 Task: Use the bookmark bar to access your favorite websites quickly.
Action: Mouse moved to (287, 246)
Screenshot: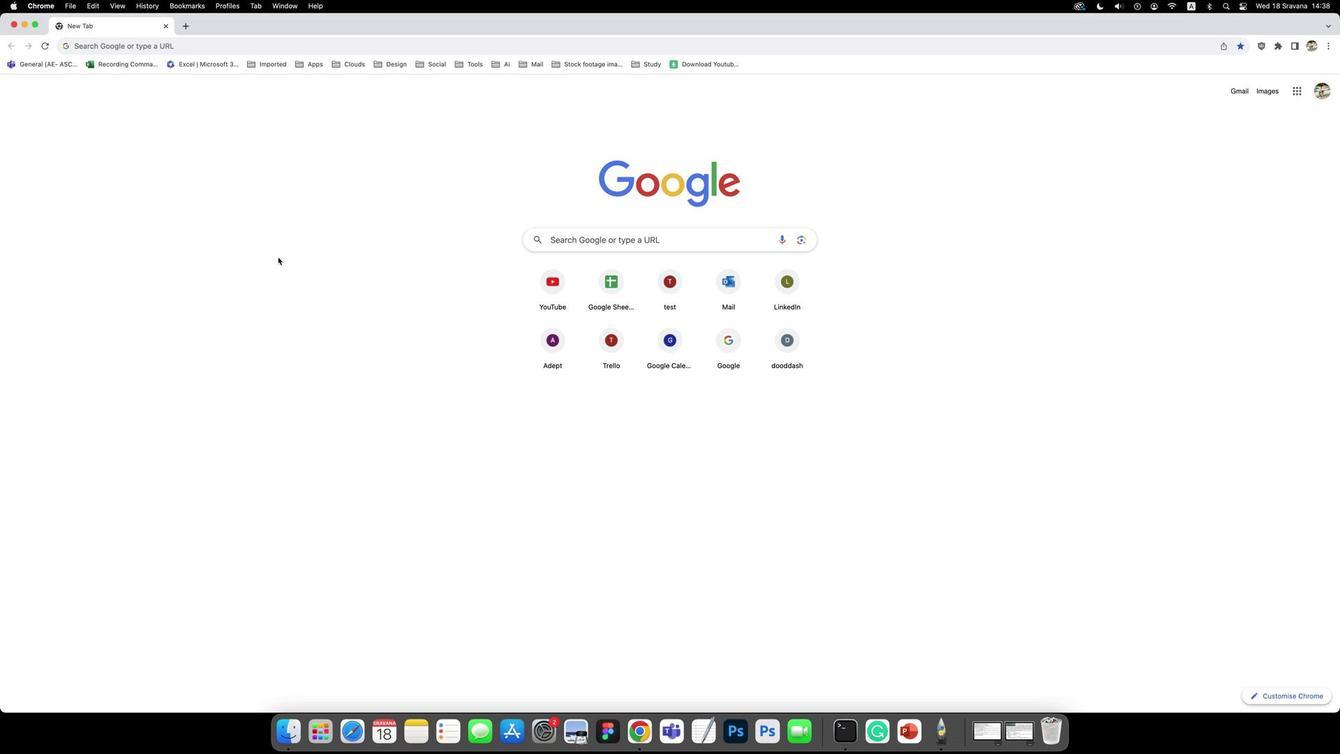 
Action: Mouse pressed left at (287, 246)
Screenshot: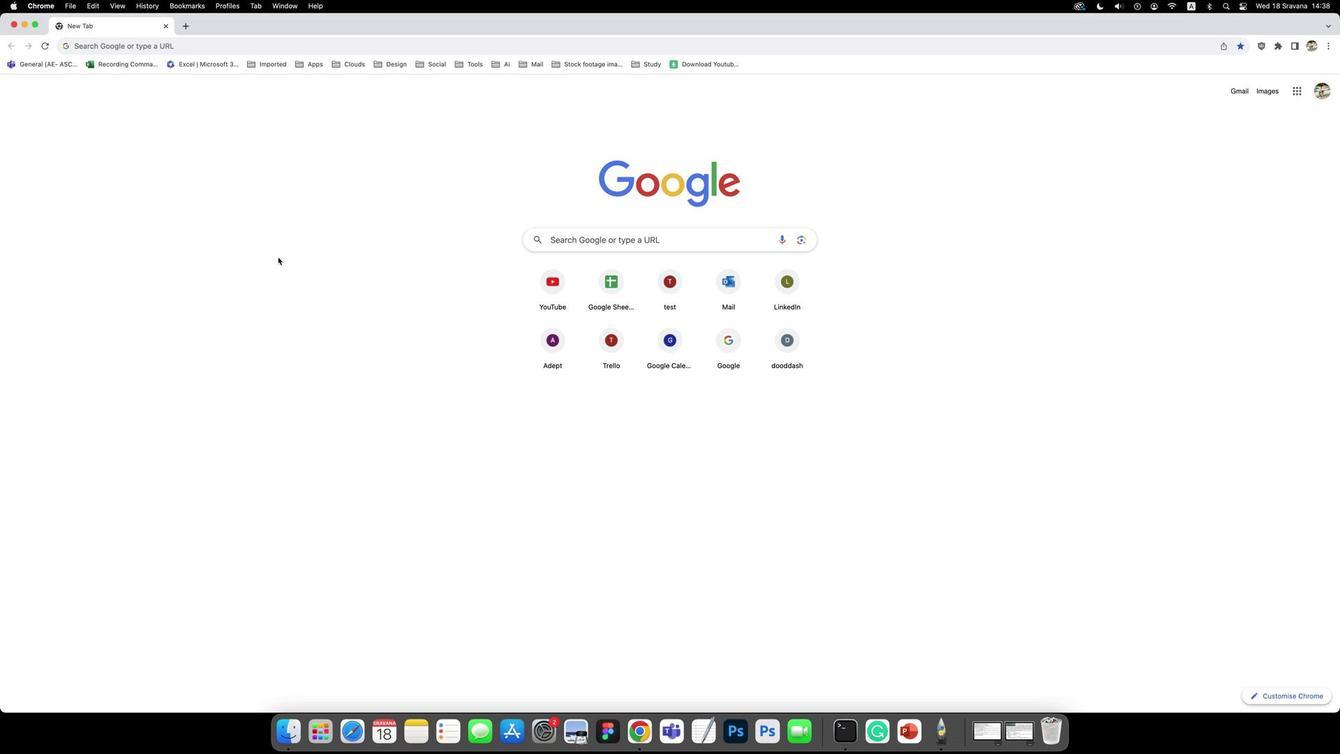 
Action: Mouse moved to (514, 69)
Screenshot: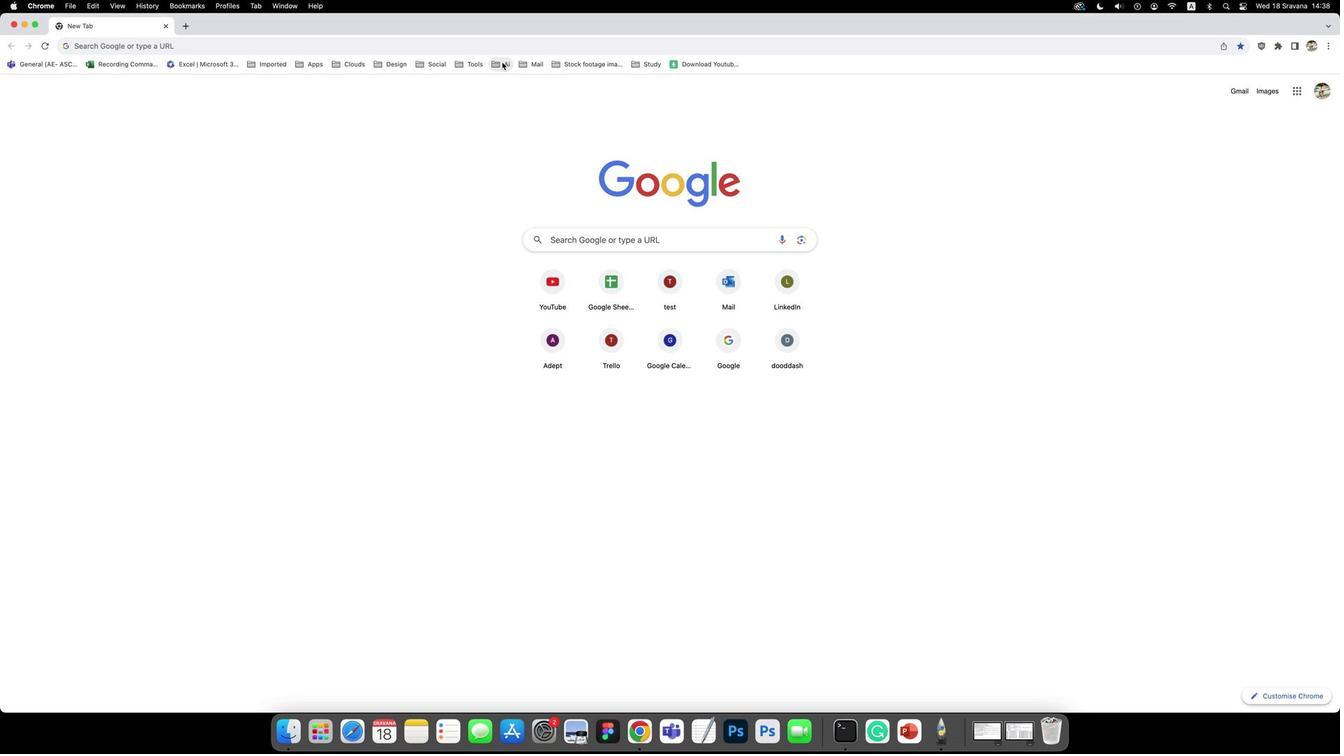 
Action: Mouse pressed left at (514, 69)
Screenshot: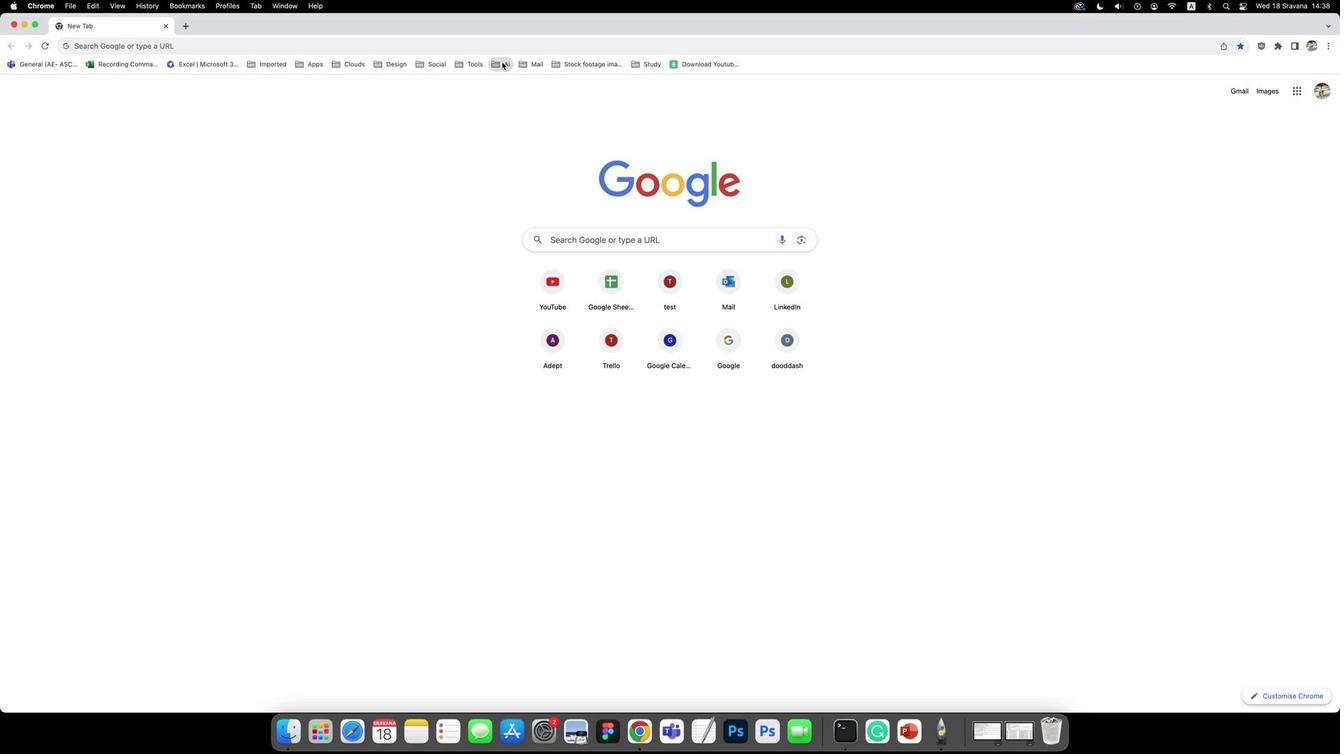 
Action: Mouse moved to (534, 87)
Screenshot: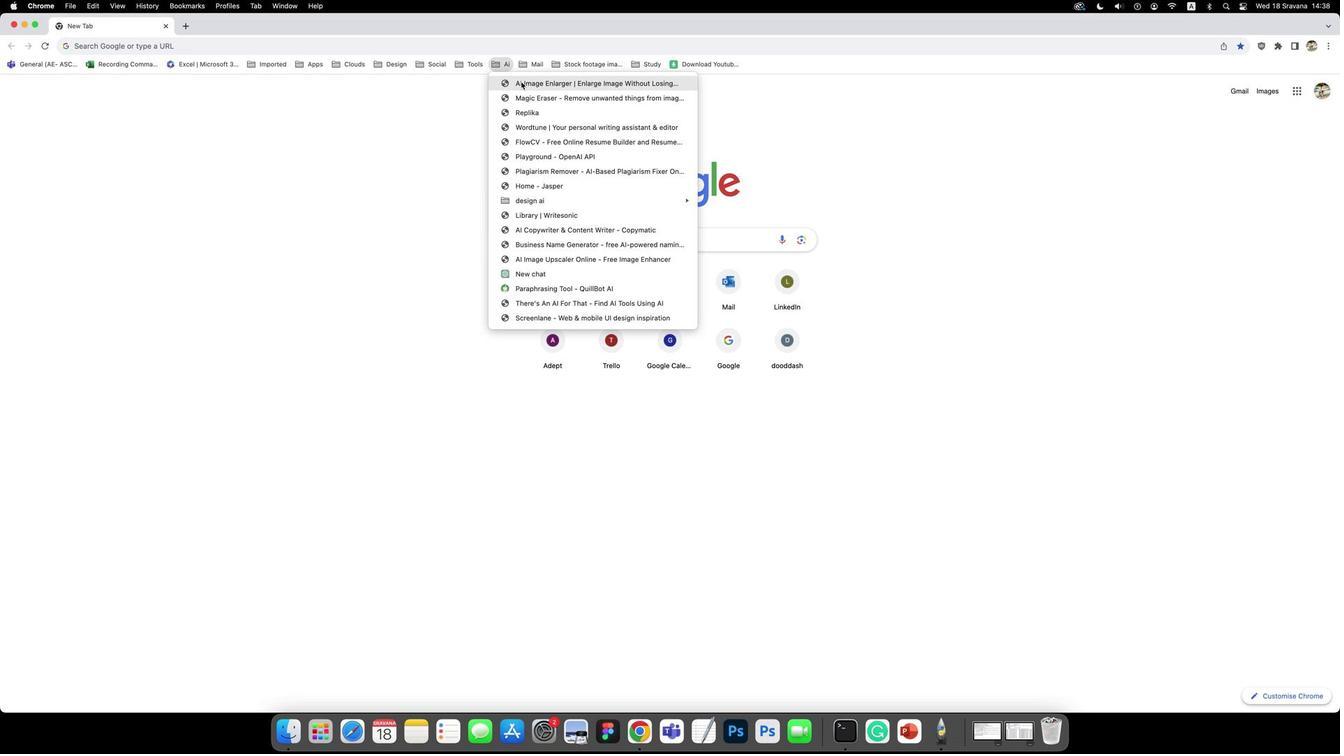 
Action: Mouse pressed right at (534, 87)
Screenshot: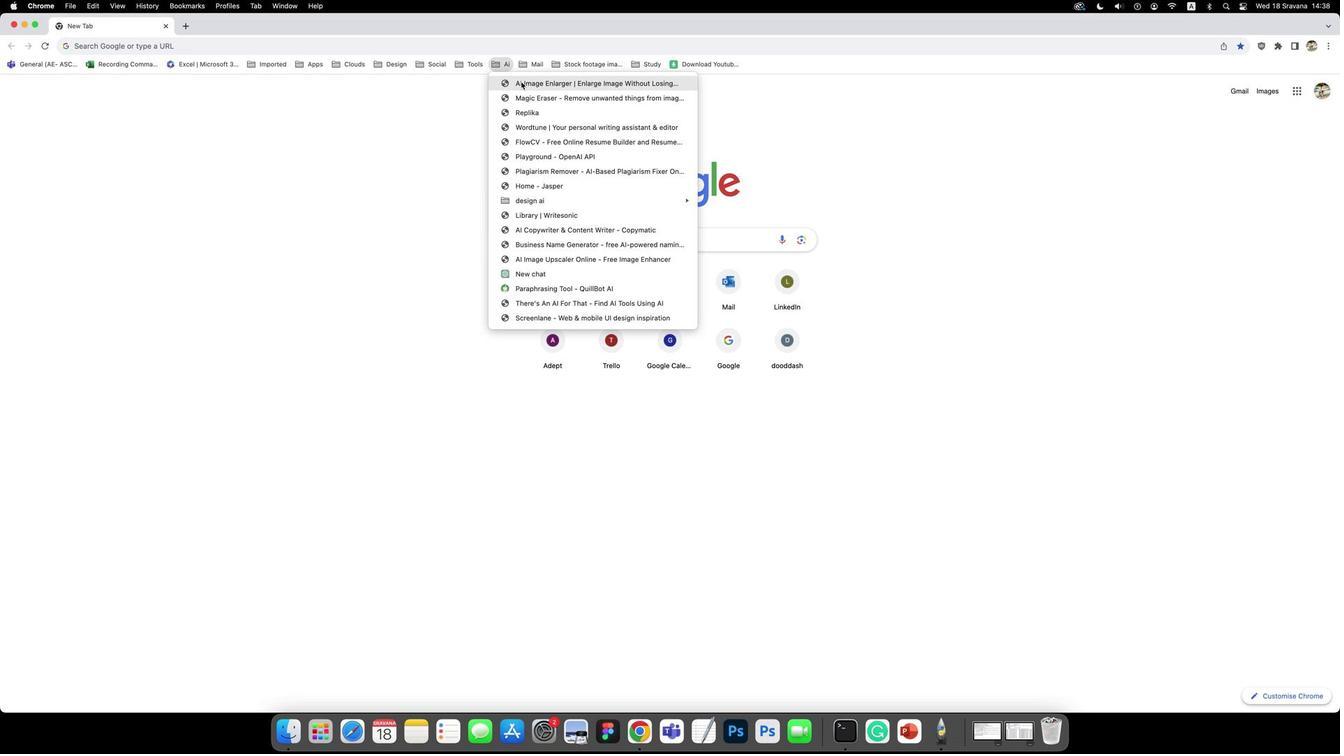 
Action: Mouse moved to (542, 94)
Screenshot: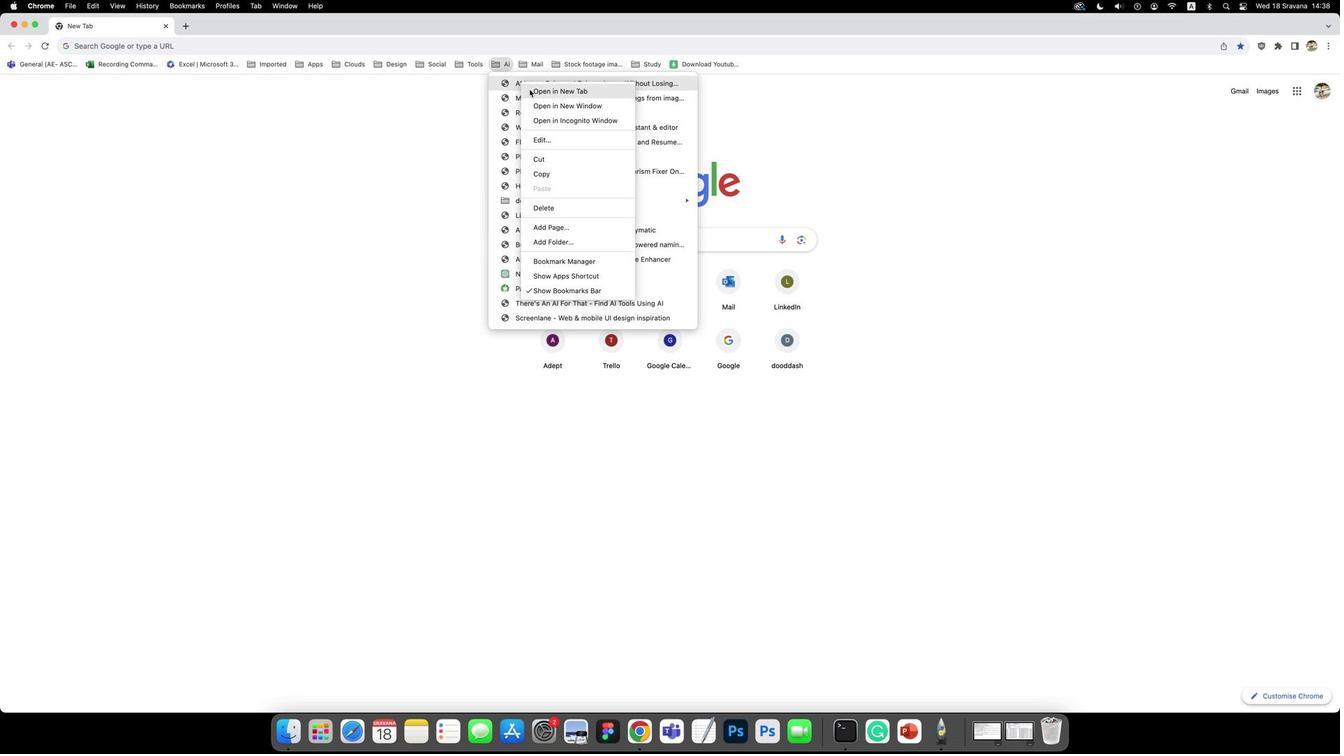 
Action: Mouse pressed left at (542, 94)
Screenshot: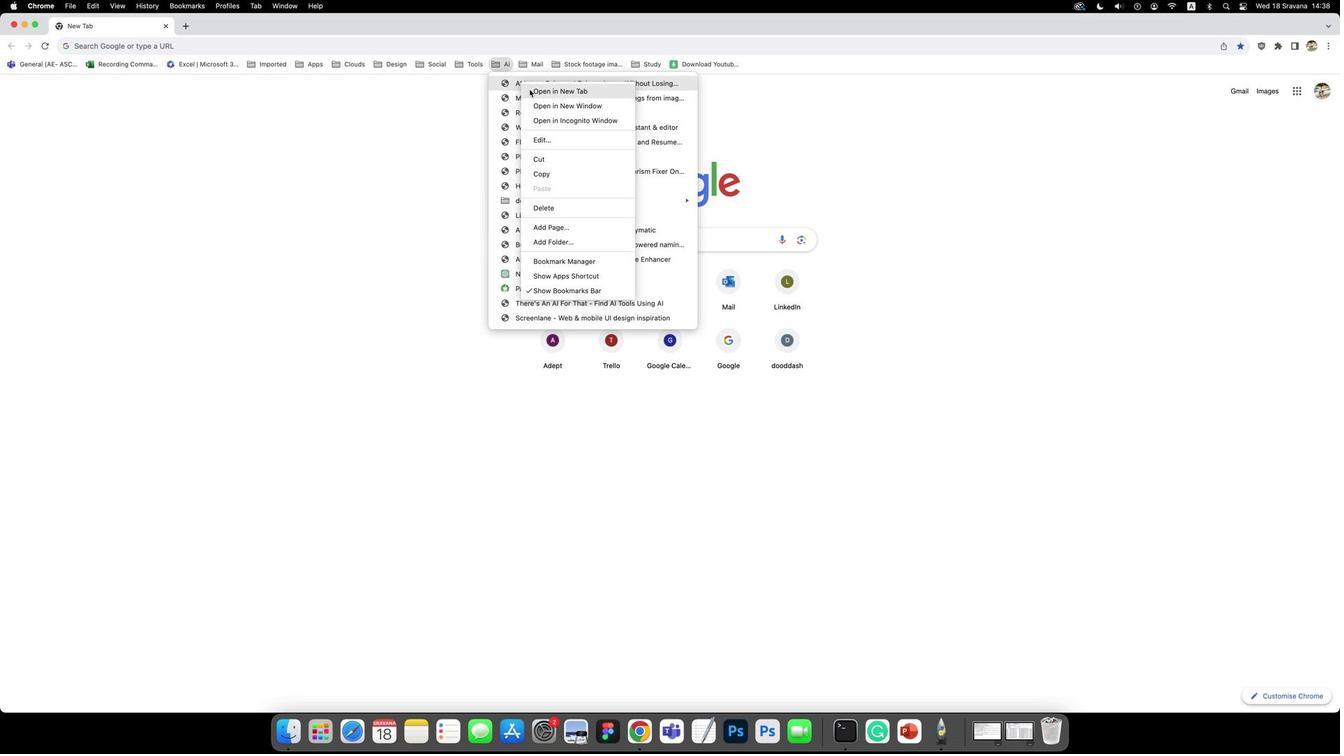 
Action: Mouse moved to (513, 71)
Screenshot: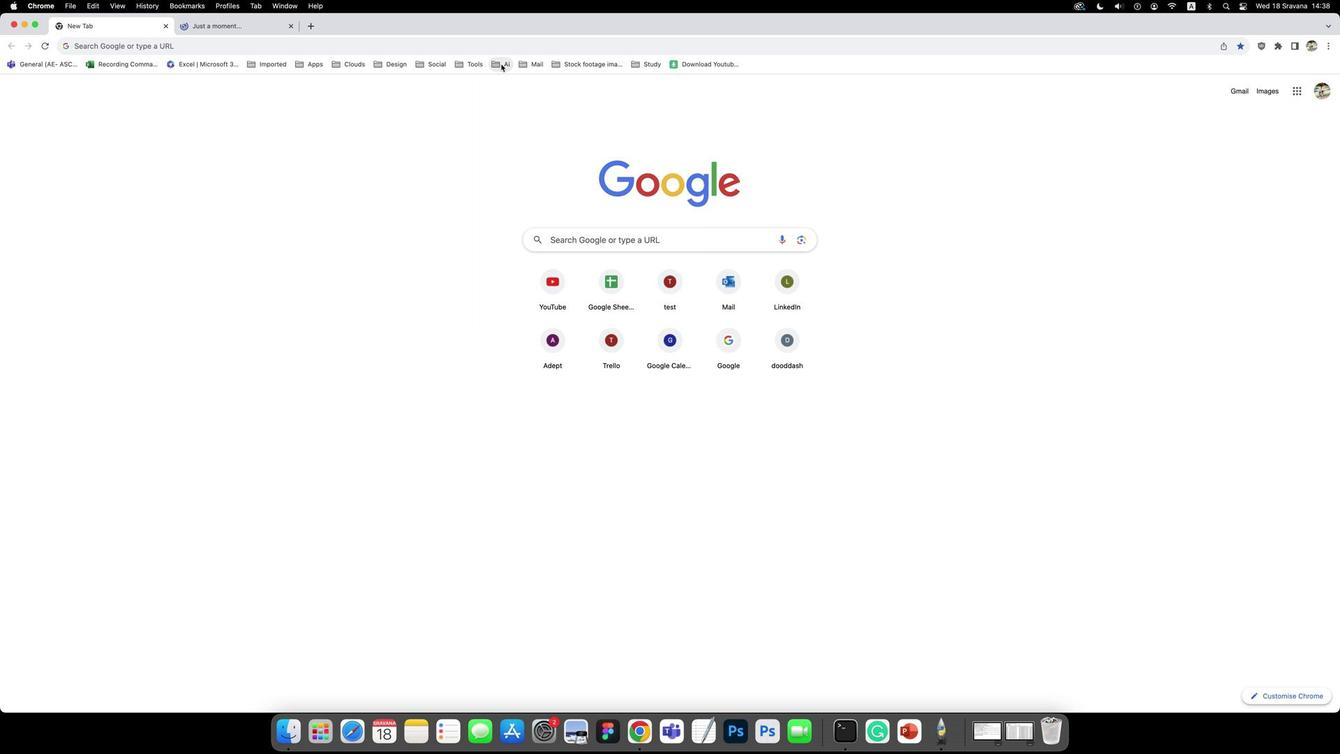 
Action: Mouse pressed left at (513, 71)
Screenshot: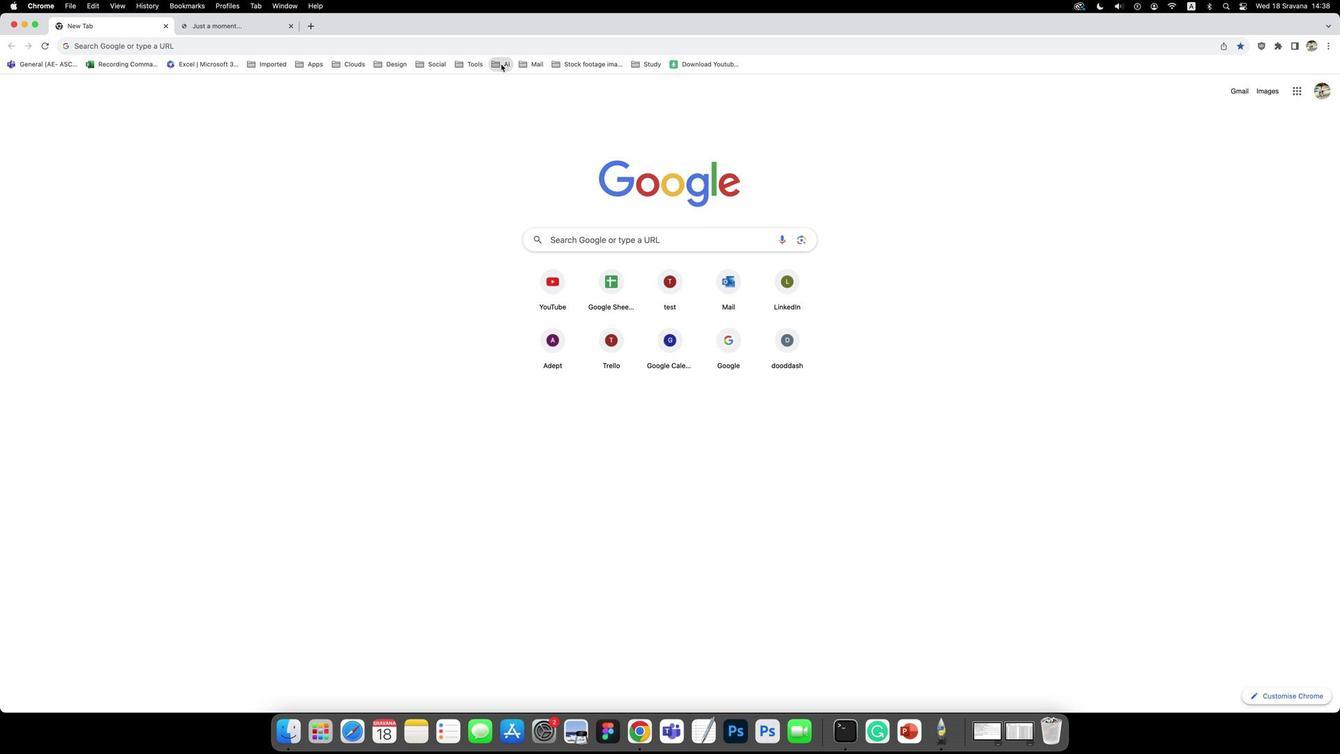 
Action: Mouse moved to (527, 99)
Screenshot: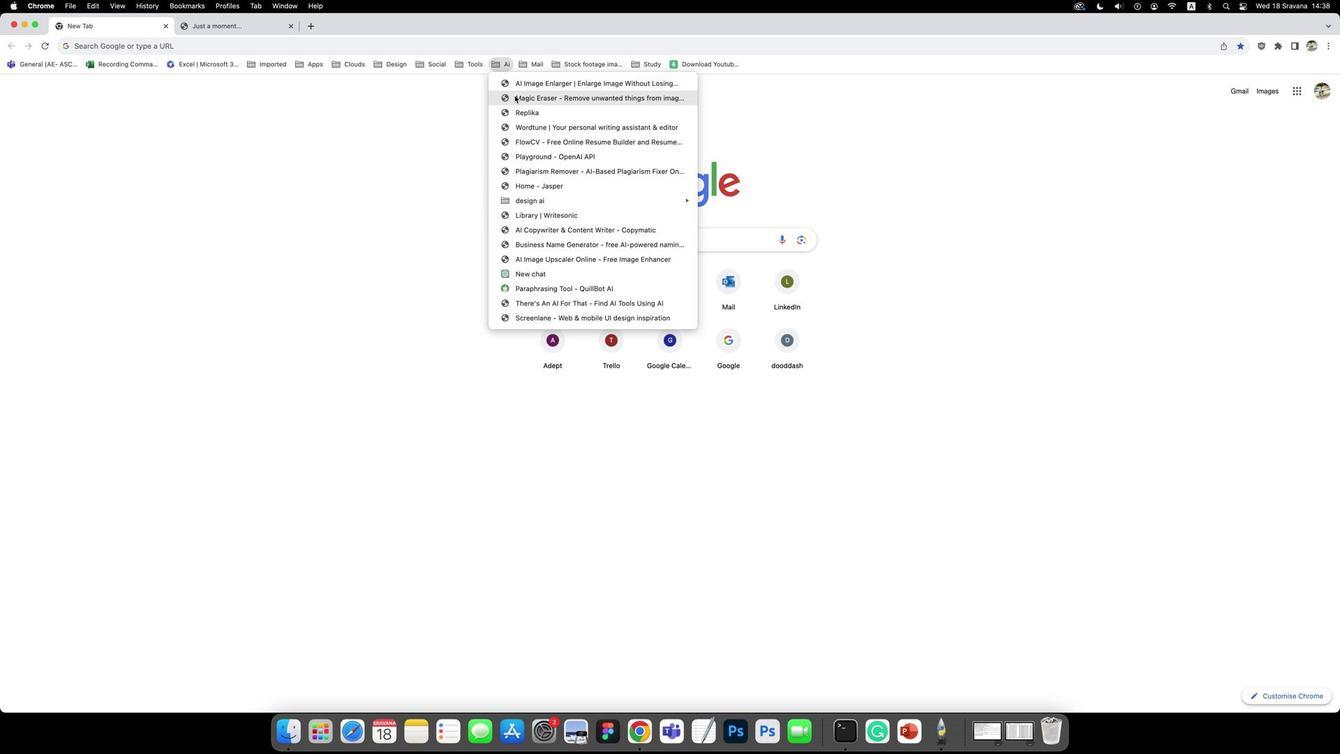 
Action: Mouse pressed right at (527, 99)
Screenshot: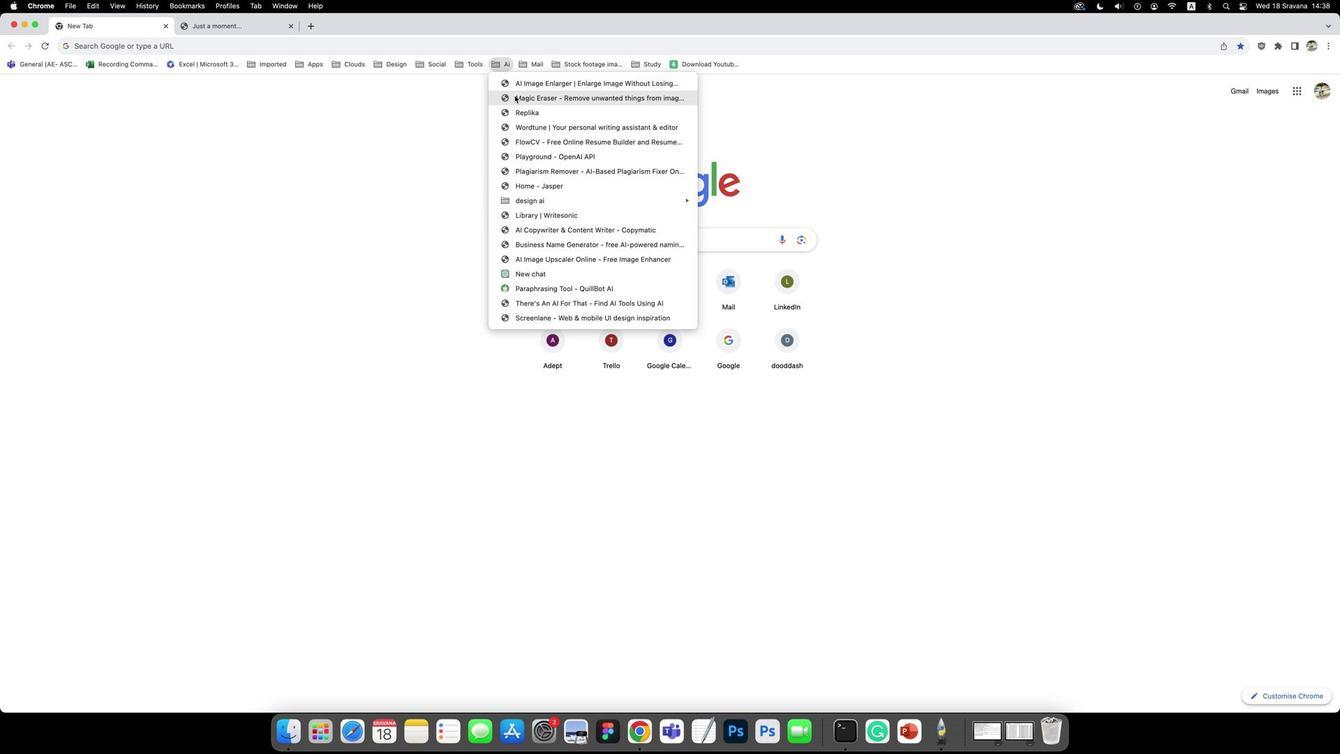 
Action: Mouse moved to (537, 104)
Screenshot: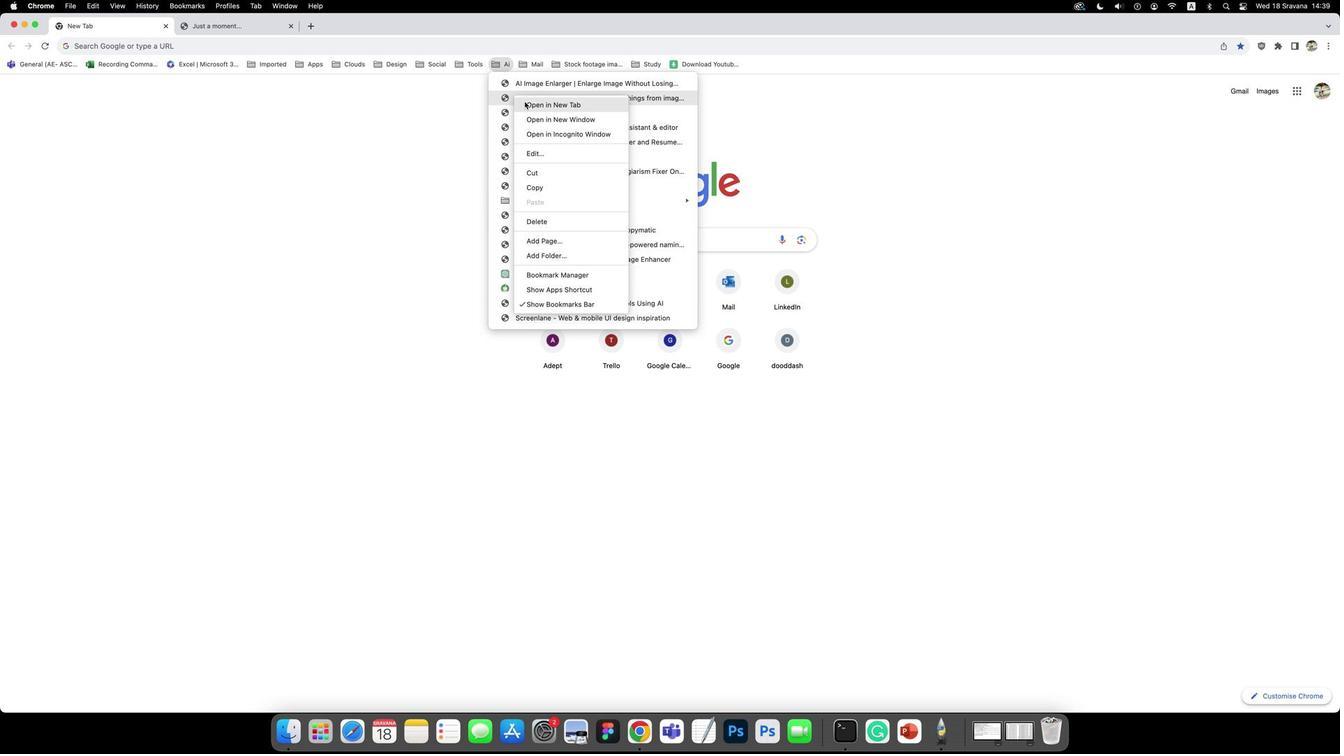 
Action: Mouse pressed left at (537, 104)
Screenshot: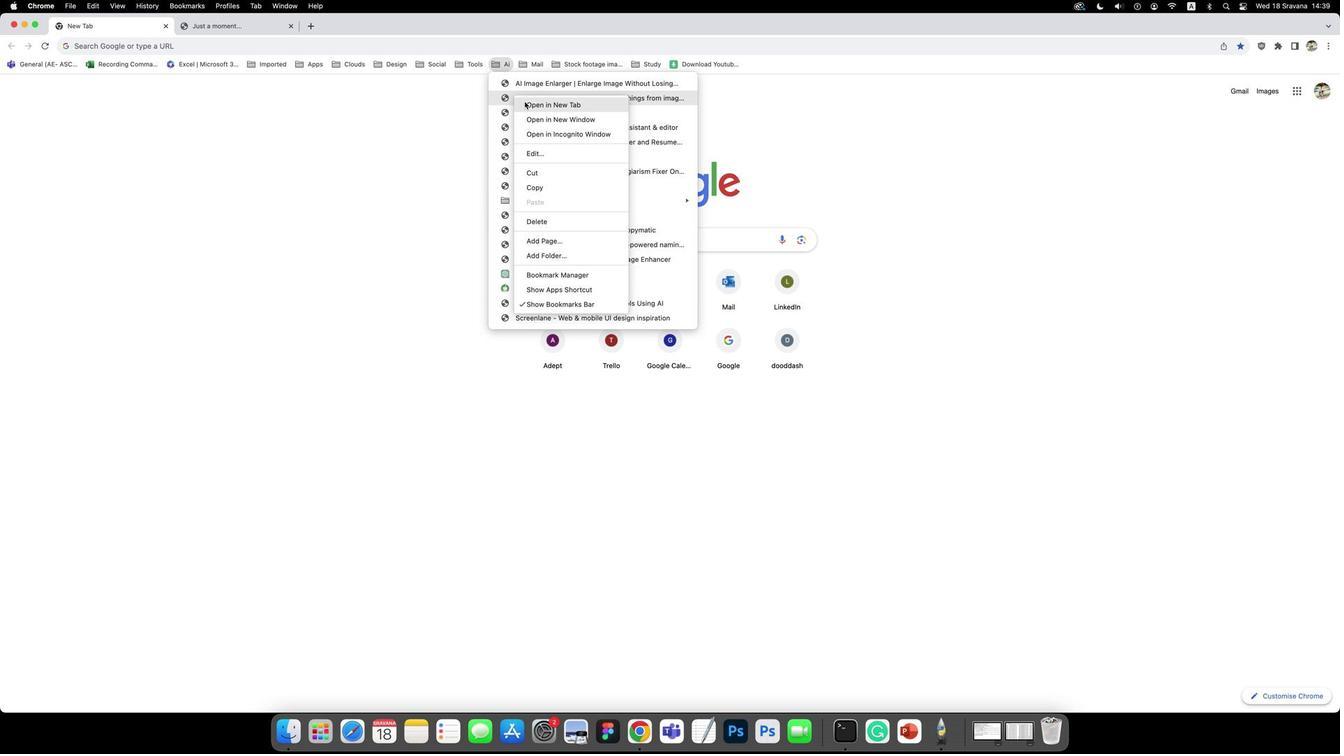 
Action: Mouse moved to (516, 72)
Screenshot: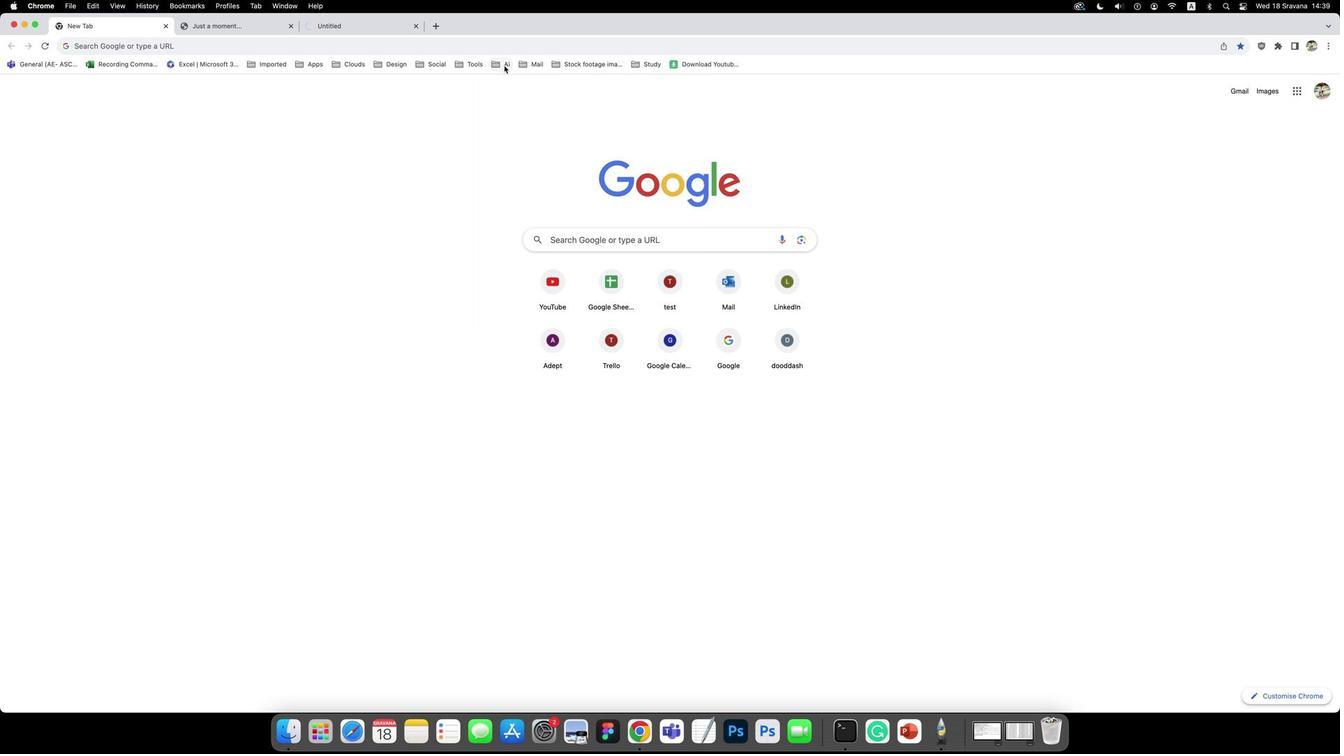 
Action: Mouse pressed left at (516, 72)
Screenshot: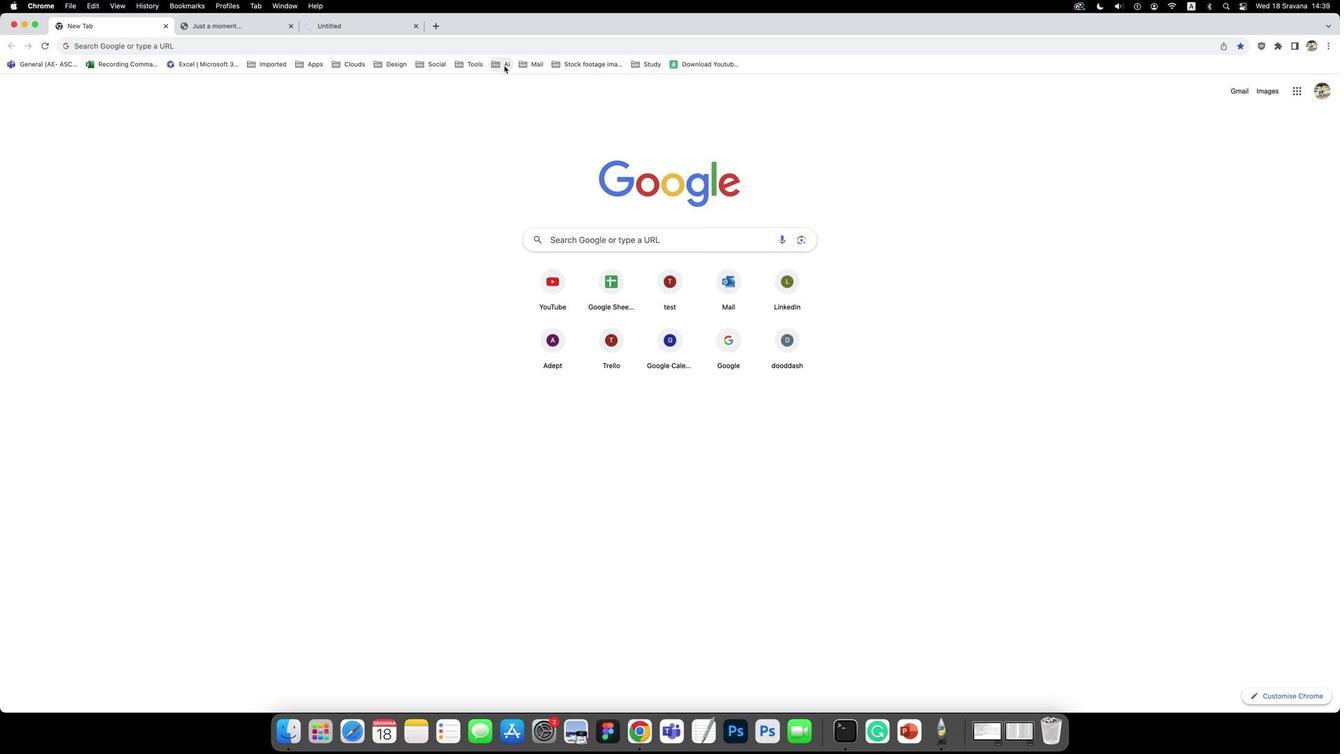 
Action: Mouse moved to (535, 108)
Screenshot: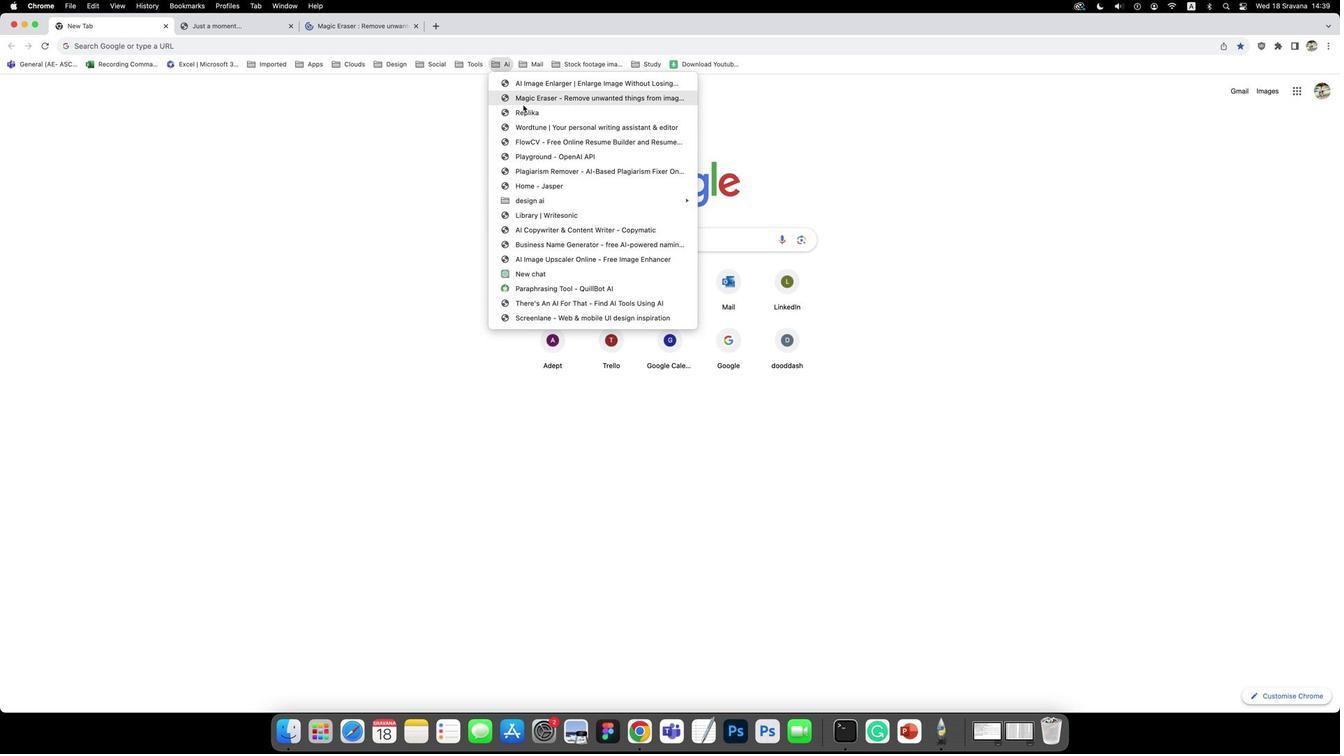
Action: Mouse pressed right at (535, 108)
Screenshot: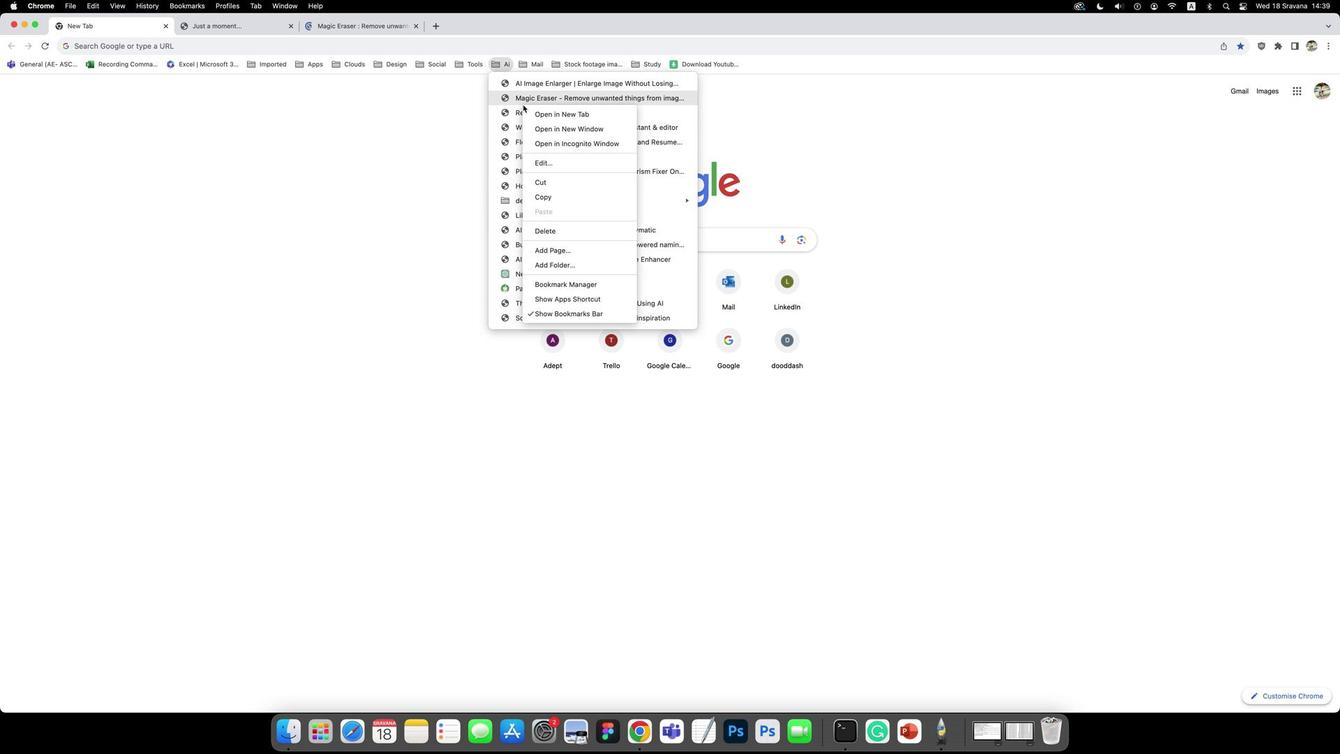 
Action: Mouse moved to (545, 113)
Screenshot: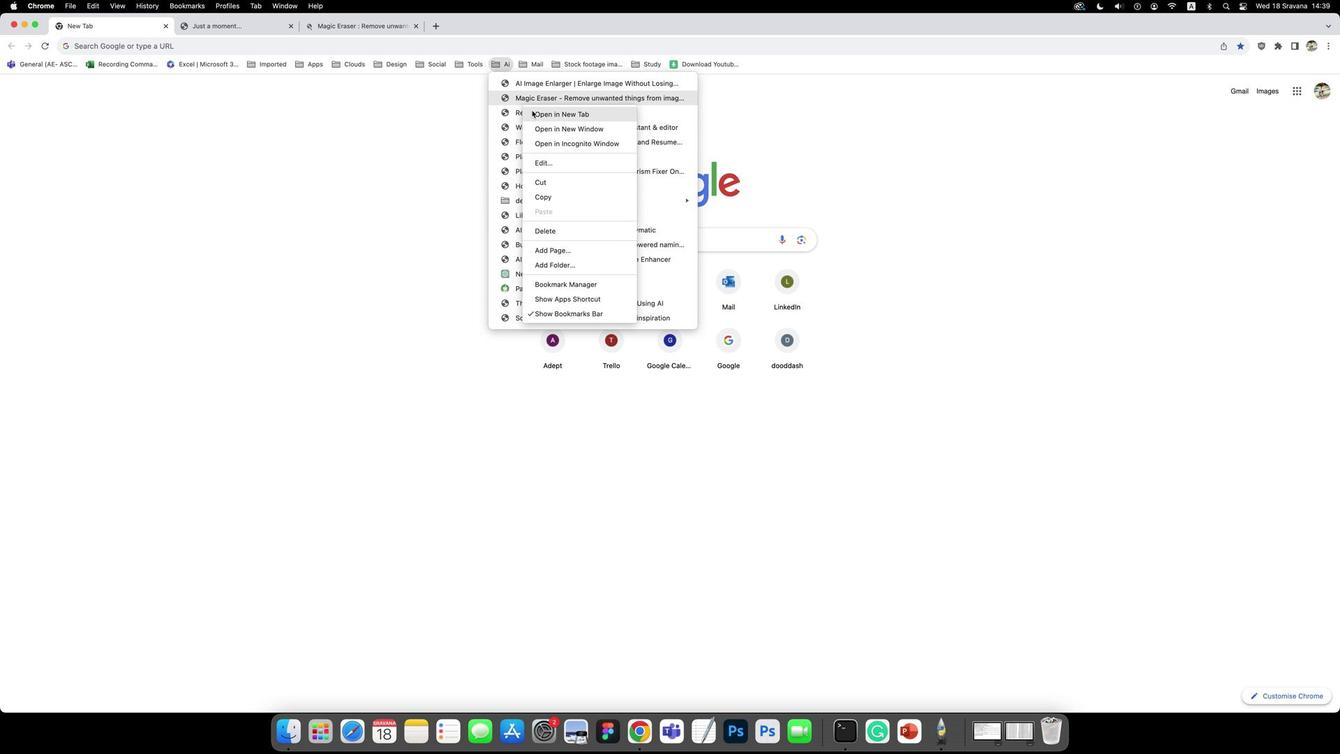 
Action: Mouse pressed left at (545, 113)
Screenshot: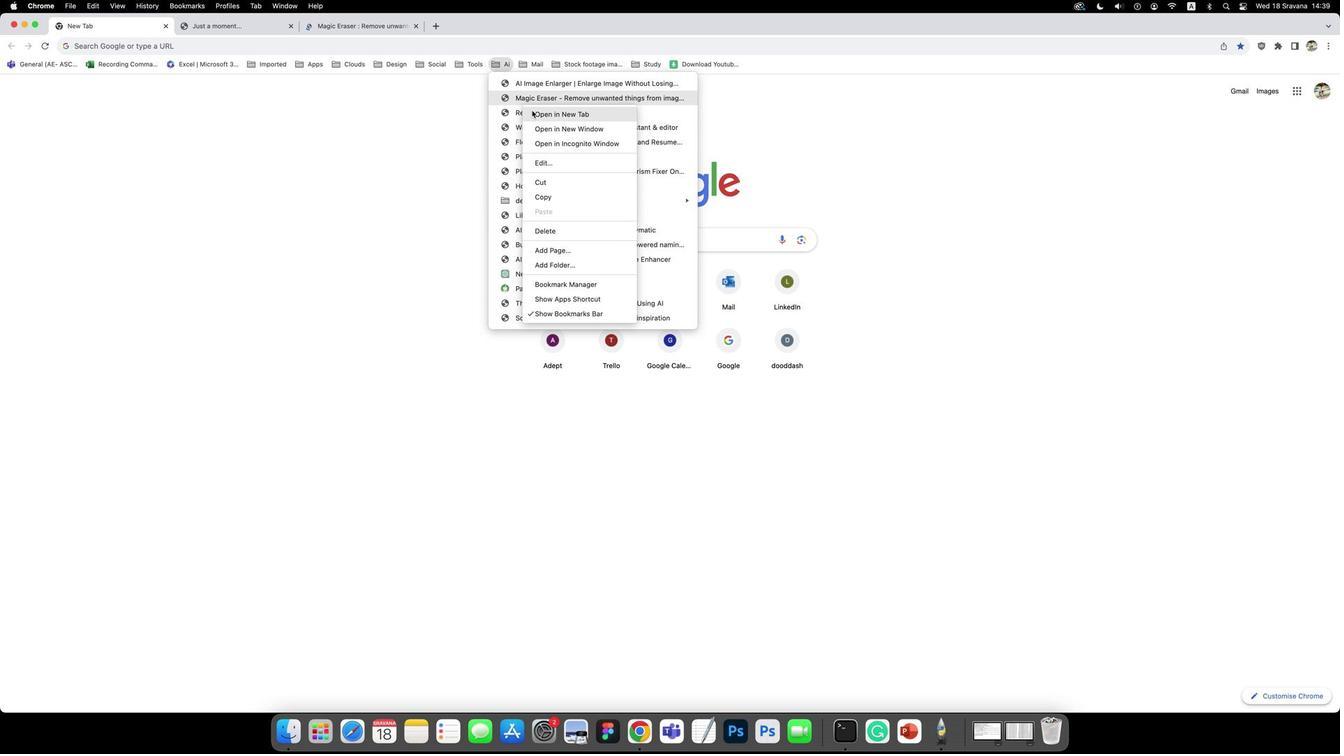 
Action: Mouse moved to (522, 71)
Screenshot: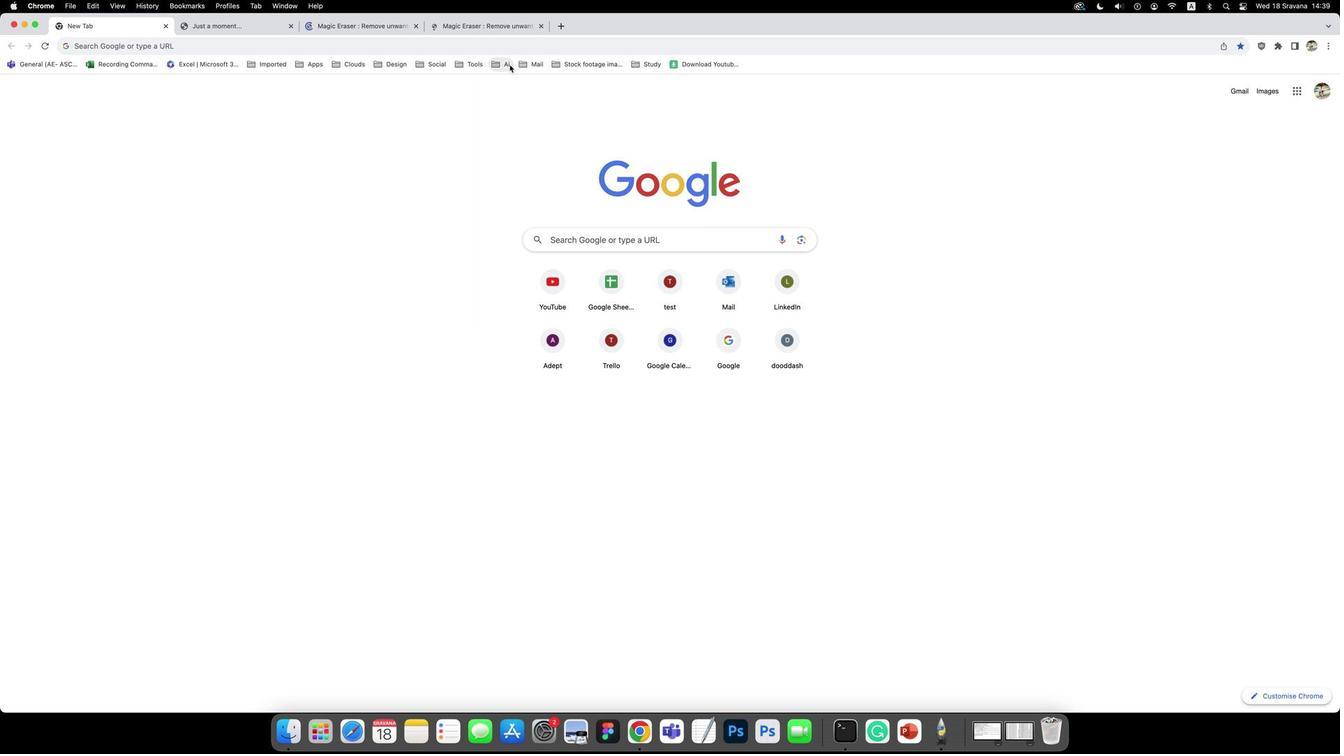 
Action: Mouse pressed left at (522, 71)
Screenshot: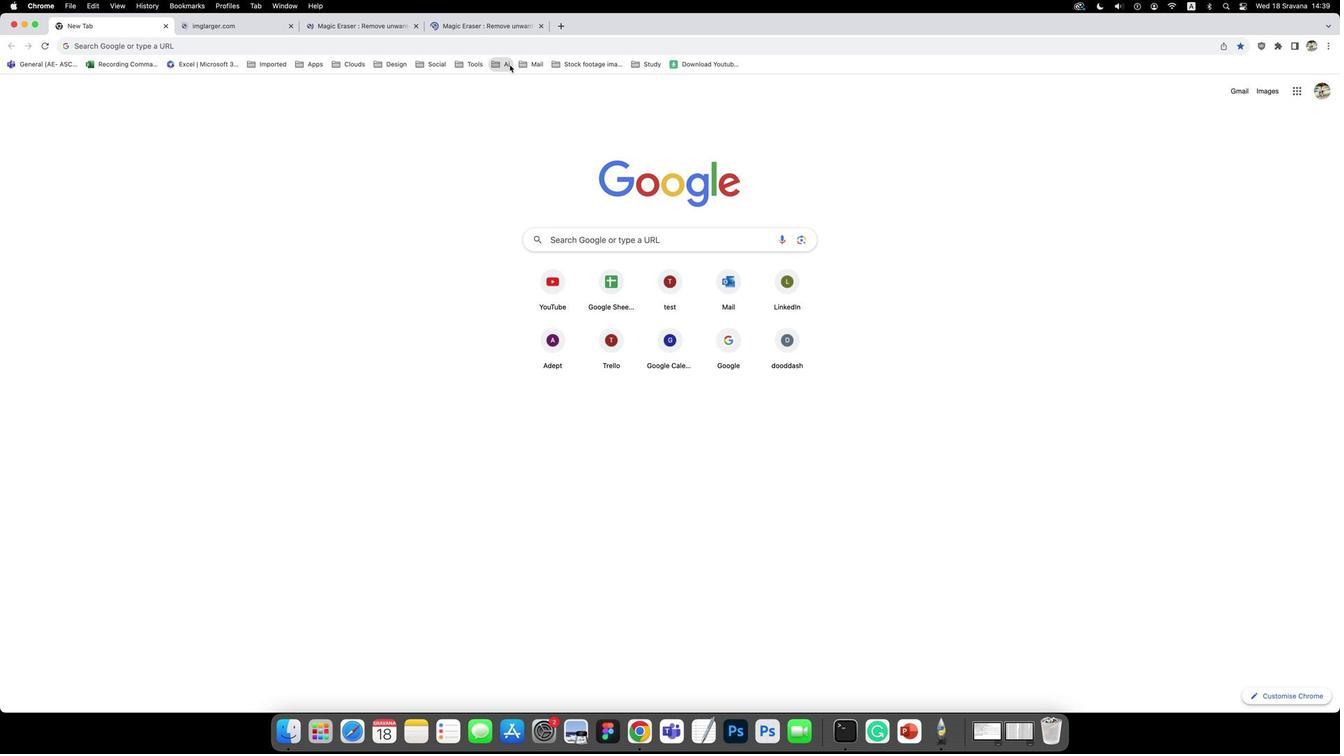 
Action: Mouse moved to (545, 154)
Screenshot: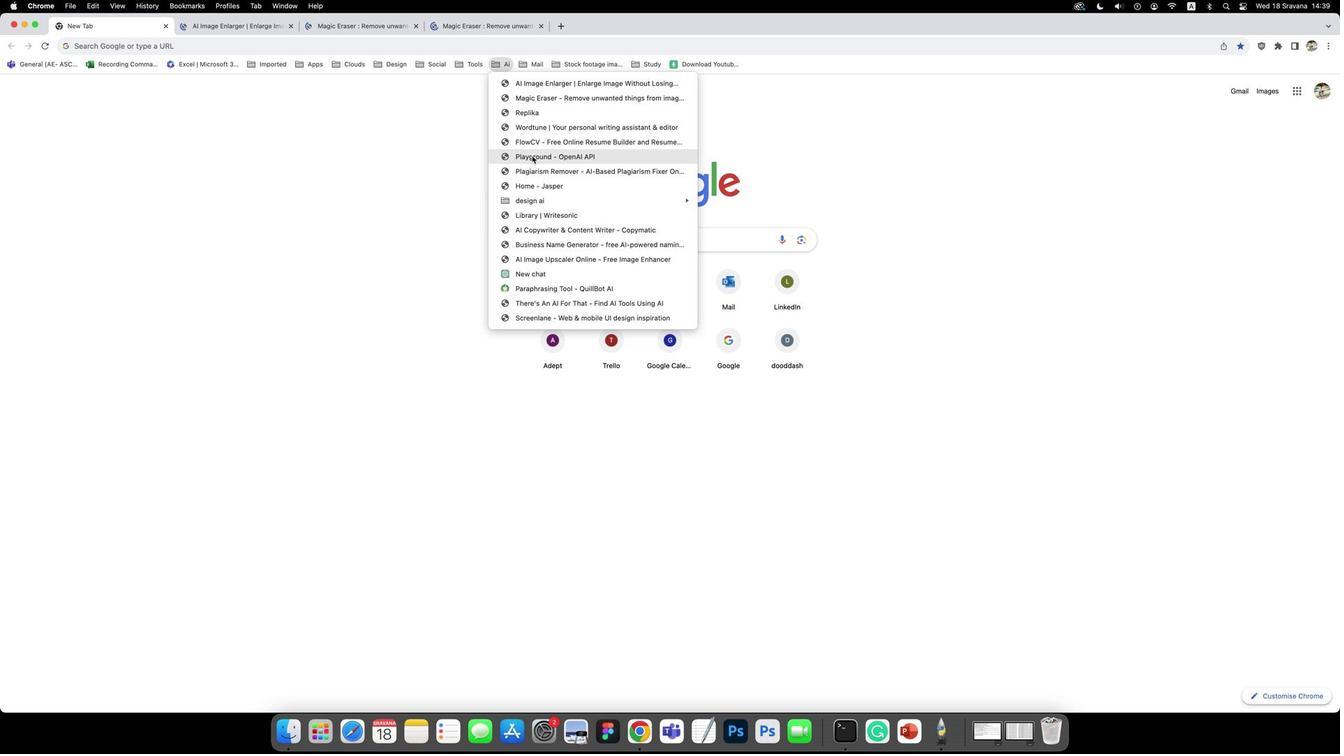 
Action: Mouse pressed right at (545, 154)
Screenshot: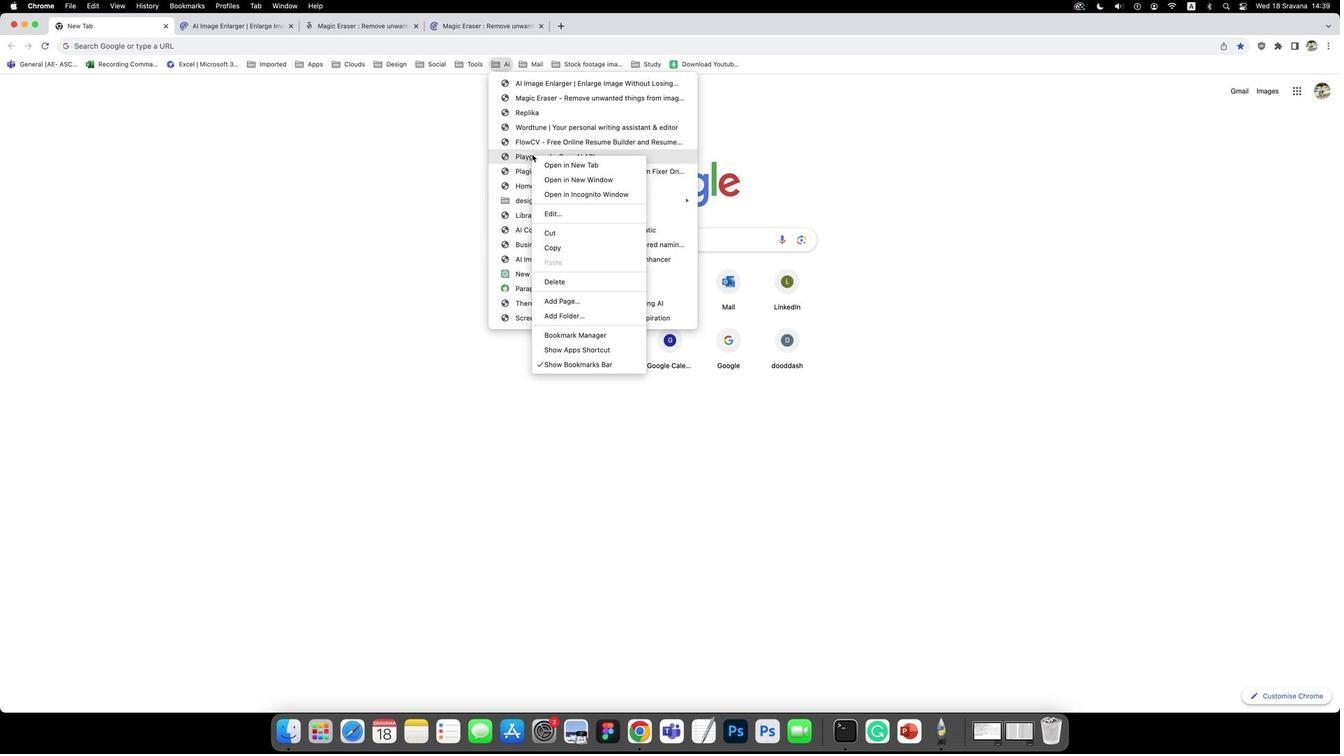
Action: Mouse moved to (562, 164)
Screenshot: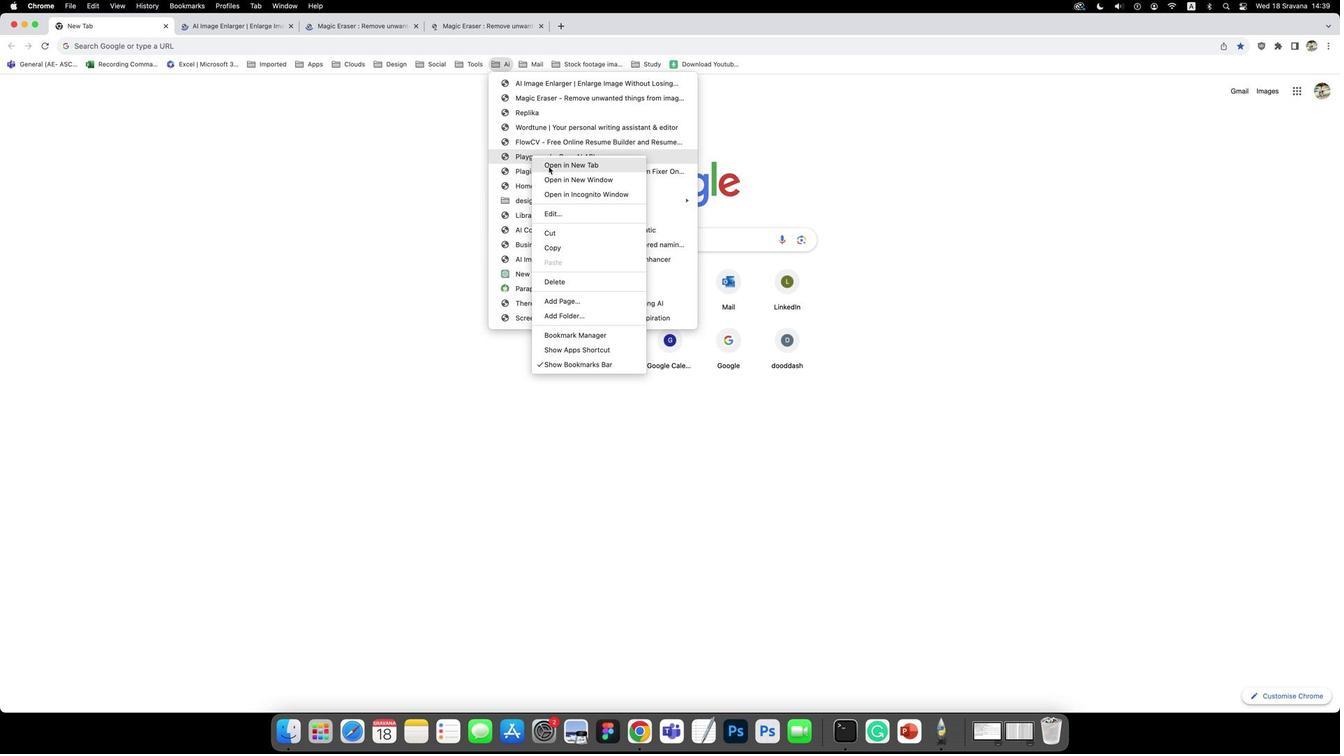 
Action: Mouse pressed left at (562, 164)
Screenshot: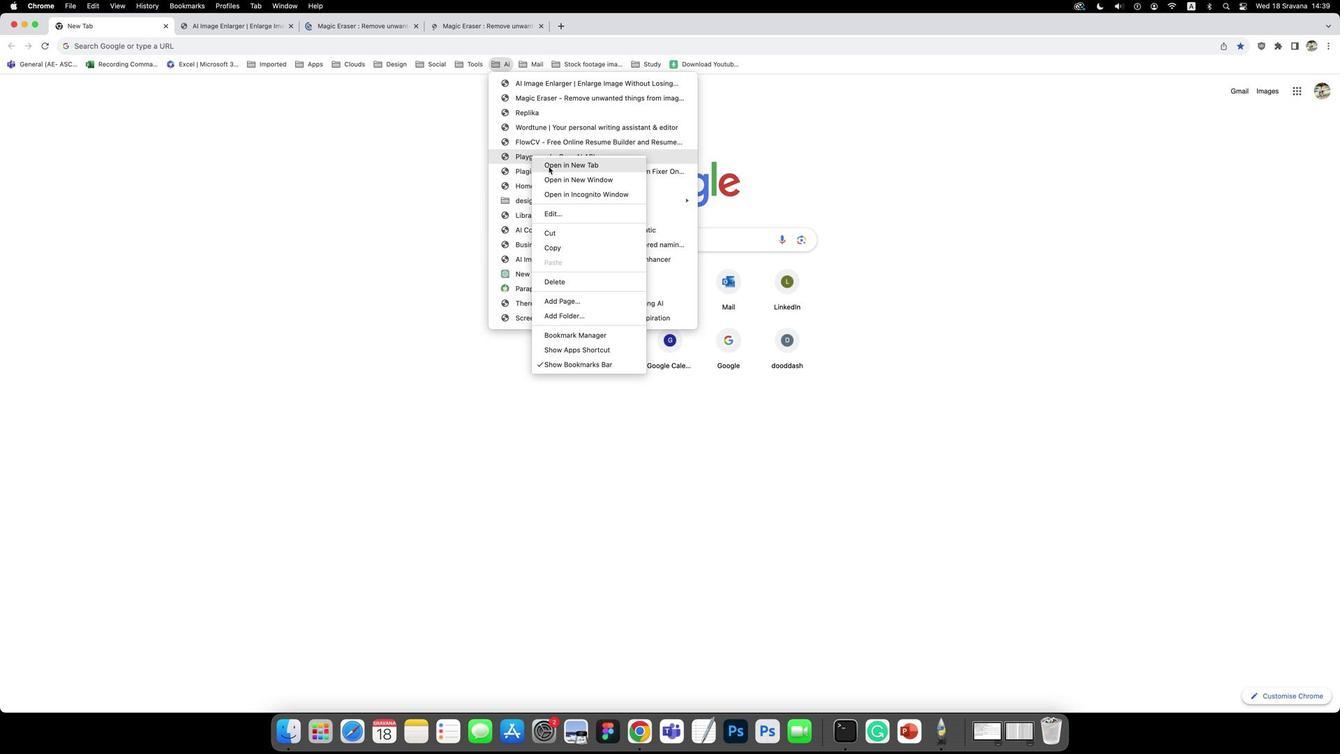 
Action: Mouse moved to (520, 71)
Screenshot: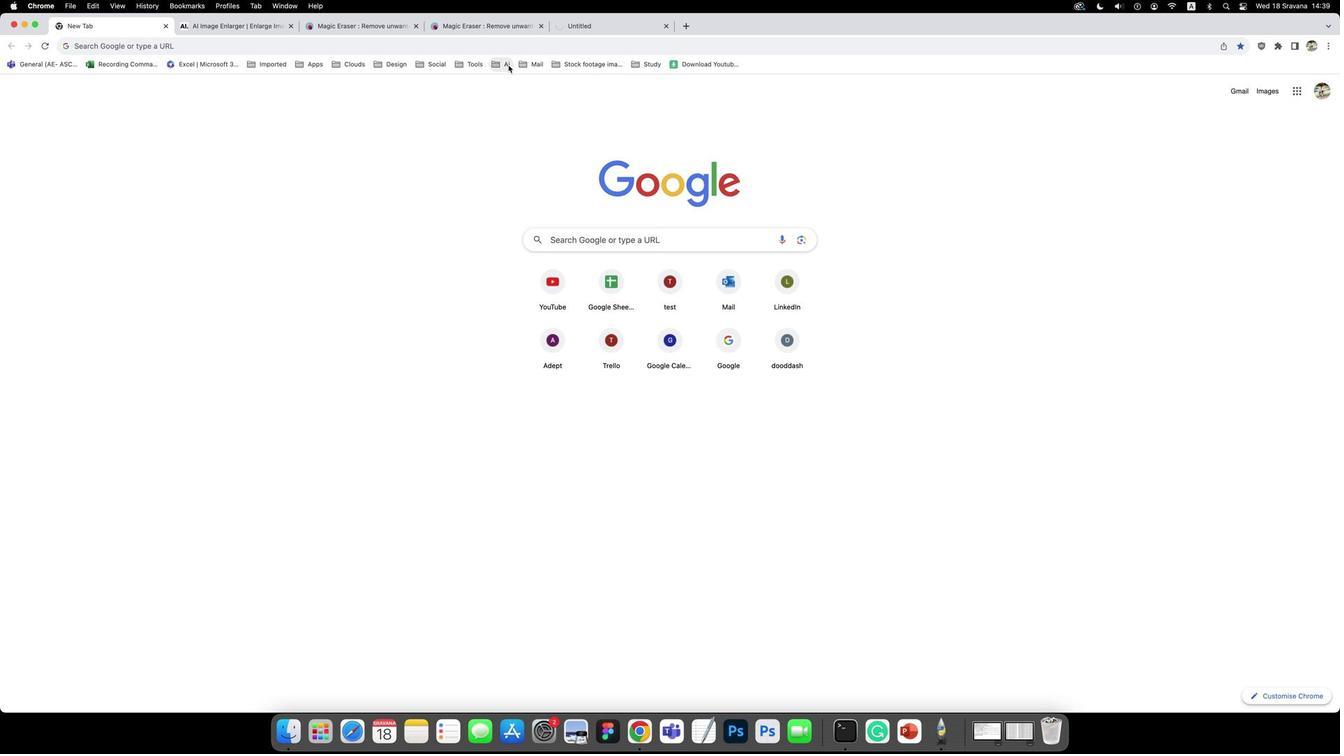 
Action: Mouse pressed left at (520, 71)
Screenshot: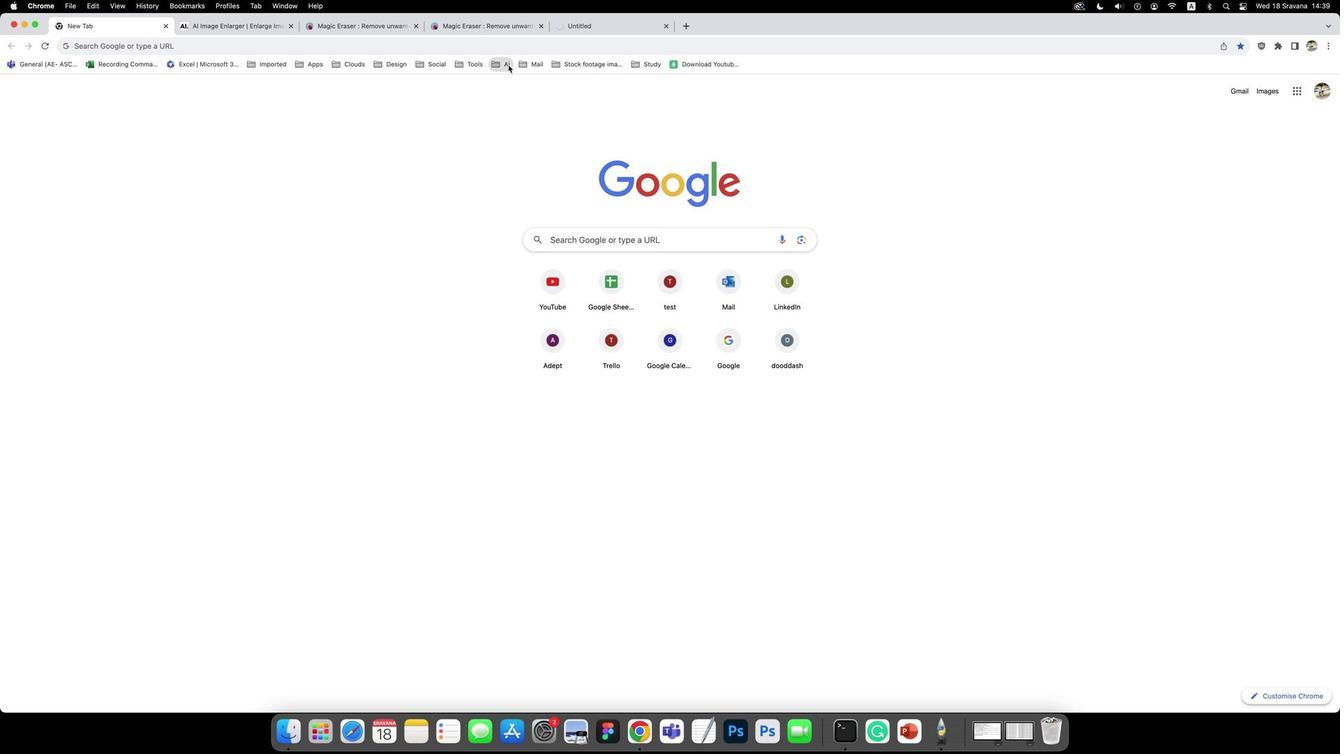 
Action: Mouse moved to (543, 176)
Screenshot: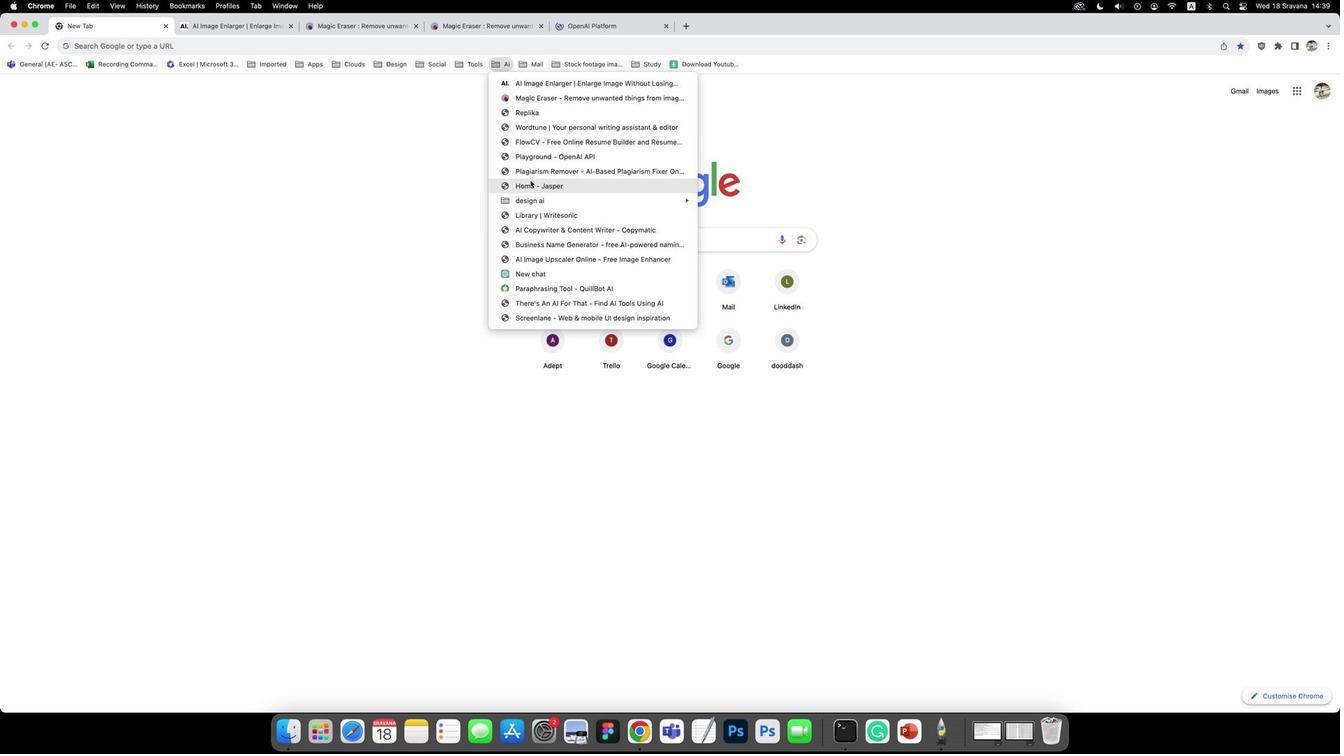 
Action: Mouse pressed right at (543, 176)
Screenshot: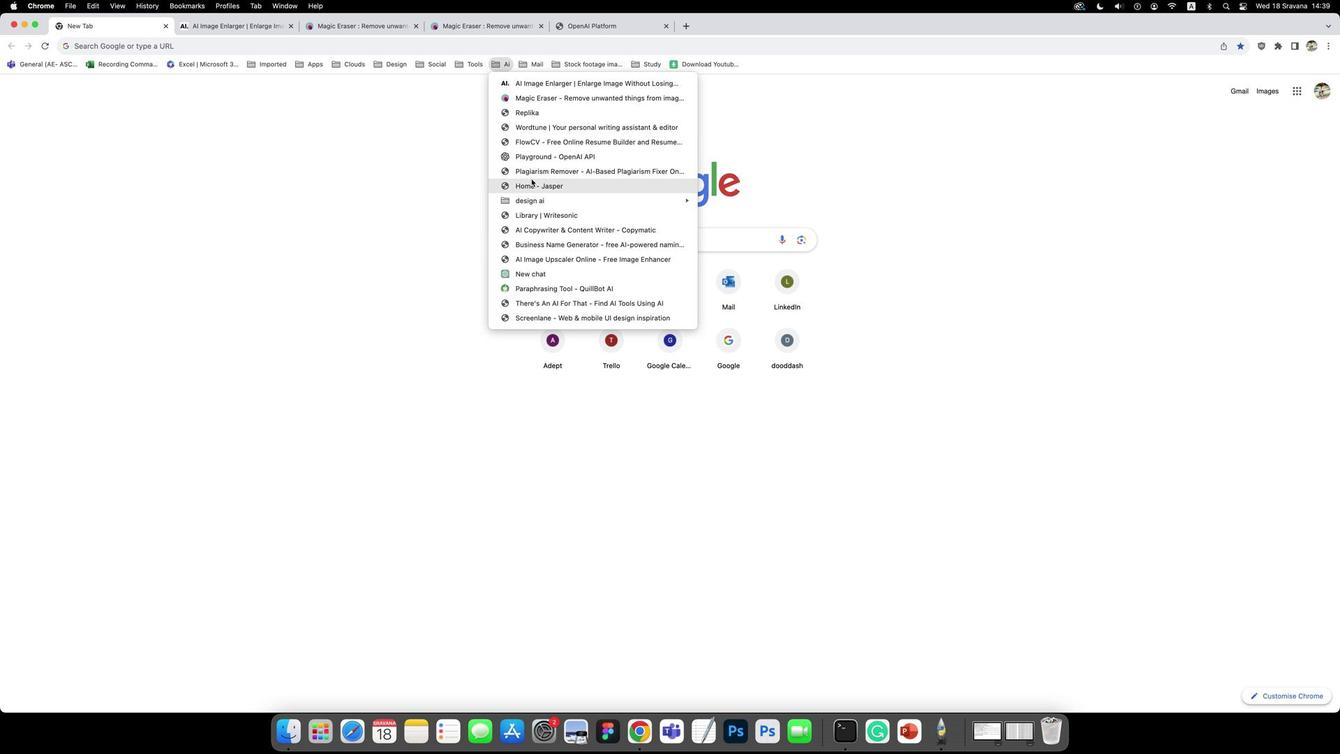 
Action: Mouse moved to (553, 185)
Screenshot: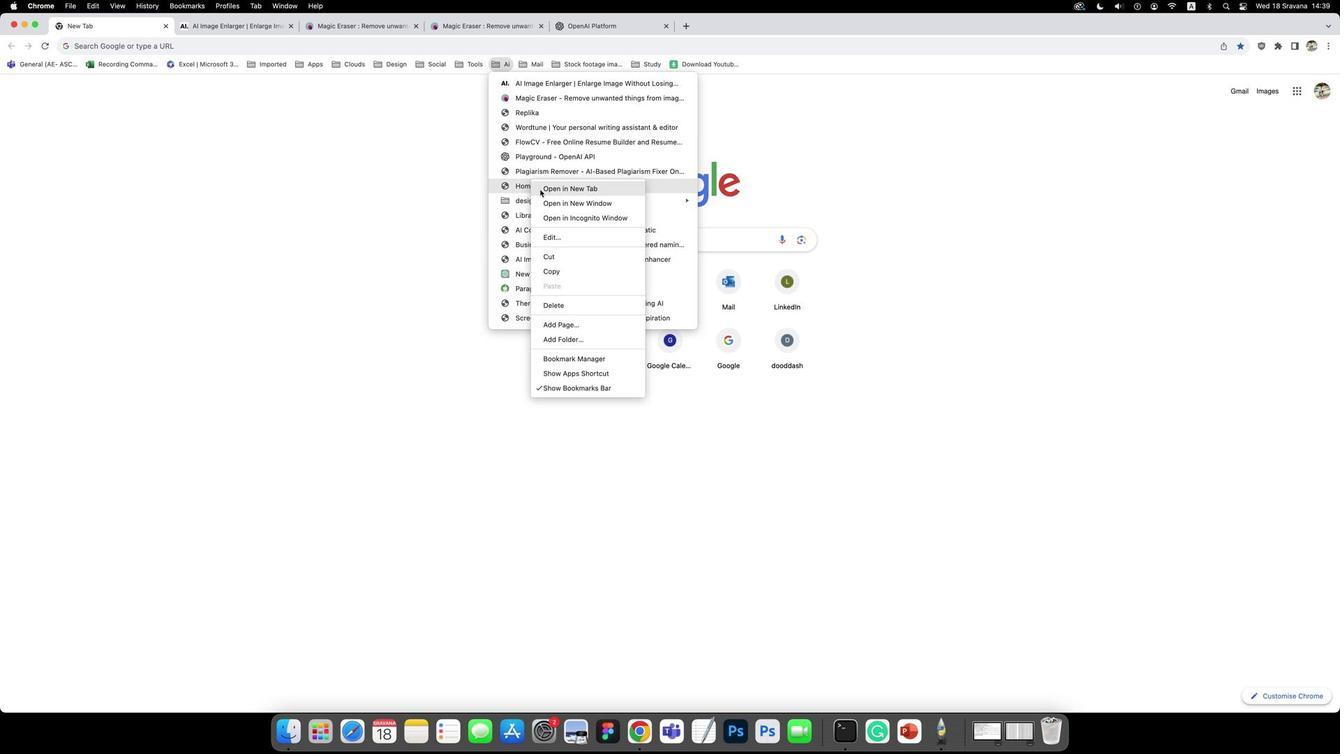 
Action: Mouse pressed left at (553, 185)
Screenshot: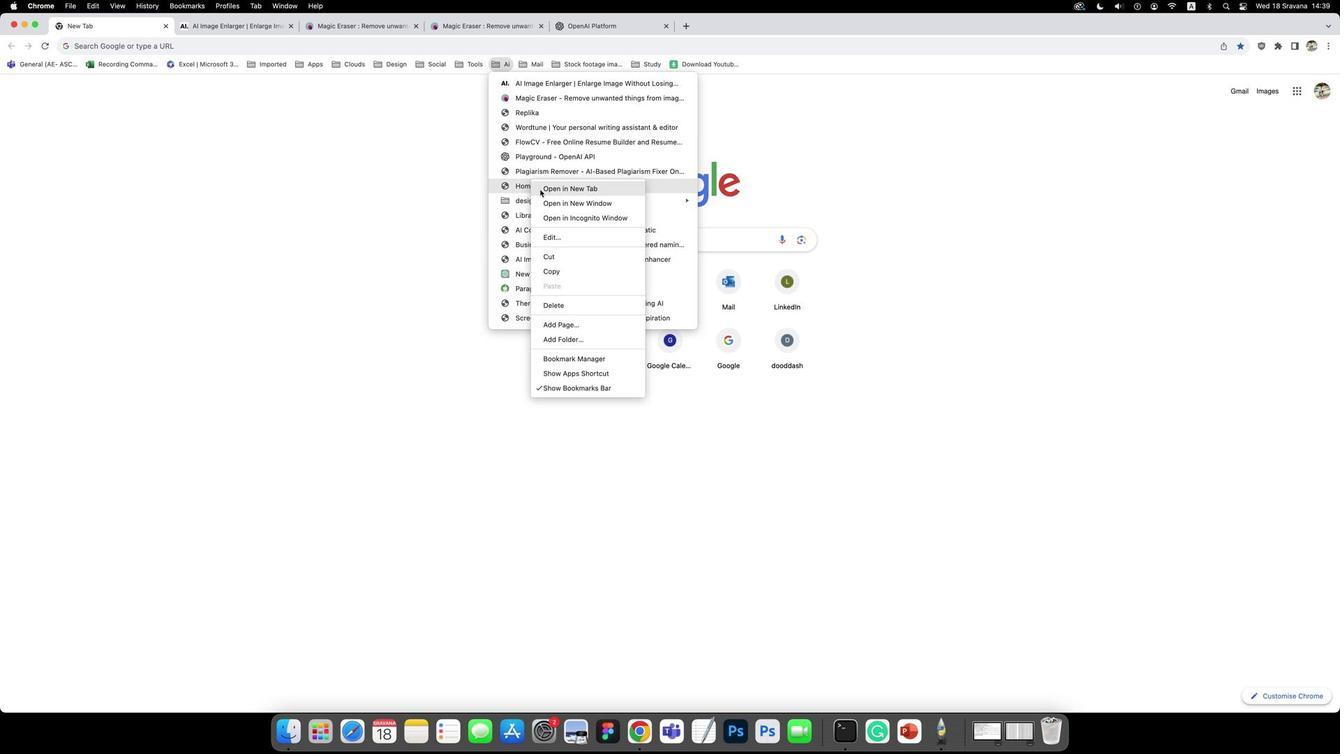 
Action: Mouse moved to (518, 74)
Screenshot: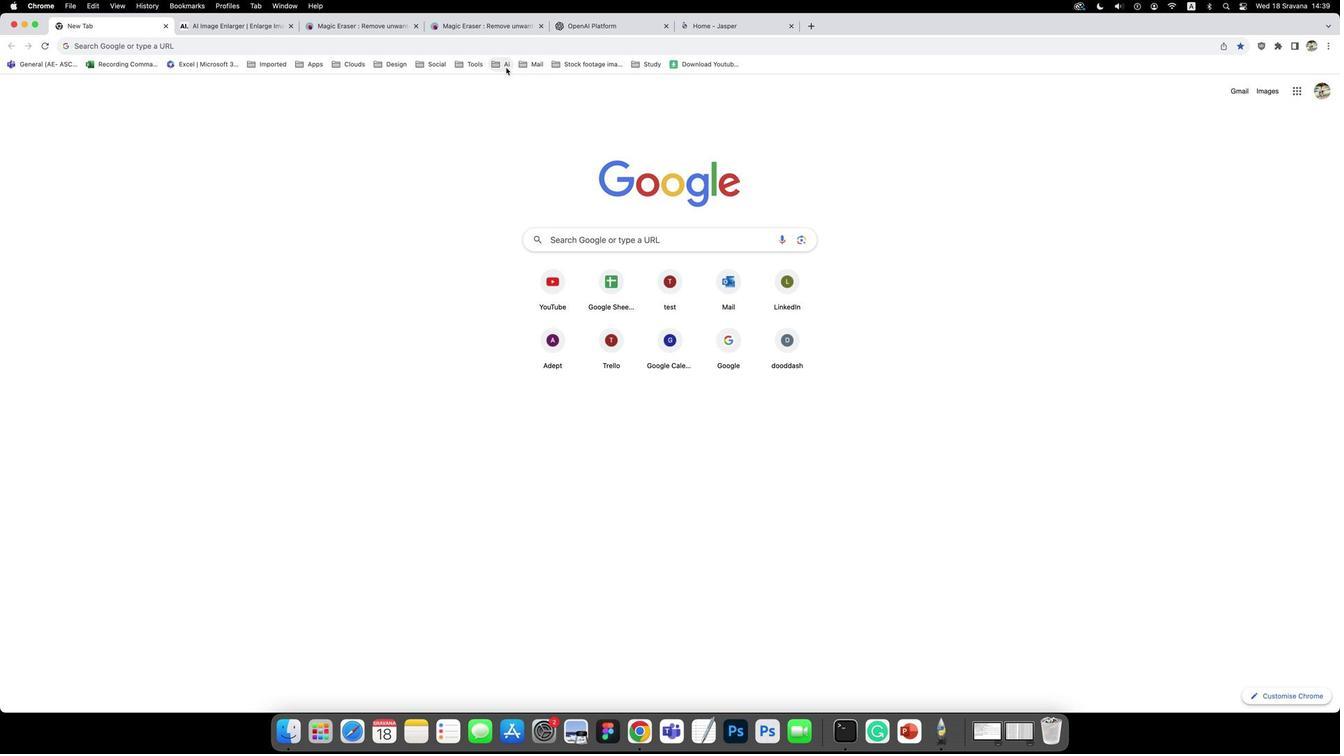 
Action: Mouse pressed left at (518, 74)
Screenshot: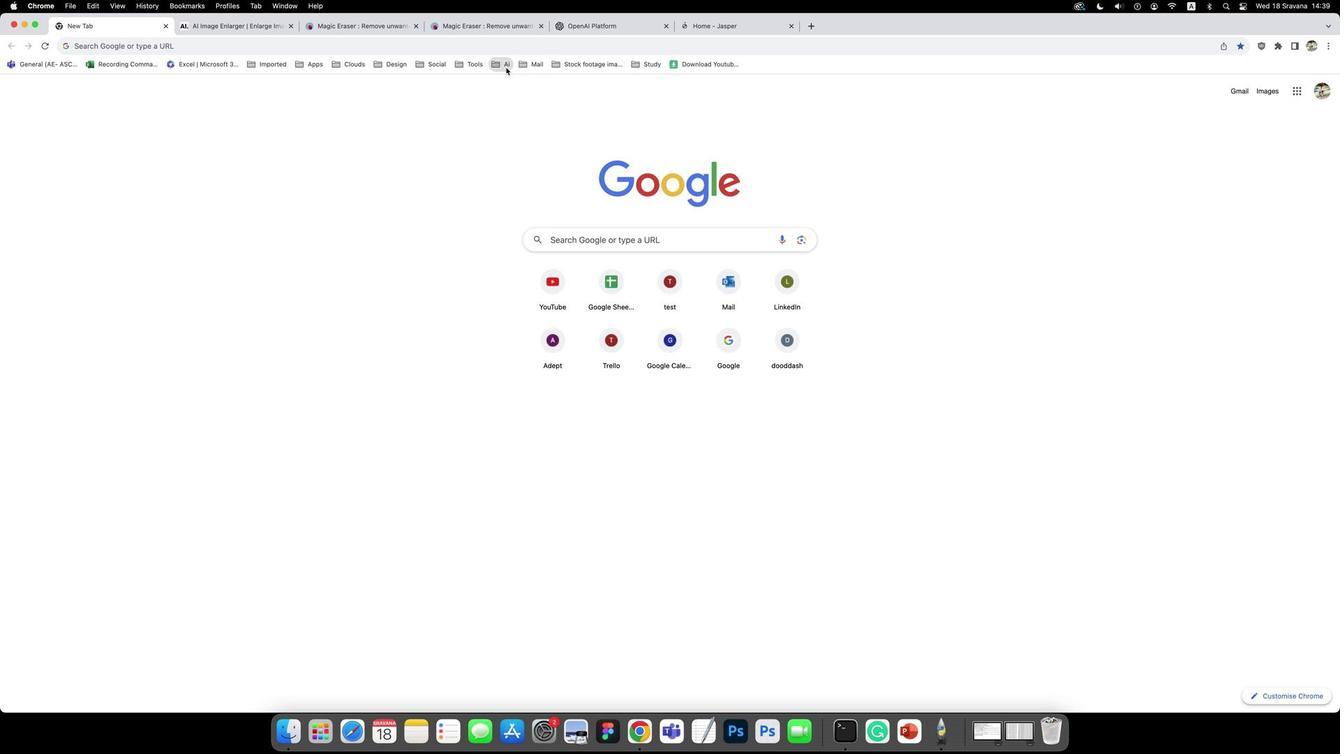
Action: Mouse moved to (527, 208)
Screenshot: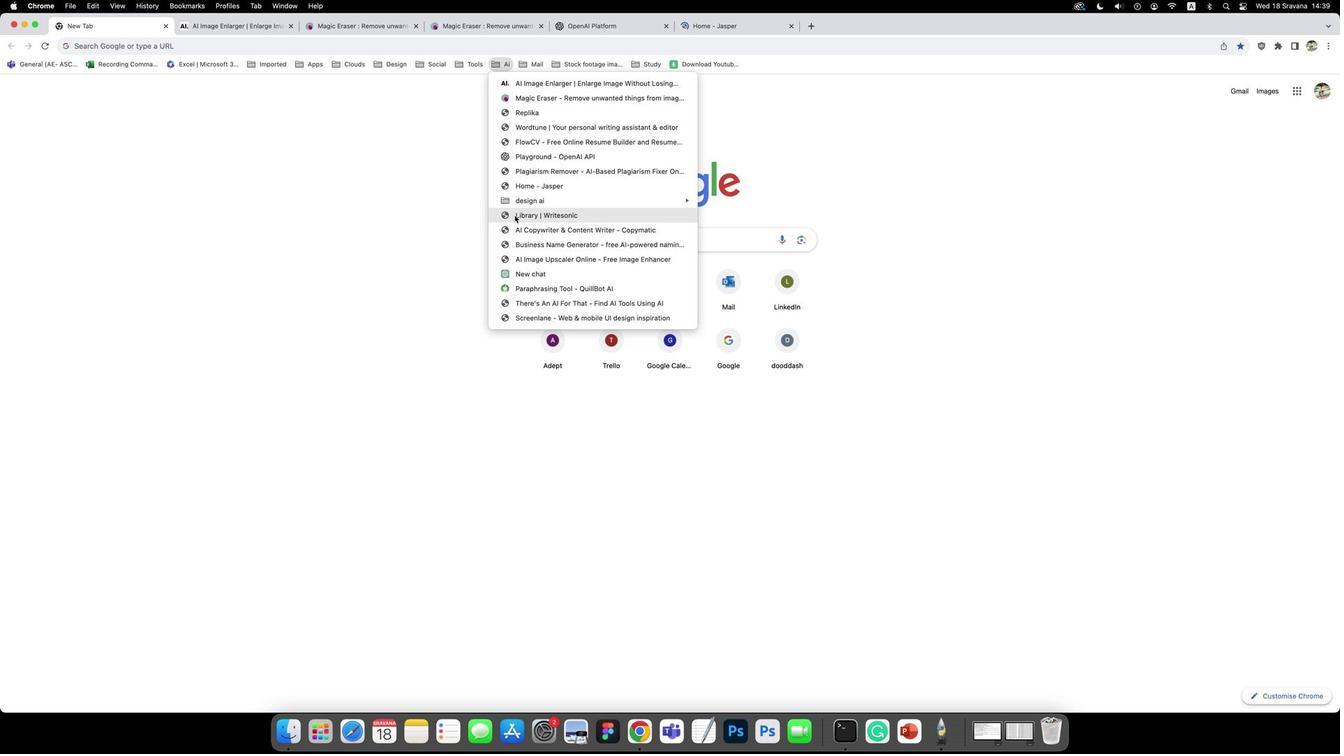 
Action: Mouse pressed right at (527, 208)
Screenshot: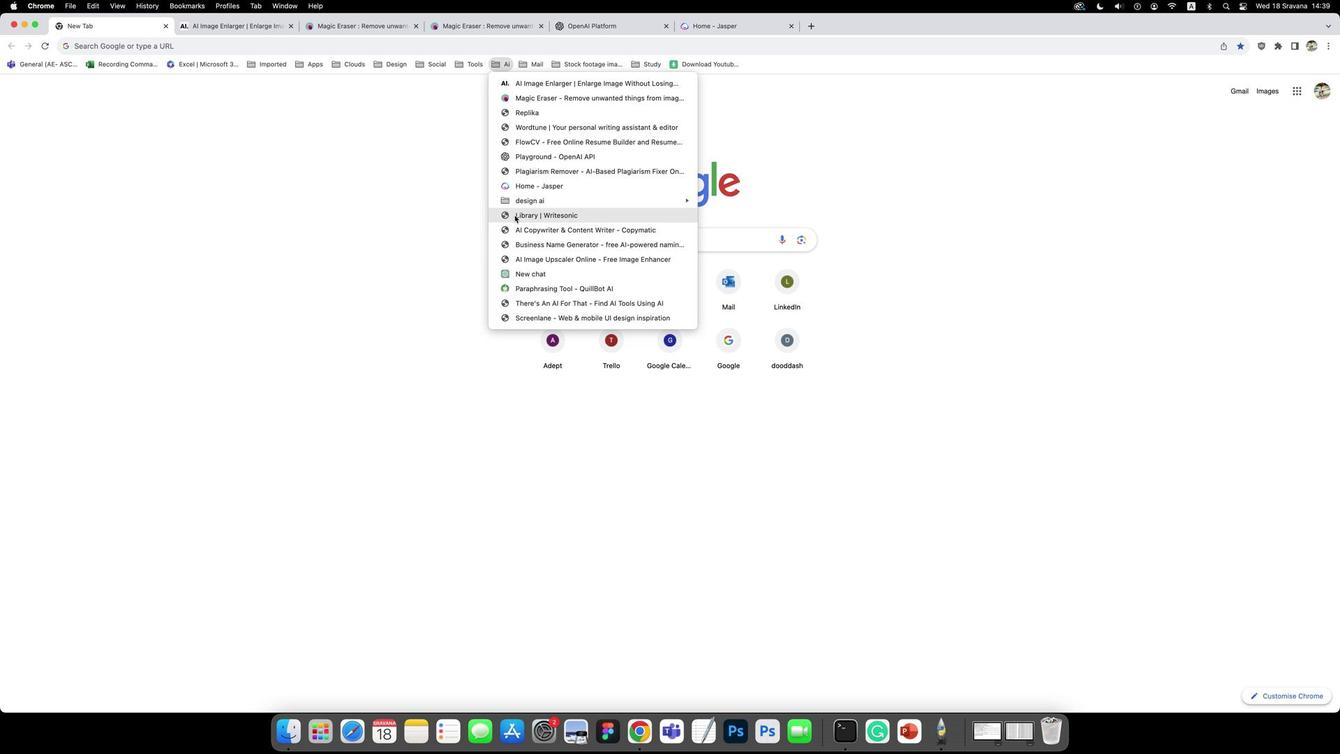 
Action: Mouse moved to (535, 213)
Screenshot: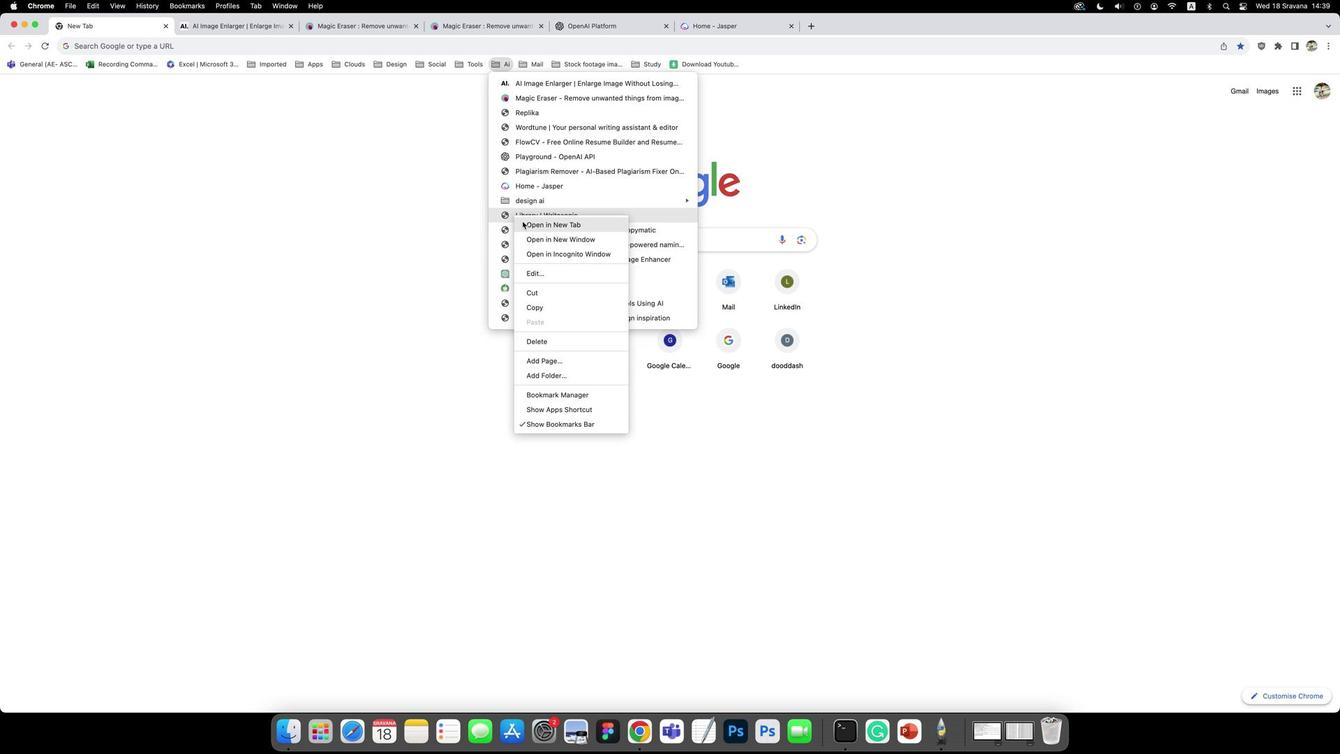 
Action: Mouse pressed left at (535, 213)
Screenshot: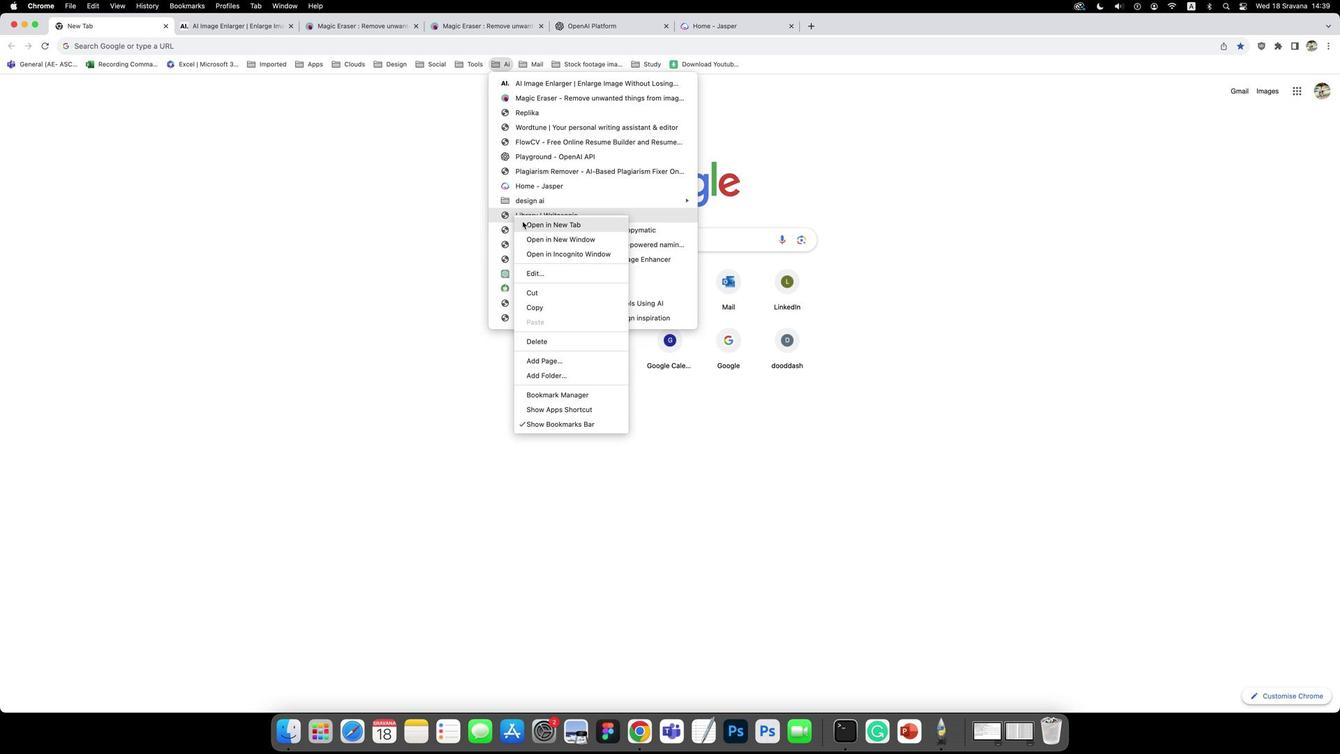 
Action: Mouse moved to (512, 71)
Screenshot: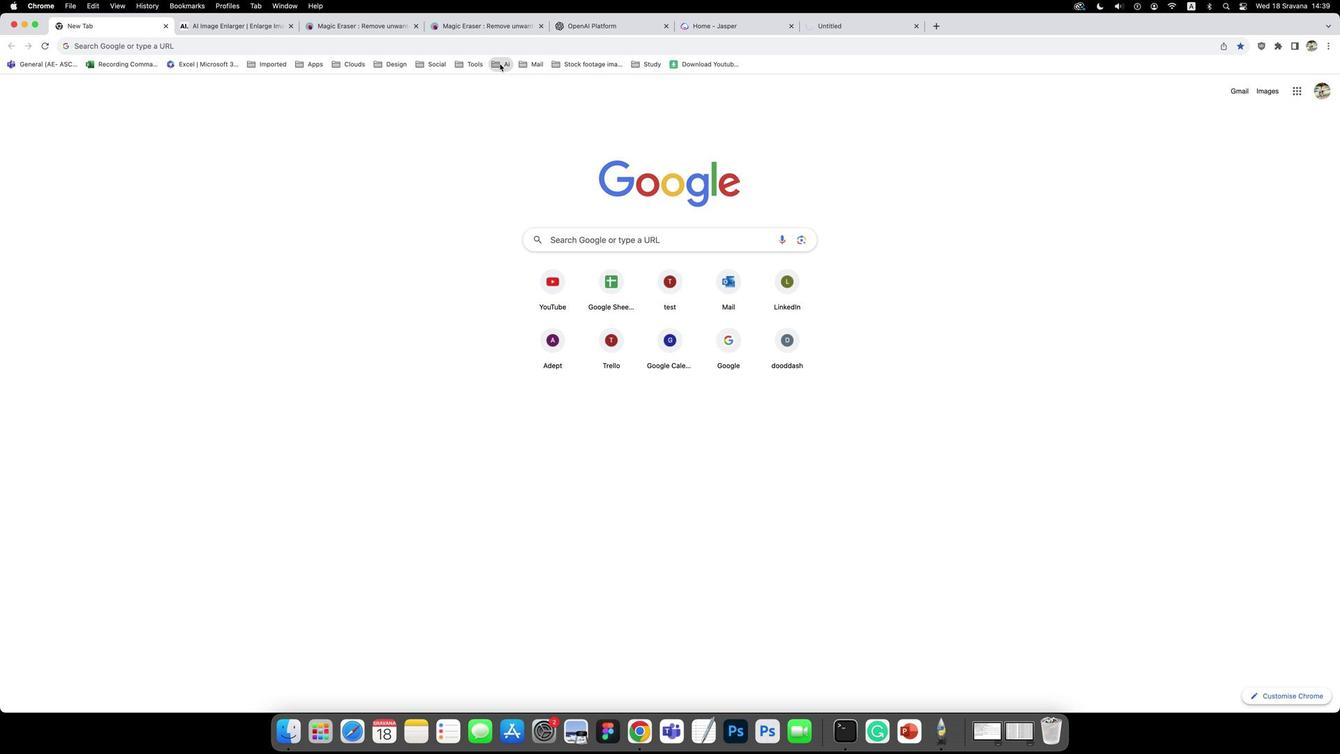 
Action: Mouse pressed left at (512, 71)
Screenshot: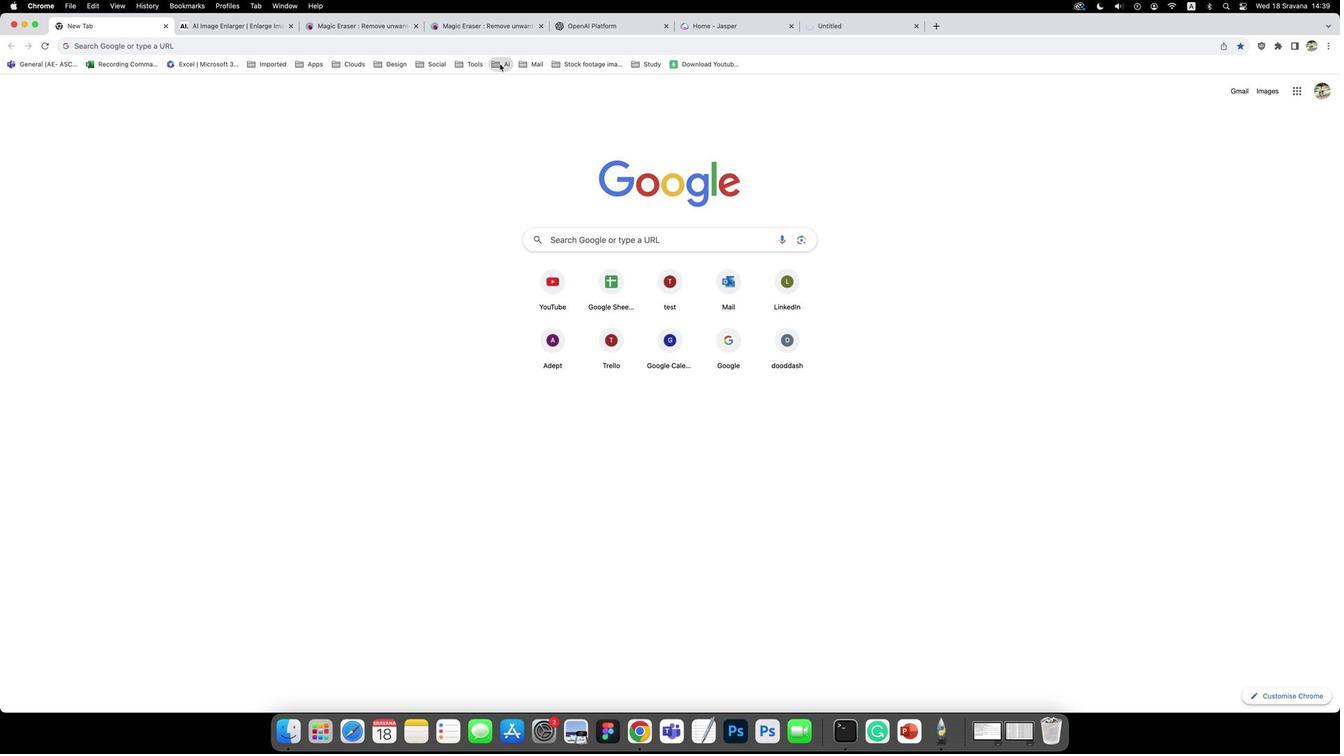 
Action: Mouse moved to (784, 394)
Screenshot: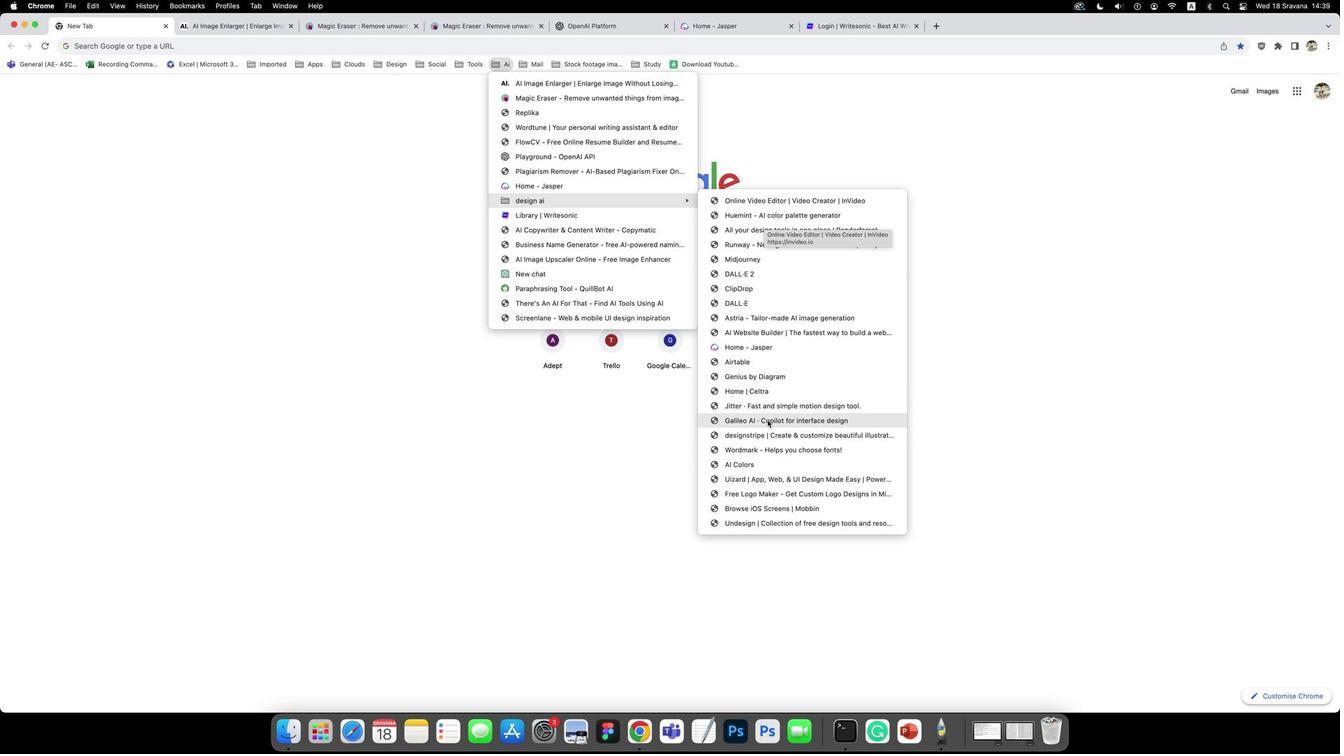 
Action: Mouse pressed right at (784, 394)
Screenshot: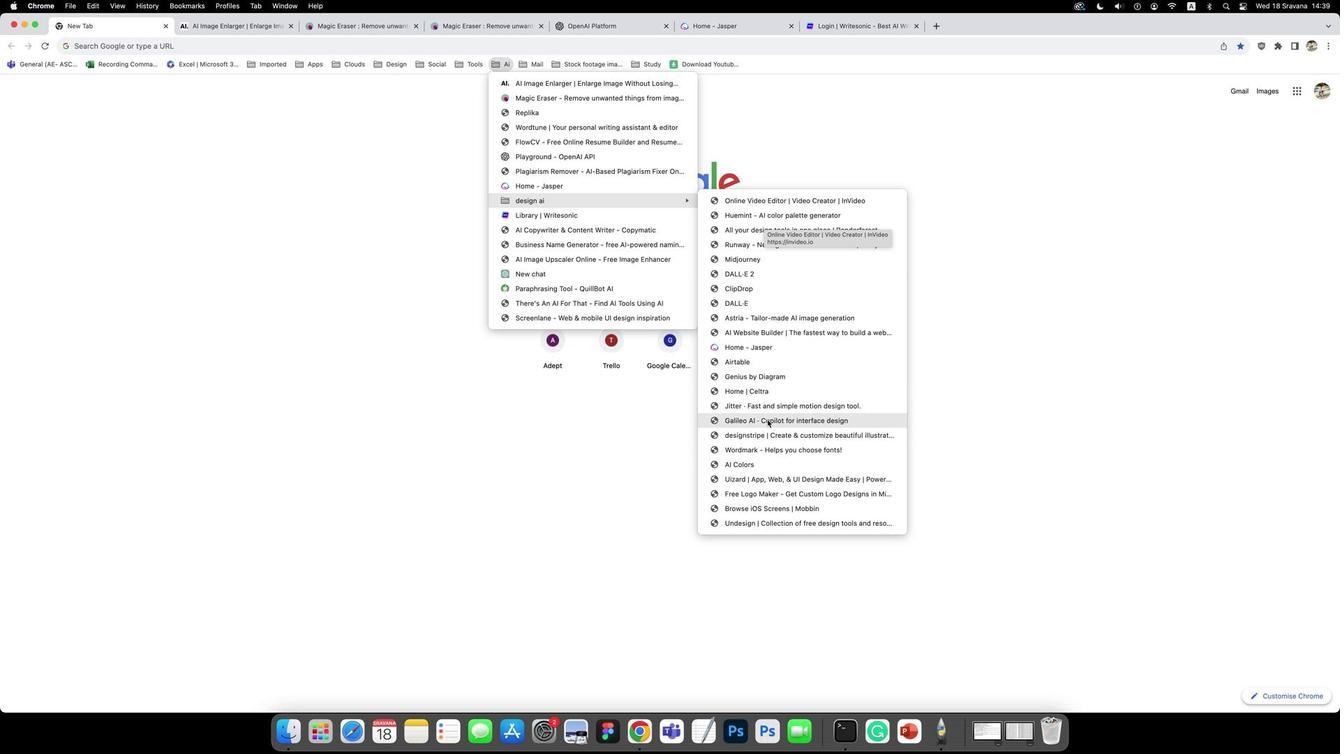 
Action: Mouse moved to (791, 400)
Screenshot: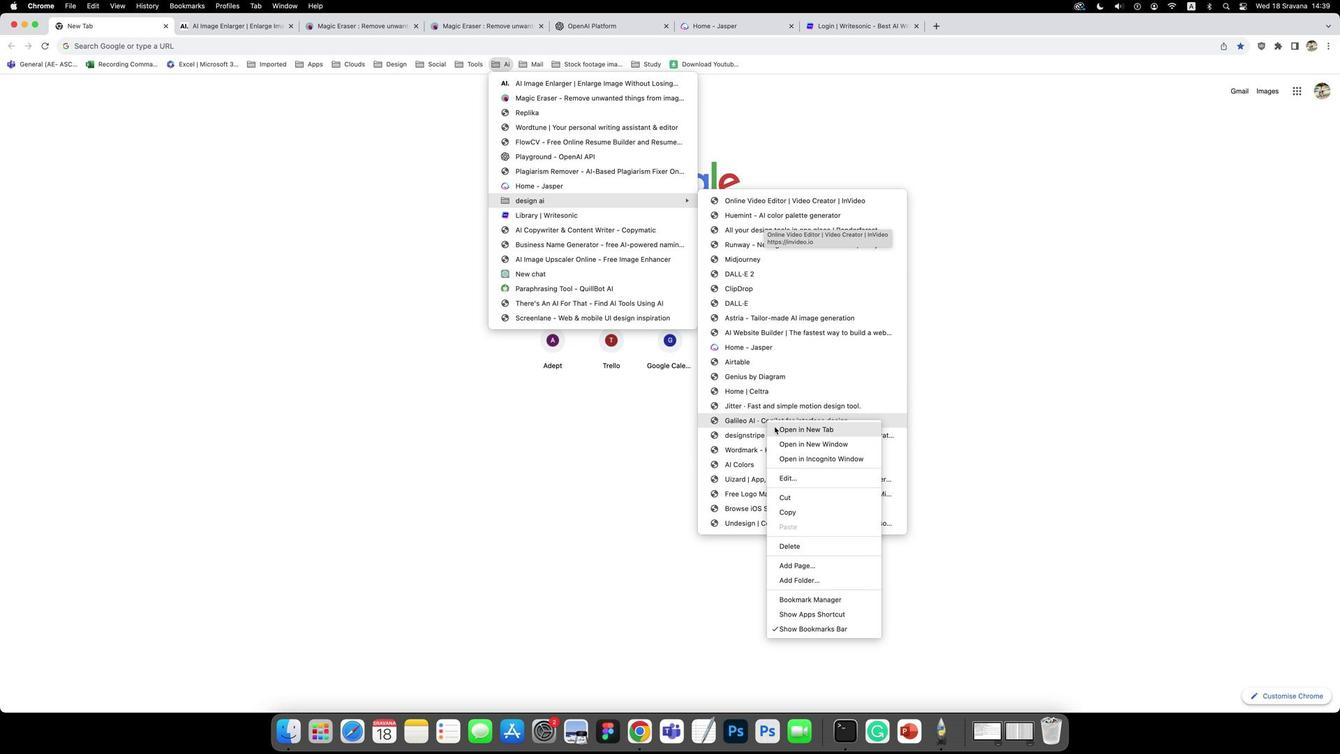 
Action: Mouse pressed left at (791, 400)
Screenshot: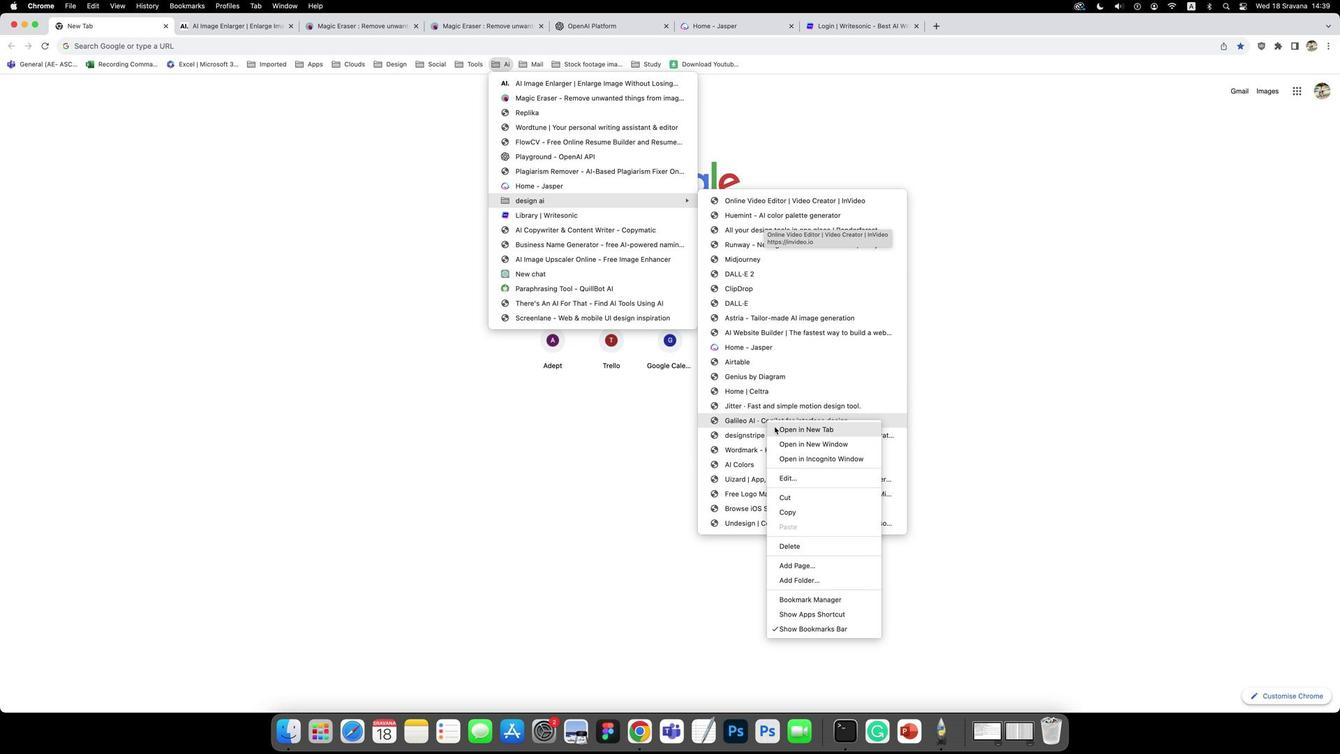 
Action: Mouse moved to (343, 131)
Screenshot: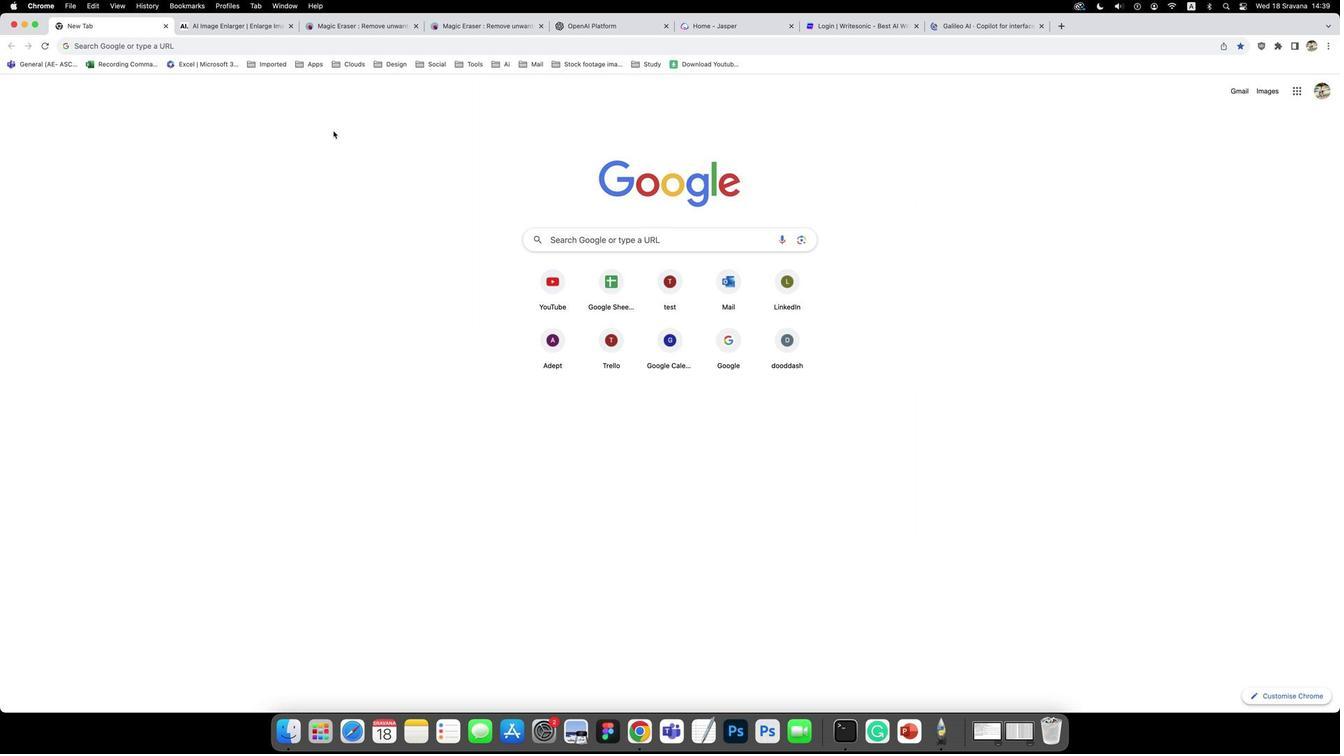 
Action: Mouse pressed left at (343, 131)
Screenshot: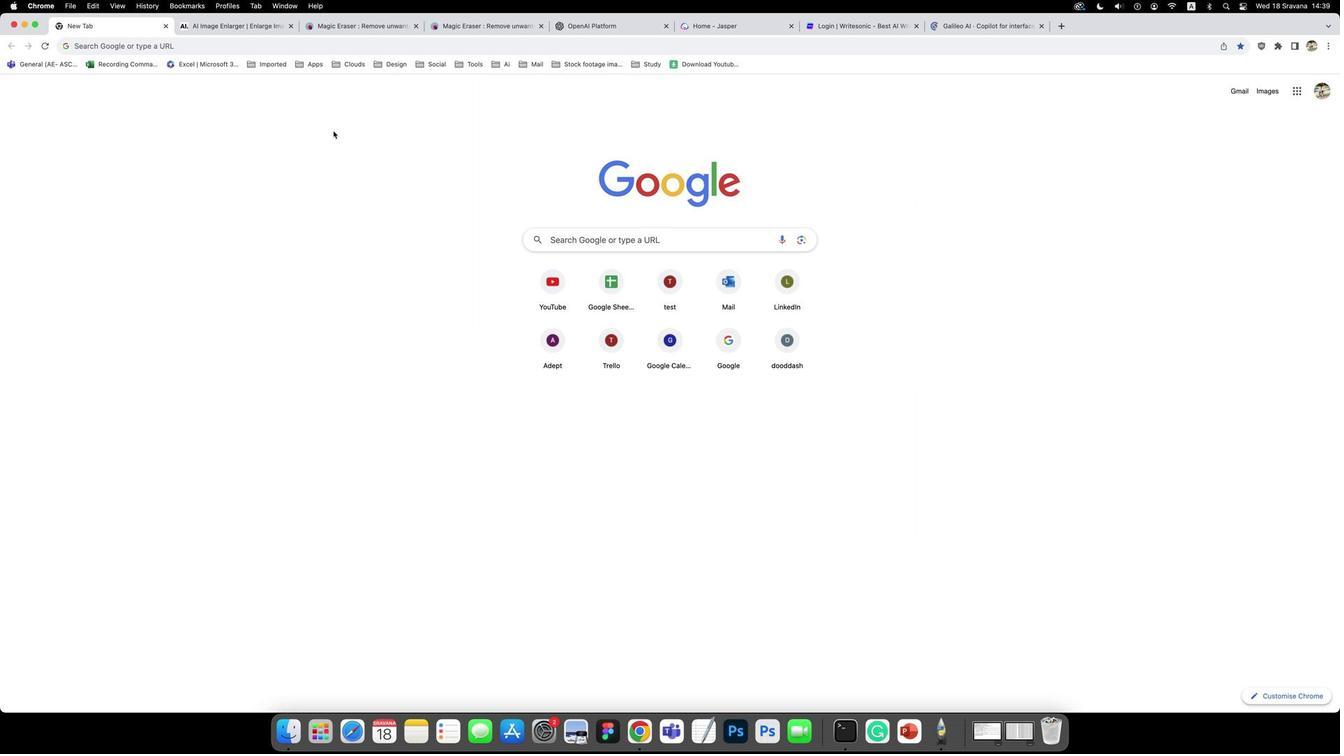 
Action: Mouse moved to (273, 38)
Screenshot: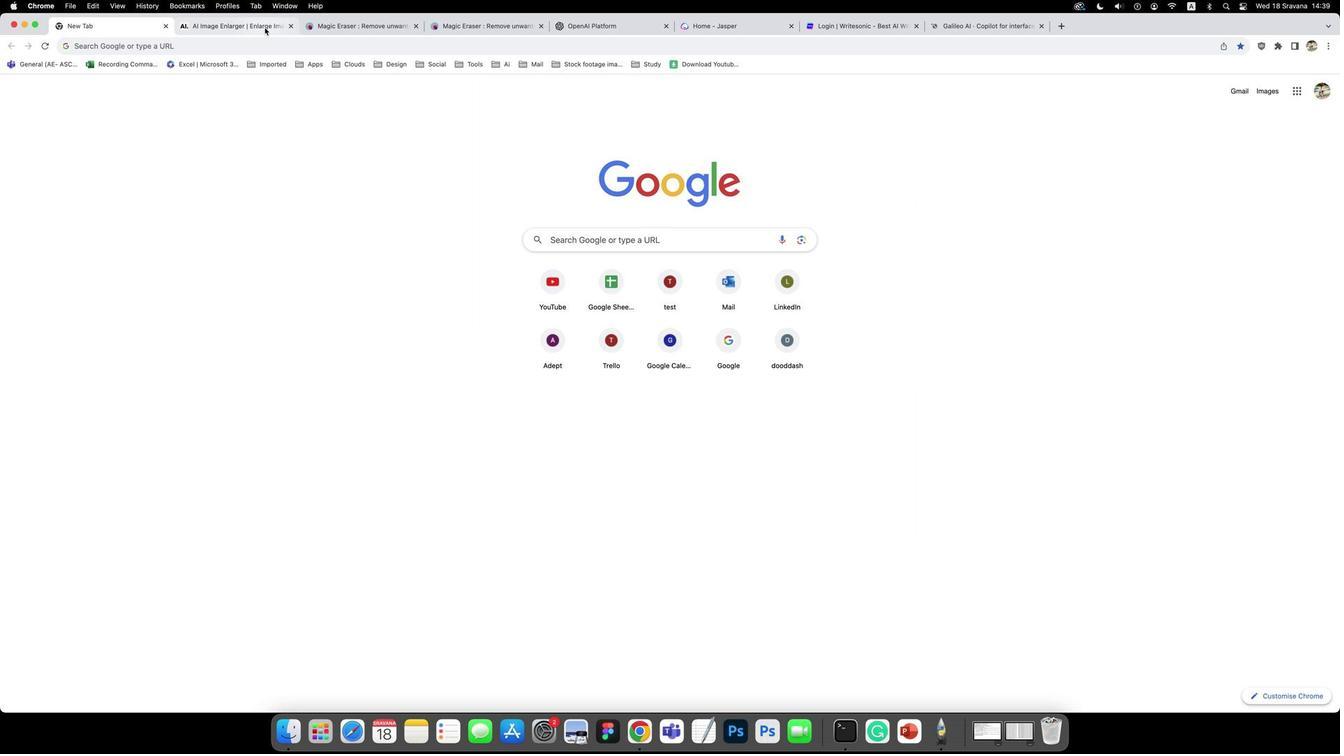 
Action: Mouse pressed left at (273, 38)
Screenshot: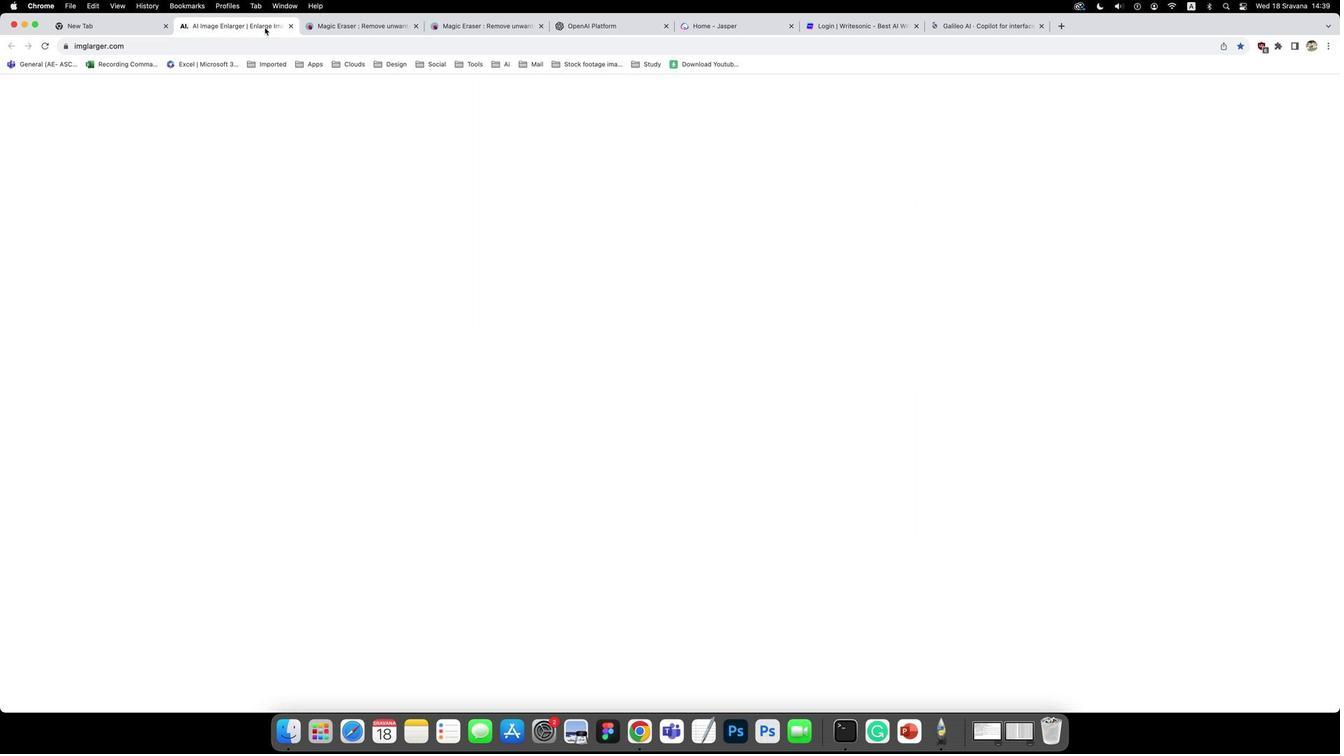 
Action: Mouse moved to (656, 344)
Screenshot: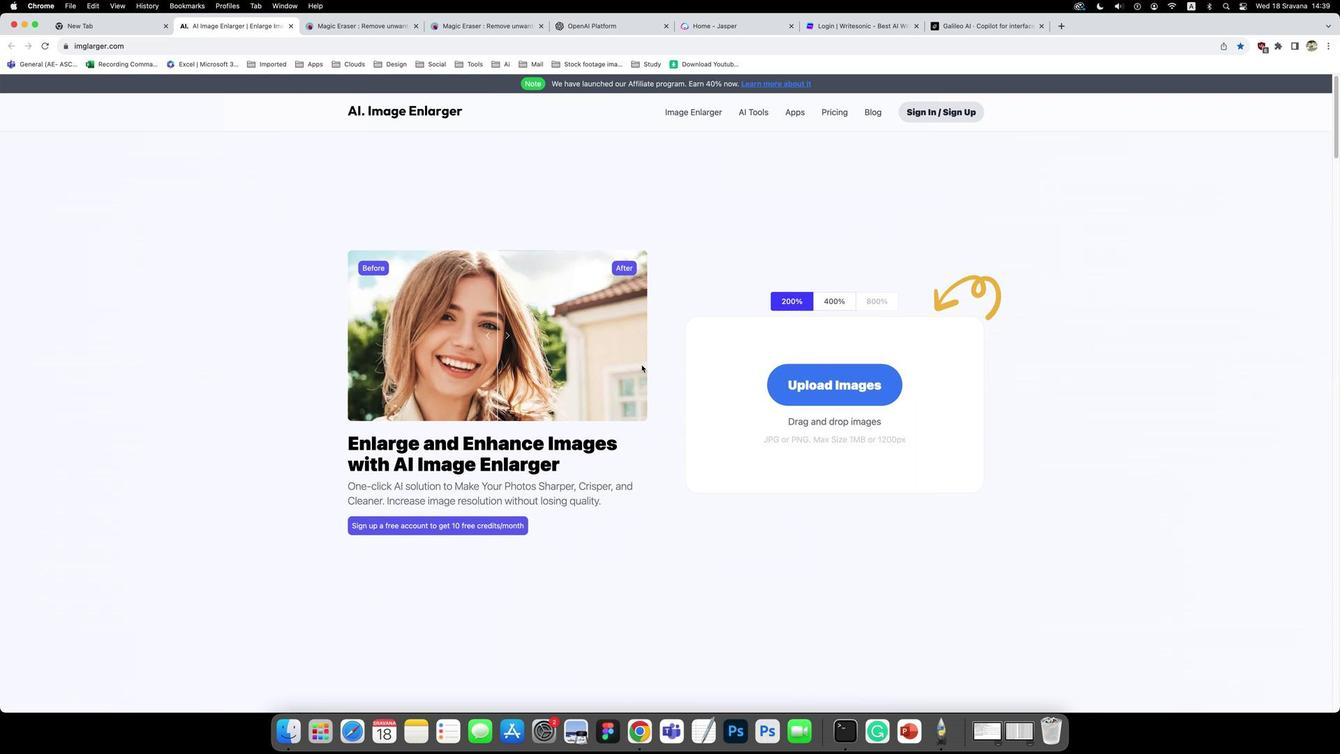 
Action: Mouse scrolled (656, 344) with delta (4, 12)
Screenshot: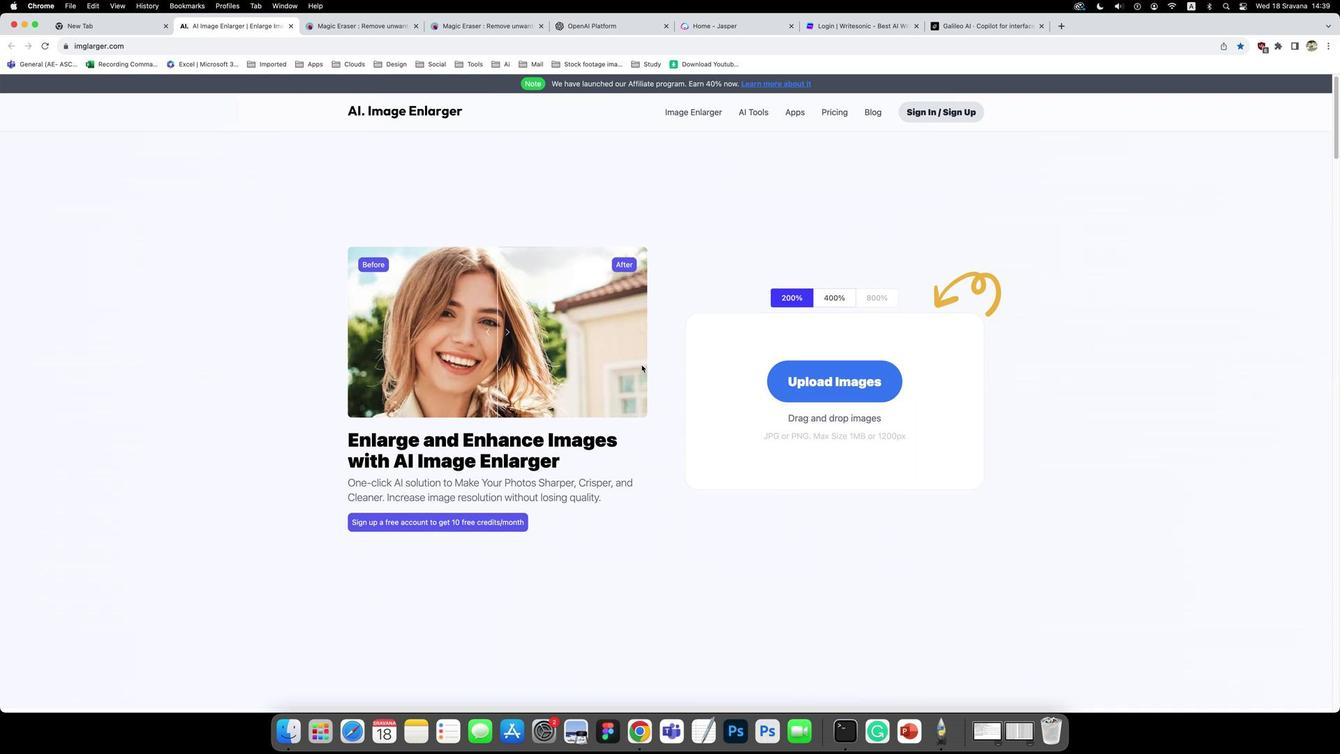 
Action: Mouse scrolled (656, 344) with delta (4, 12)
Screenshot: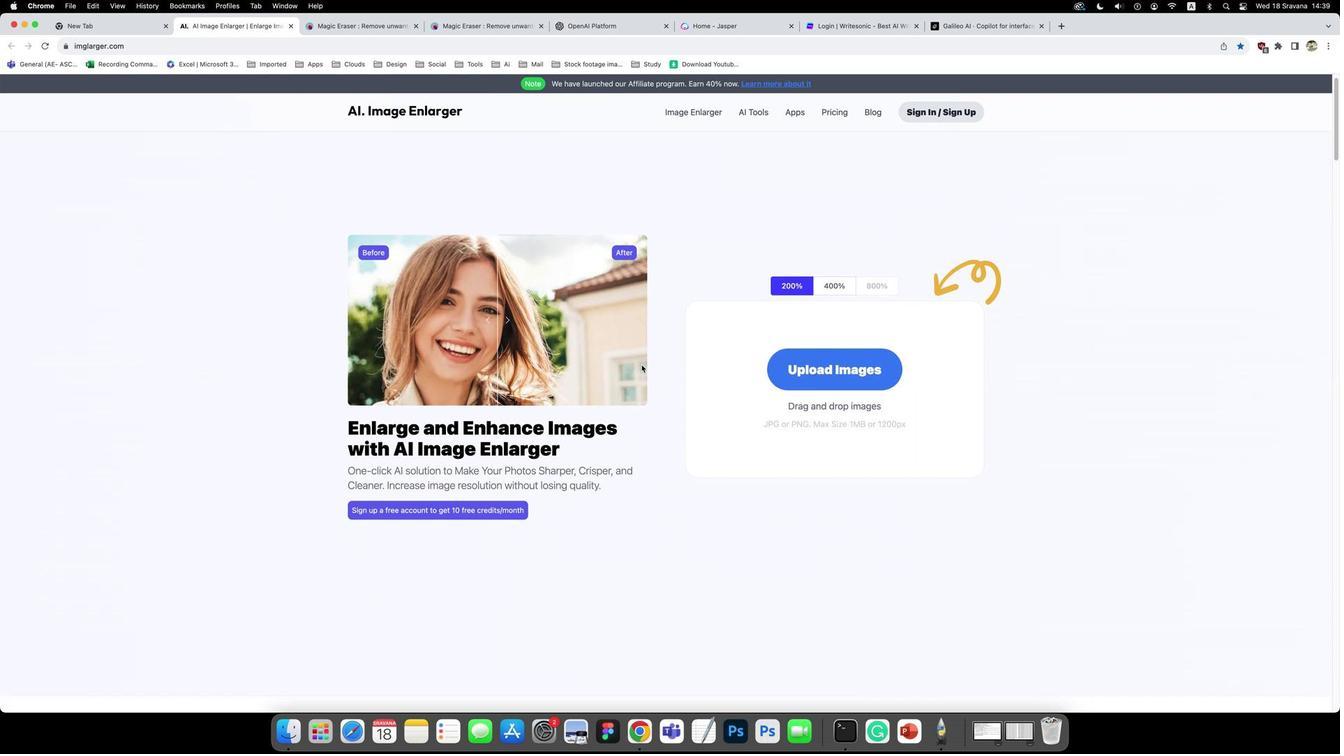 
Action: Mouse scrolled (656, 344) with delta (4, 11)
Screenshot: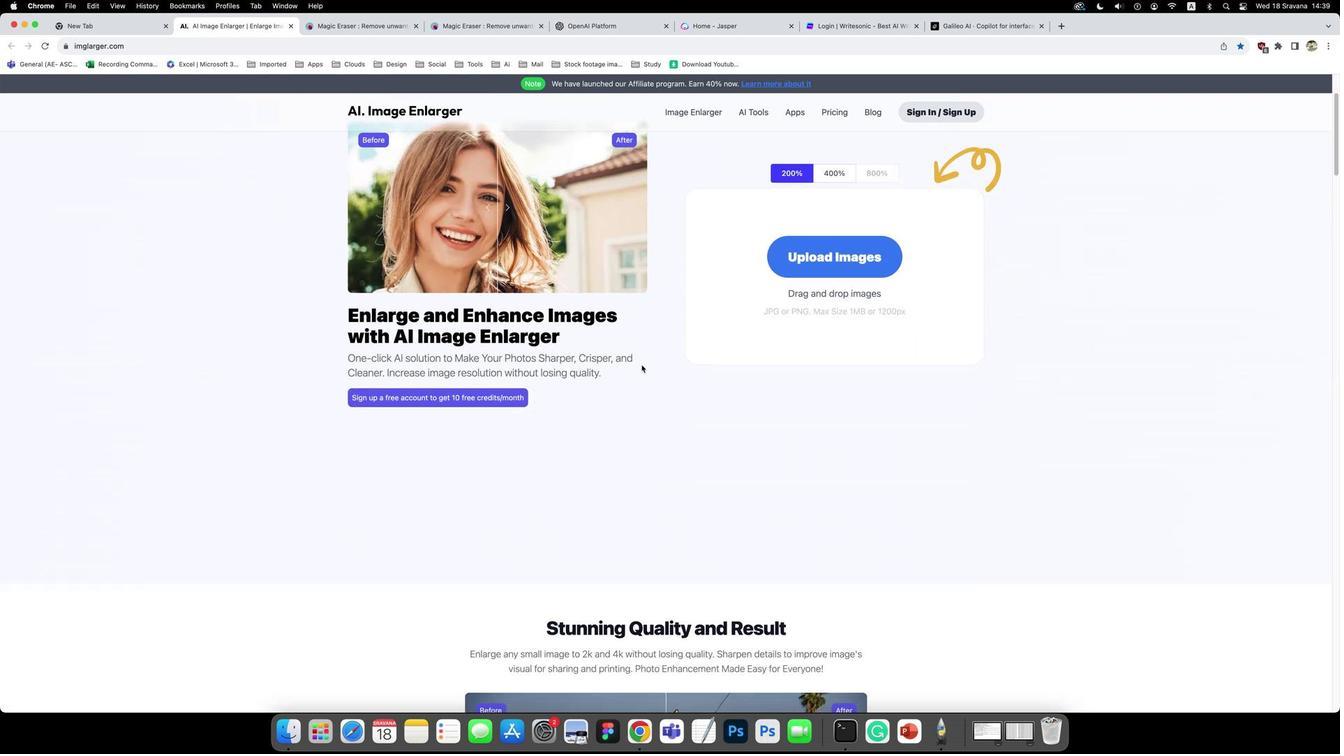 
Action: Mouse scrolled (656, 344) with delta (4, 10)
Screenshot: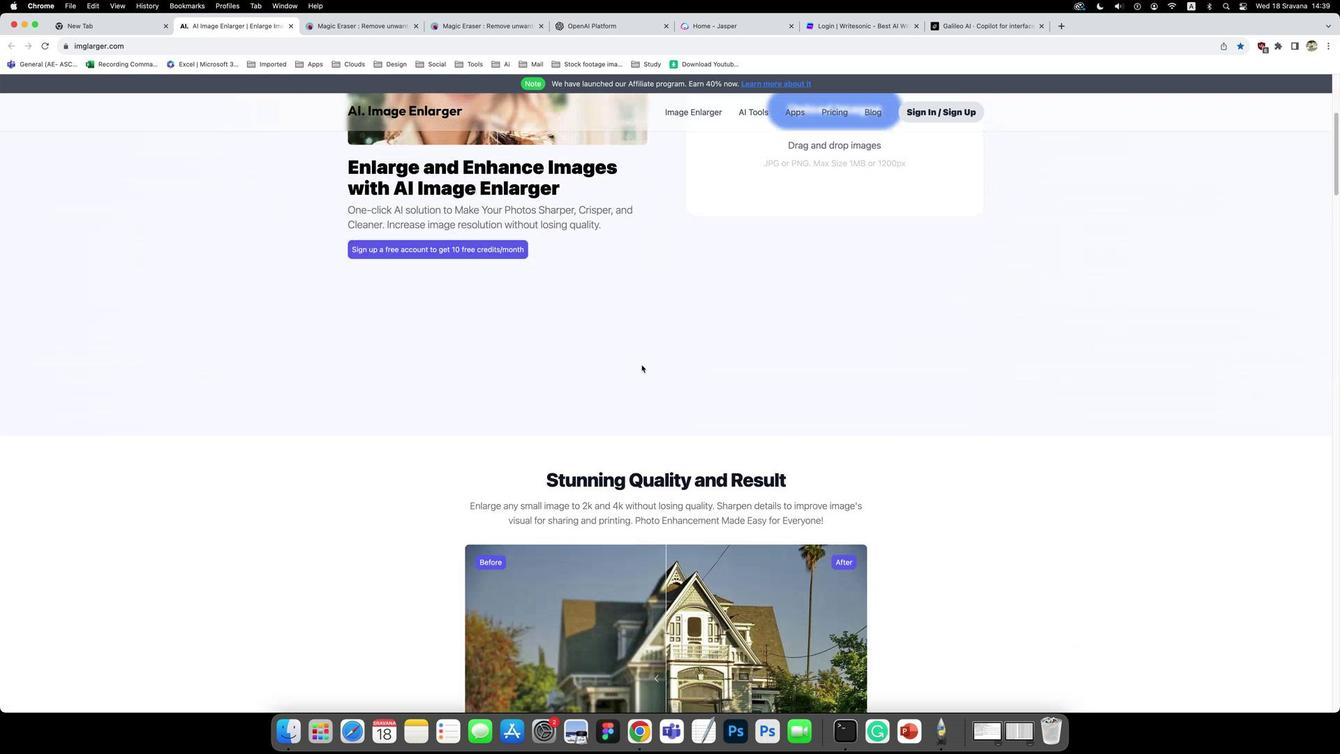 
Action: Mouse moved to (660, 347)
Screenshot: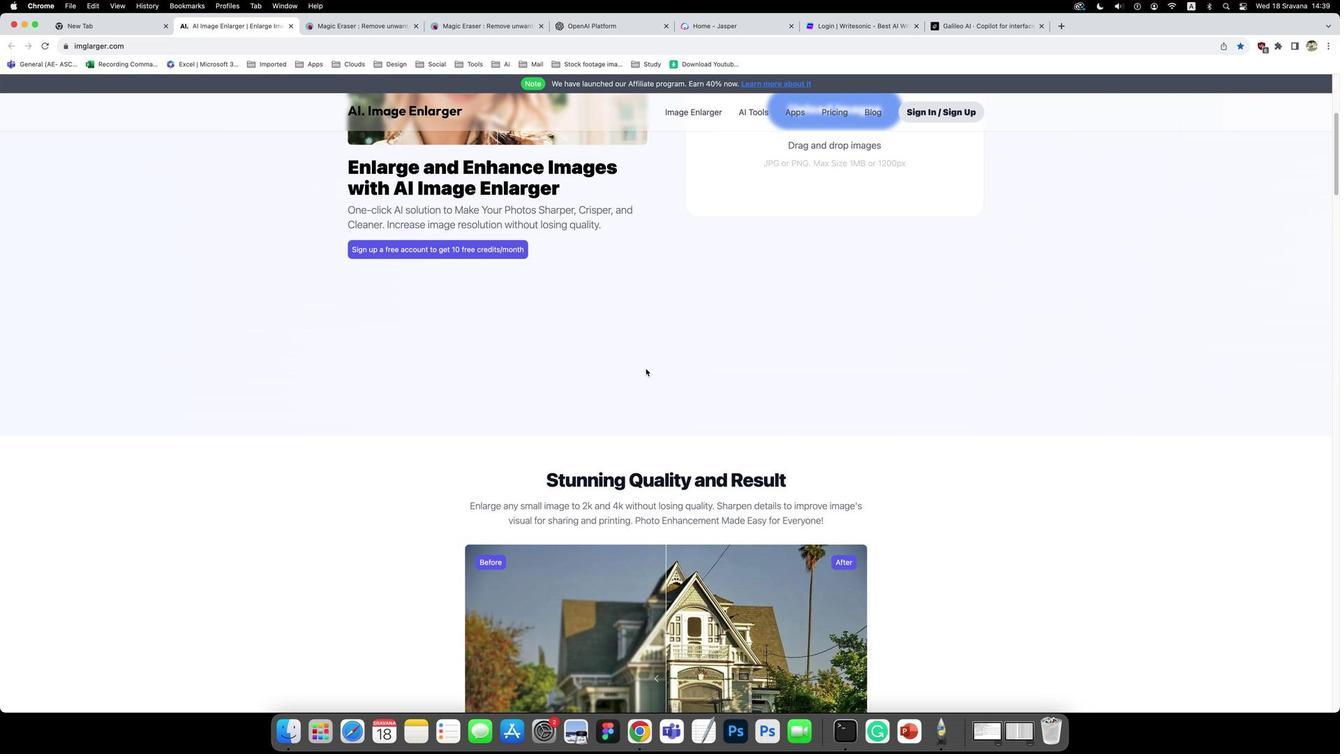 
Action: Mouse scrolled (660, 347) with delta (4, 12)
Screenshot: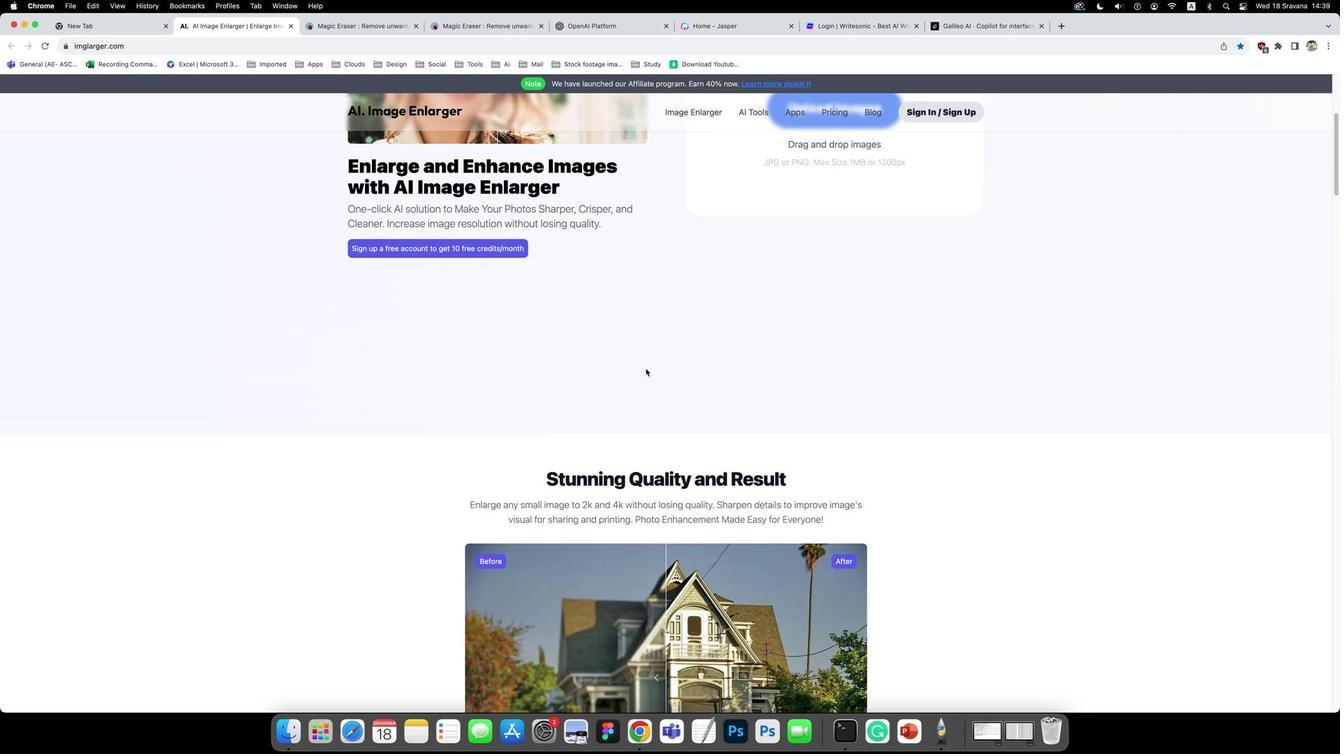 
Action: Mouse scrolled (660, 347) with delta (4, 12)
Screenshot: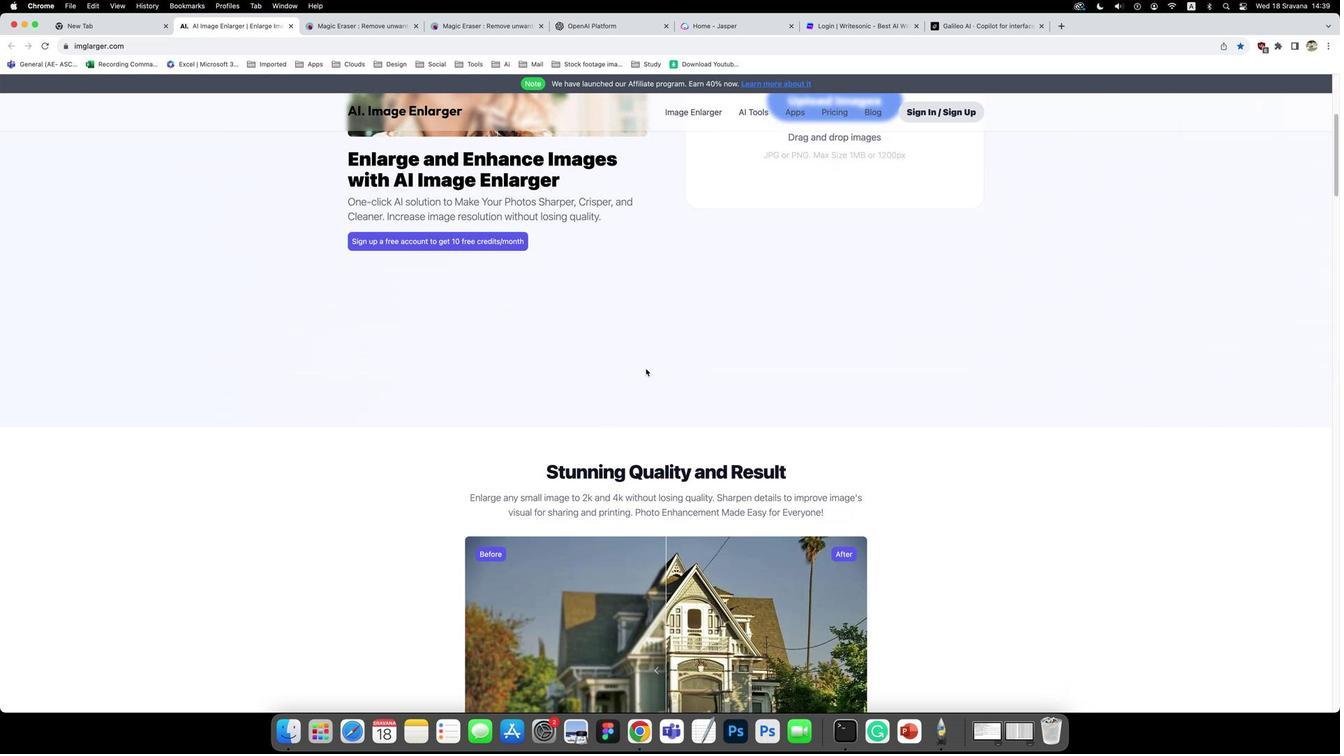 
Action: Mouse scrolled (660, 347) with delta (4, 12)
Screenshot: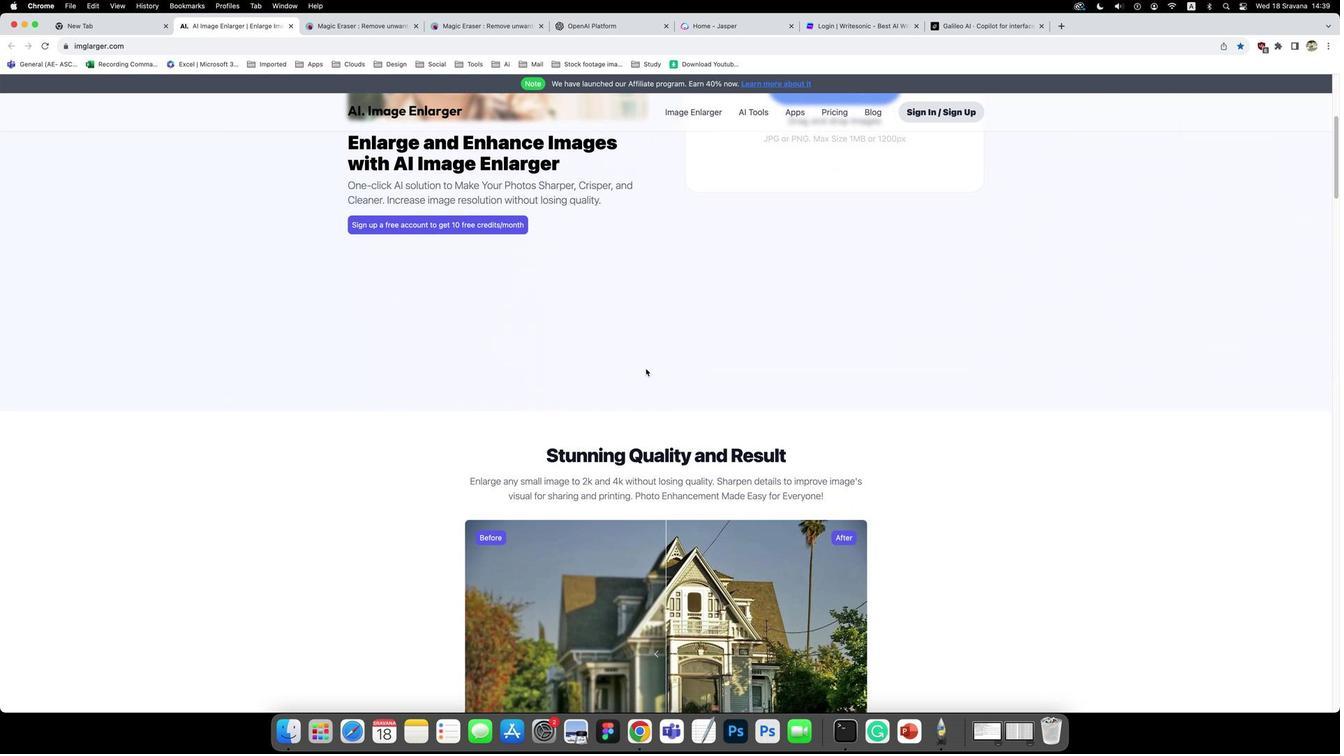 
Action: Mouse scrolled (660, 347) with delta (4, 12)
Screenshot: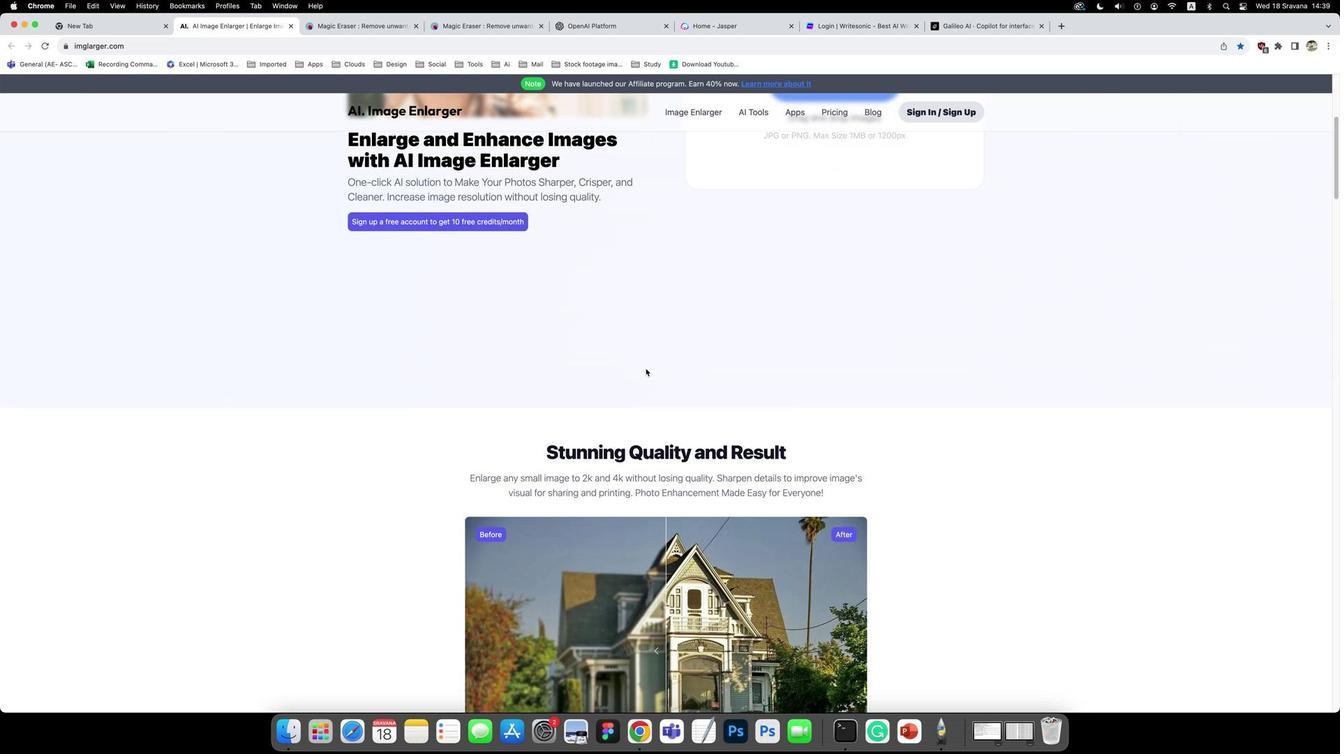 
Action: Mouse scrolled (660, 347) with delta (4, 12)
Screenshot: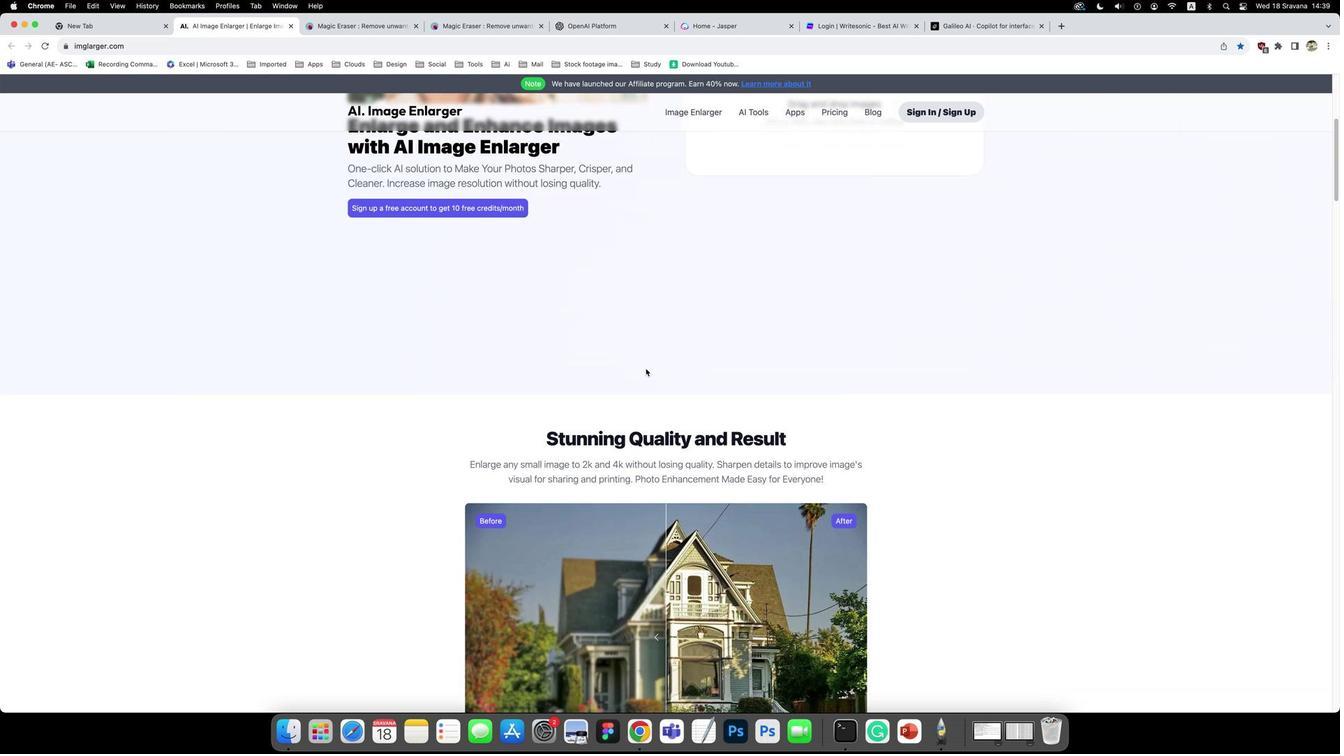 
Action: Mouse scrolled (660, 347) with delta (4, 11)
Screenshot: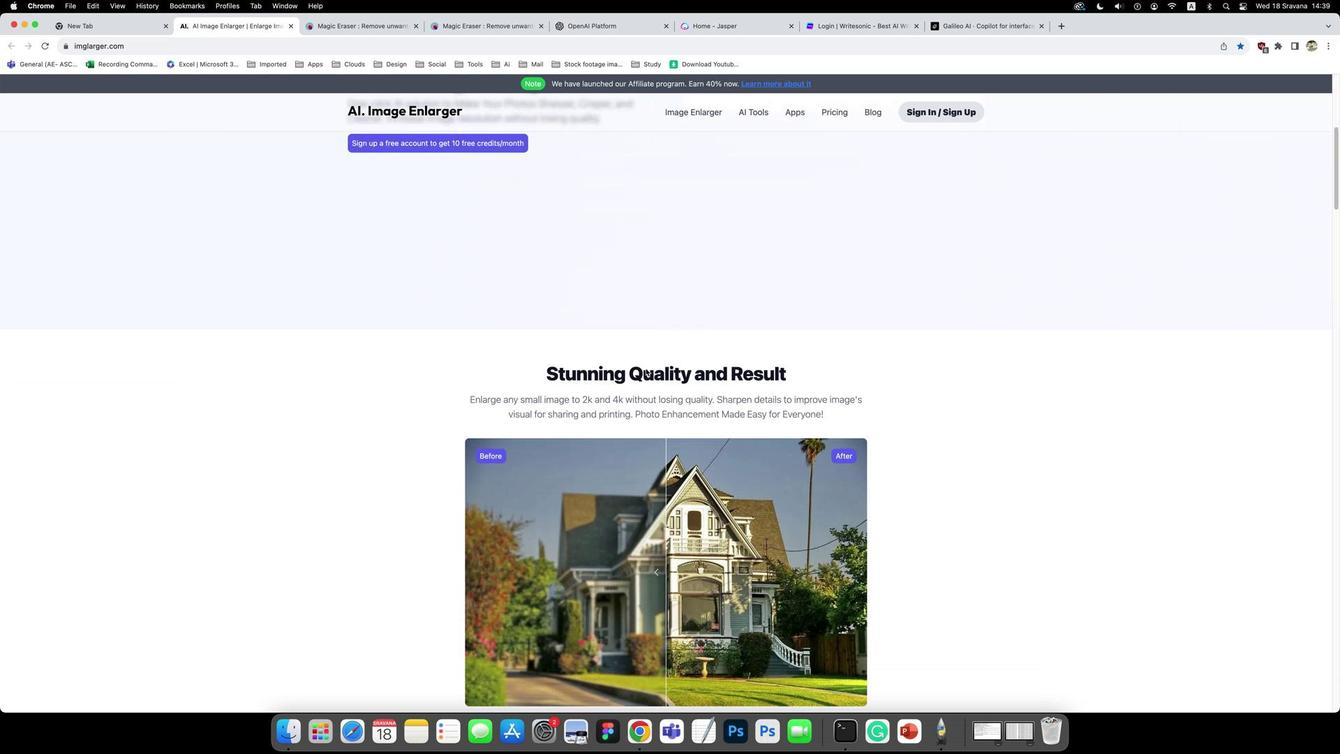 
Action: Mouse scrolled (660, 347) with delta (4, 11)
Screenshot: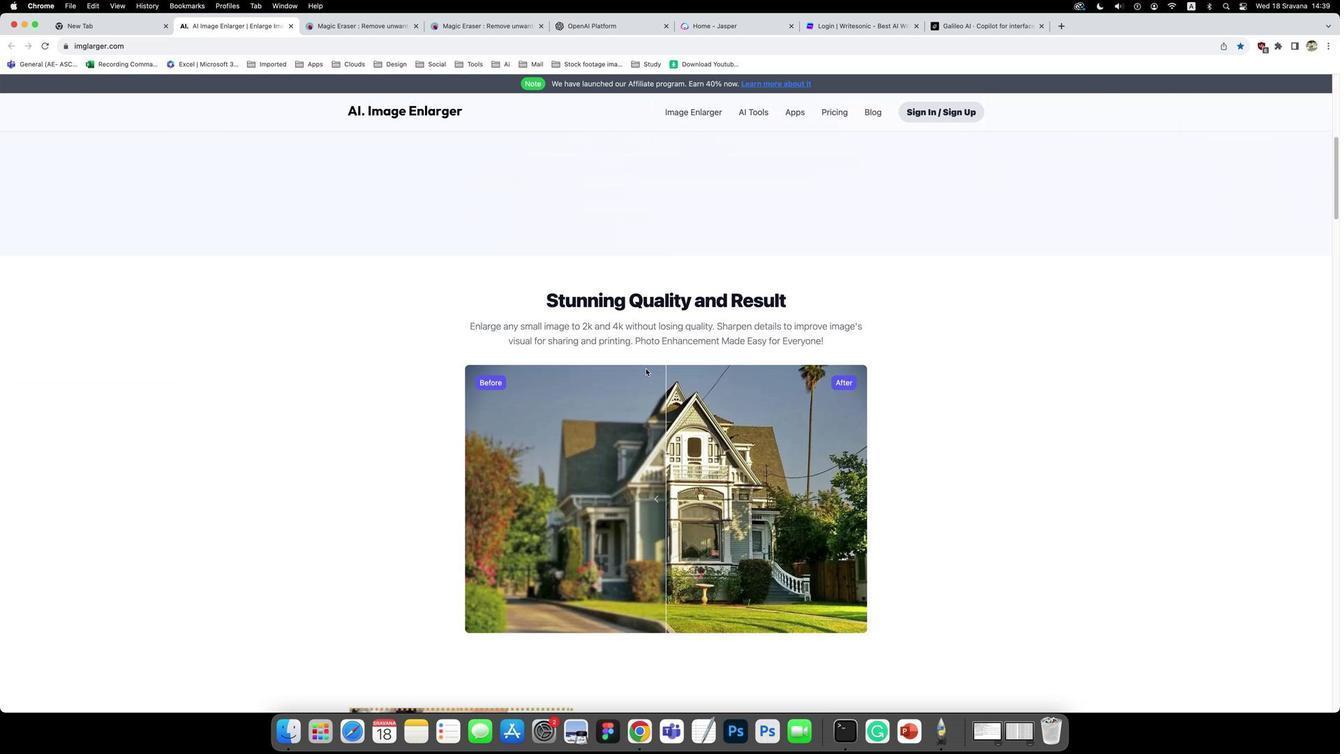 
Action: Mouse scrolled (660, 347) with delta (4, 12)
Screenshot: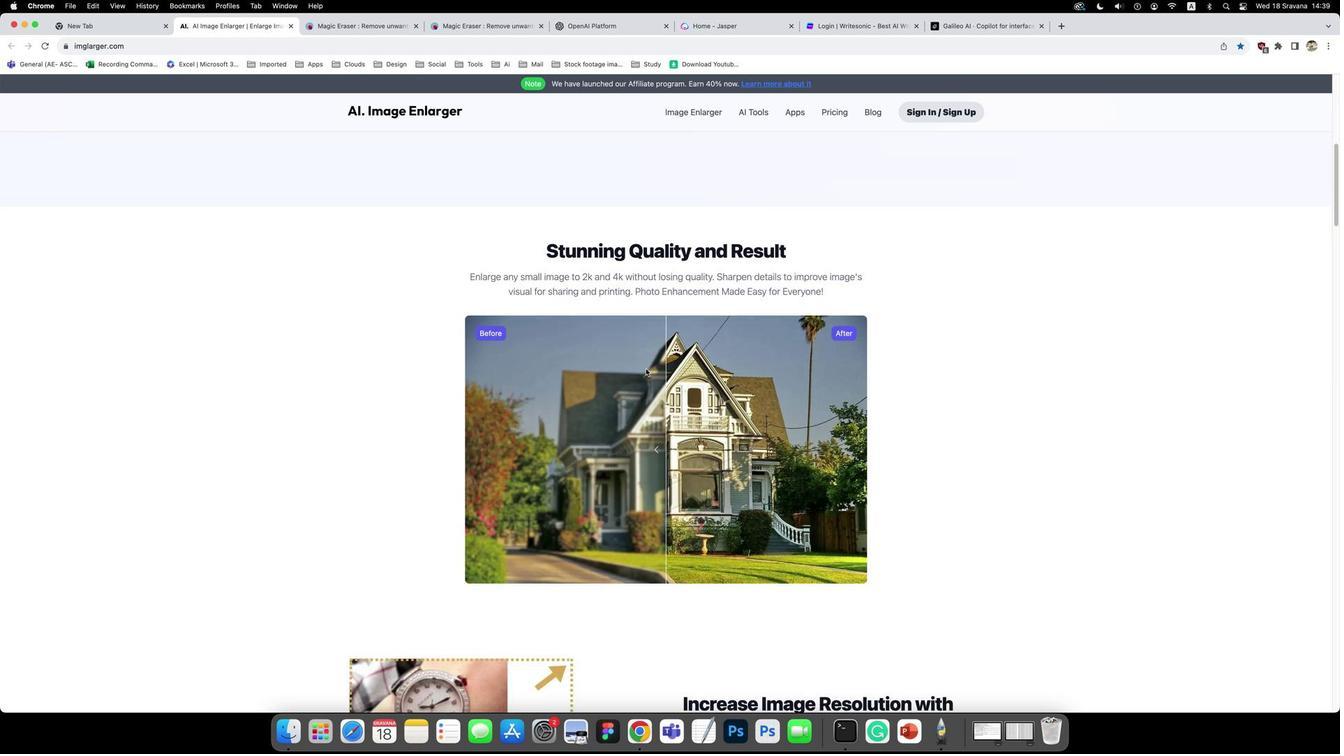
Action: Mouse scrolled (660, 347) with delta (4, 12)
Screenshot: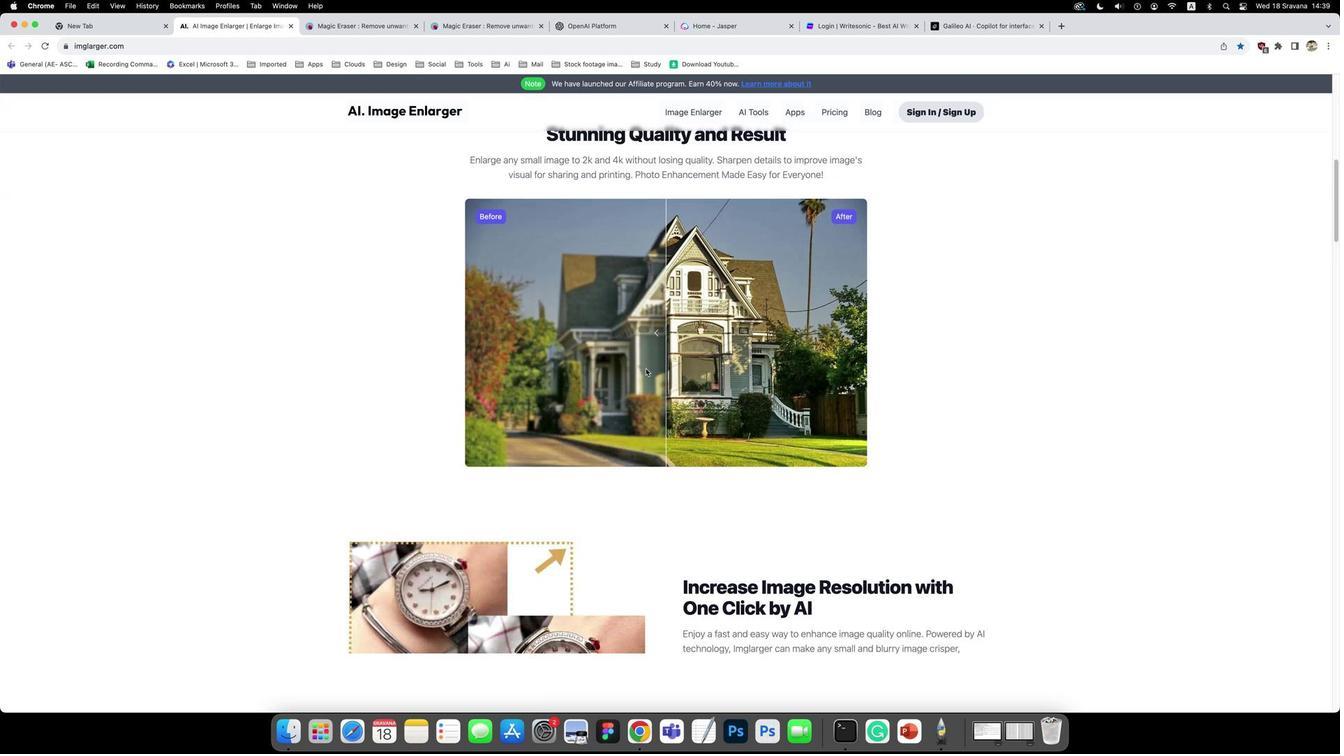 
Action: Mouse scrolled (660, 347) with delta (4, 10)
Screenshot: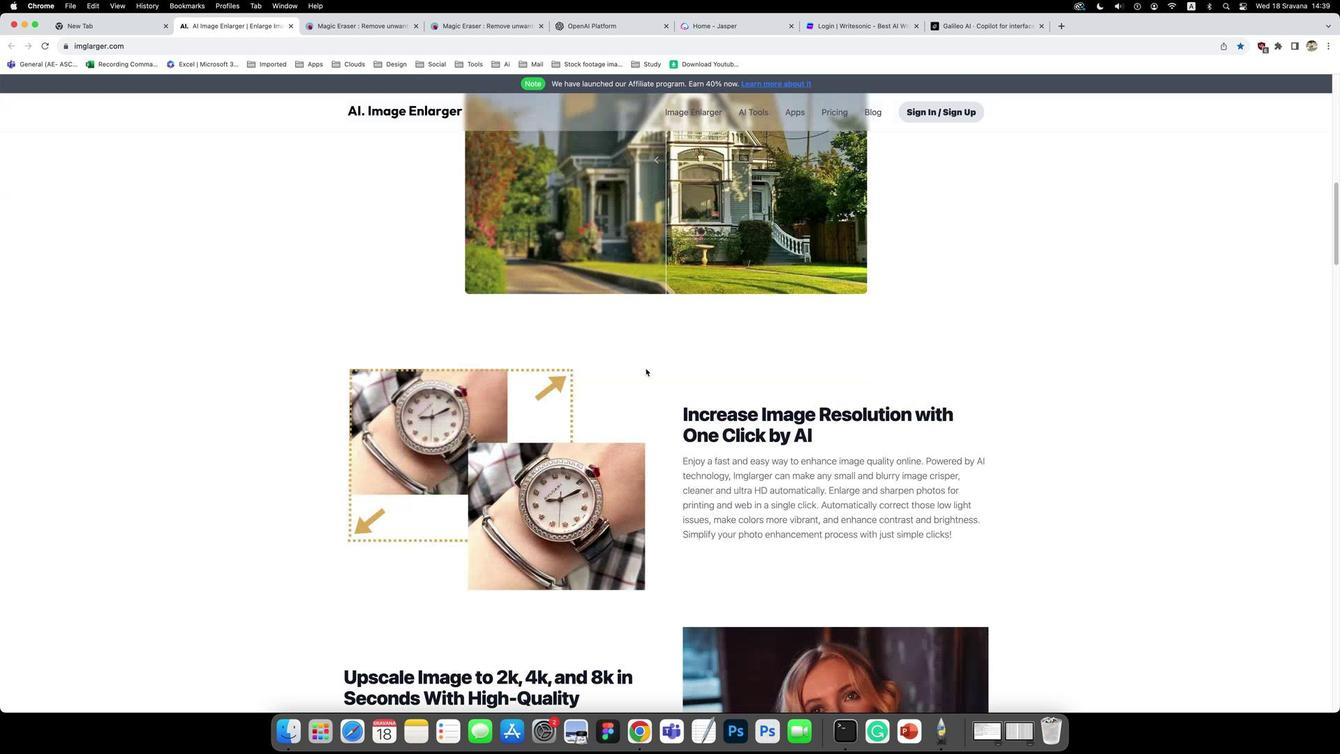 
Action: Mouse scrolled (660, 347) with delta (4, 8)
Screenshot: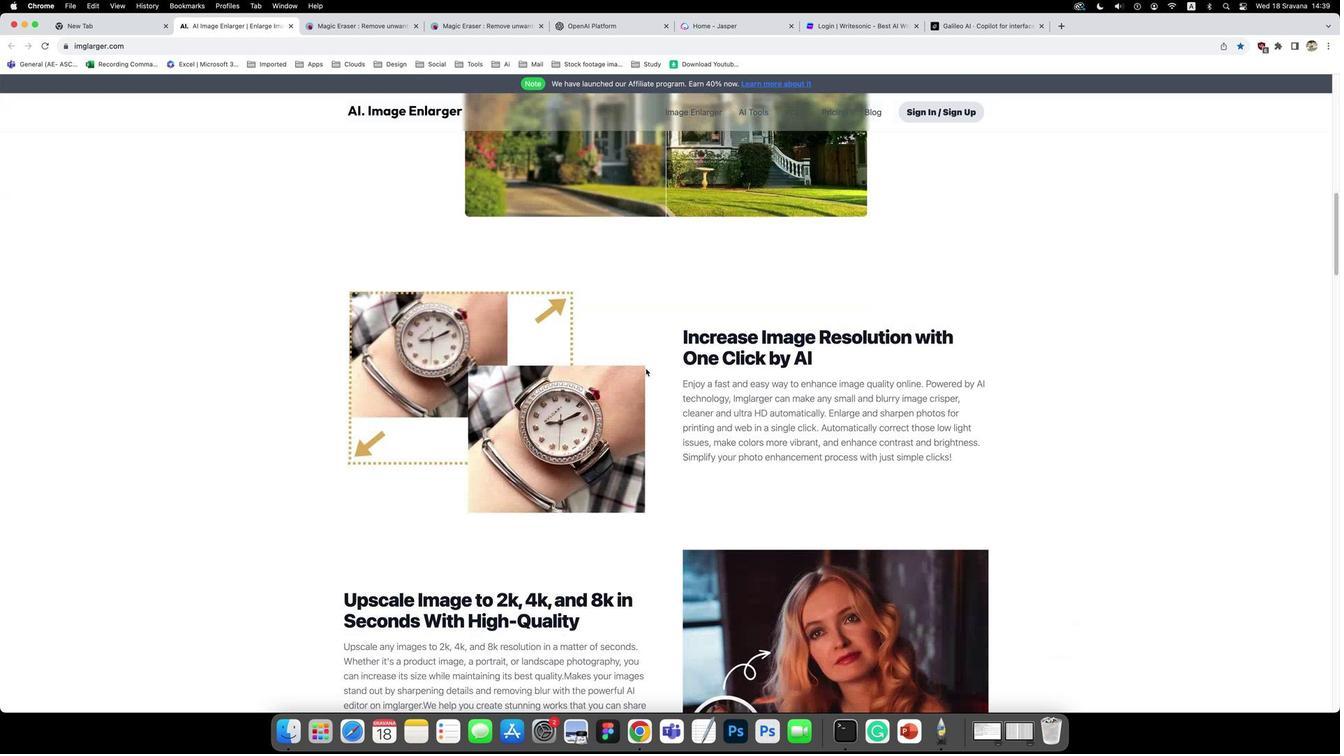 
Action: Mouse scrolled (660, 347) with delta (4, 12)
Screenshot: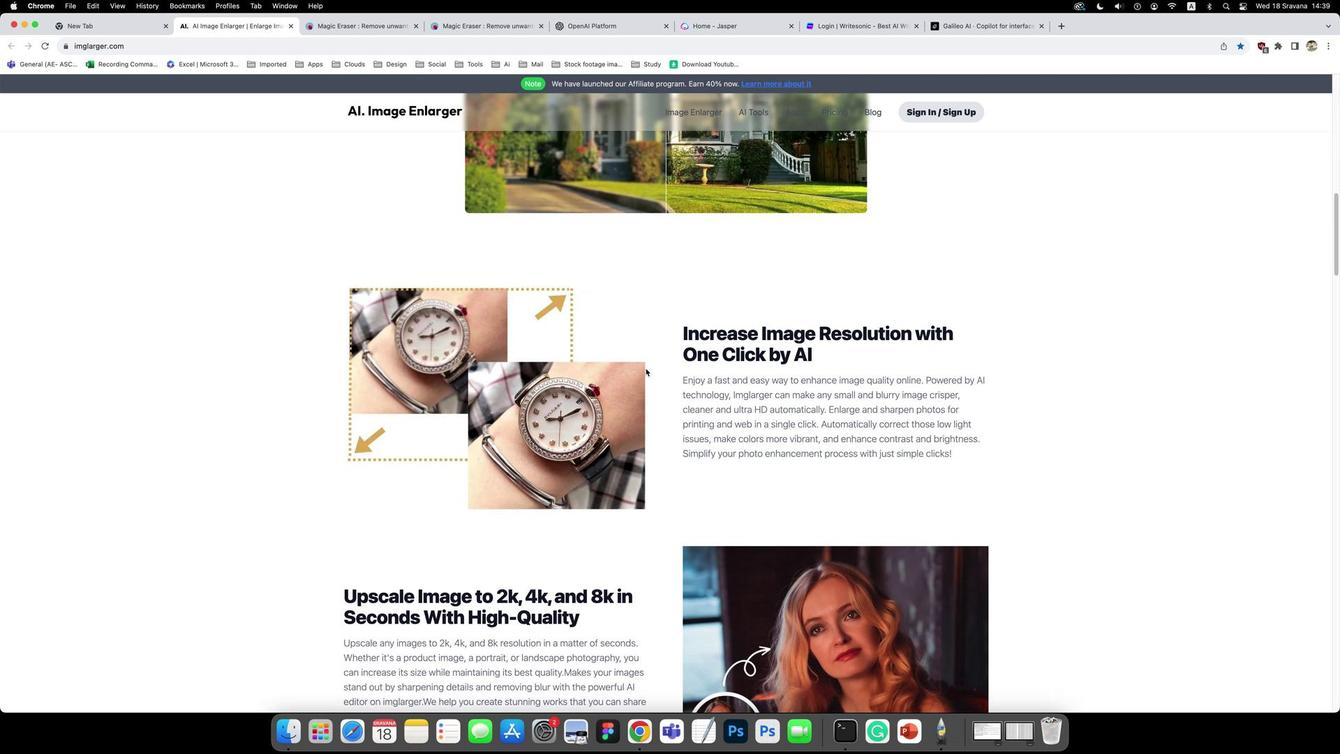 
Action: Mouse scrolled (660, 347) with delta (4, 12)
Screenshot: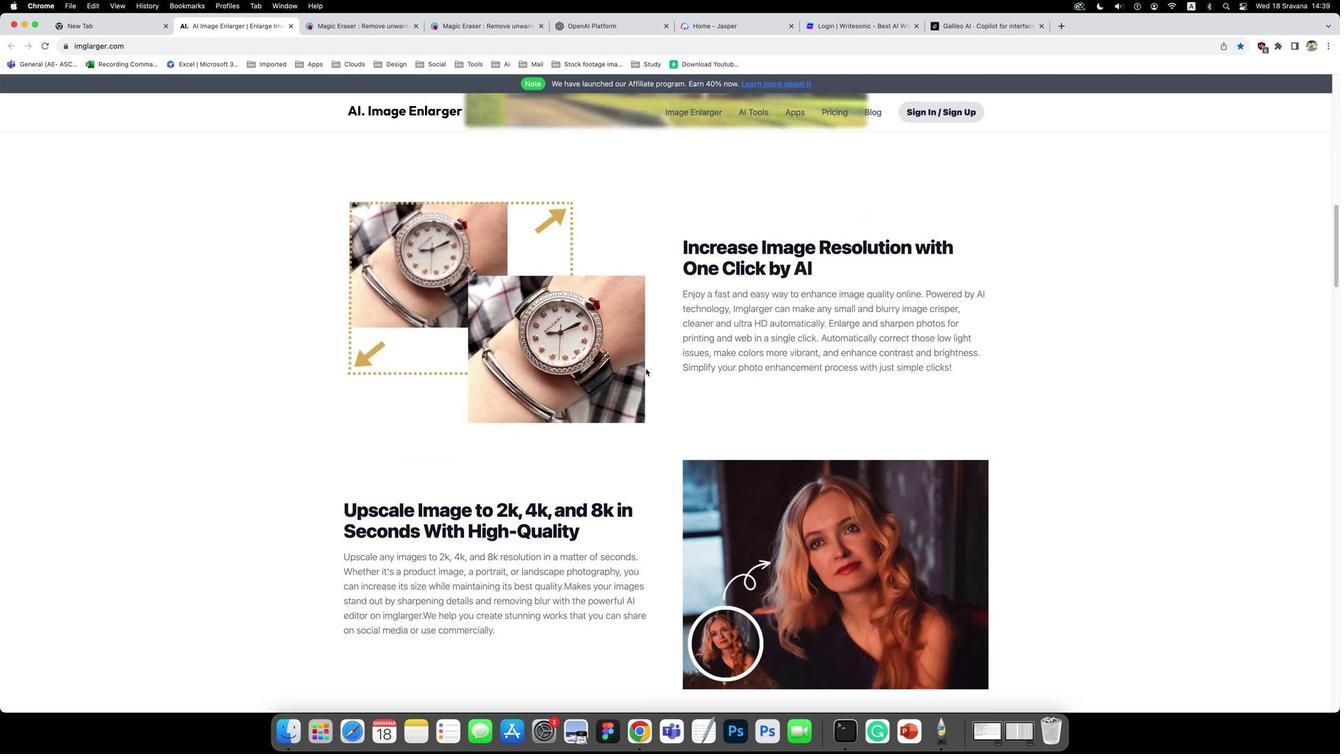 
Action: Mouse scrolled (660, 347) with delta (4, 11)
Screenshot: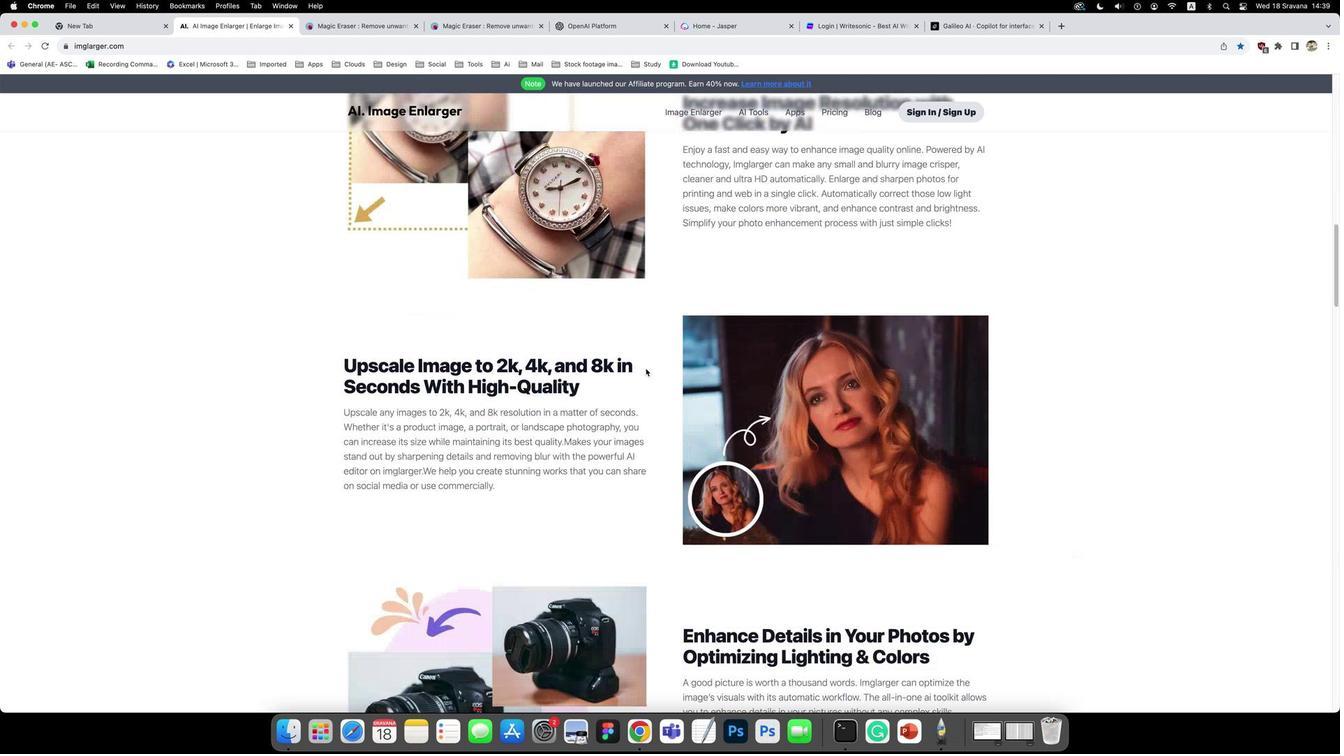
Action: Mouse scrolled (660, 347) with delta (4, 9)
Screenshot: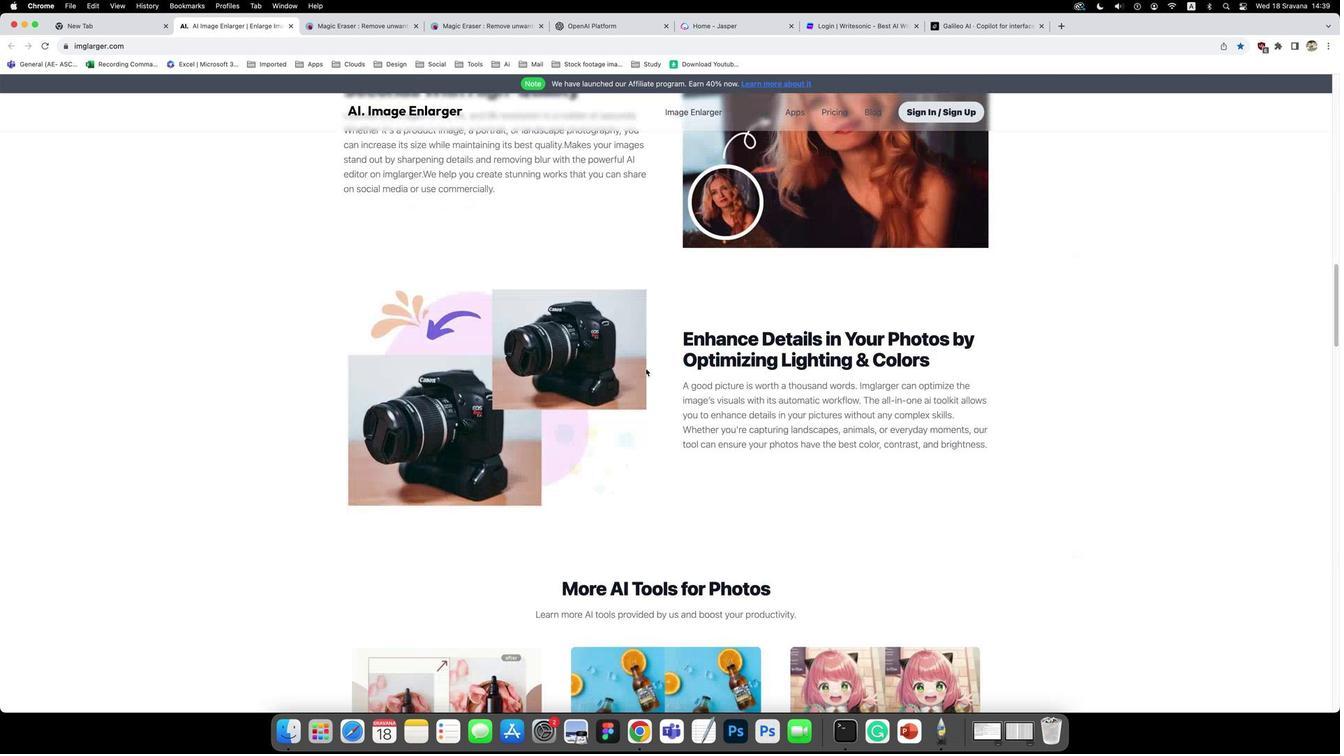 
Action: Mouse scrolled (660, 347) with delta (4, 7)
Screenshot: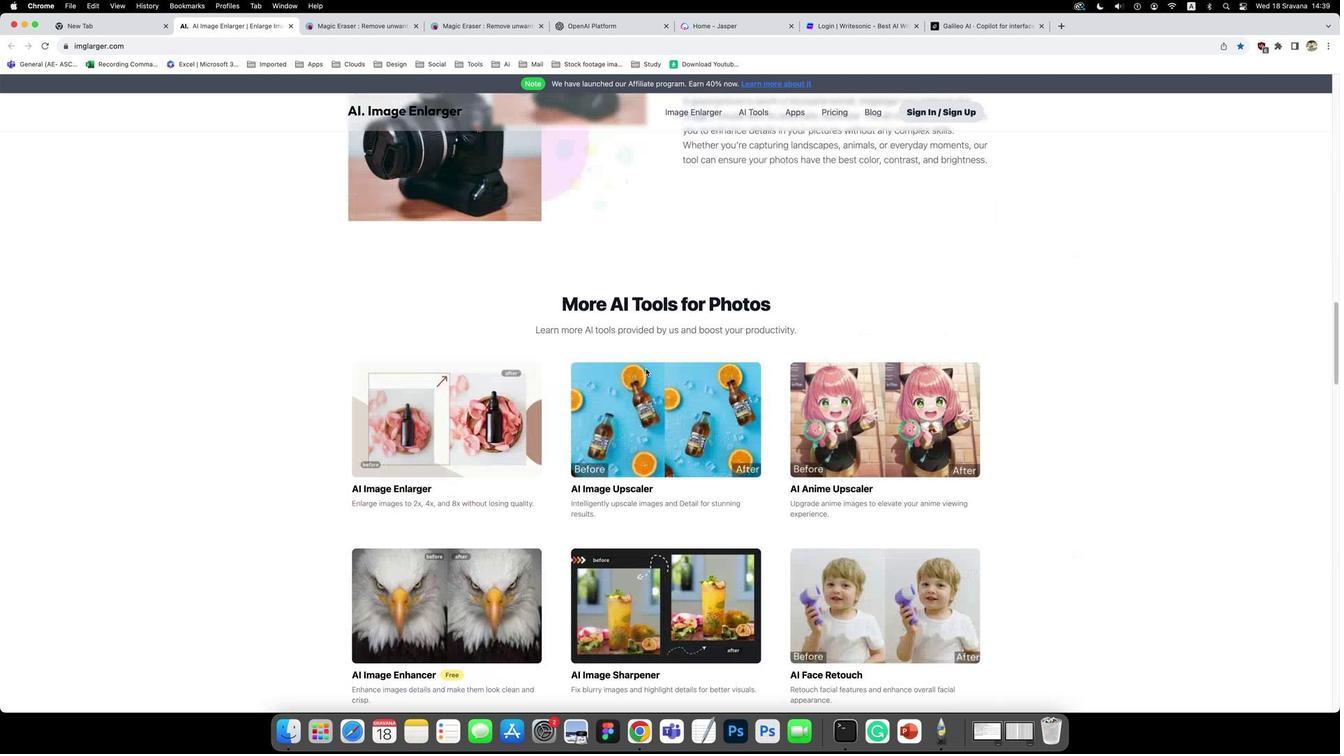 
Action: Mouse scrolled (660, 347) with delta (4, 6)
Screenshot: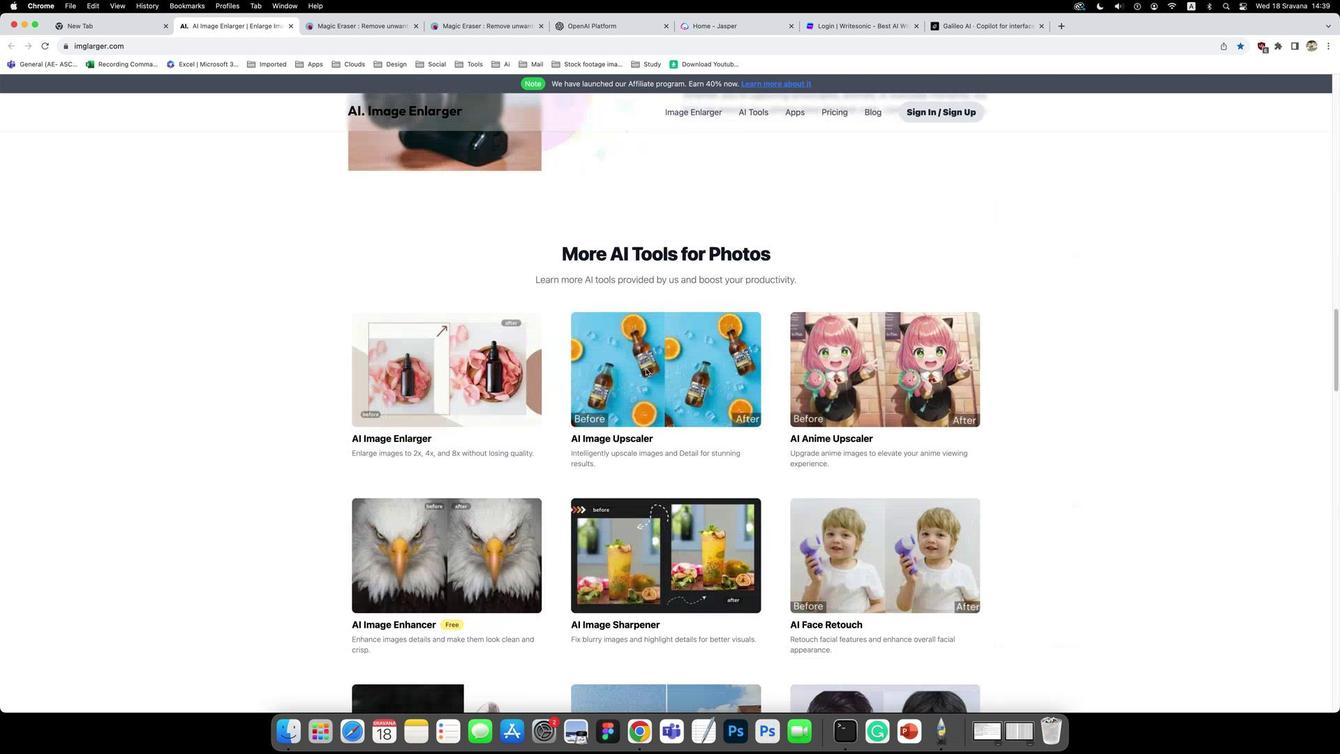 
Action: Mouse moved to (662, 348)
Screenshot: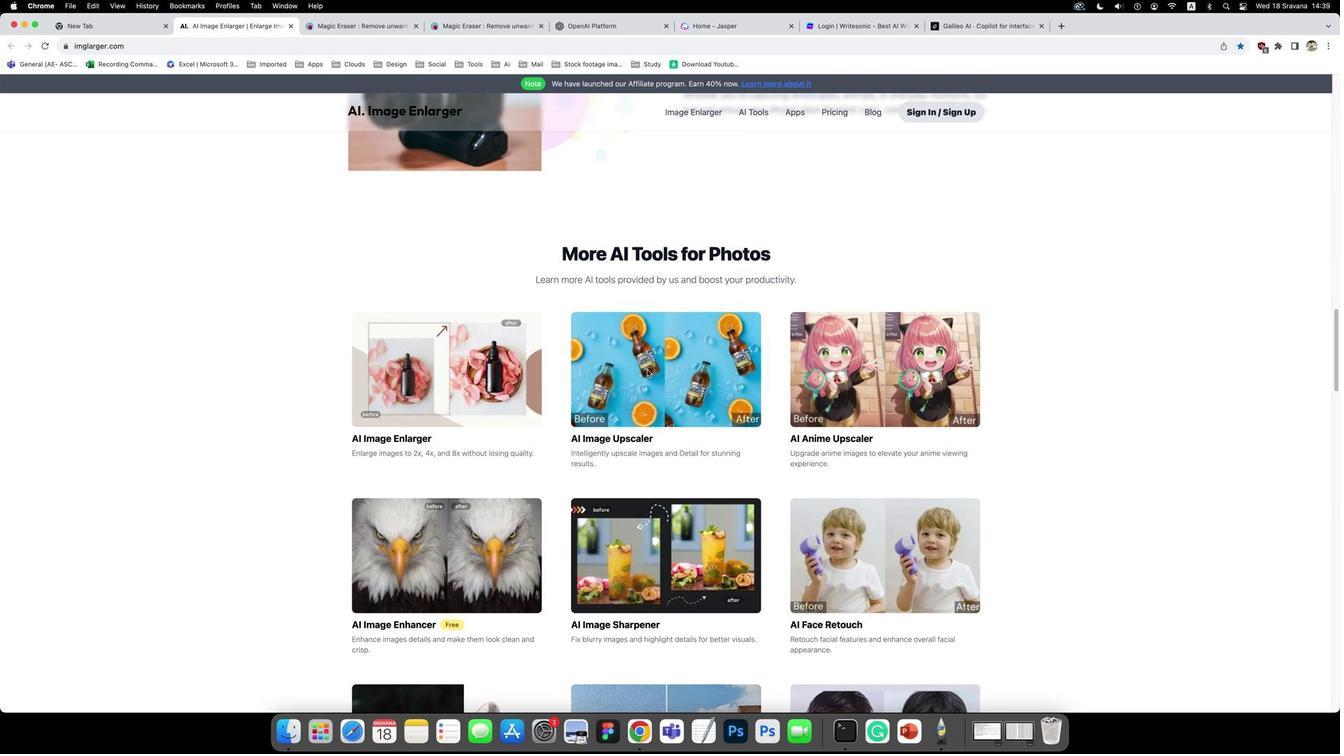 
Action: Mouse scrolled (662, 348) with delta (4, 12)
Screenshot: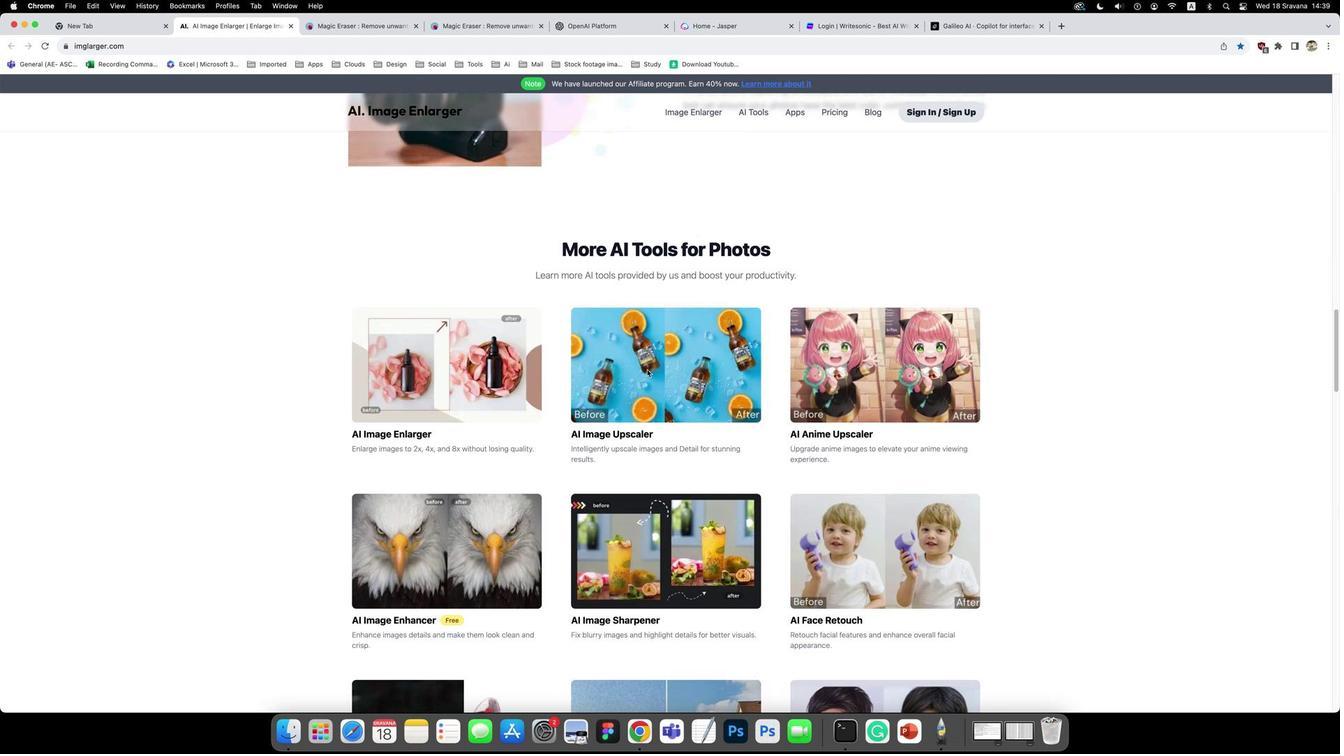 
Action: Mouse scrolled (662, 348) with delta (4, 12)
Screenshot: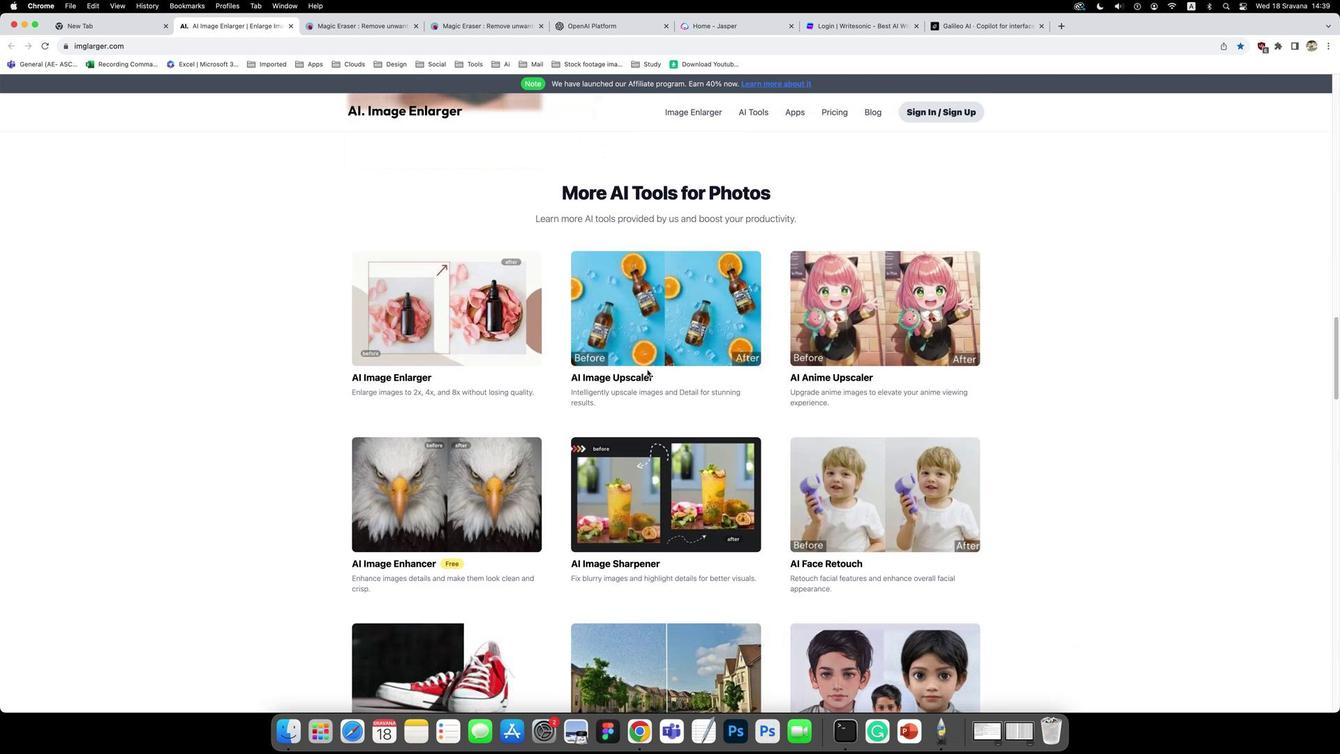 
Action: Mouse scrolled (662, 348) with delta (4, 10)
Screenshot: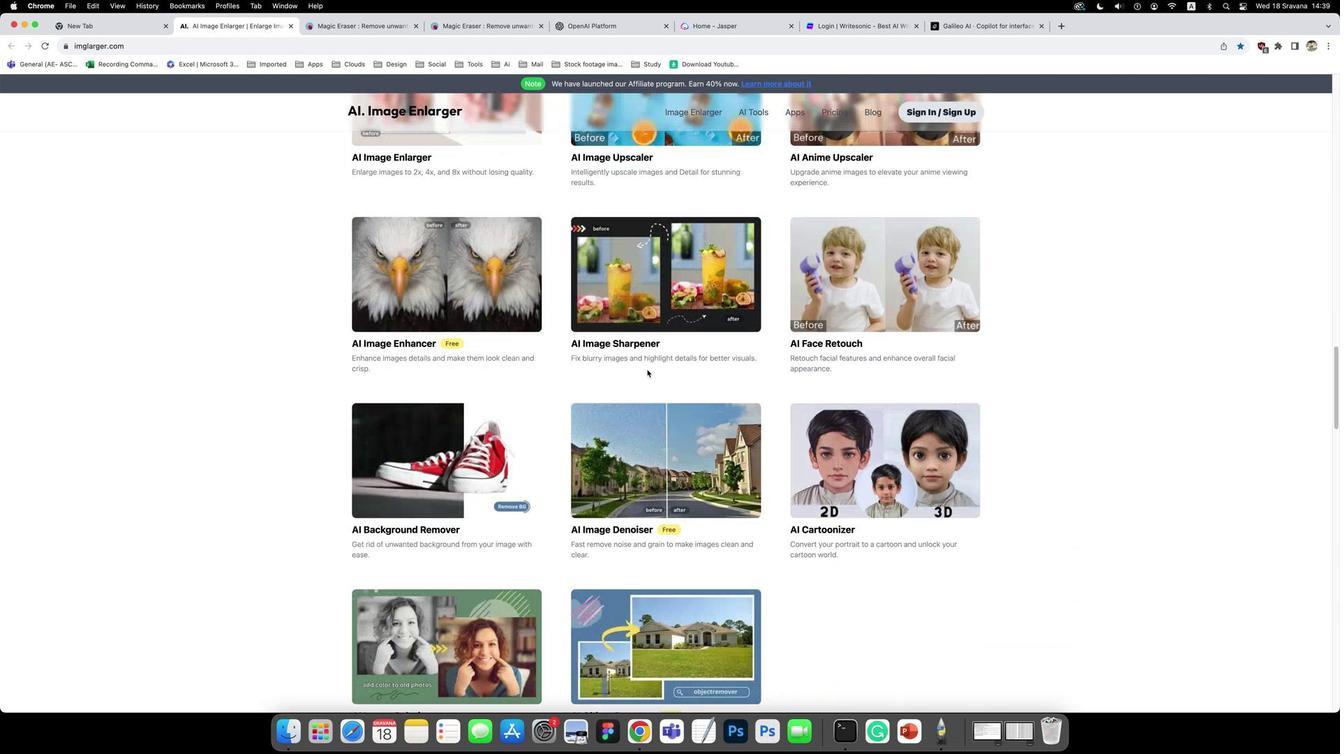 
Action: Mouse scrolled (662, 348) with delta (4, 9)
Screenshot: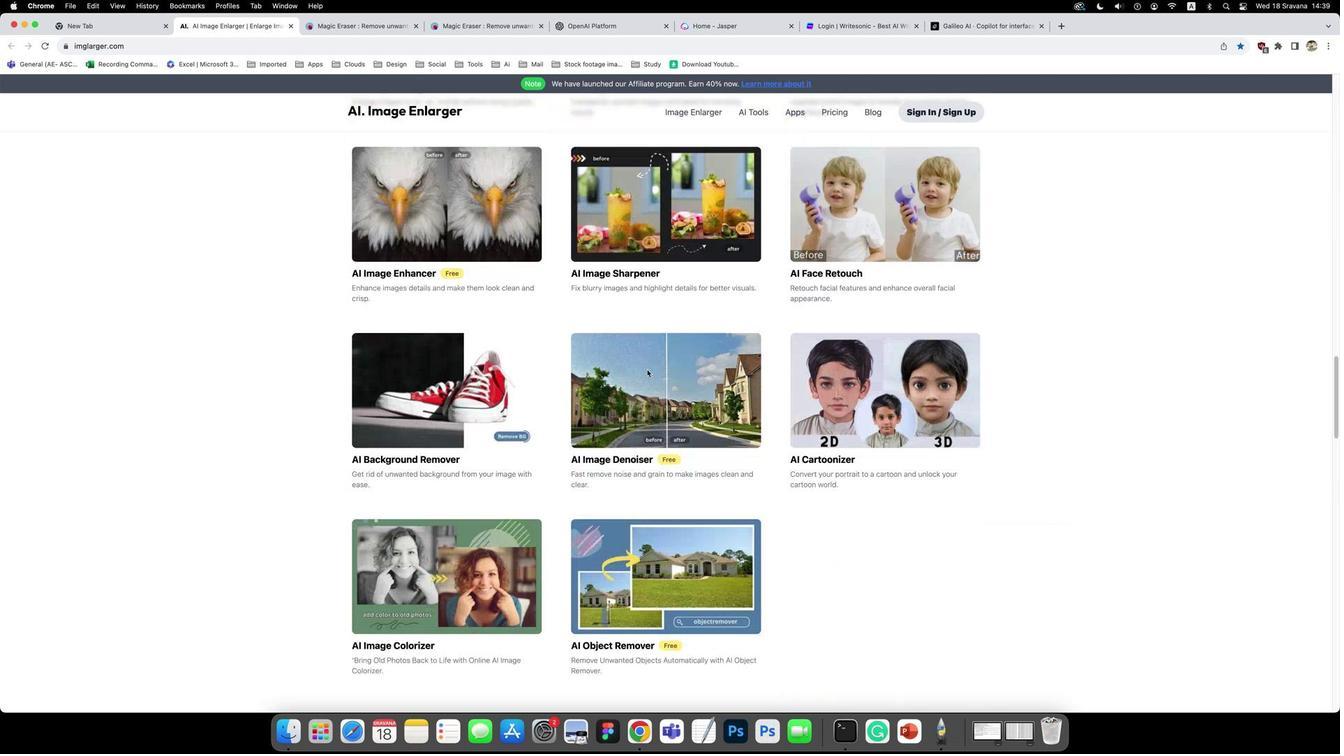 
Action: Mouse scrolled (662, 348) with delta (4, 8)
Screenshot: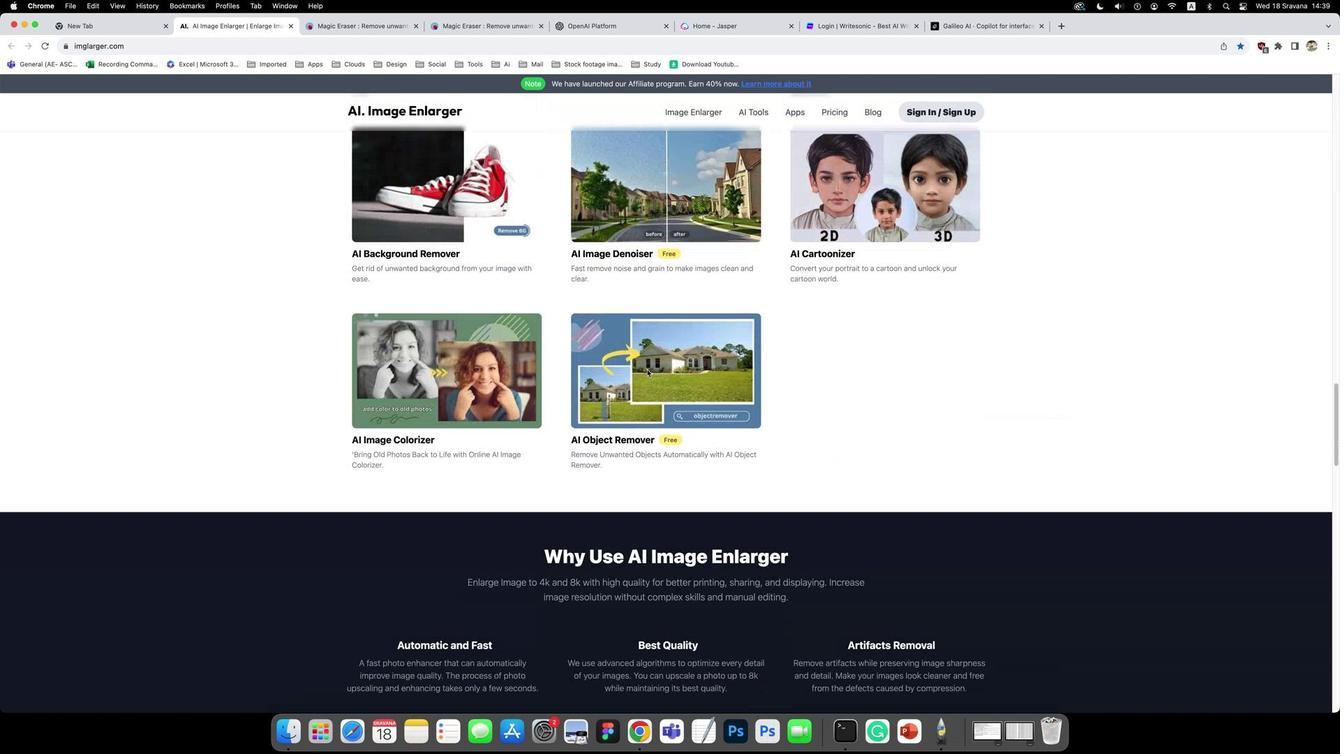 
Action: Mouse moved to (666, 352)
Screenshot: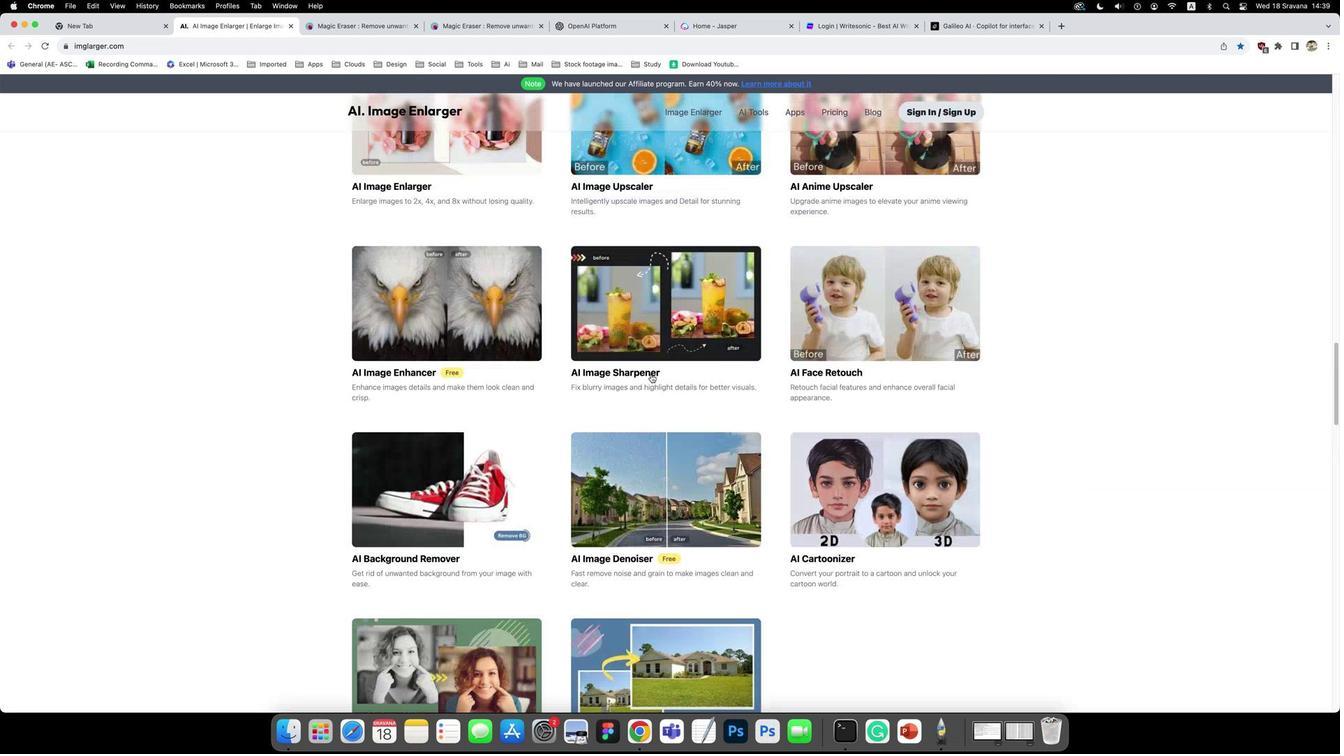 
Action: Mouse scrolled (666, 352) with delta (4, 13)
Screenshot: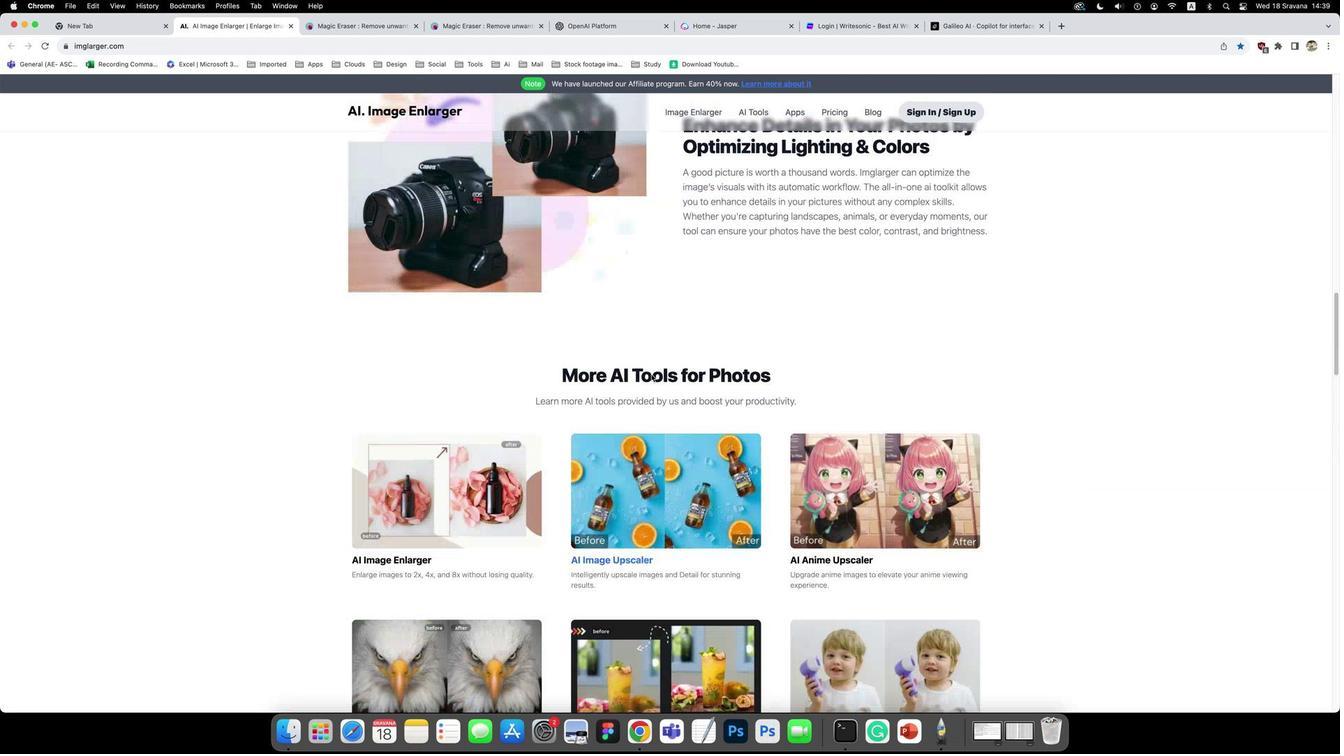 
Action: Mouse scrolled (666, 352) with delta (4, 13)
Screenshot: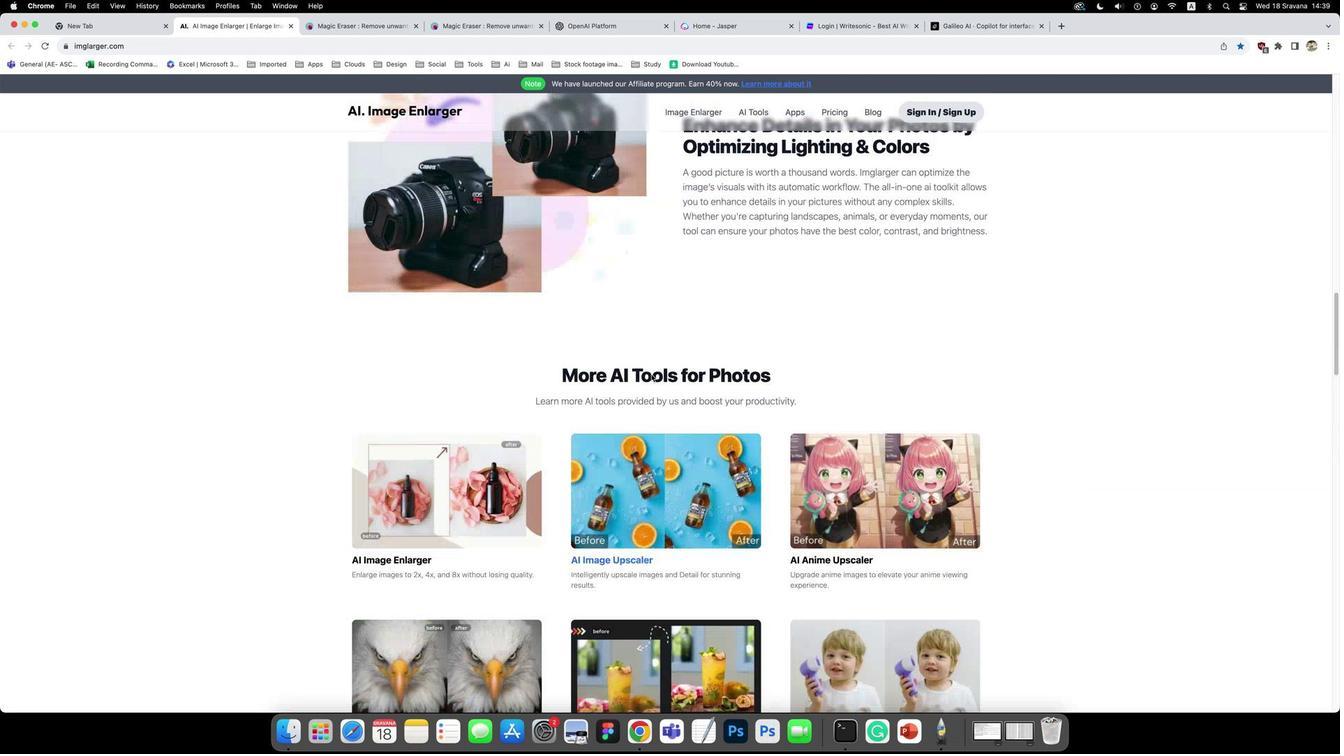 
Action: Mouse scrolled (666, 352) with delta (4, 18)
Screenshot: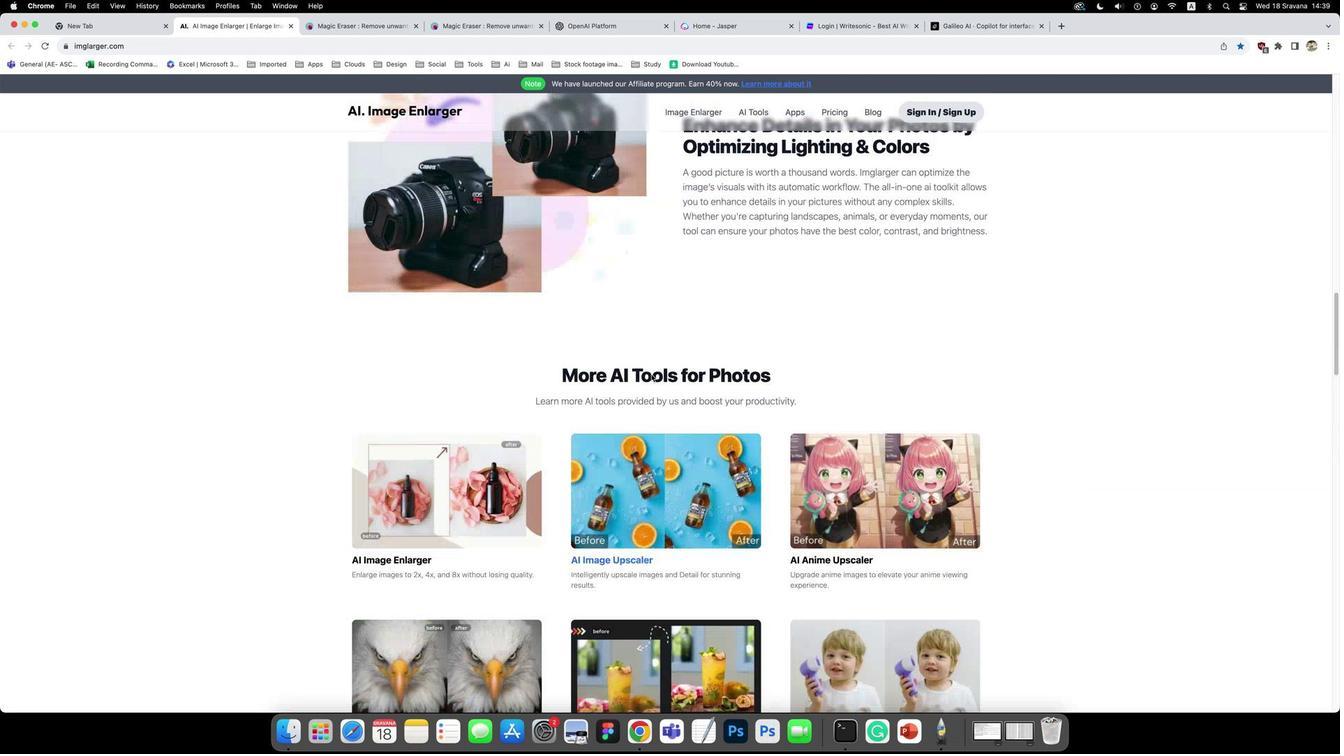 
Action: Mouse scrolled (666, 352) with delta (4, 19)
Screenshot: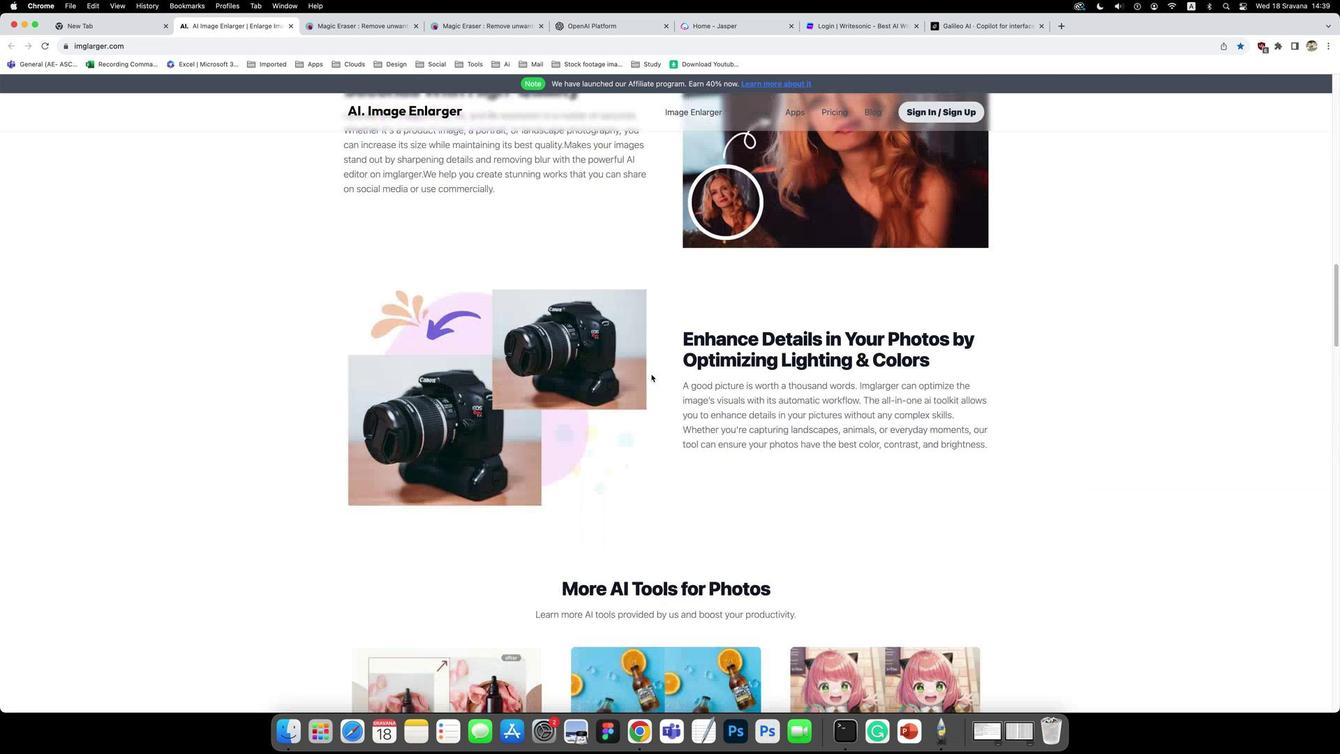 
Action: Mouse moved to (666, 353)
Screenshot: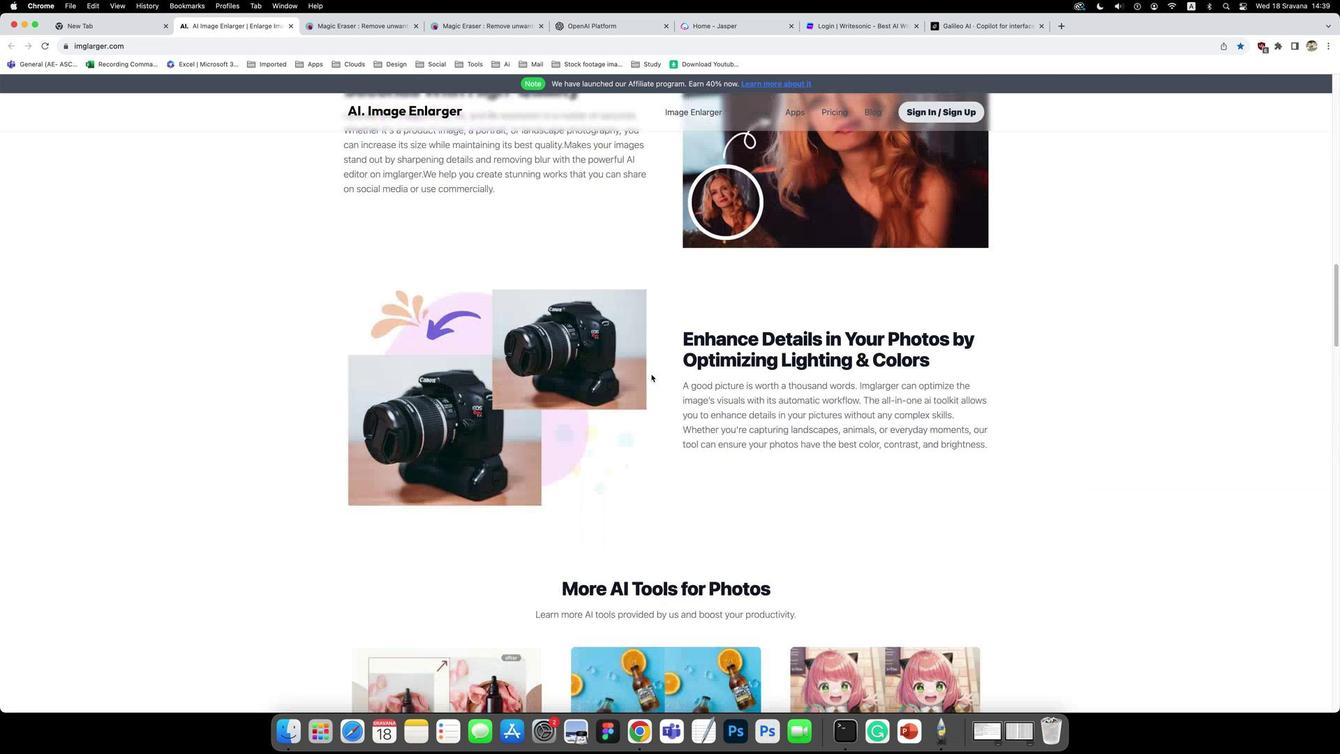 
Action: Mouse scrolled (666, 353) with delta (4, 20)
Screenshot: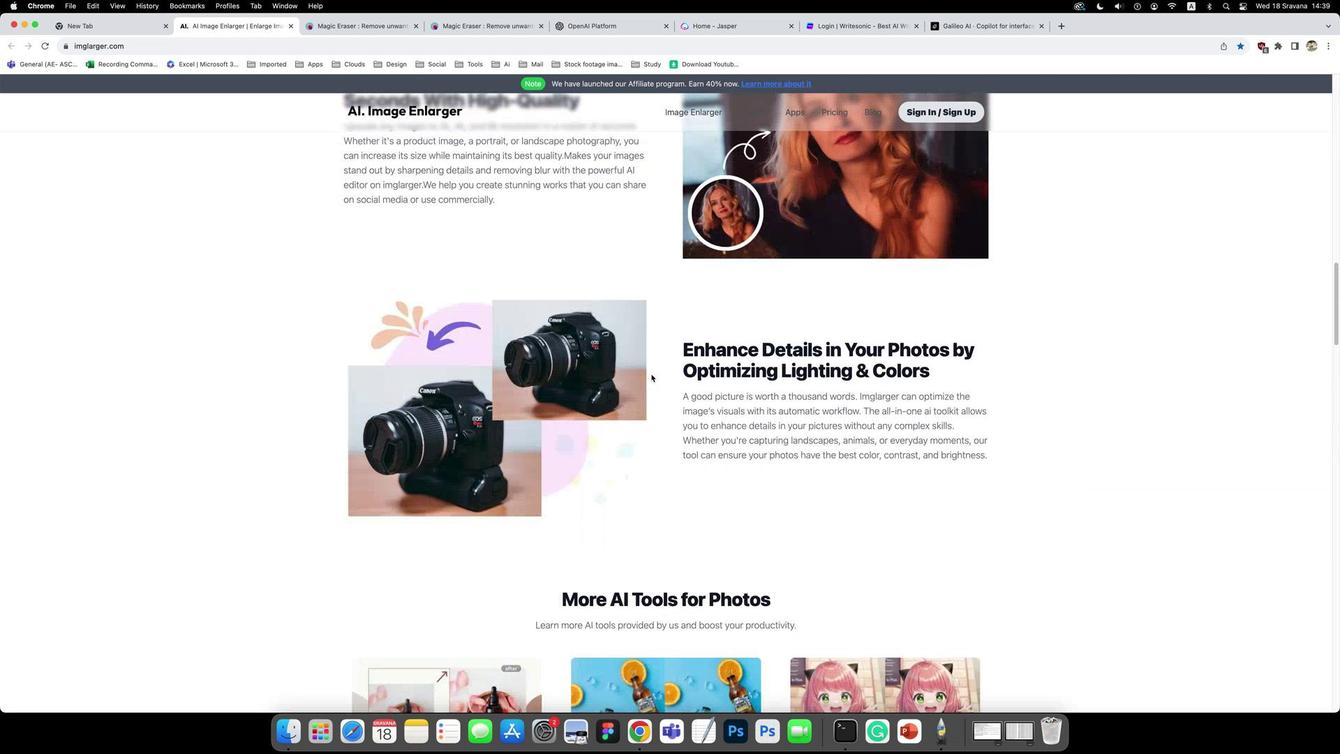 
Action: Mouse moved to (666, 353)
Screenshot: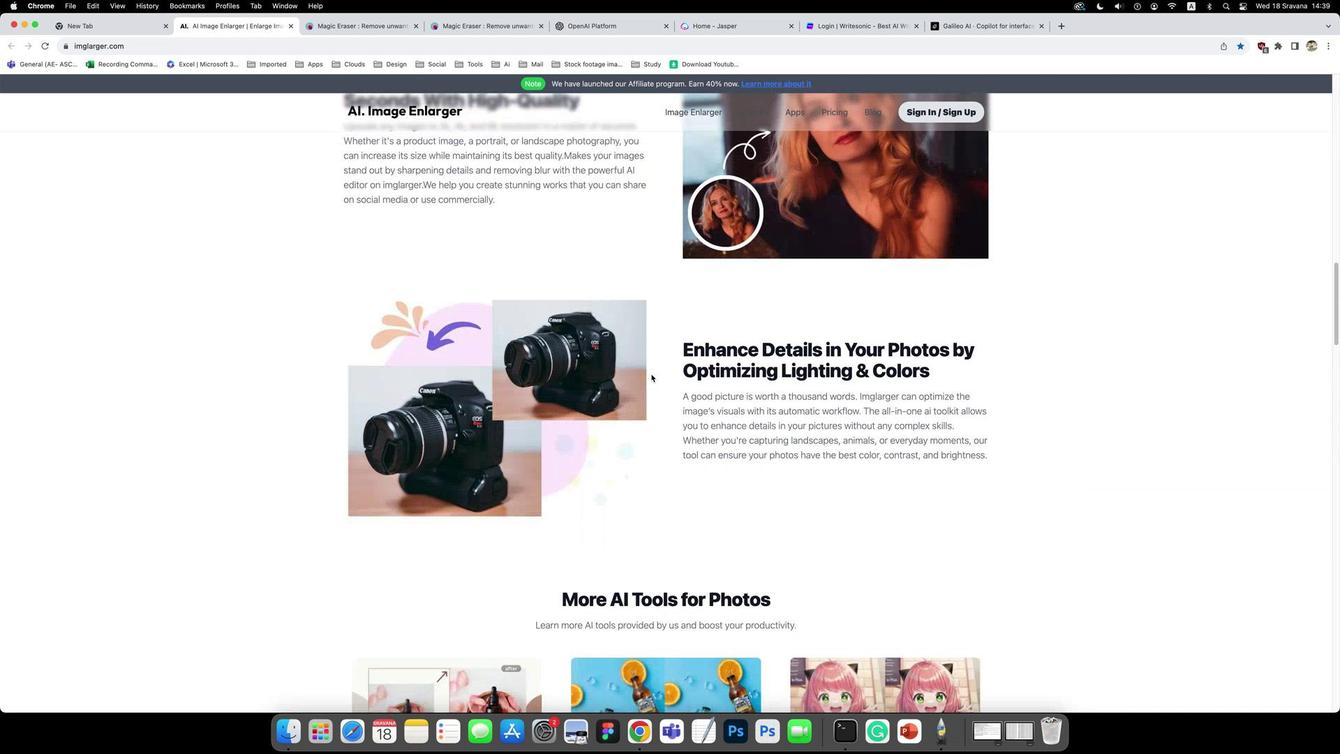 
Action: Mouse scrolled (666, 353) with delta (4, 13)
Screenshot: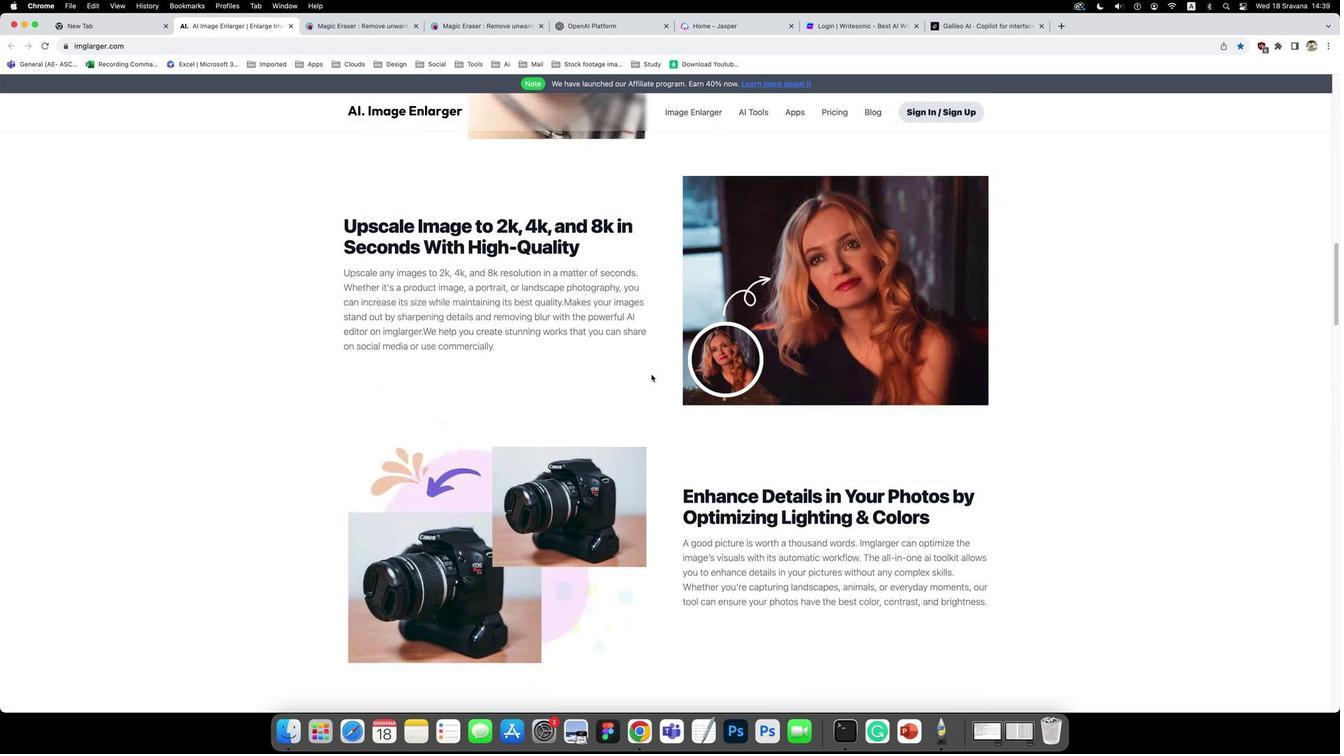 
Action: Mouse scrolled (666, 353) with delta (4, 13)
Screenshot: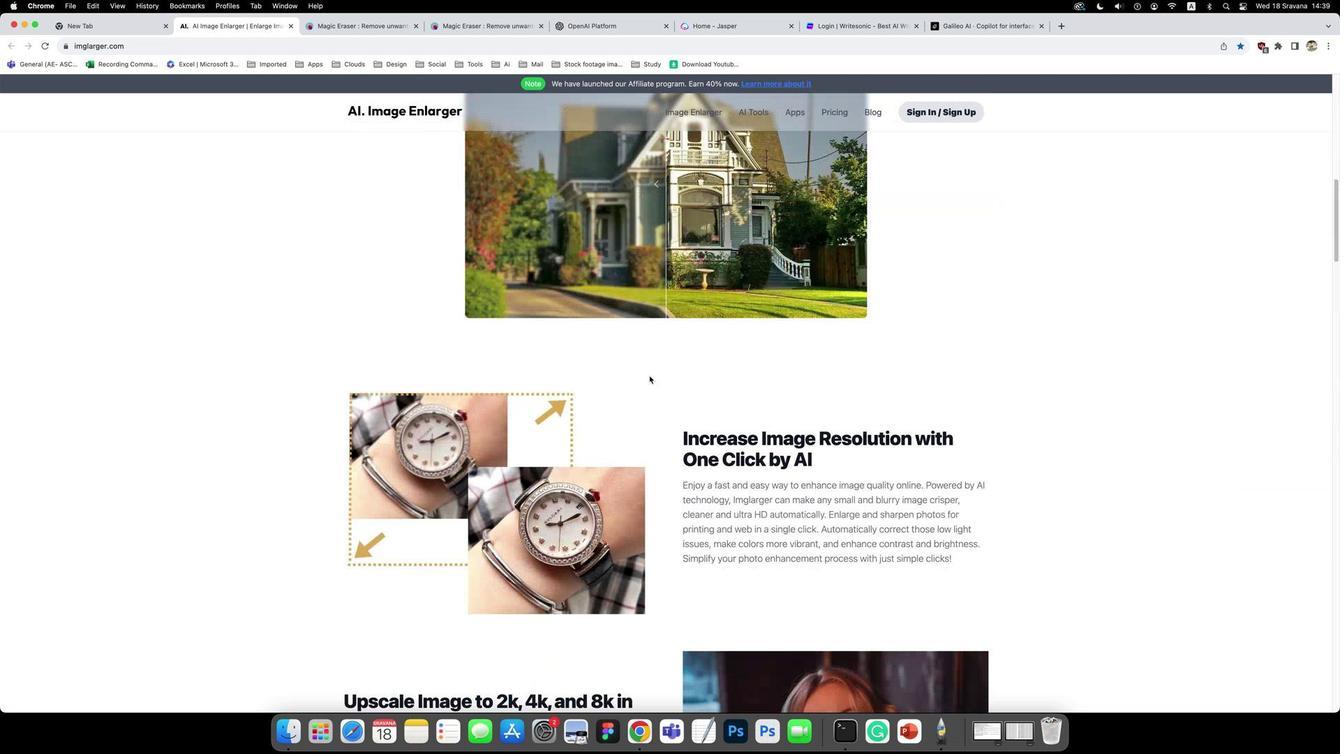 
Action: Mouse scrolled (666, 353) with delta (4, 17)
Screenshot: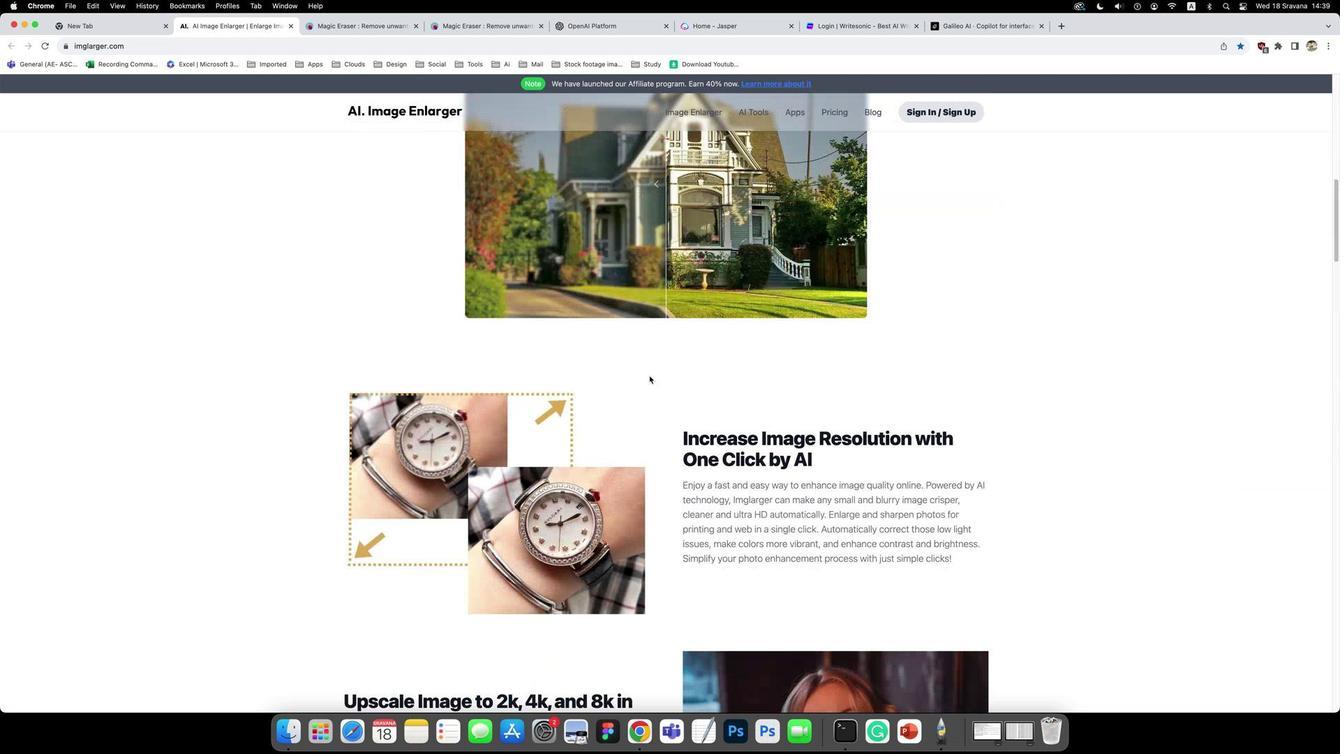 
Action: Mouse scrolled (666, 353) with delta (4, 19)
Screenshot: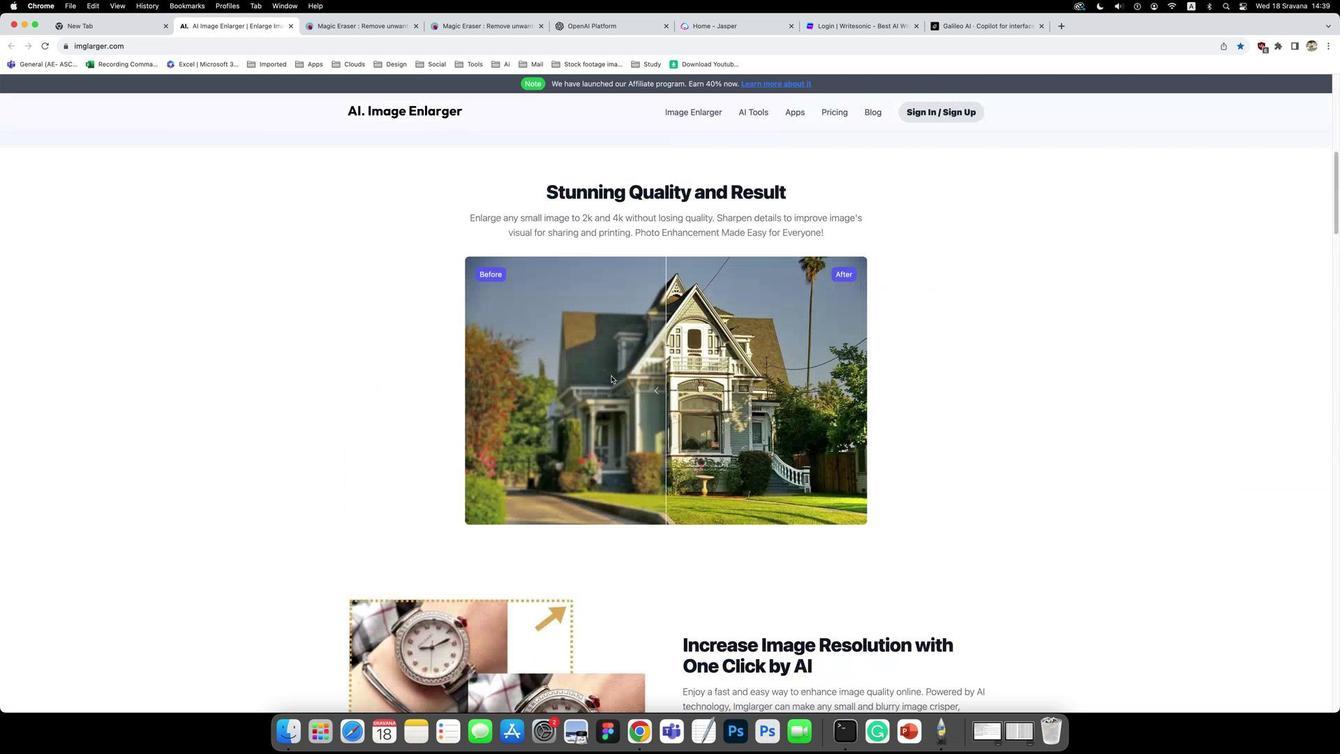 
Action: Mouse scrolled (666, 353) with delta (4, 20)
Screenshot: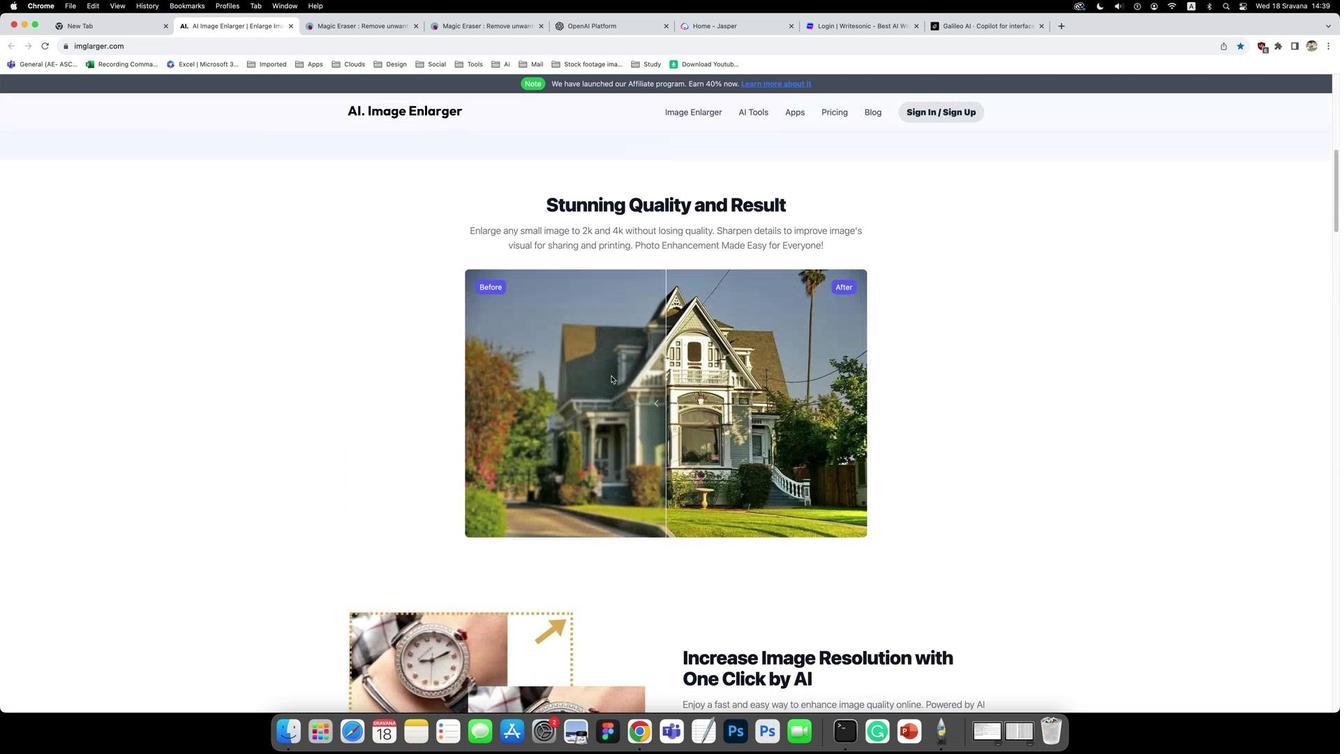 
Action: Mouse moved to (627, 355)
Screenshot: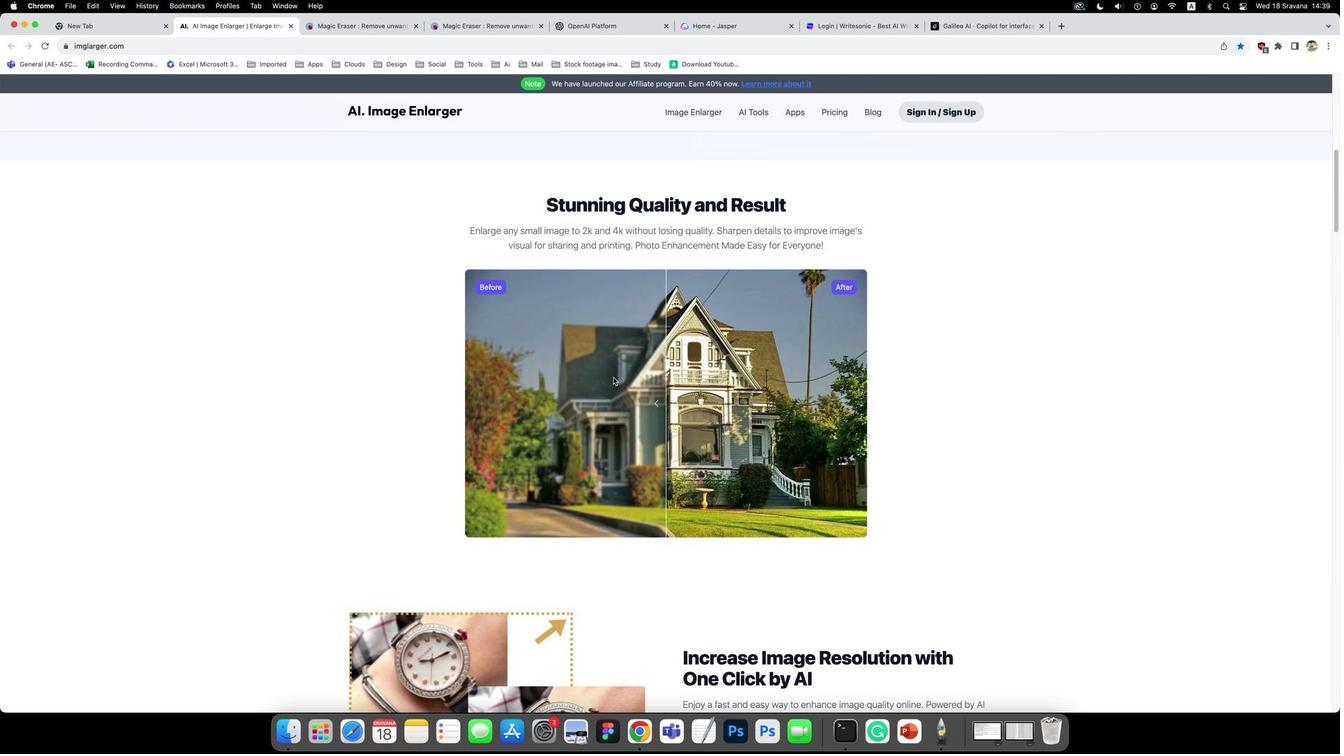 
Action: Mouse scrolled (627, 355) with delta (4, 13)
Screenshot: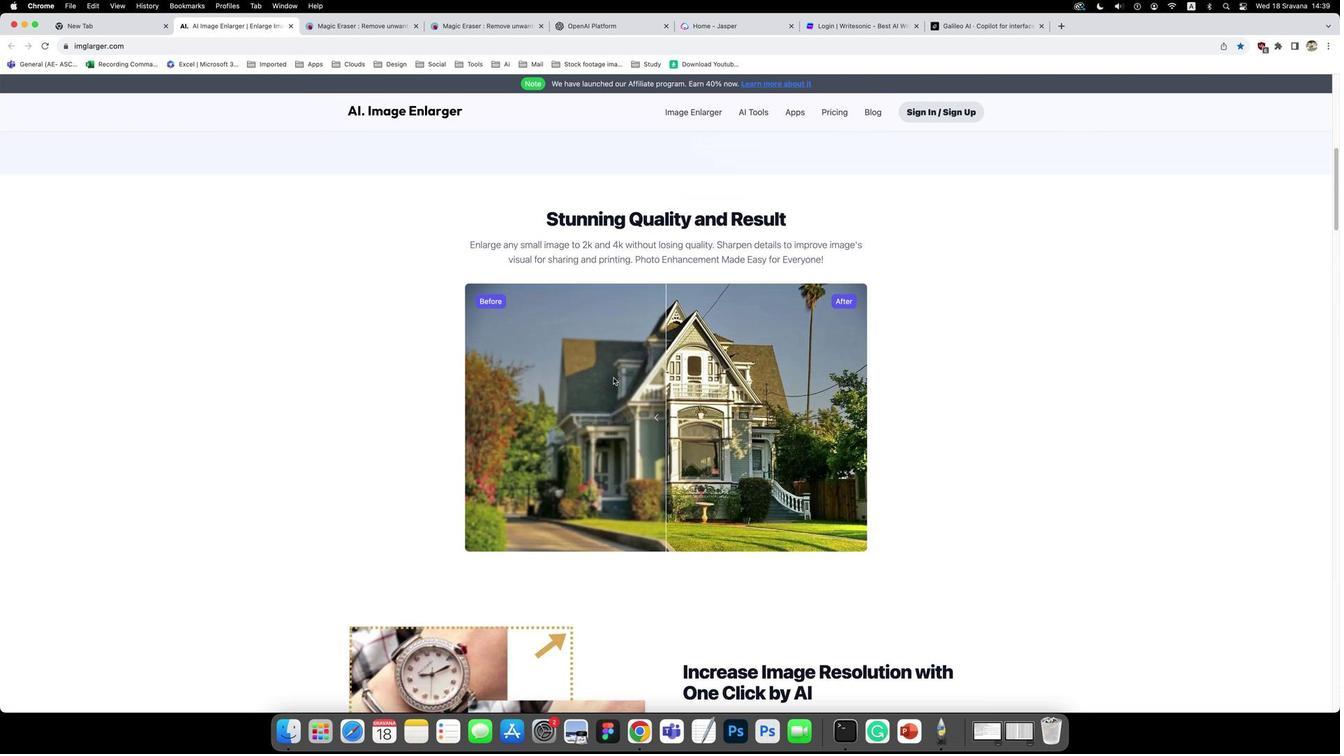 
Action: Mouse scrolled (627, 355) with delta (4, 13)
Screenshot: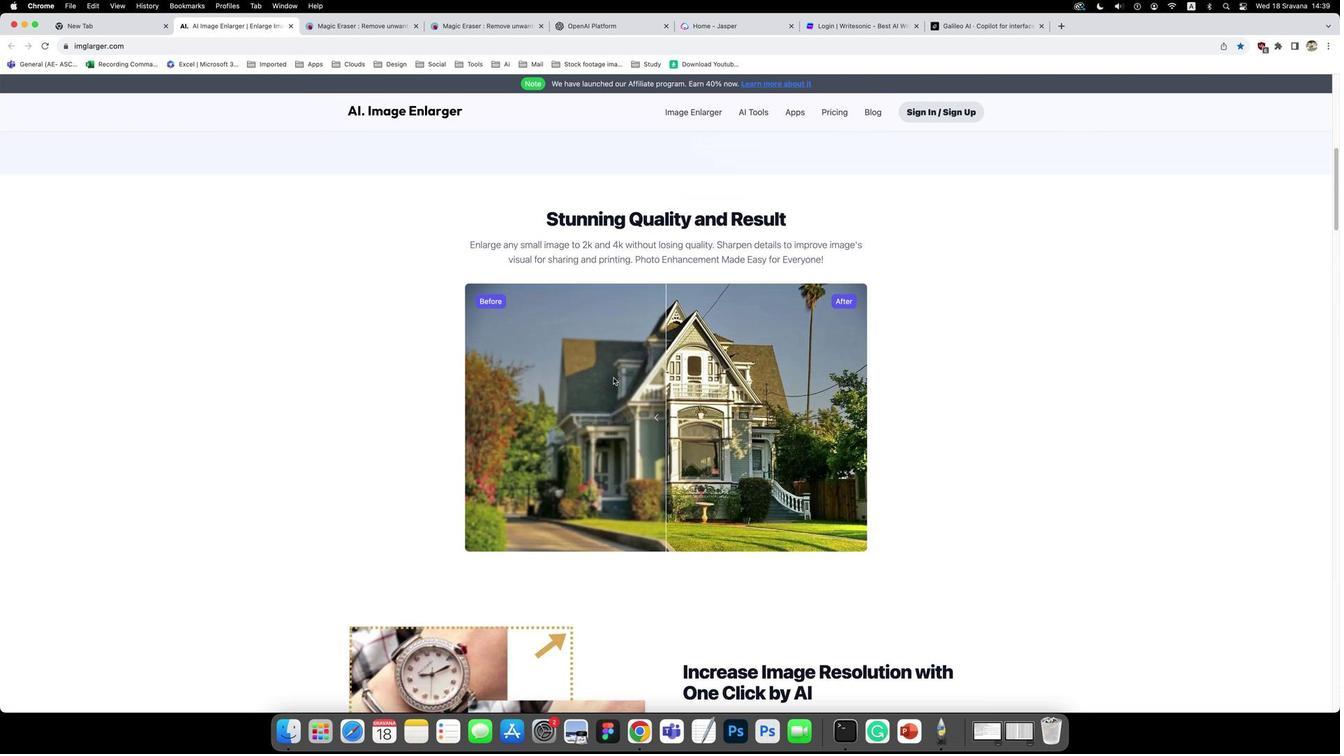 
Action: Mouse moved to (630, 356)
Screenshot: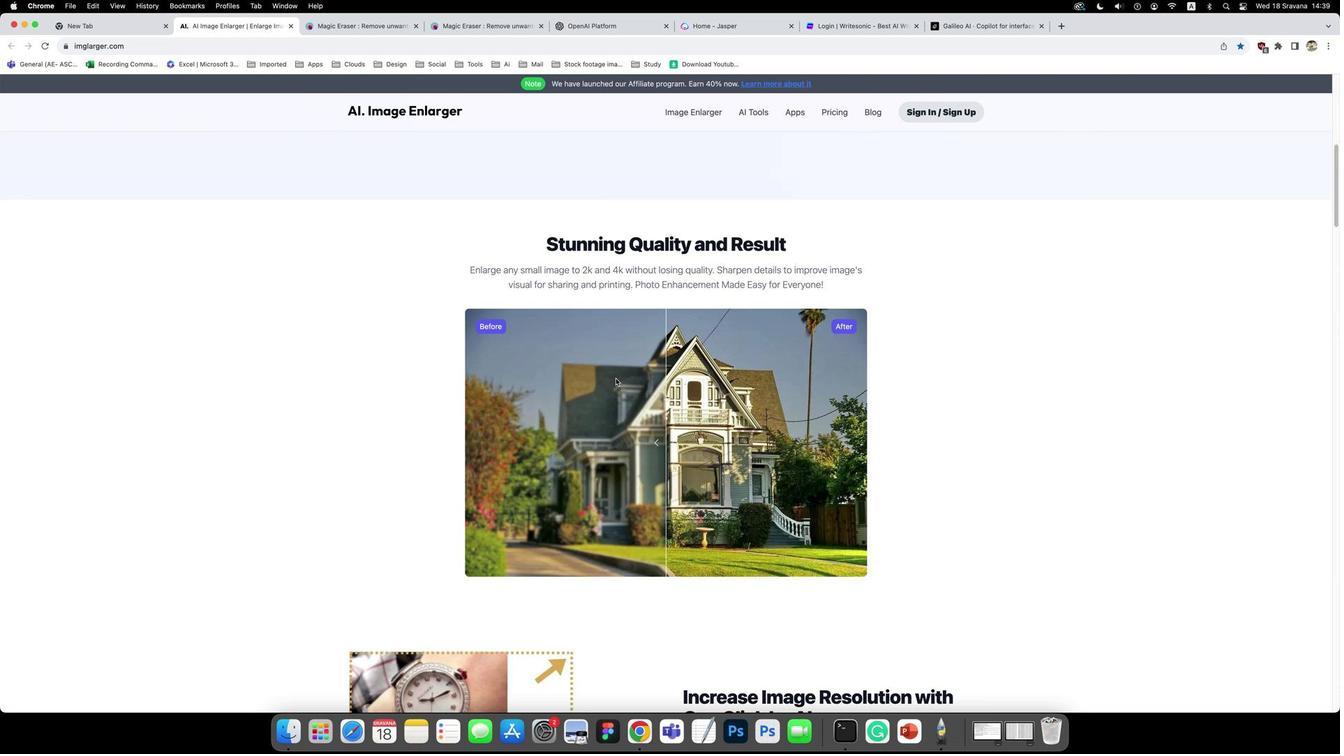 
Action: Mouse scrolled (630, 356) with delta (4, 13)
Screenshot: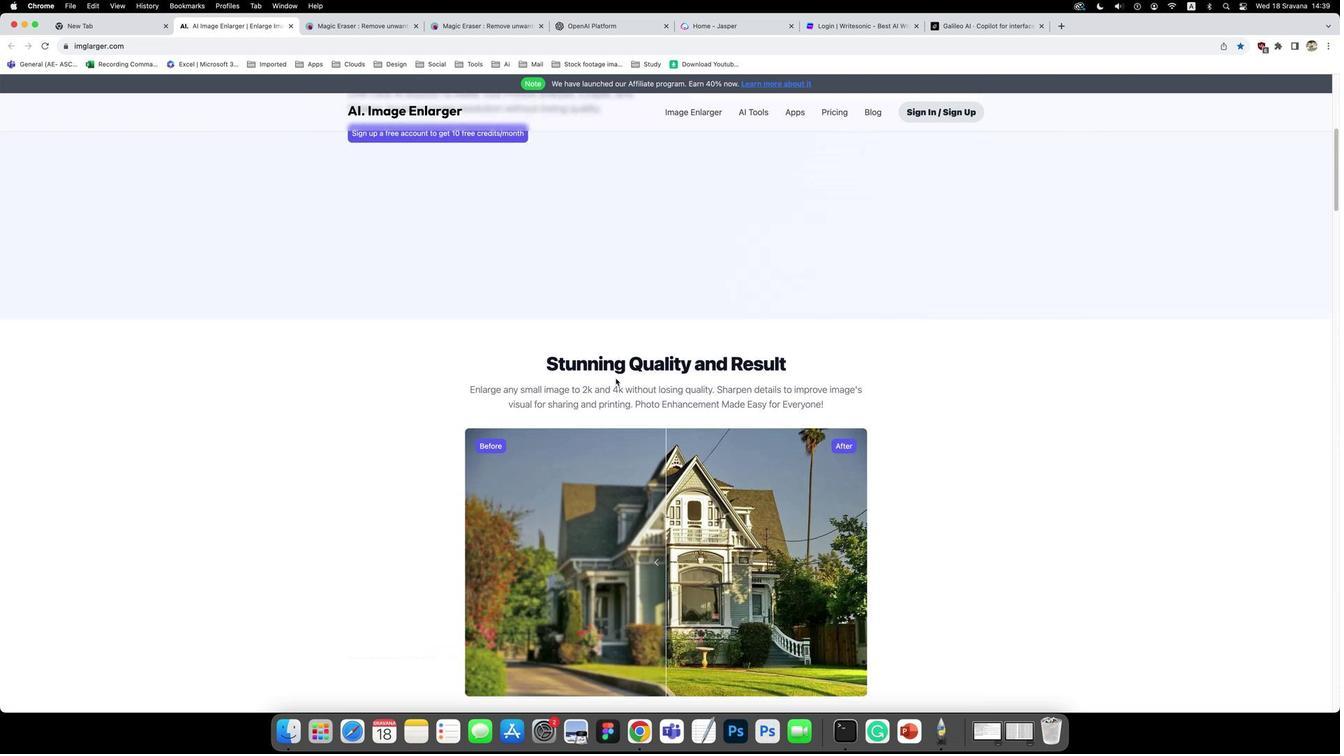 
Action: Mouse scrolled (630, 356) with delta (4, 13)
Screenshot: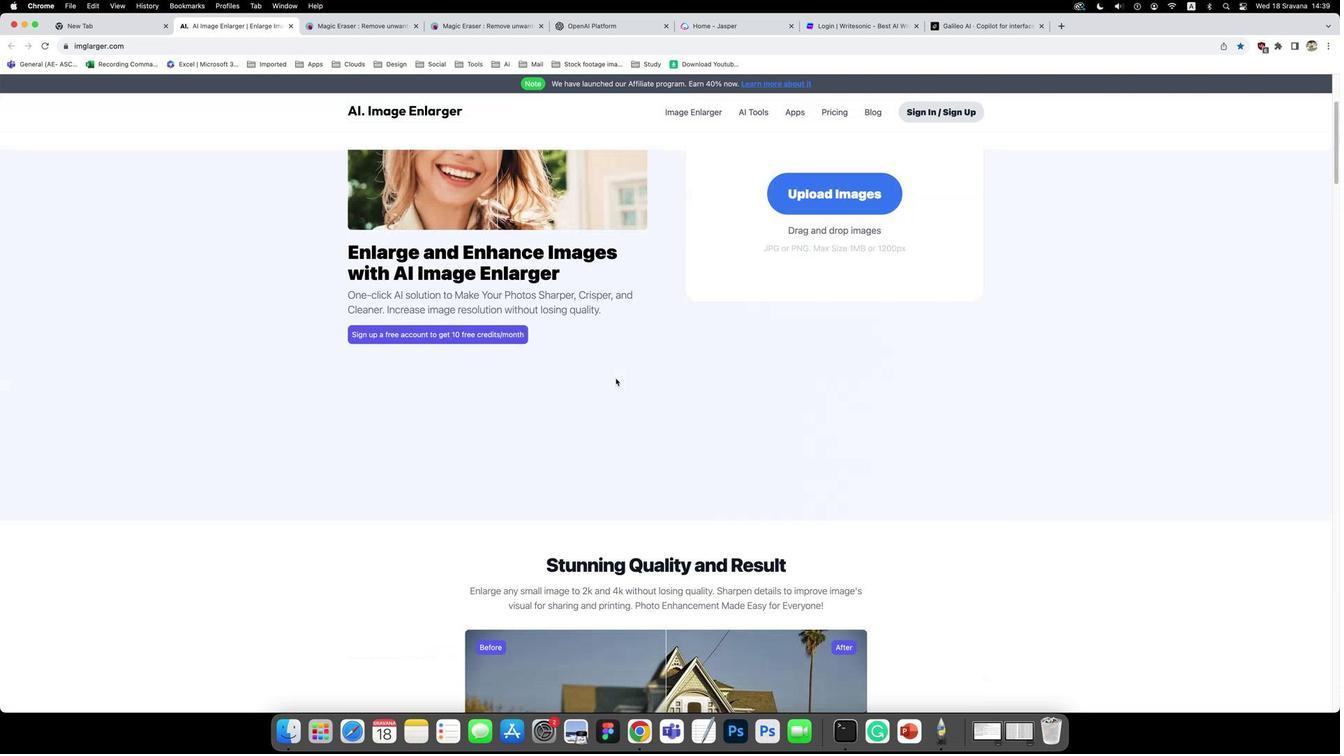 
Action: Mouse scrolled (630, 356) with delta (4, 16)
Screenshot: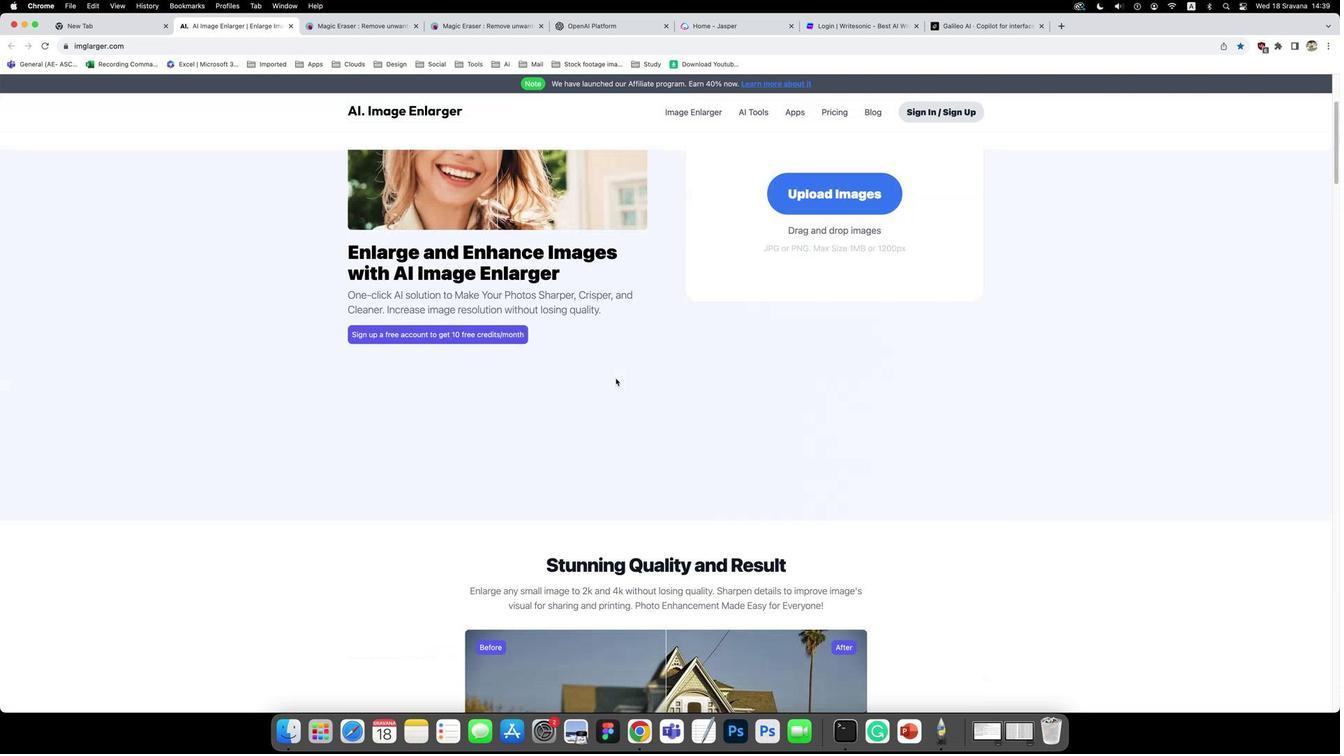 
Action: Mouse scrolled (630, 356) with delta (4, 19)
Screenshot: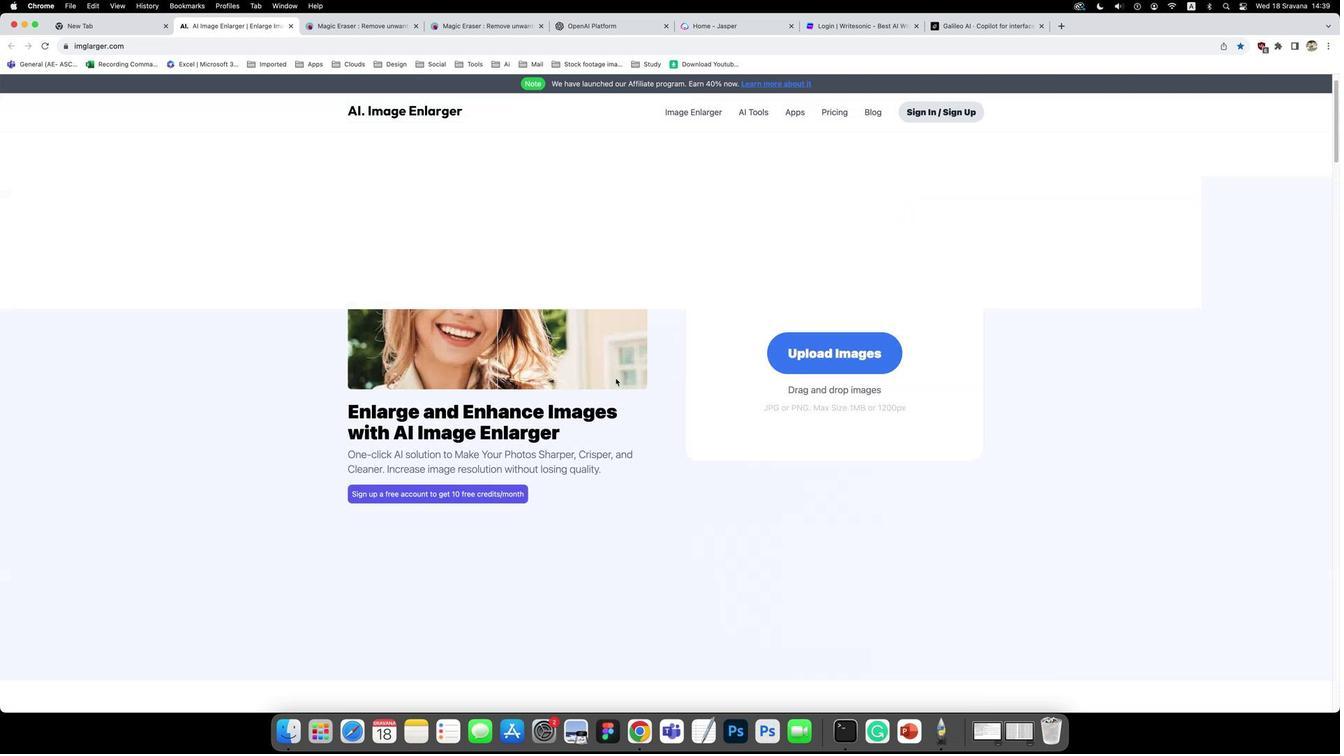 
Action: Mouse scrolled (630, 356) with delta (4, 20)
Screenshot: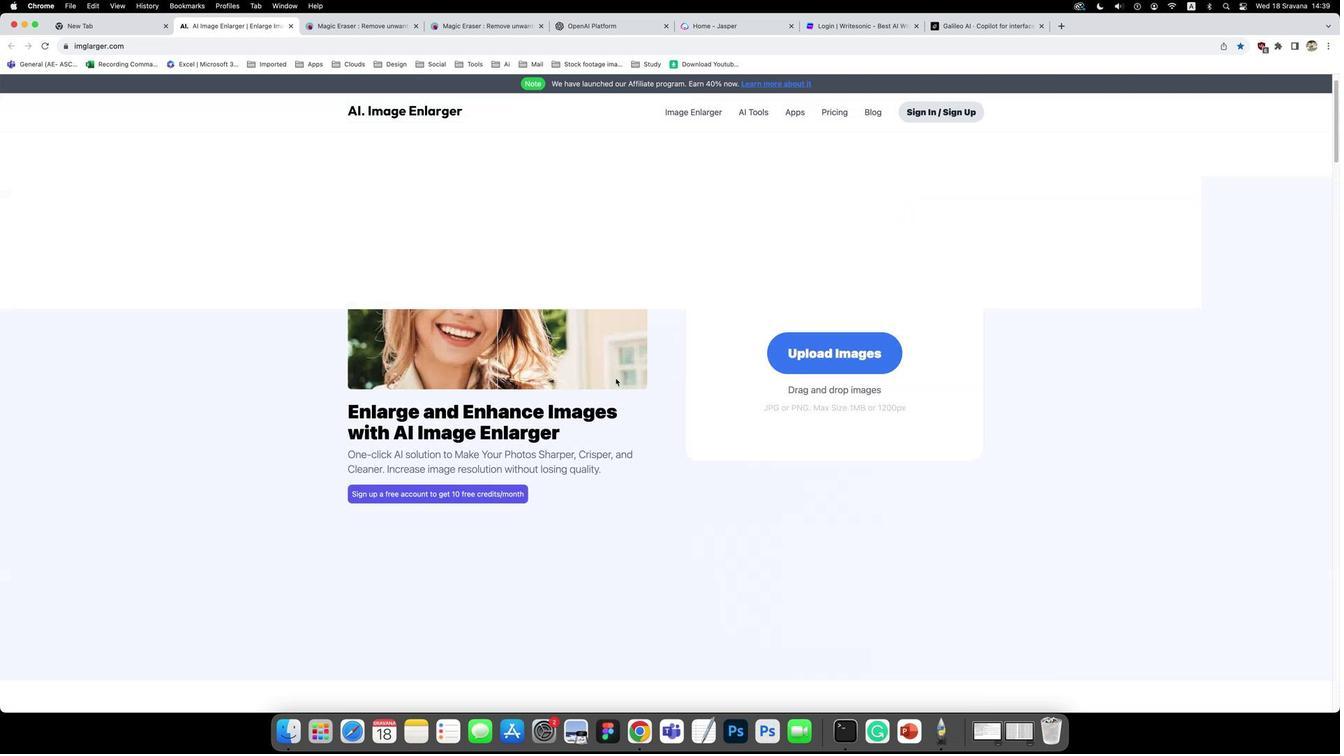 
Action: Mouse moved to (842, 361)
Screenshot: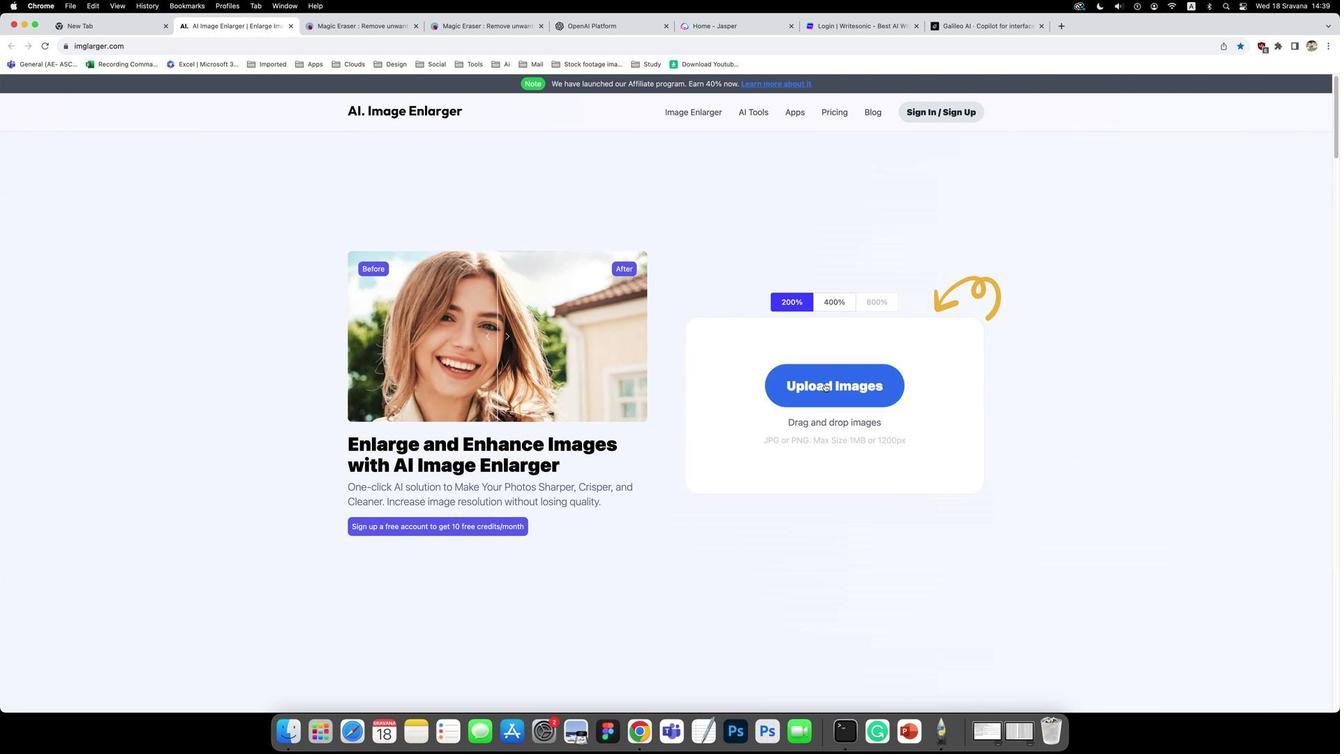 
Action: Mouse pressed left at (842, 361)
Screenshot: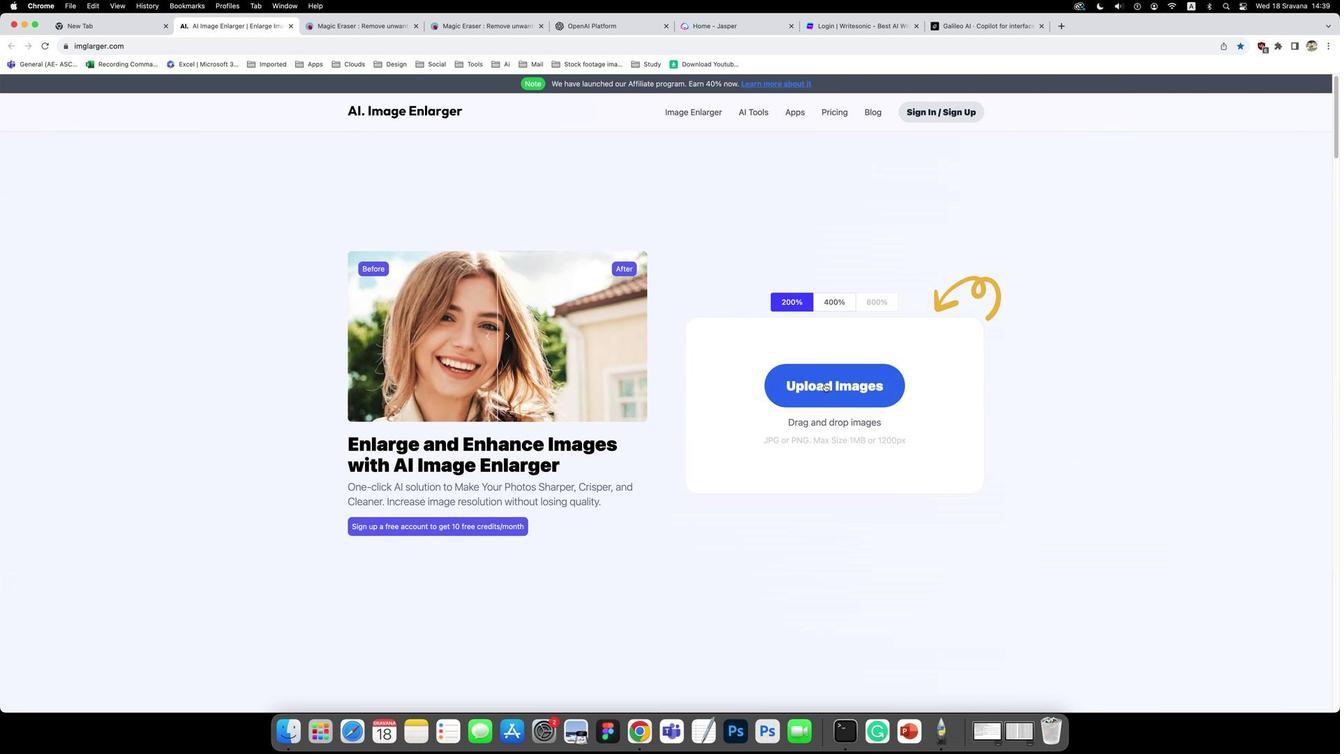 
Action: Mouse moved to (395, 339)
Screenshot: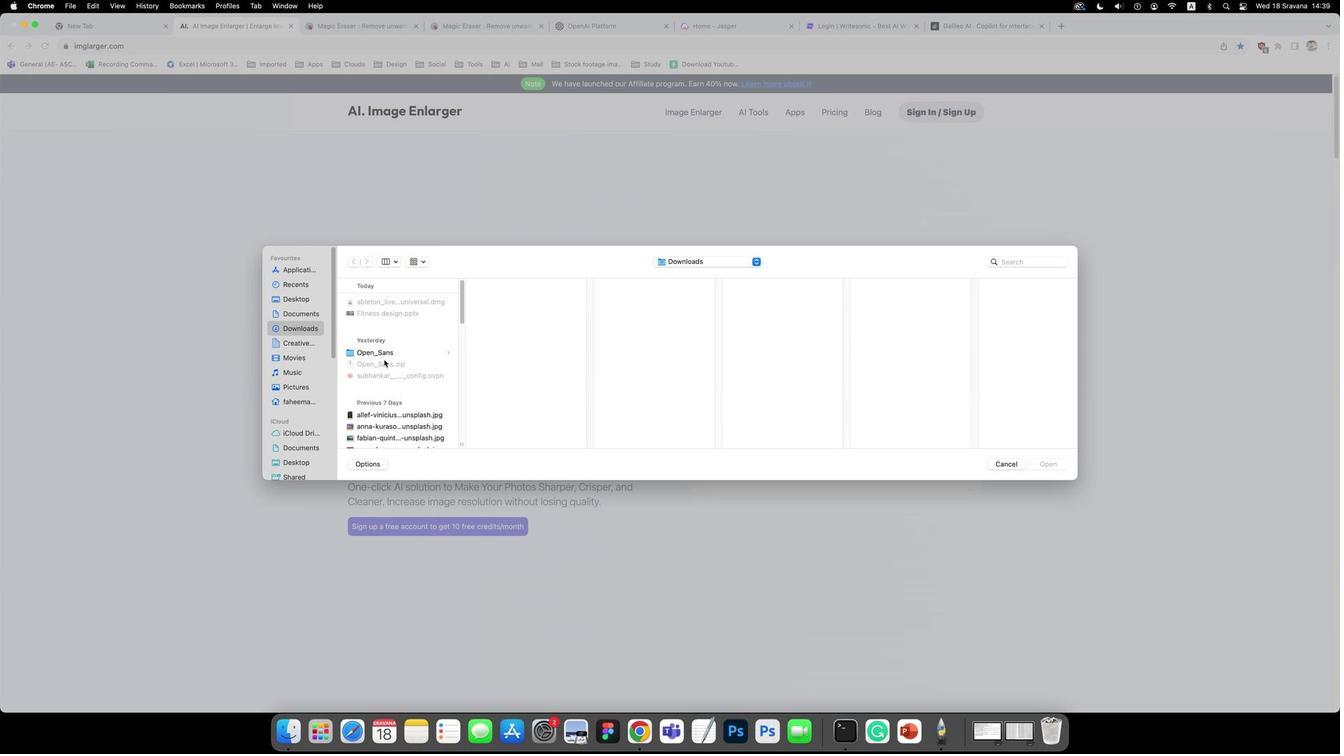 
Action: Mouse scrolled (395, 339) with delta (4, 12)
Screenshot: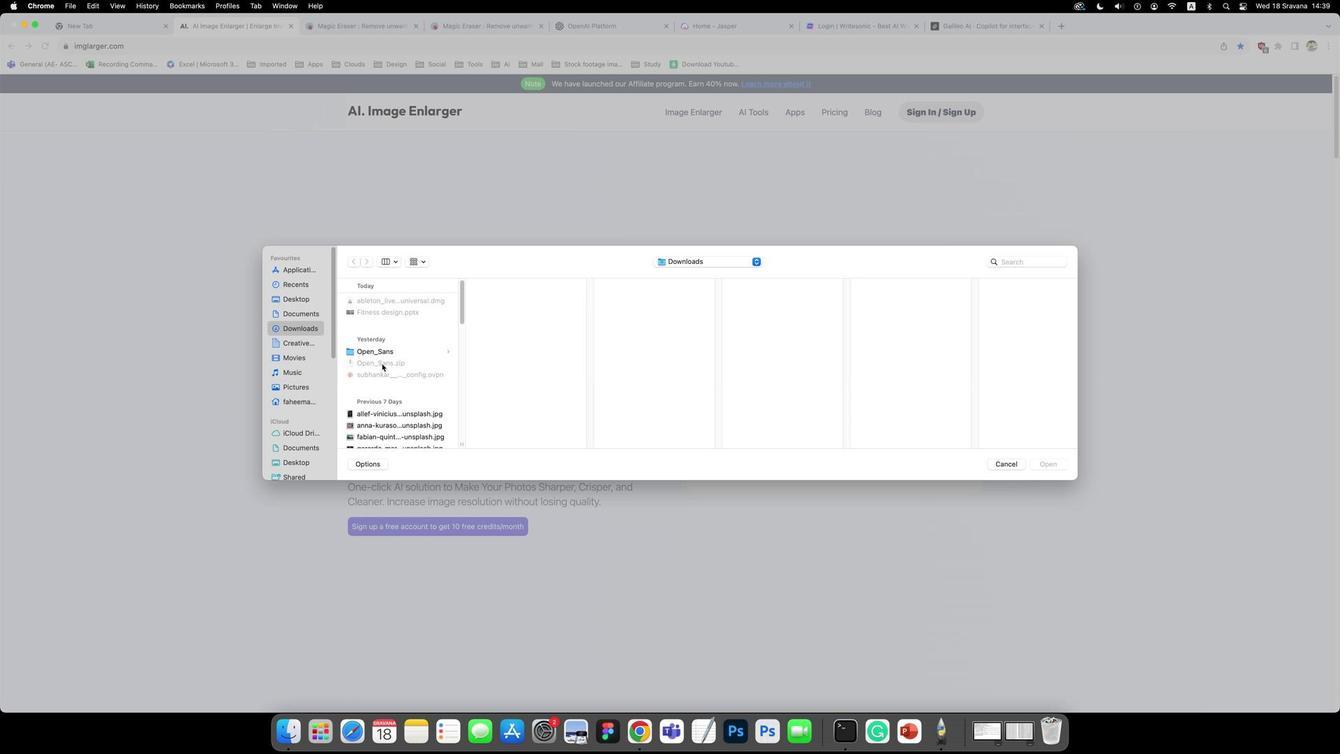 
Action: Mouse moved to (385, 396)
Screenshot: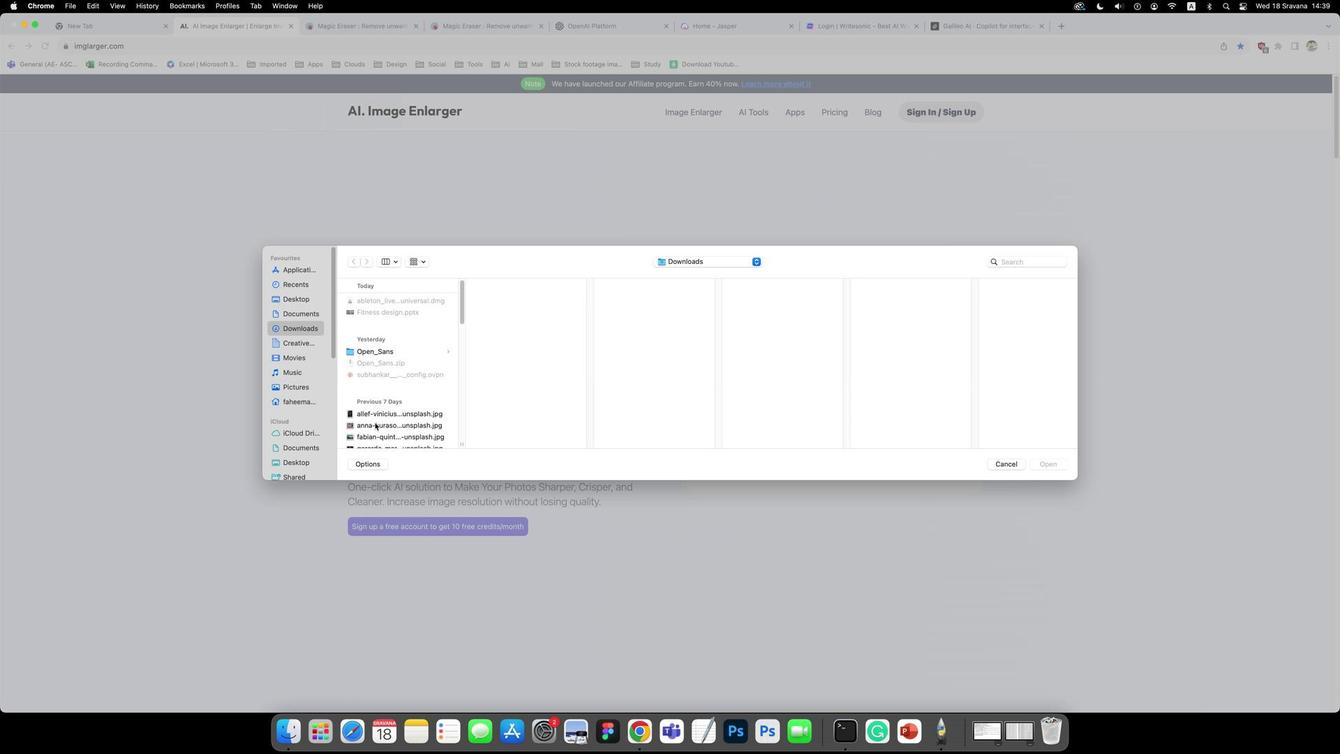 
Action: Mouse pressed left at (385, 396)
Screenshot: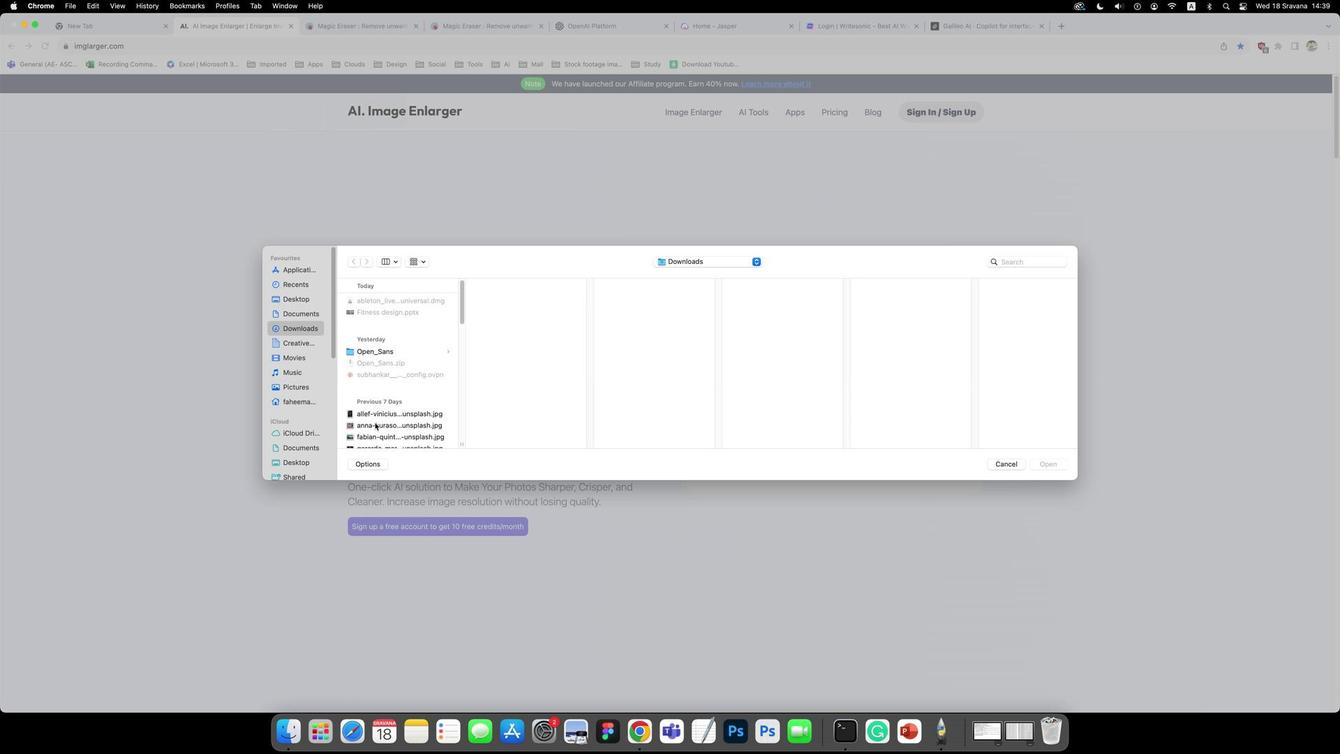 
Action: Key pressed Key.enter
Screenshot: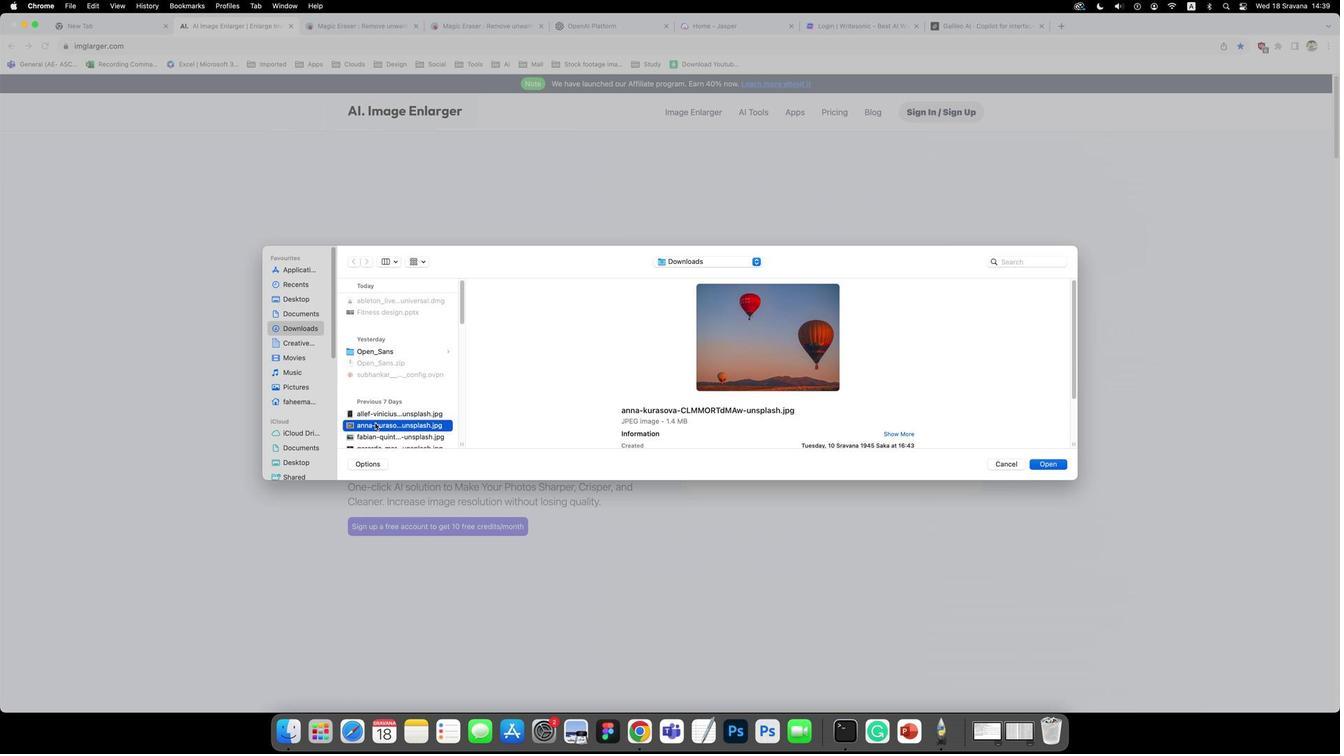 
Action: Mouse moved to (495, 217)
Screenshot: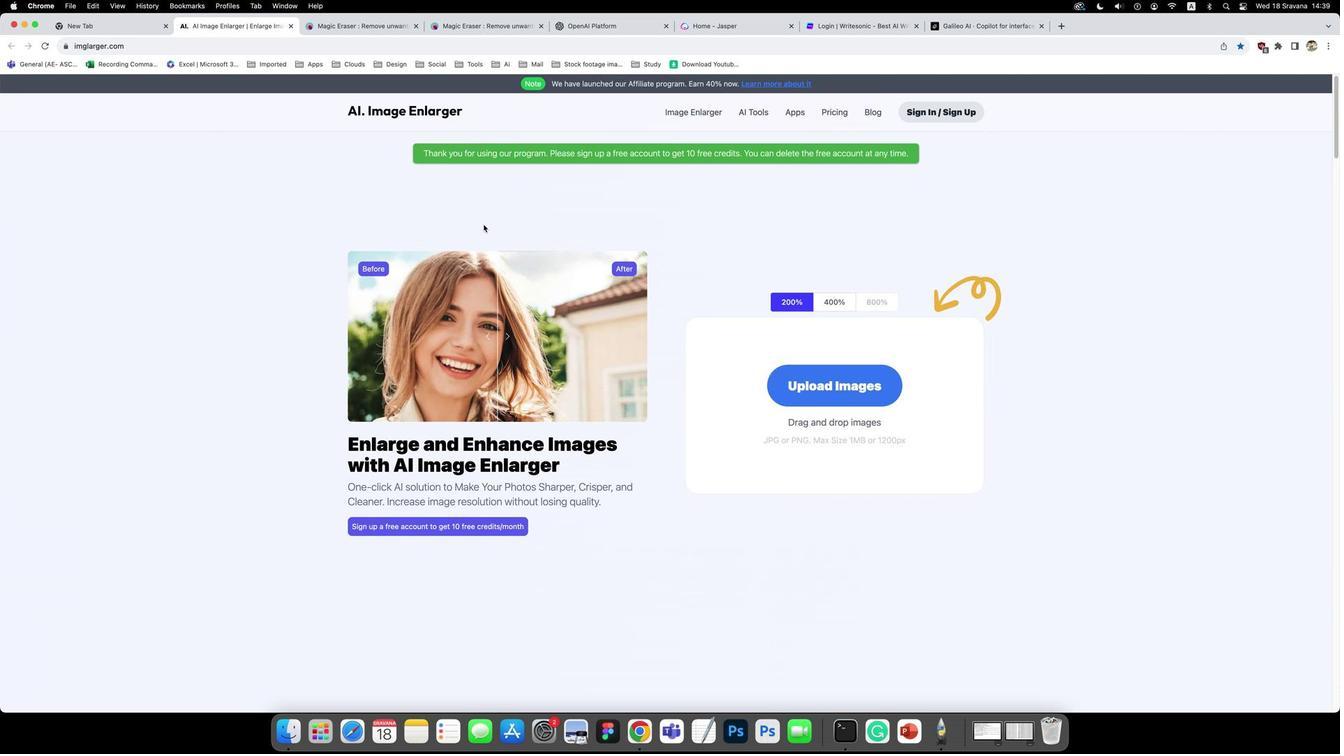 
Action: Mouse pressed left at (495, 217)
Screenshot: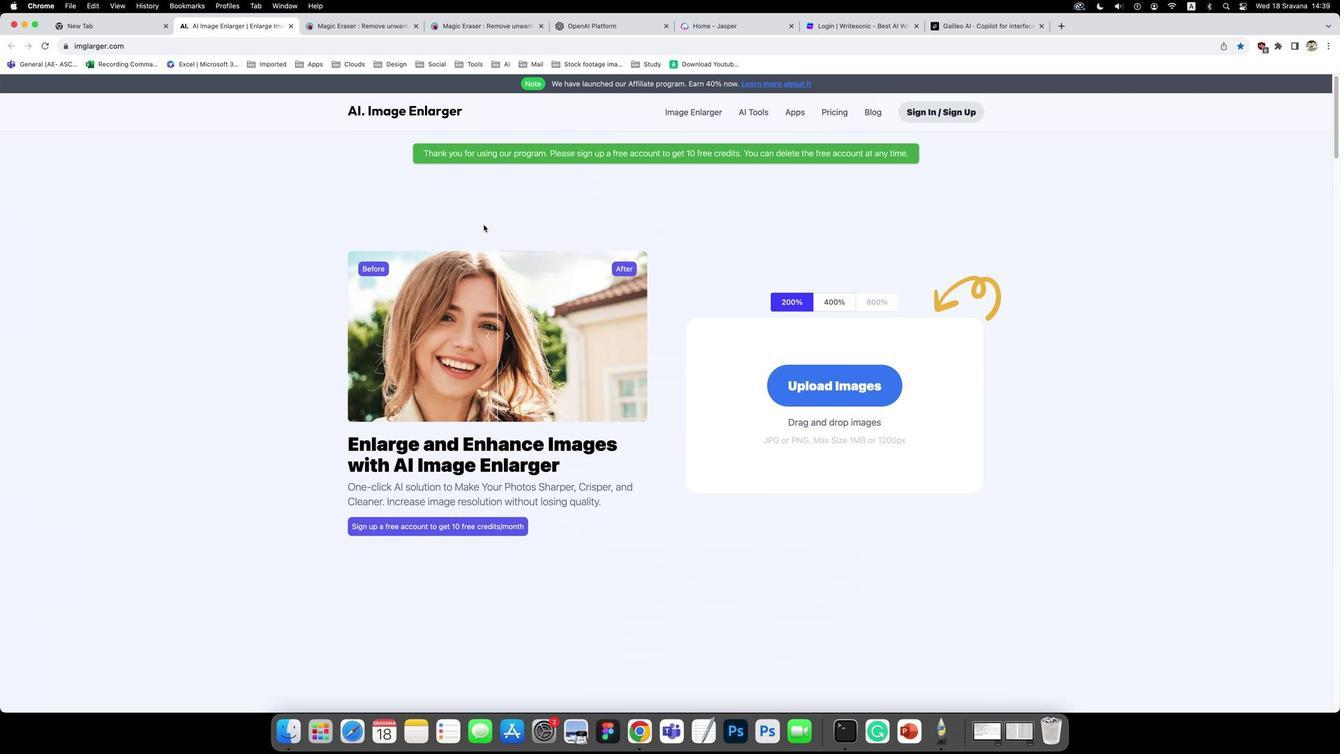 
Action: Mouse moved to (374, 33)
Screenshot: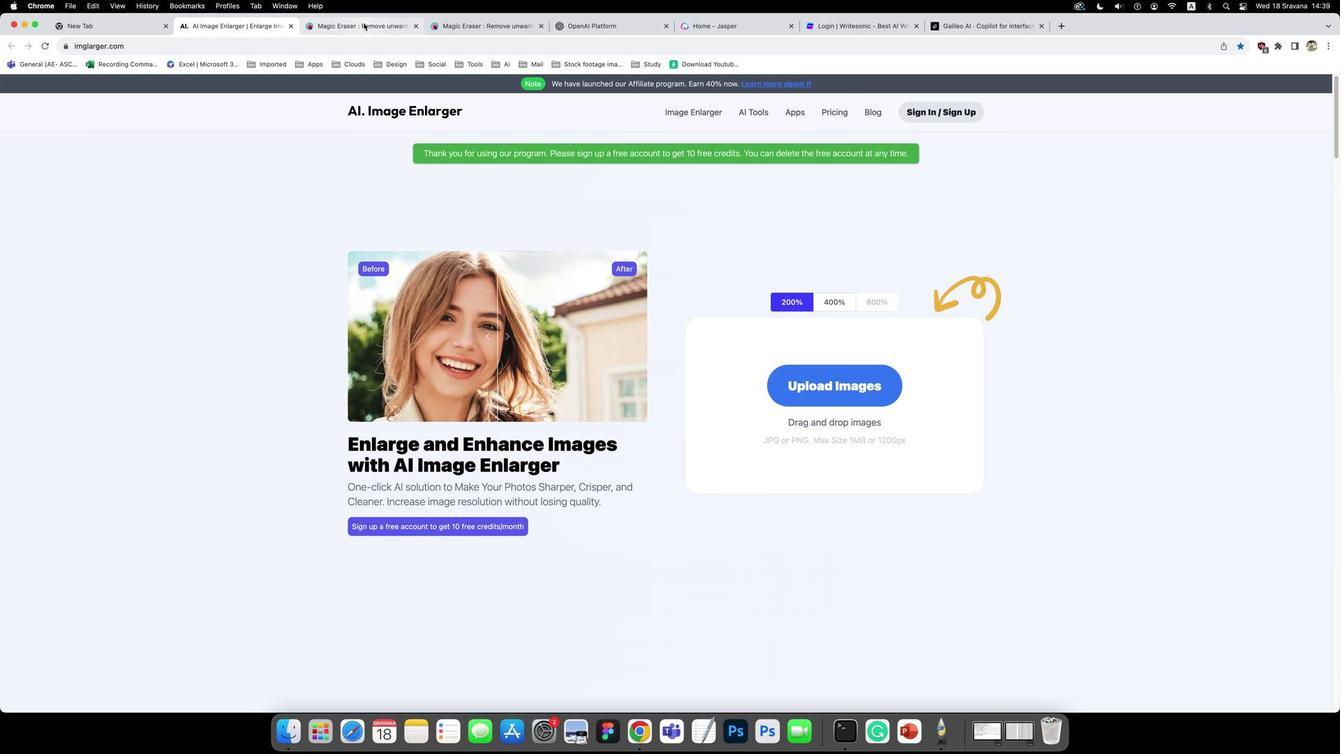 
Action: Mouse pressed left at (374, 33)
Screenshot: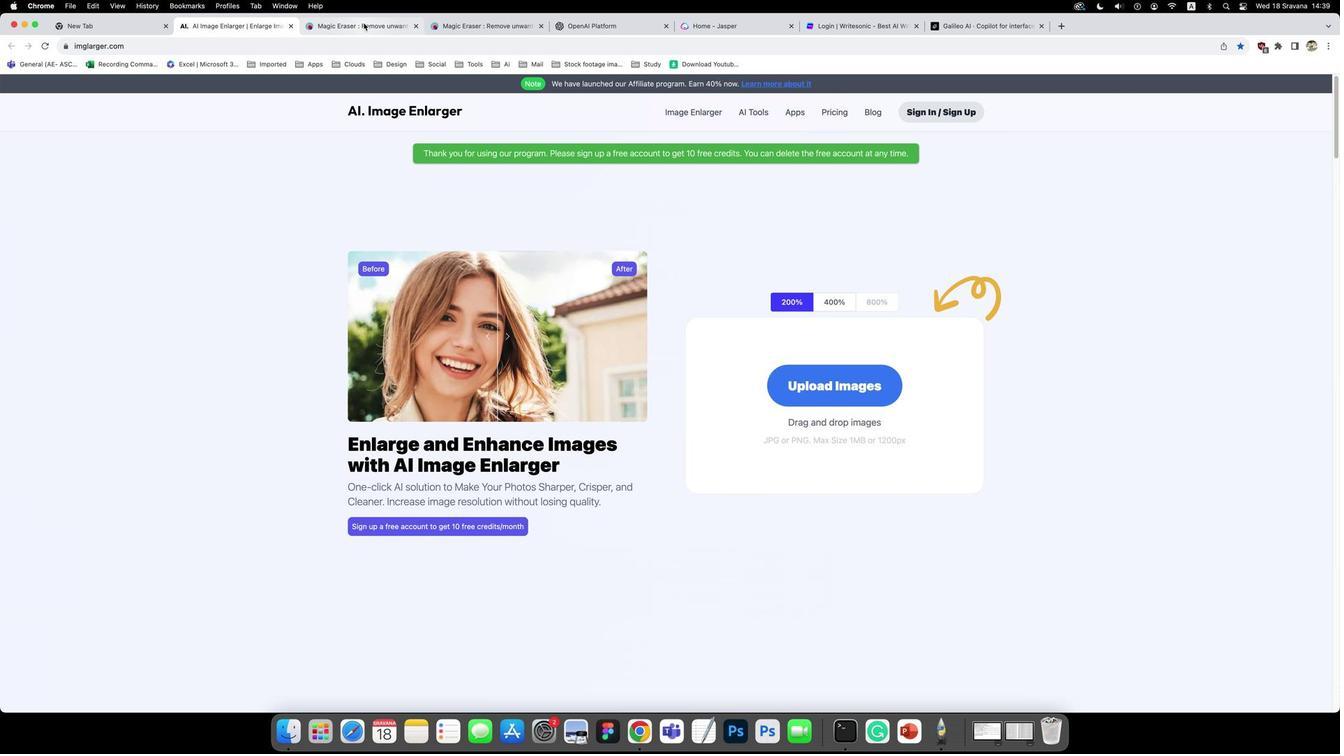
Action: Mouse moved to (541, 376)
Screenshot: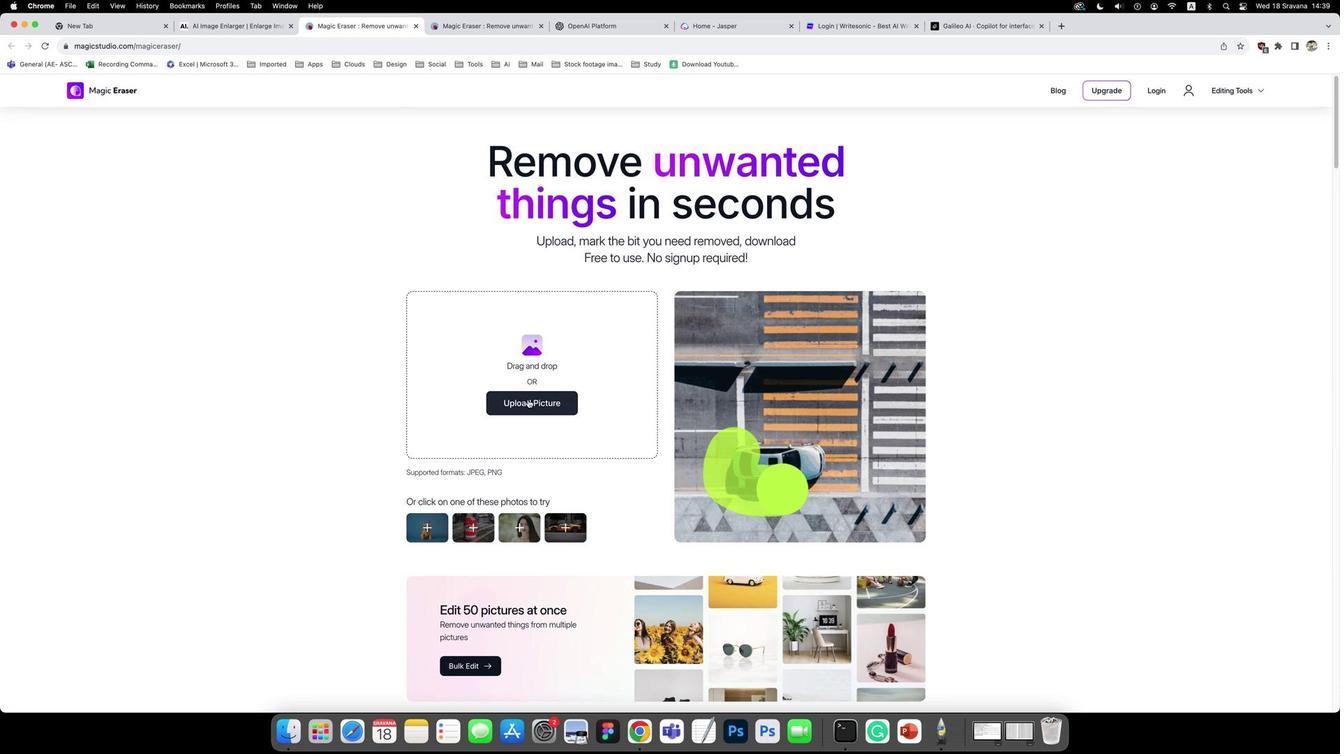 
Action: Mouse pressed left at (541, 376)
Screenshot: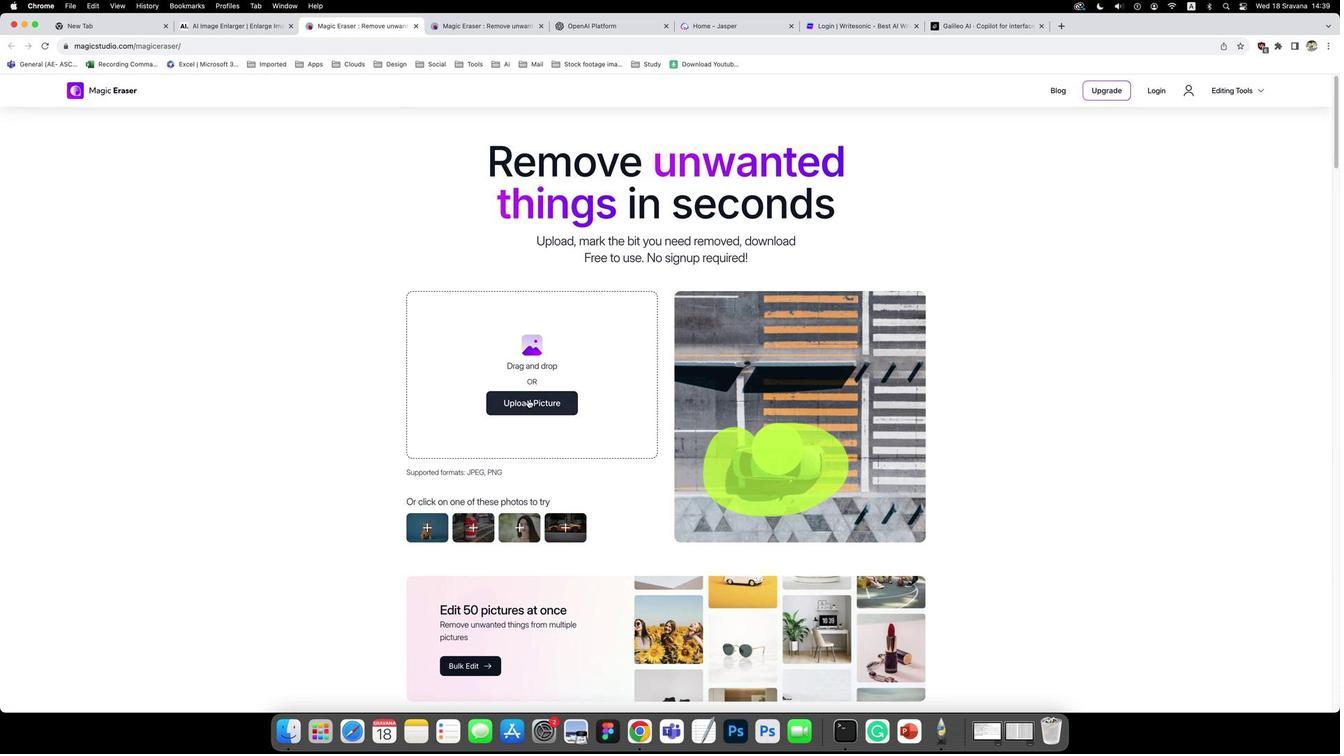 
Action: Mouse moved to (324, 312)
Screenshot: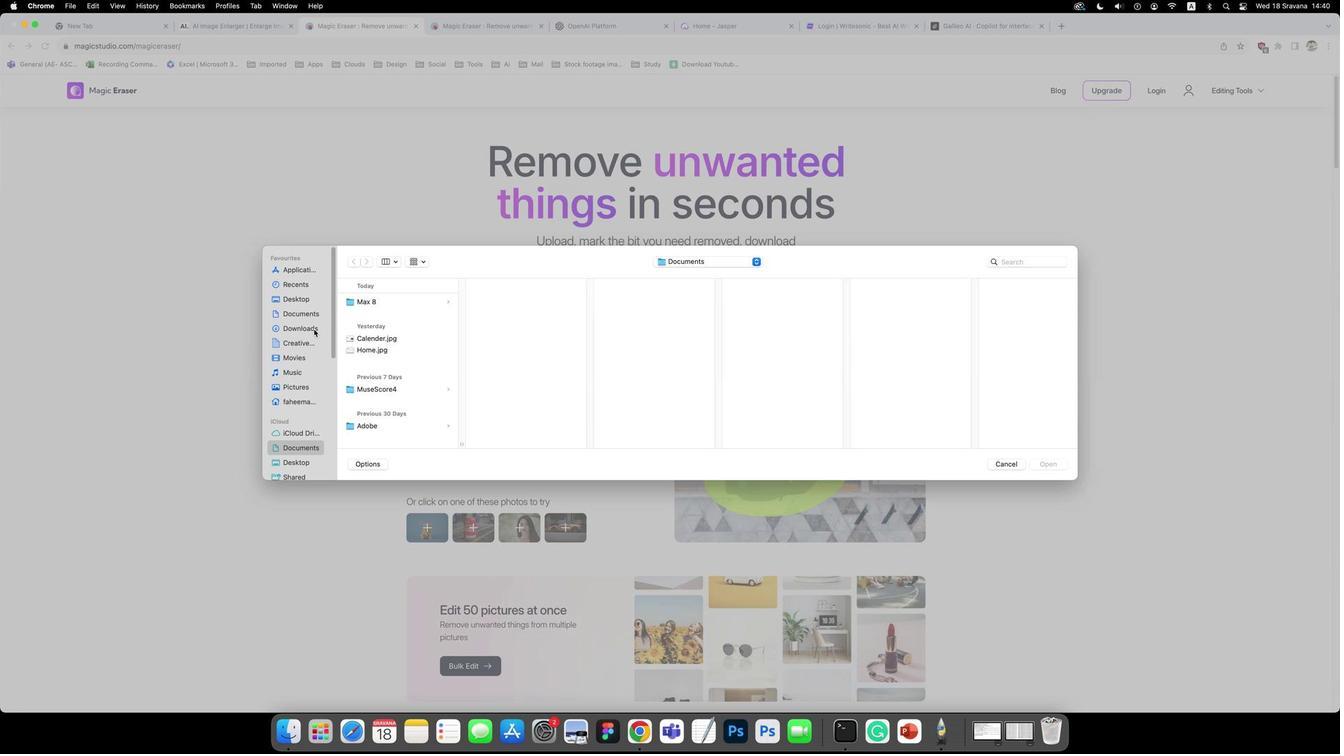 
Action: Mouse pressed left at (324, 312)
Screenshot: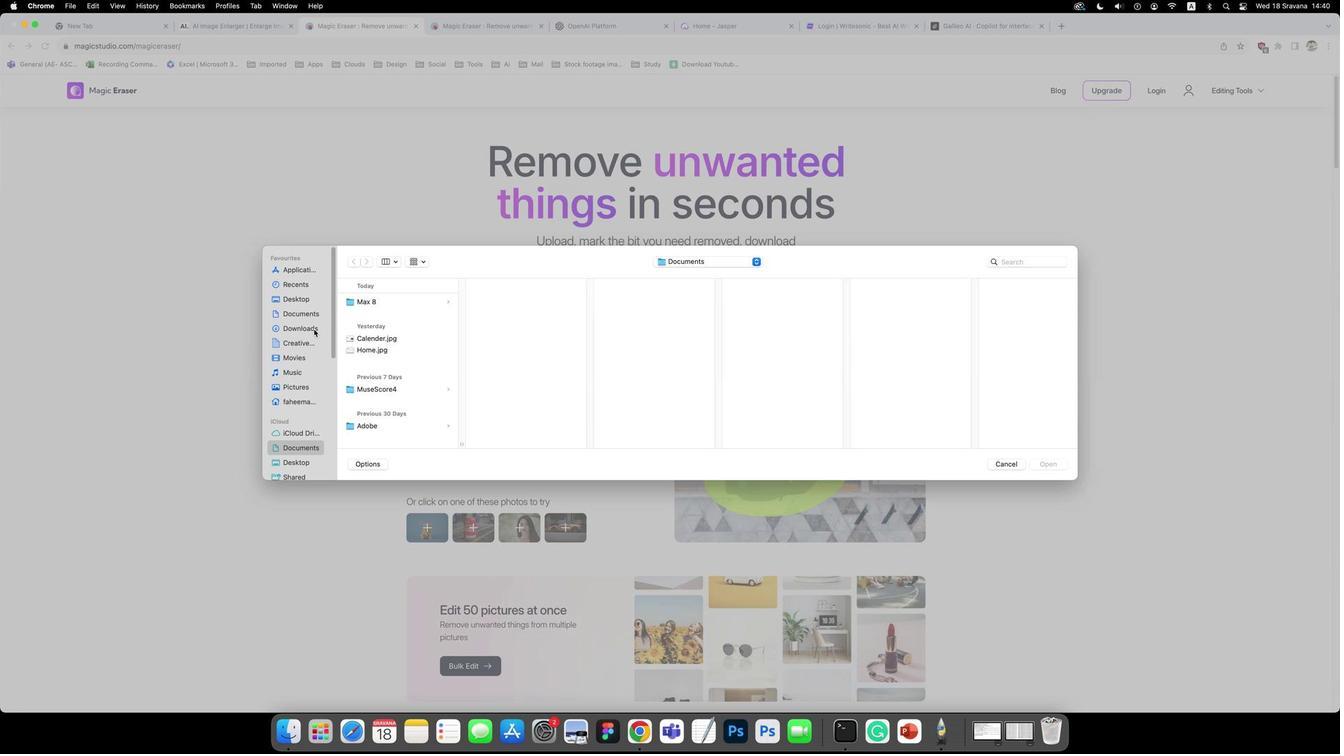 
Action: Mouse moved to (388, 391)
Screenshot: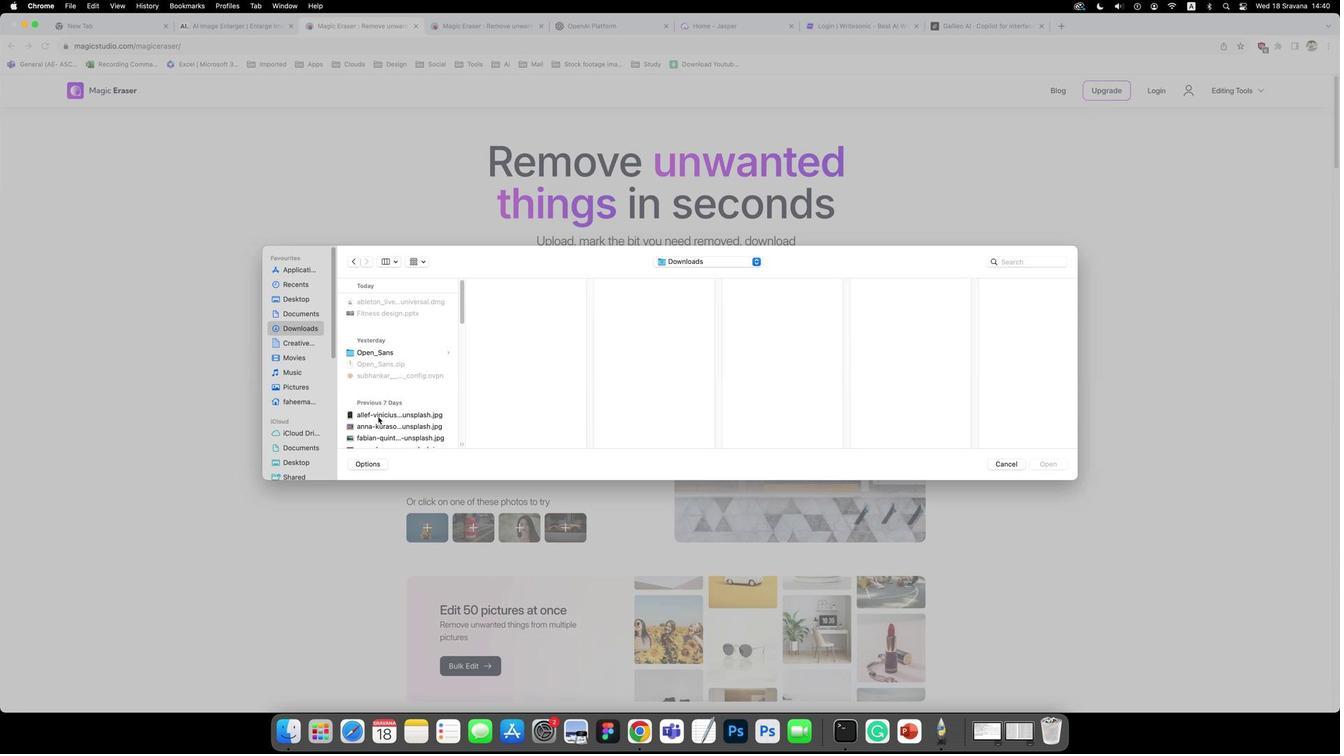
Action: Mouse pressed left at (388, 391)
Screenshot: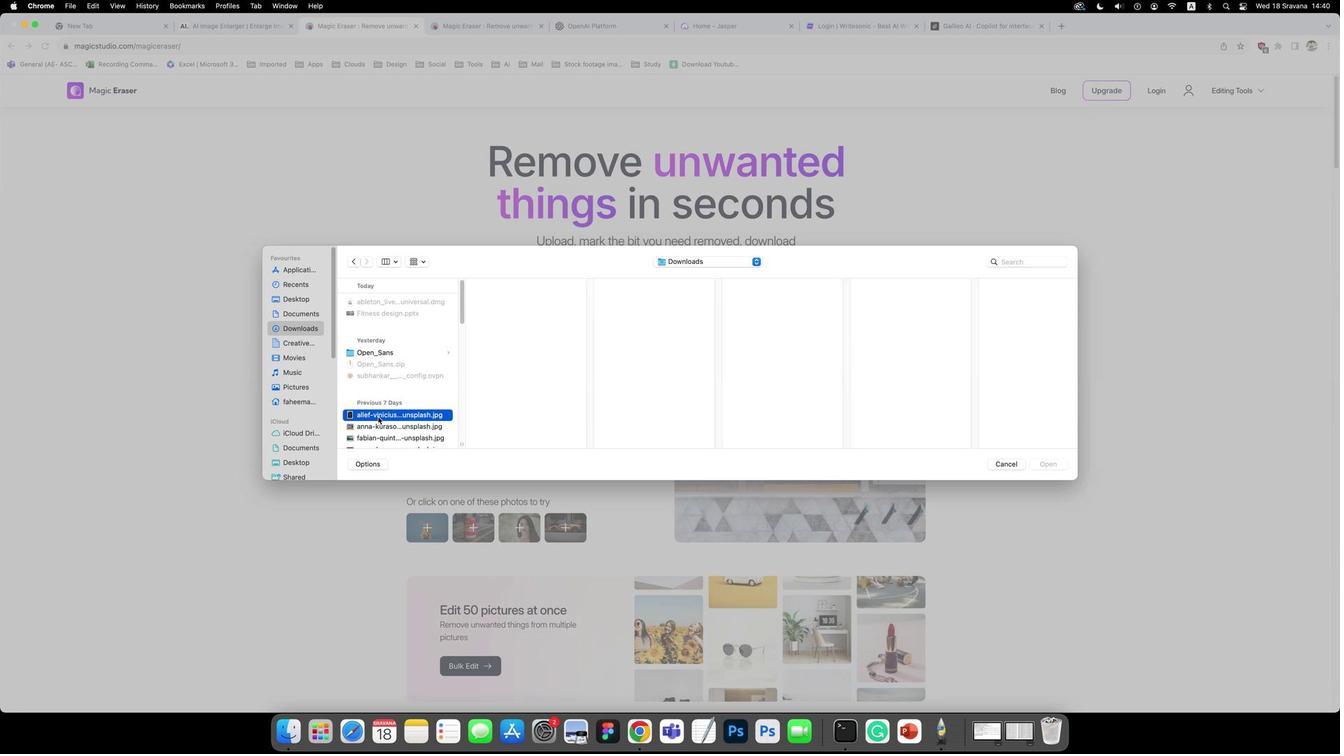 
Action: Mouse moved to (390, 404)
Screenshot: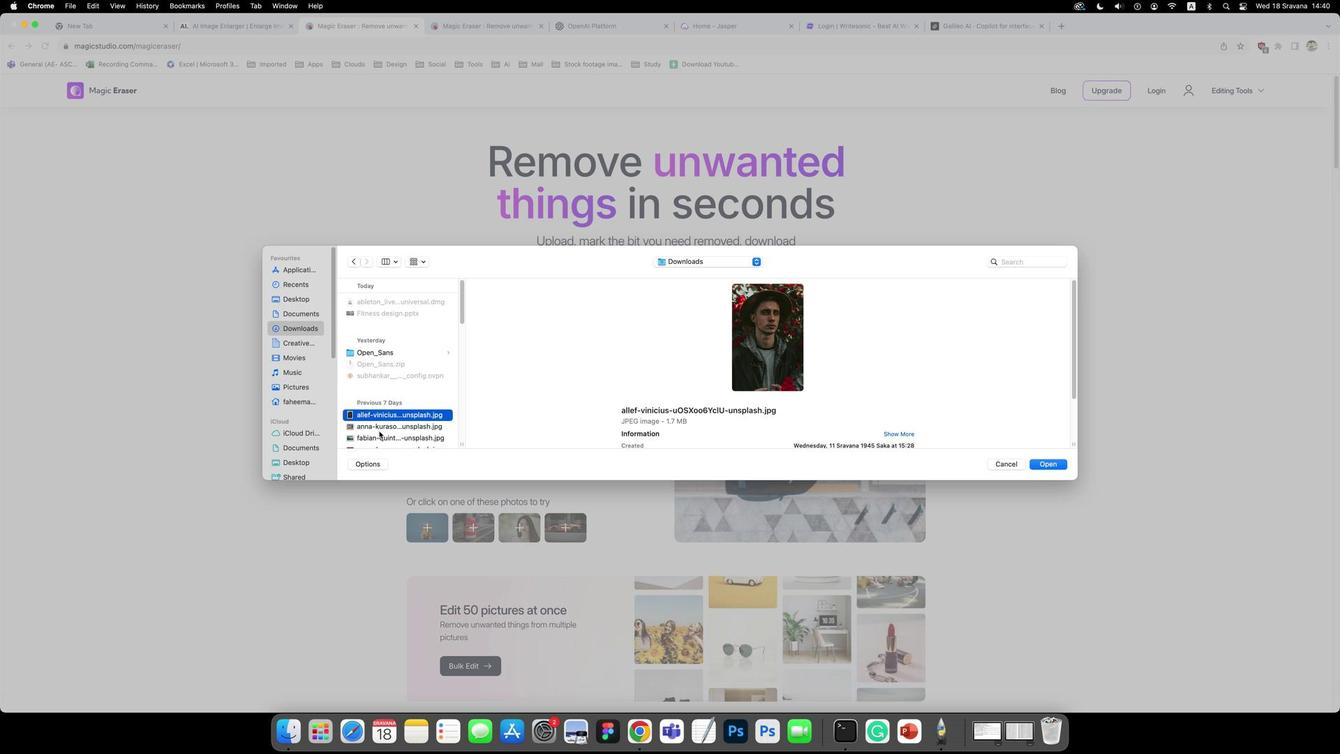 
Action: Mouse pressed left at (390, 404)
Screenshot: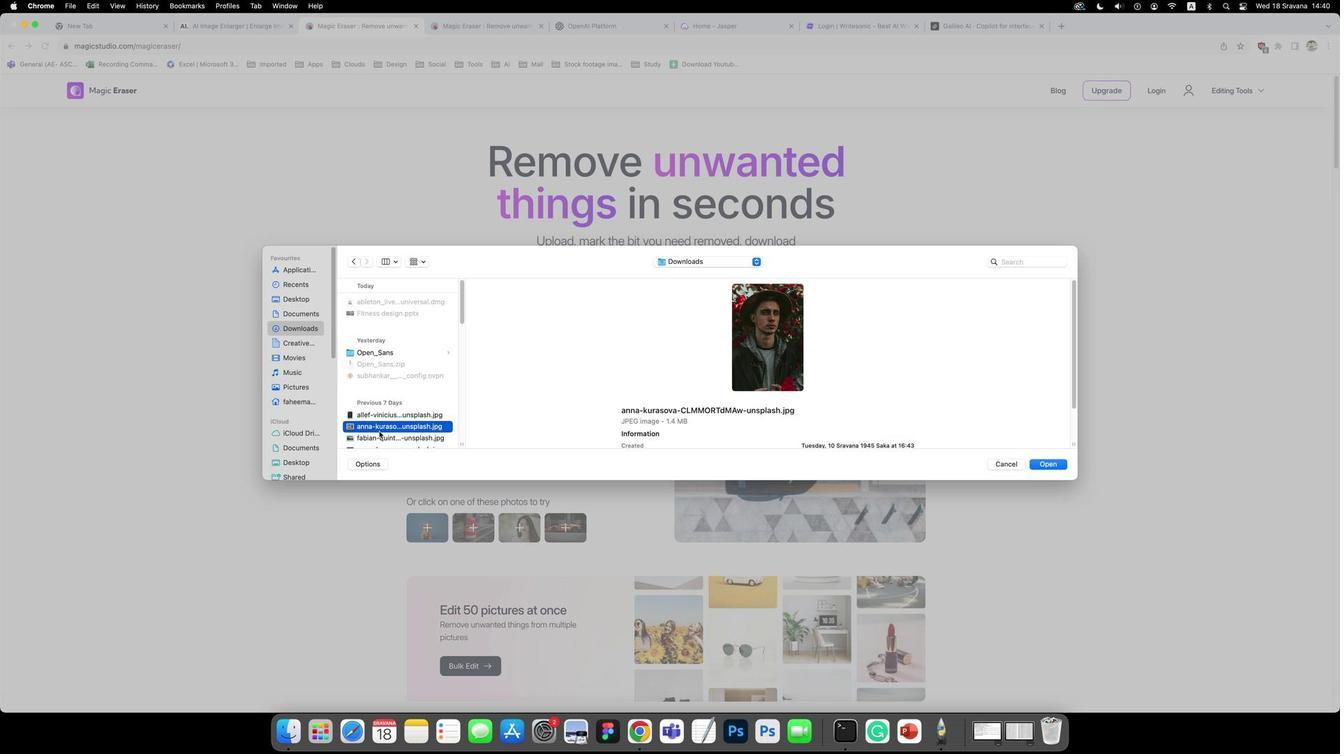 
Action: Key pressed Key.enter
Screenshot: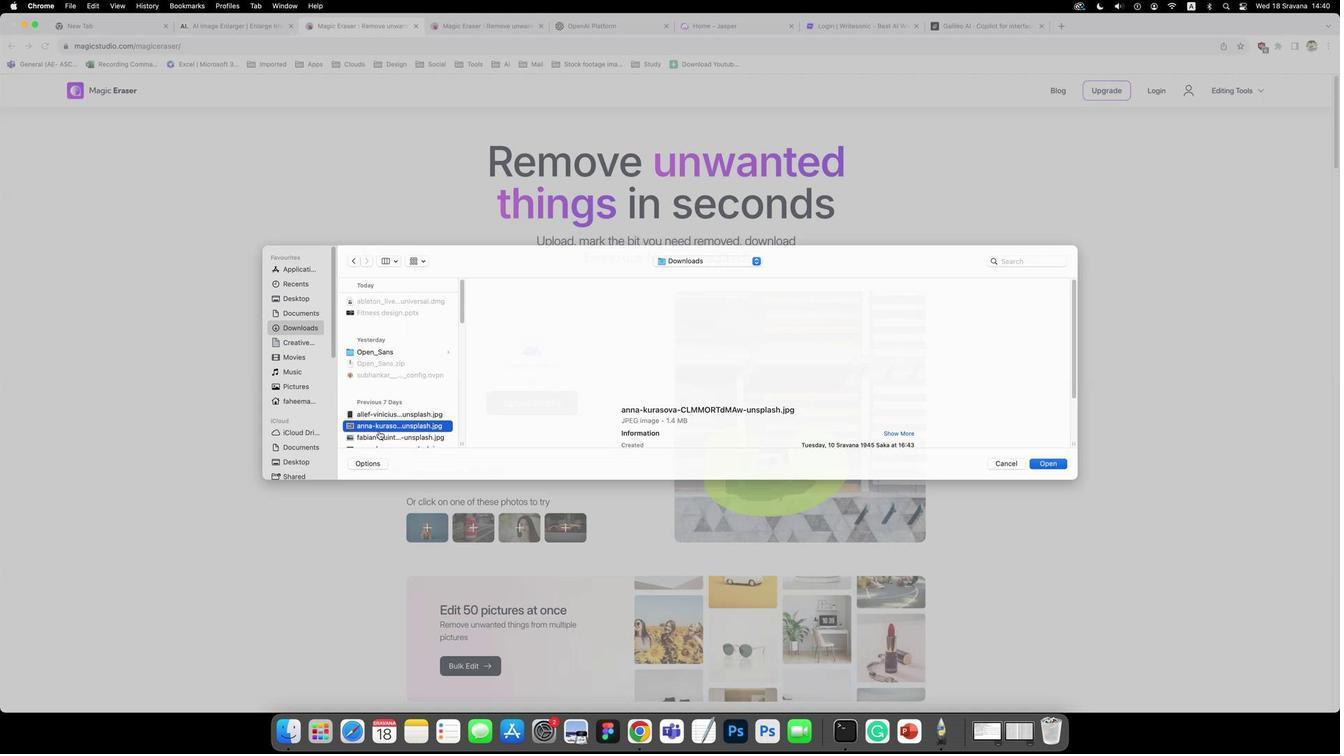 
Action: Mouse moved to (651, 286)
Screenshot: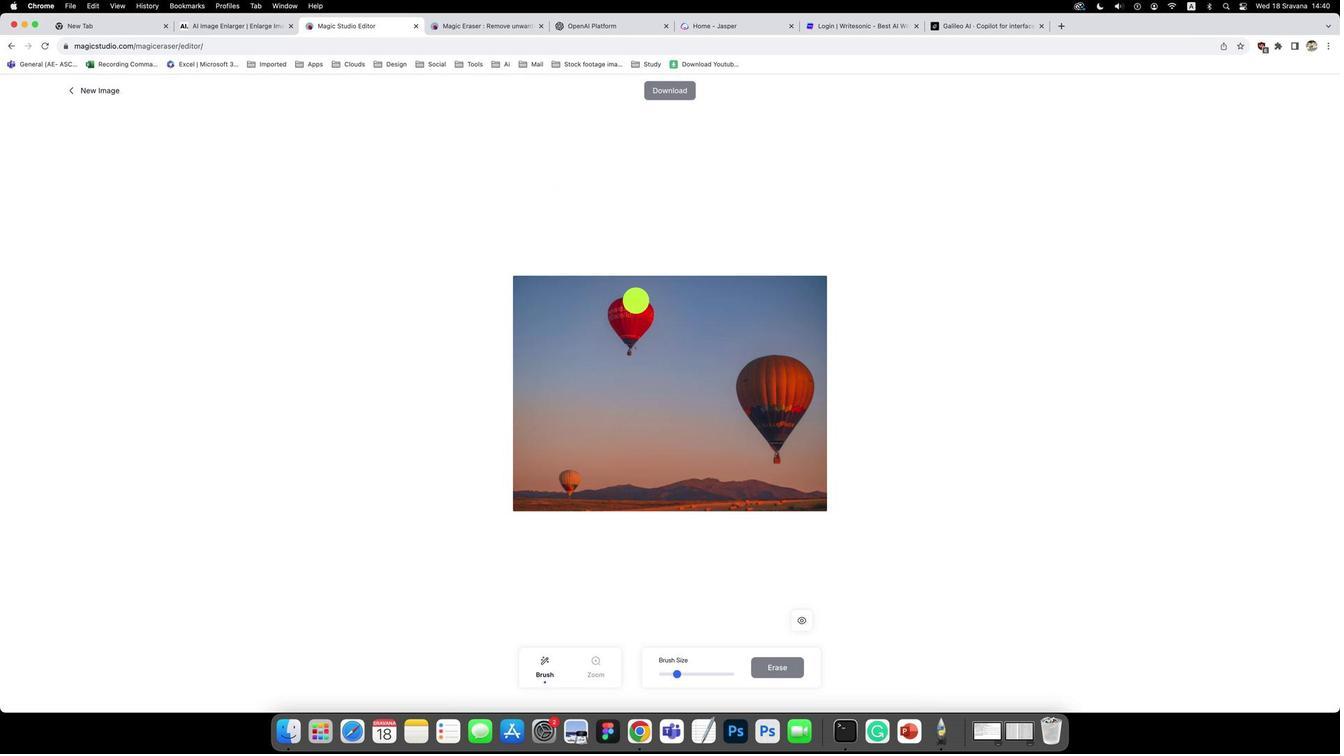 
Action: Mouse pressed left at (651, 286)
Screenshot: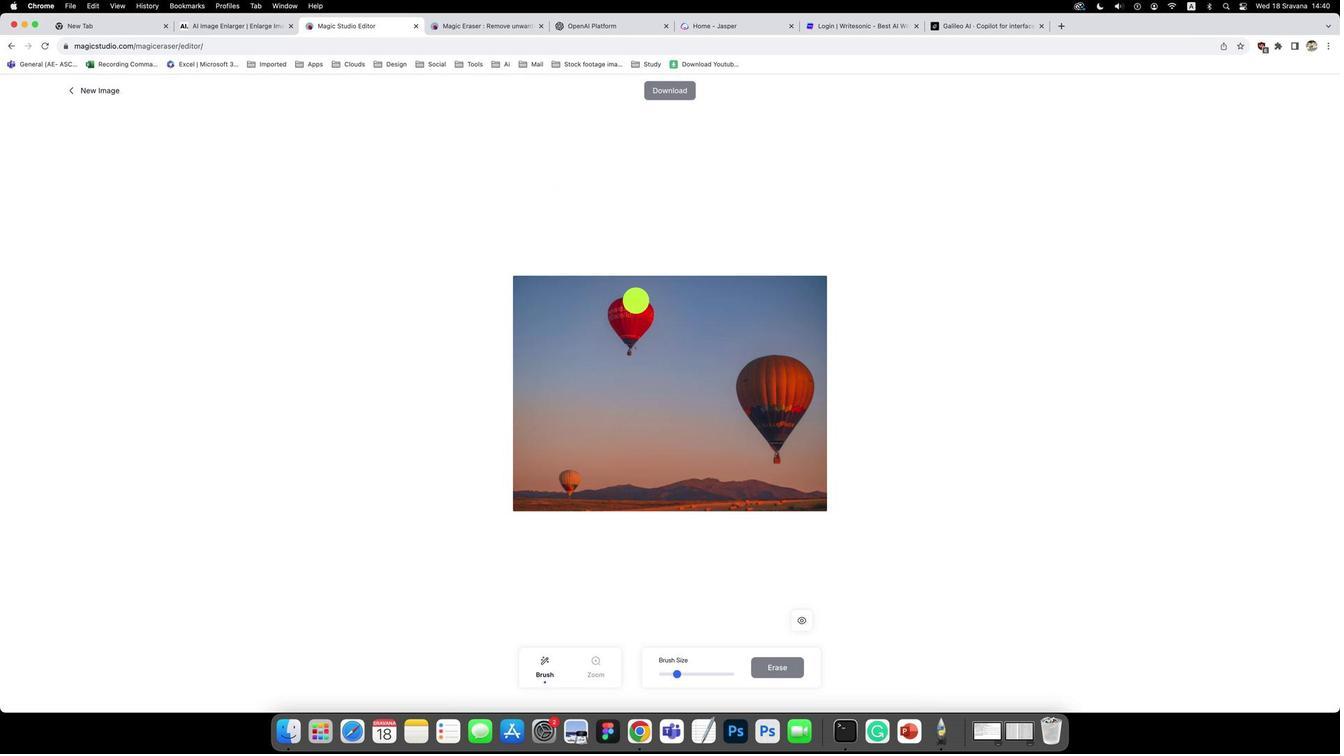
Action: Mouse moved to (786, 623)
Screenshot: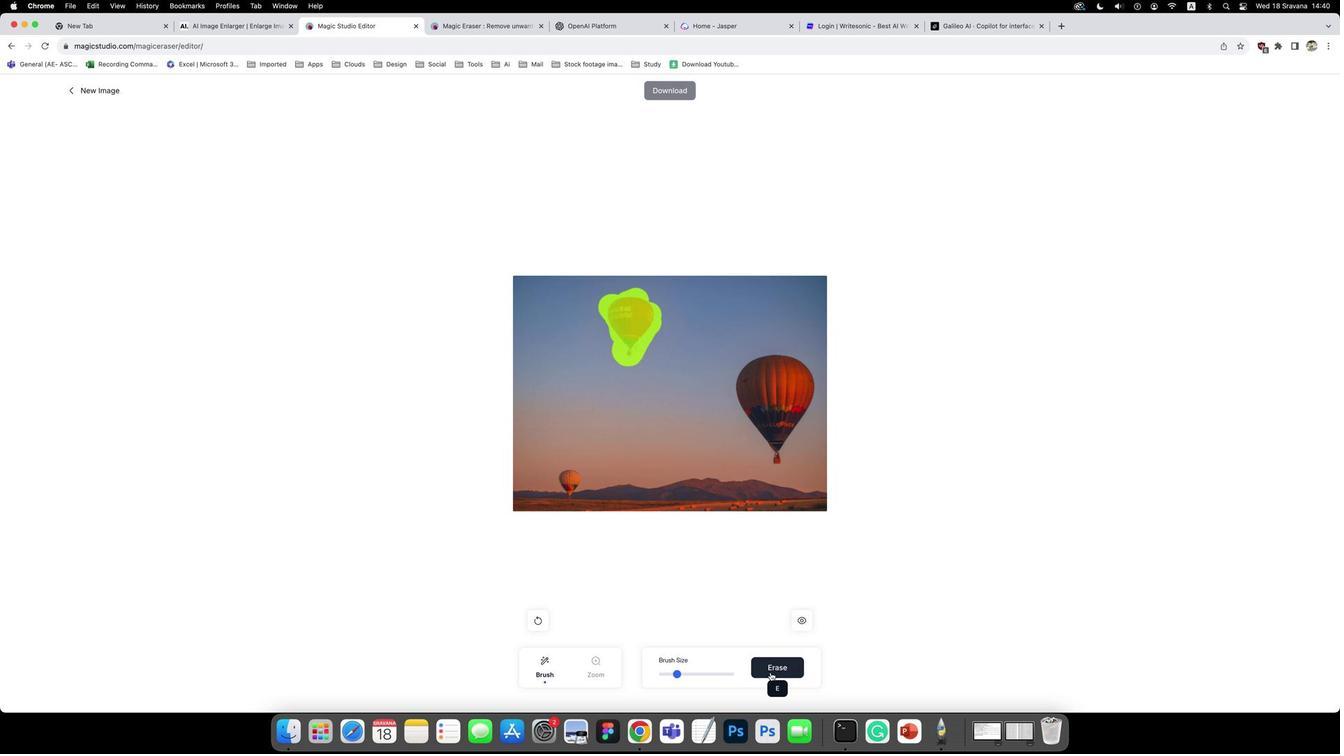 
Action: Mouse pressed left at (786, 623)
Screenshot: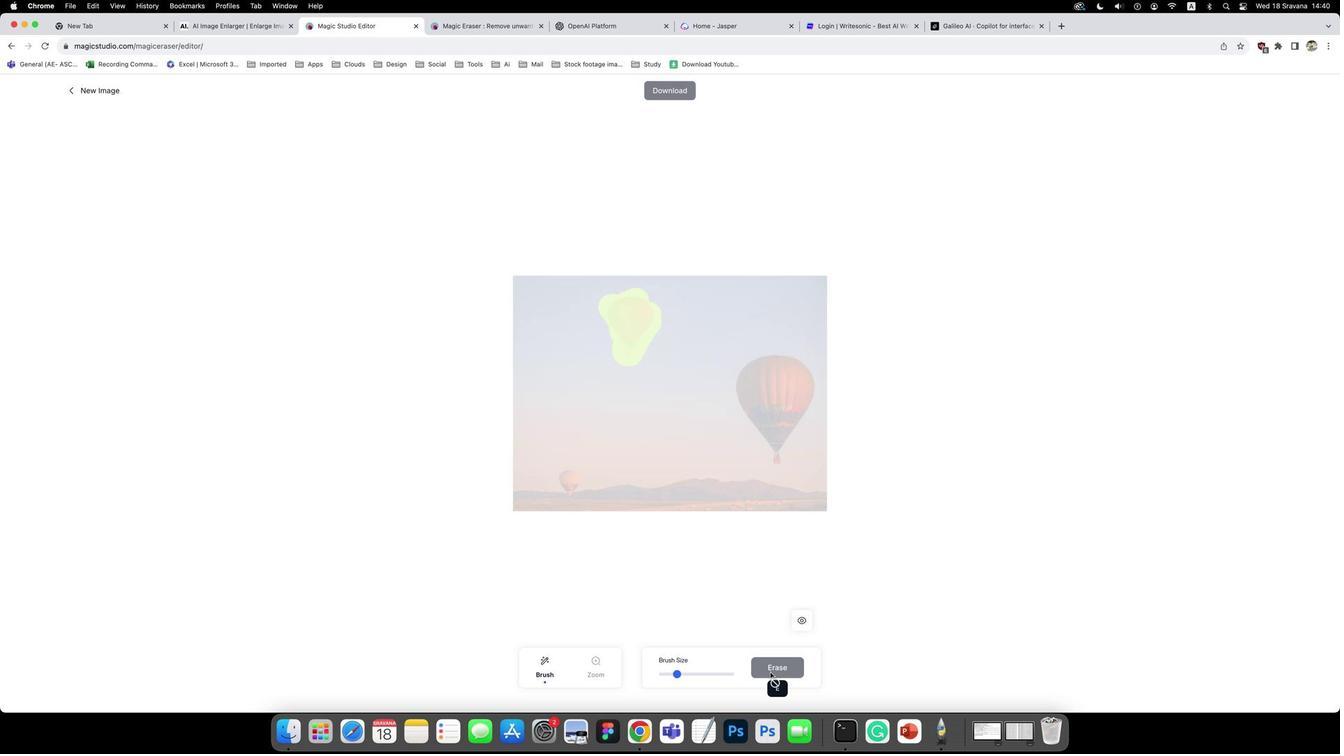 
Action: Mouse moved to (738, 376)
Screenshot: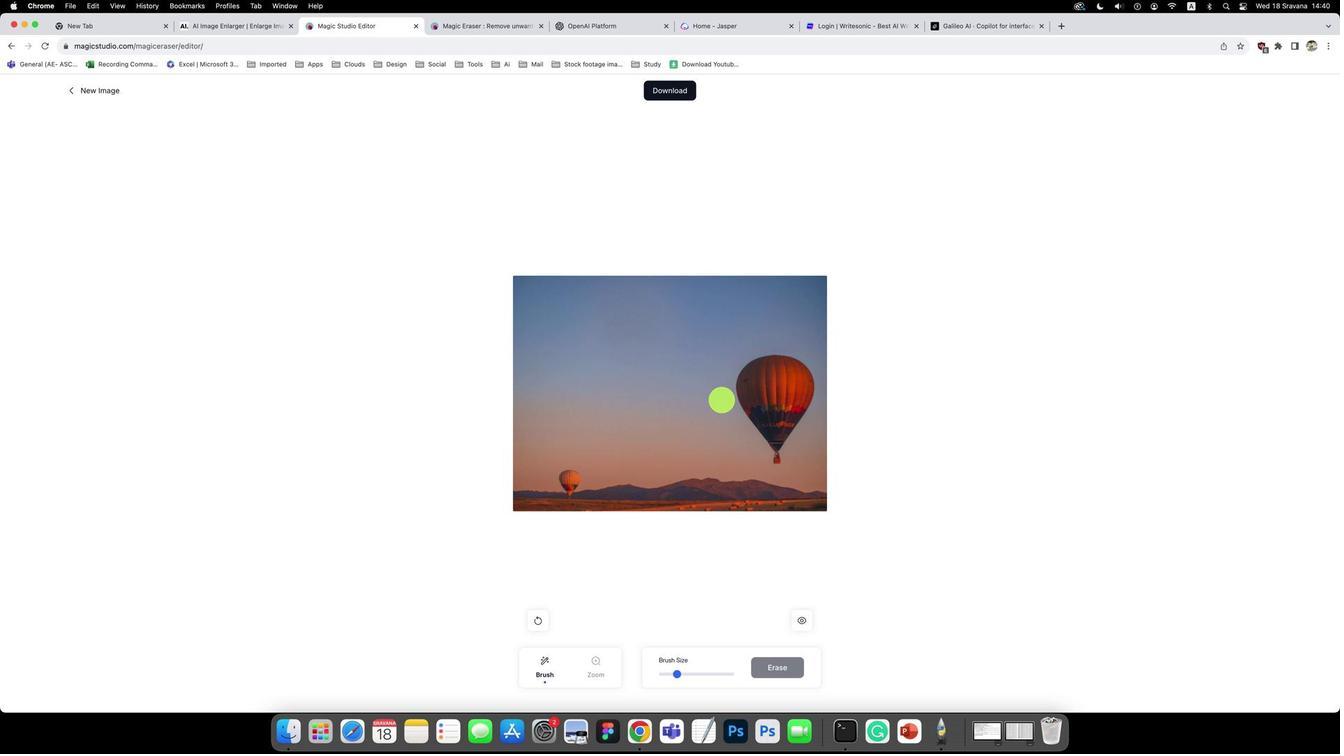 
Action: Mouse scrolled (738, 376) with delta (4, 12)
Screenshot: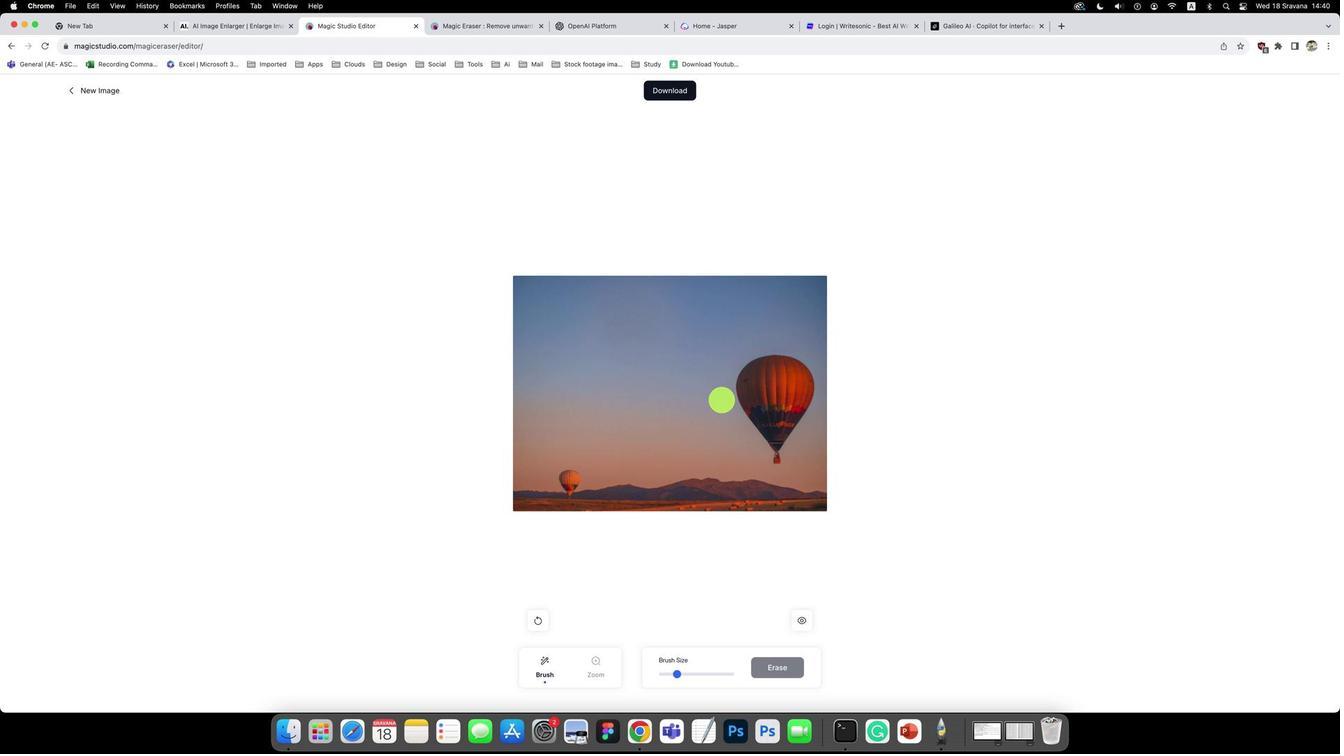 
Action: Mouse scrolled (738, 376) with delta (4, 12)
Screenshot: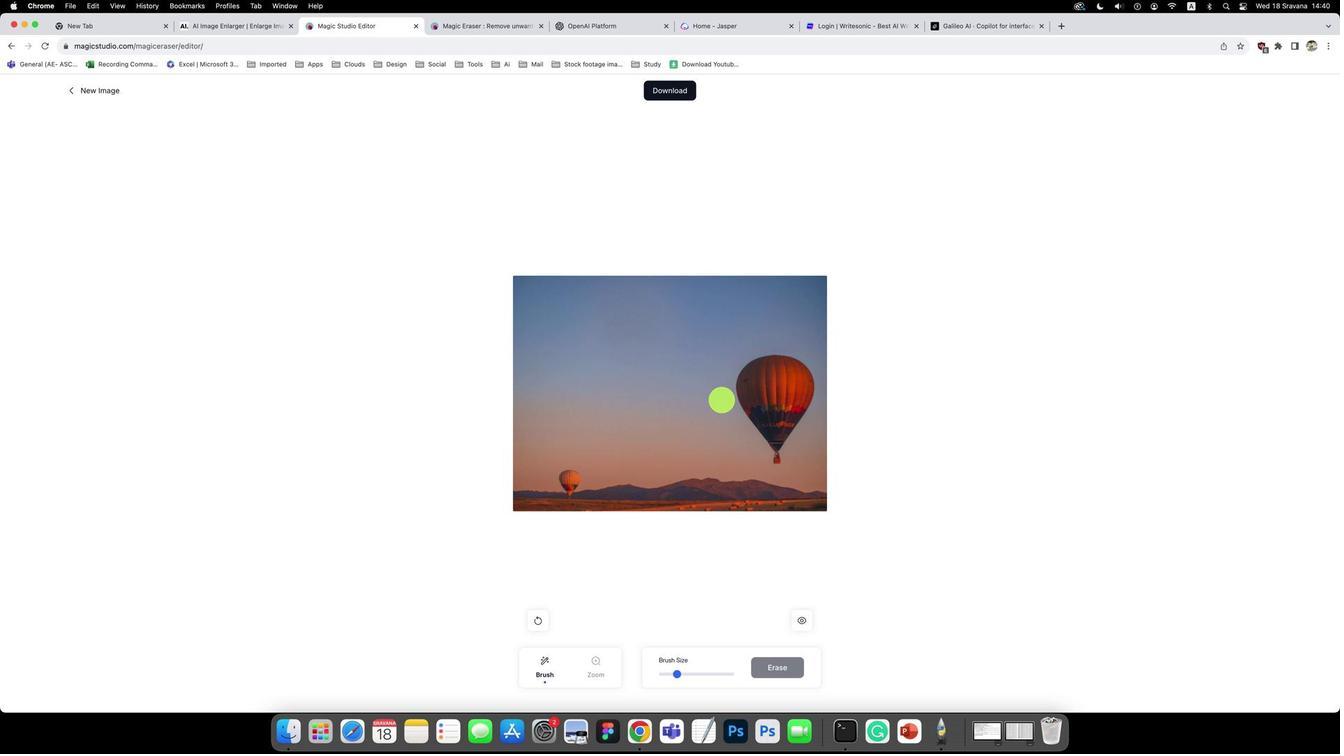 
Action: Mouse moved to (751, 346)
Screenshot: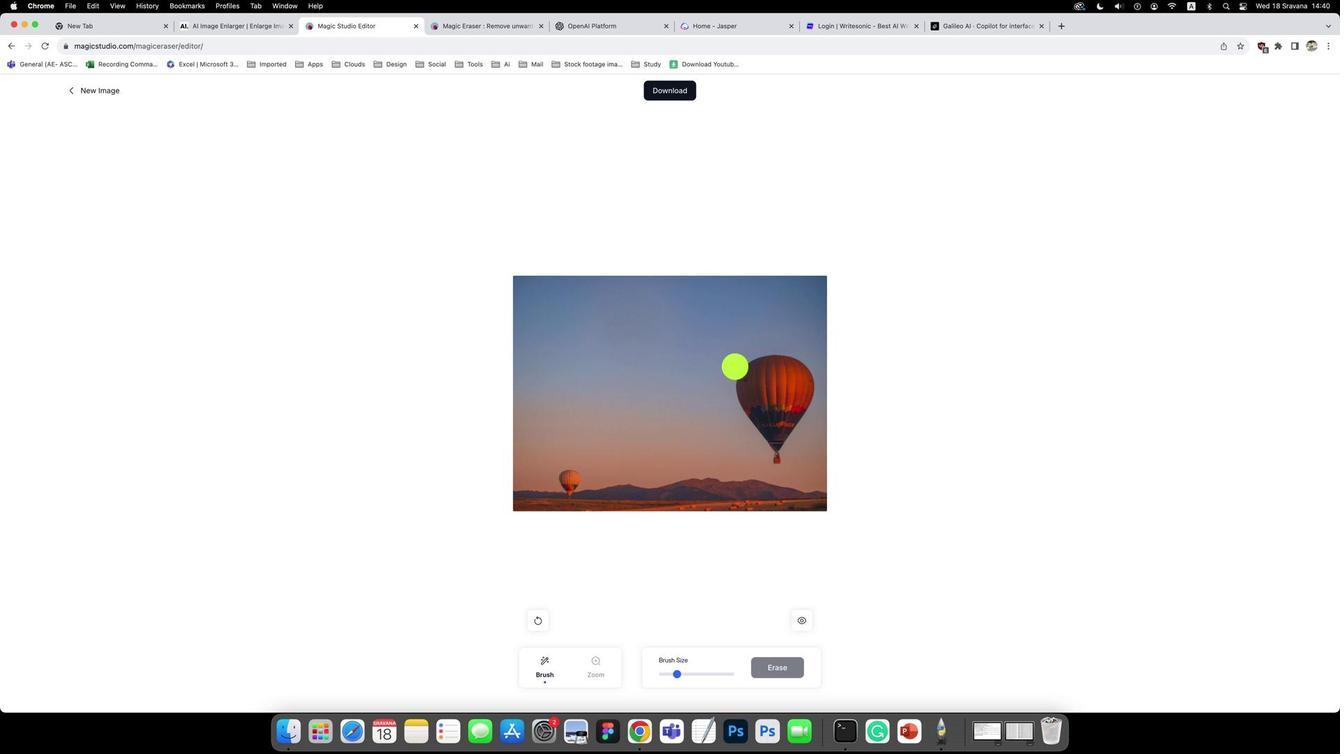 
Action: Mouse pressed left at (751, 346)
Screenshot: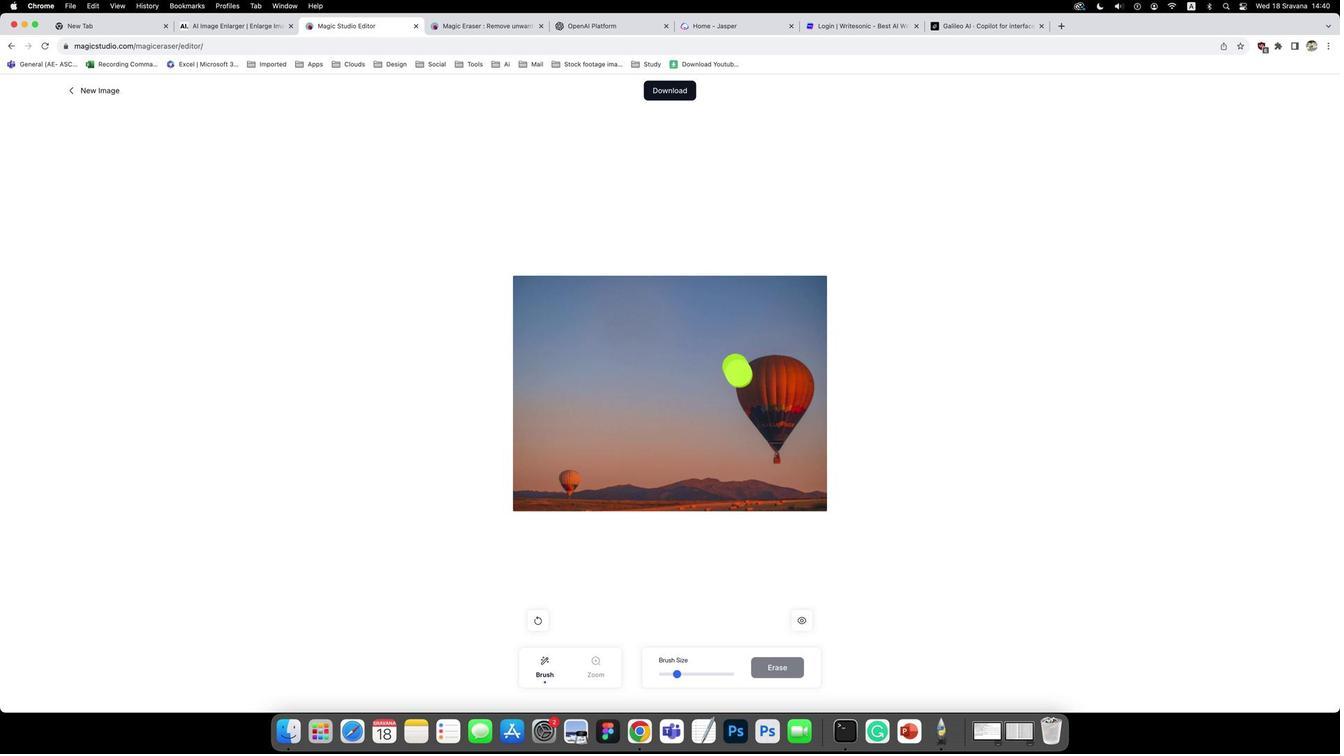 
Action: Mouse moved to (791, 615)
Screenshot: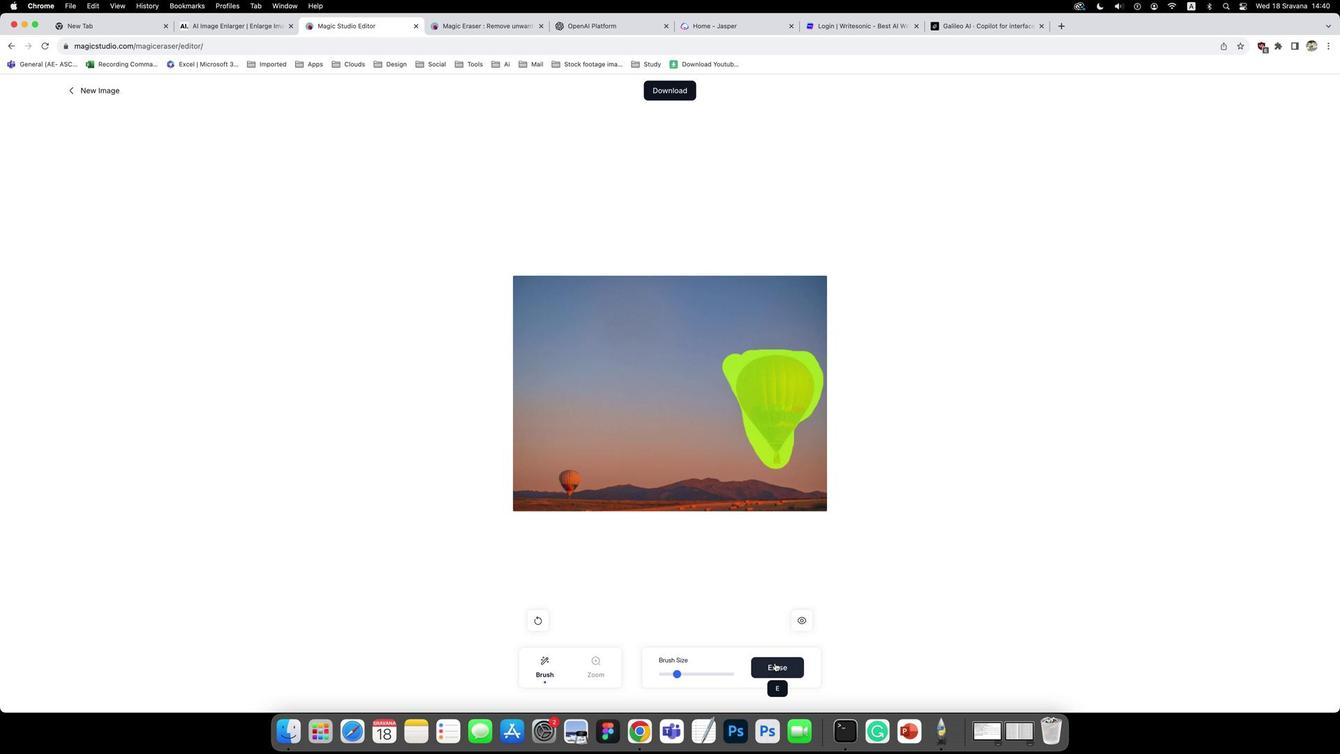 
Action: Mouse pressed left at (791, 615)
Screenshot: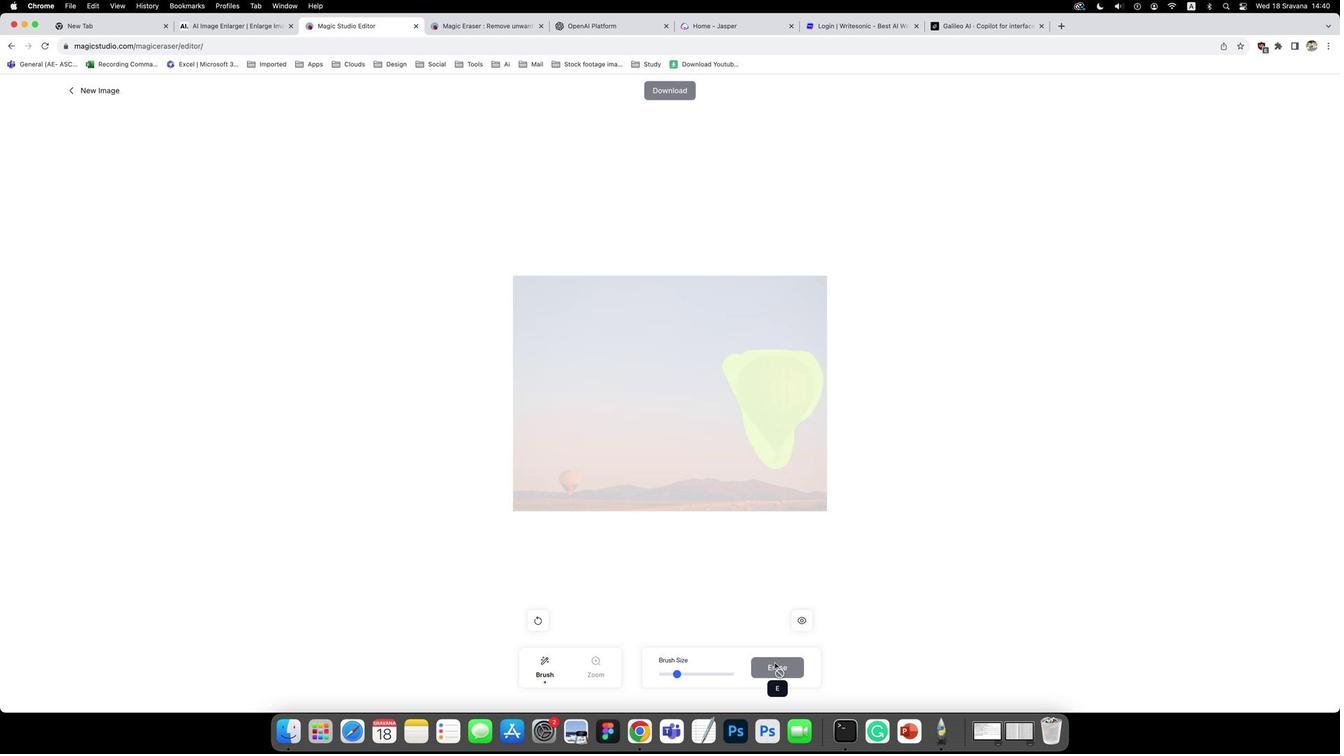 
Action: Mouse moved to (477, 39)
Screenshot: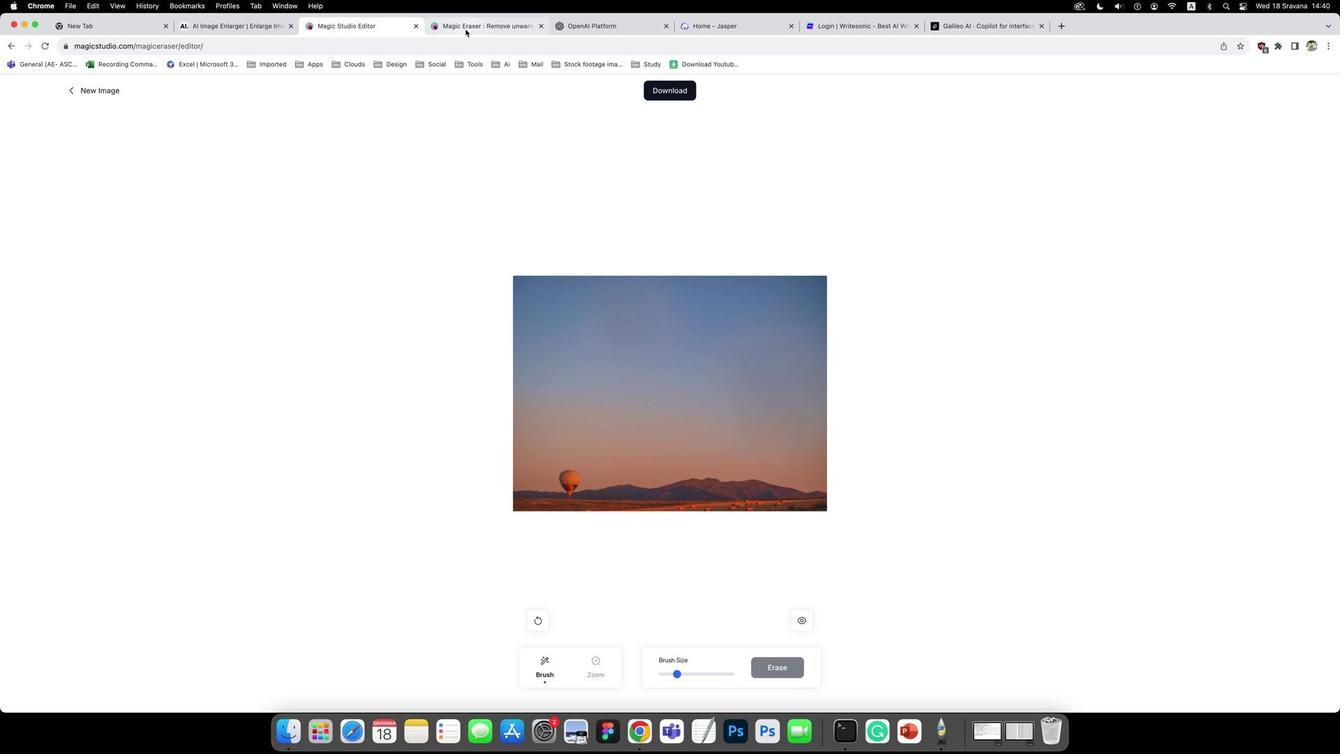 
Action: Mouse pressed left at (477, 39)
Screenshot: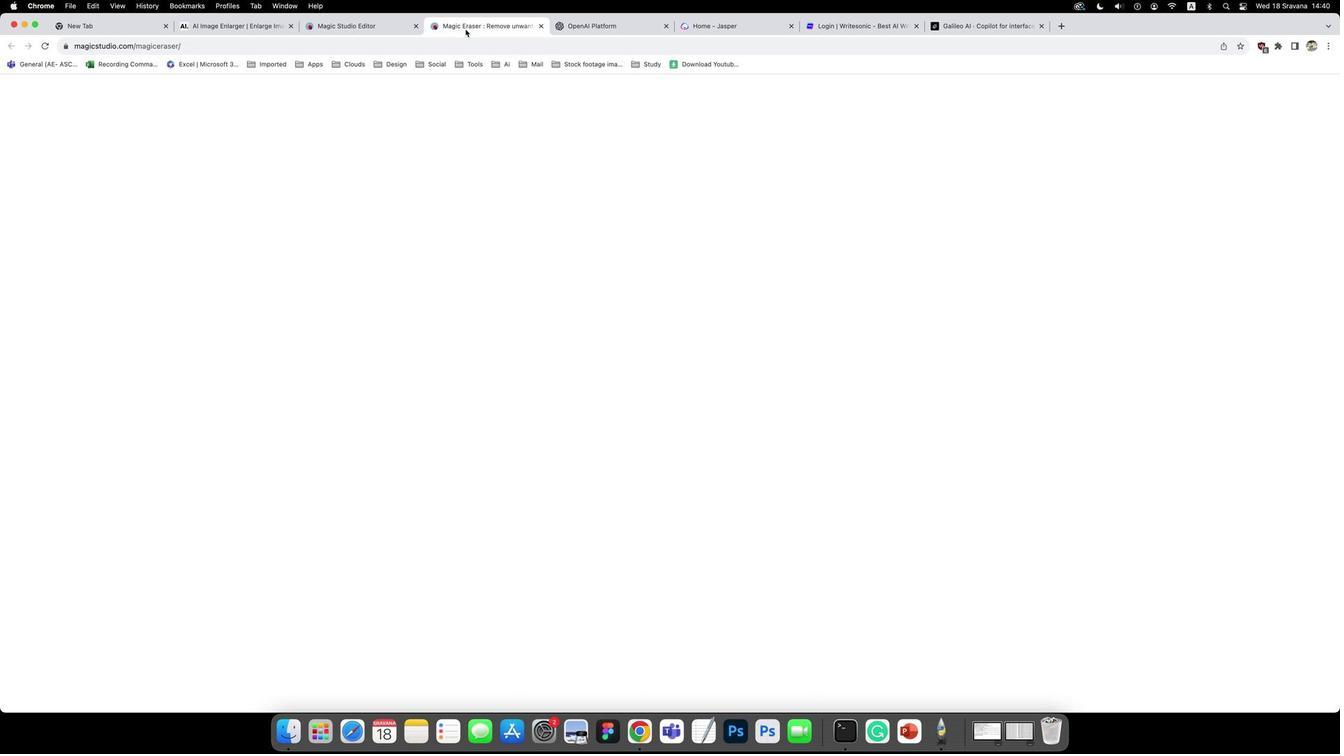 
Action: Mouse moved to (555, 37)
Screenshot: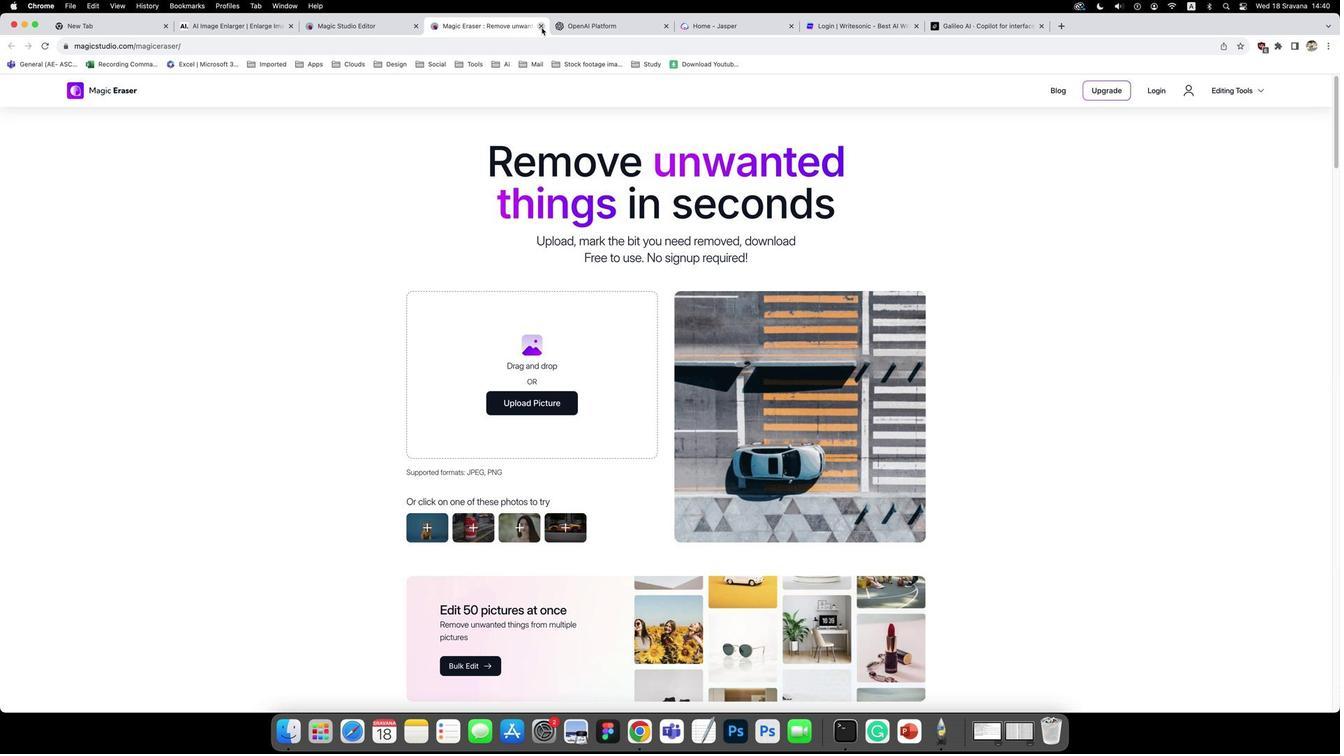 
Action: Mouse pressed left at (555, 37)
Screenshot: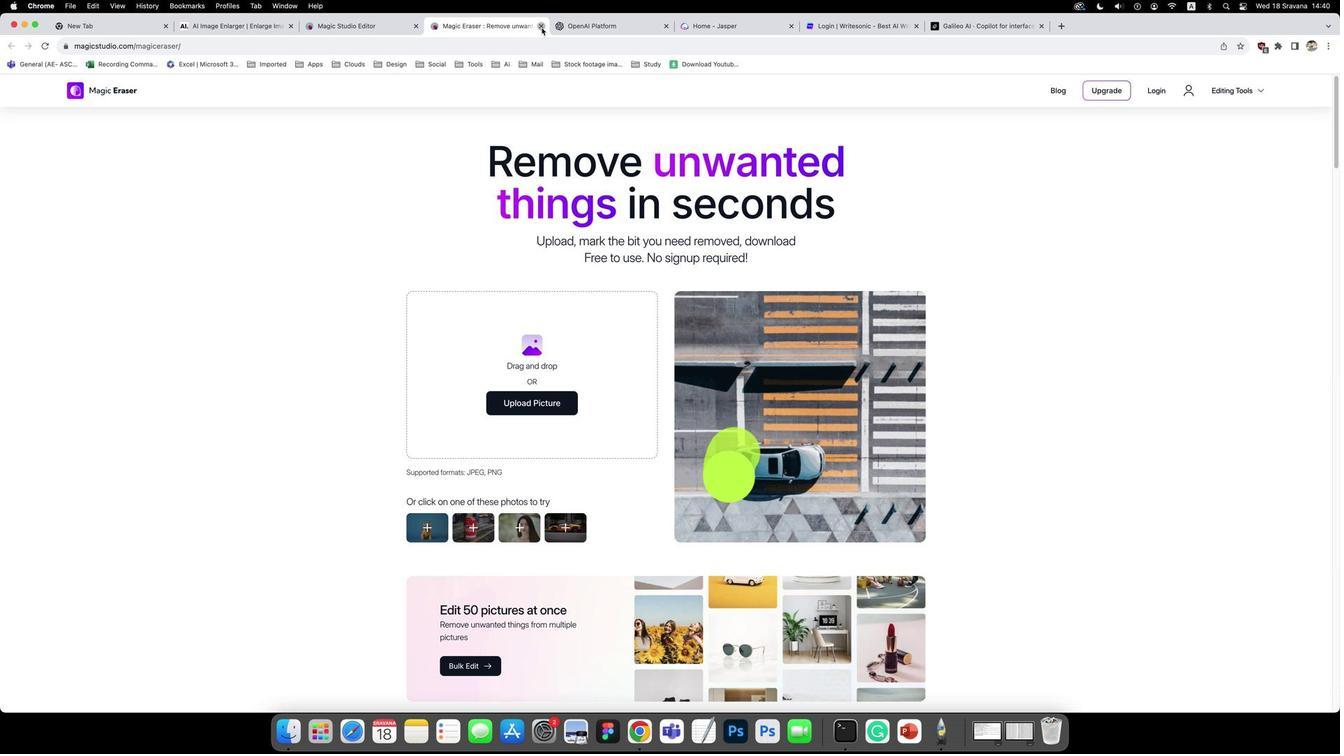 
Action: Mouse moved to (604, 162)
Screenshot: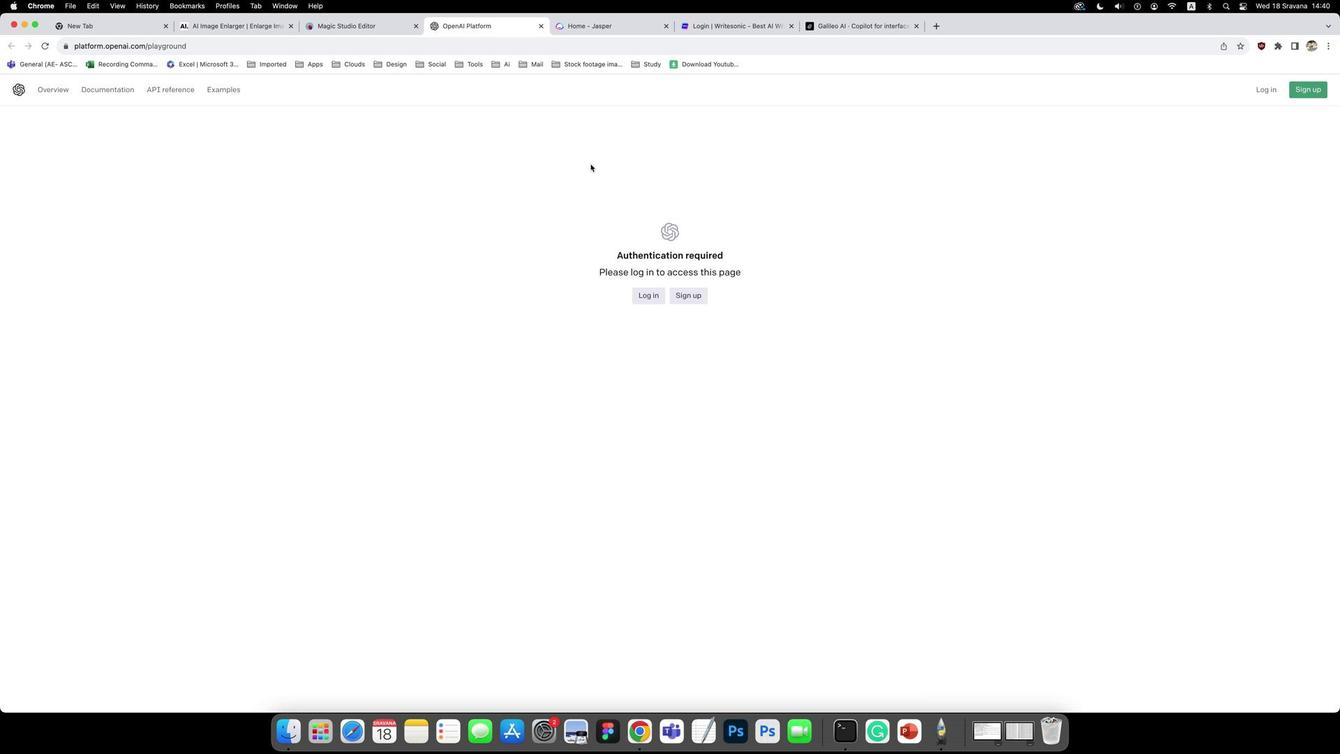 
Action: Mouse pressed left at (604, 162)
Screenshot: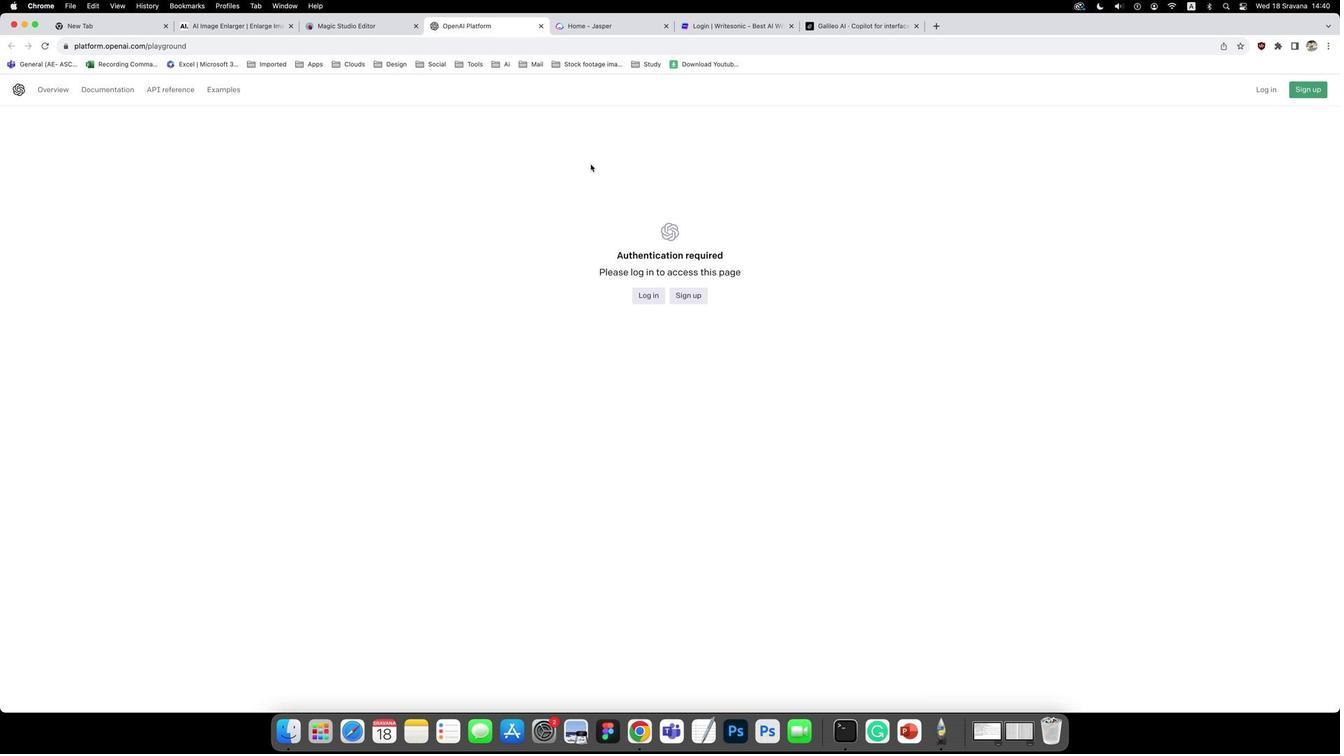 
Action: Mouse moved to (659, 280)
Screenshot: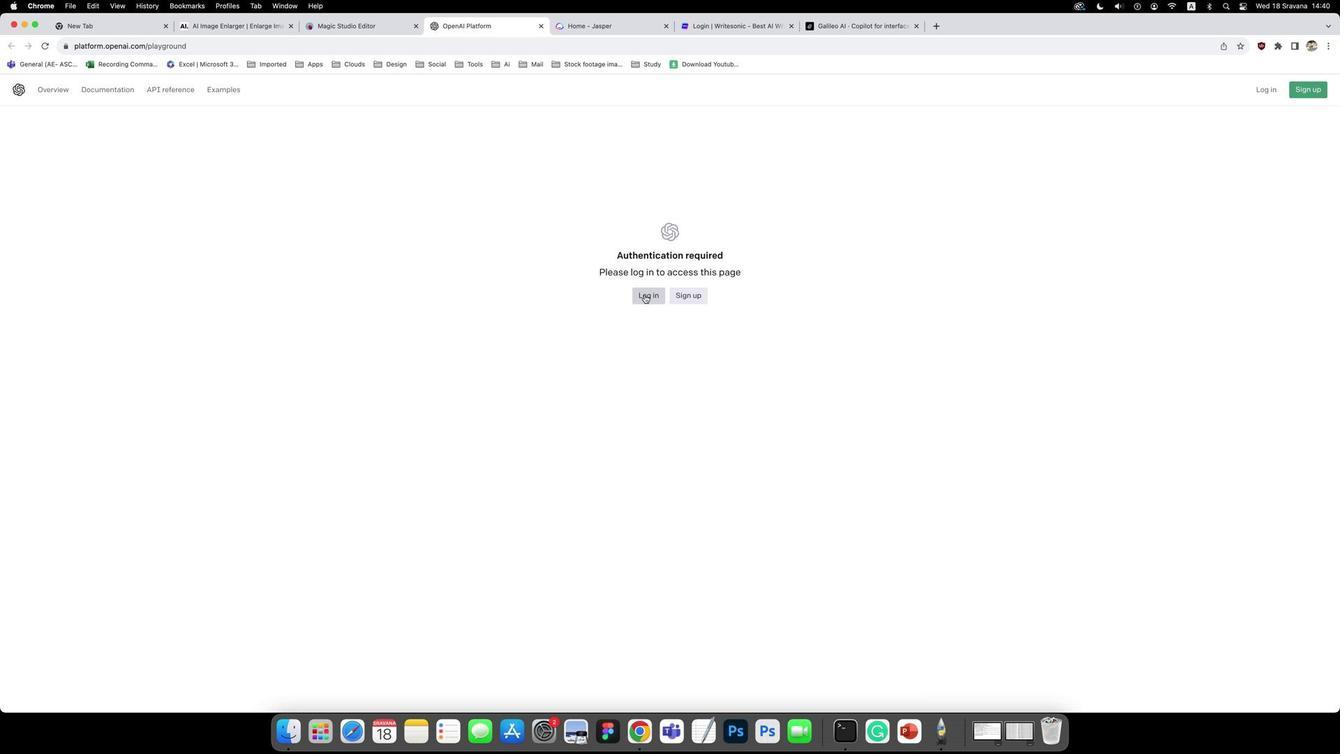 
Action: Mouse pressed left at (659, 280)
Screenshot: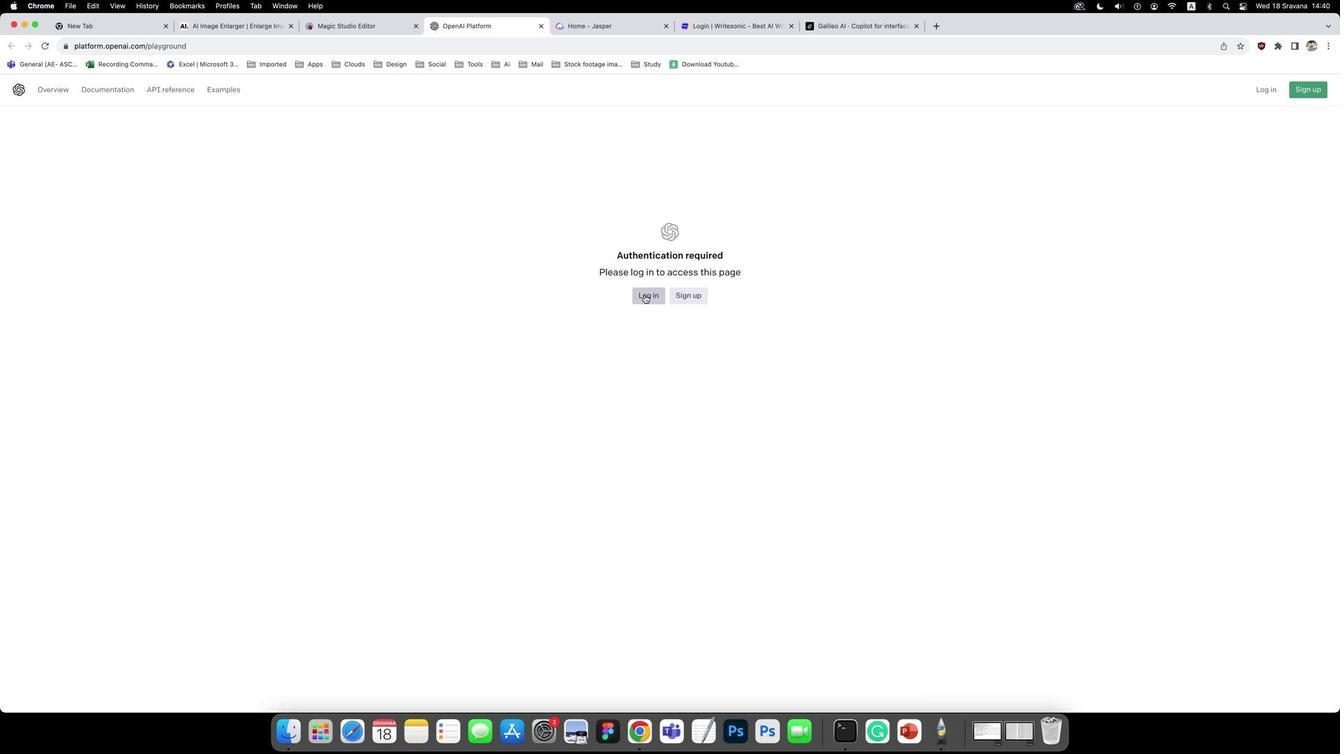 
Action: Mouse moved to (640, 411)
Screenshot: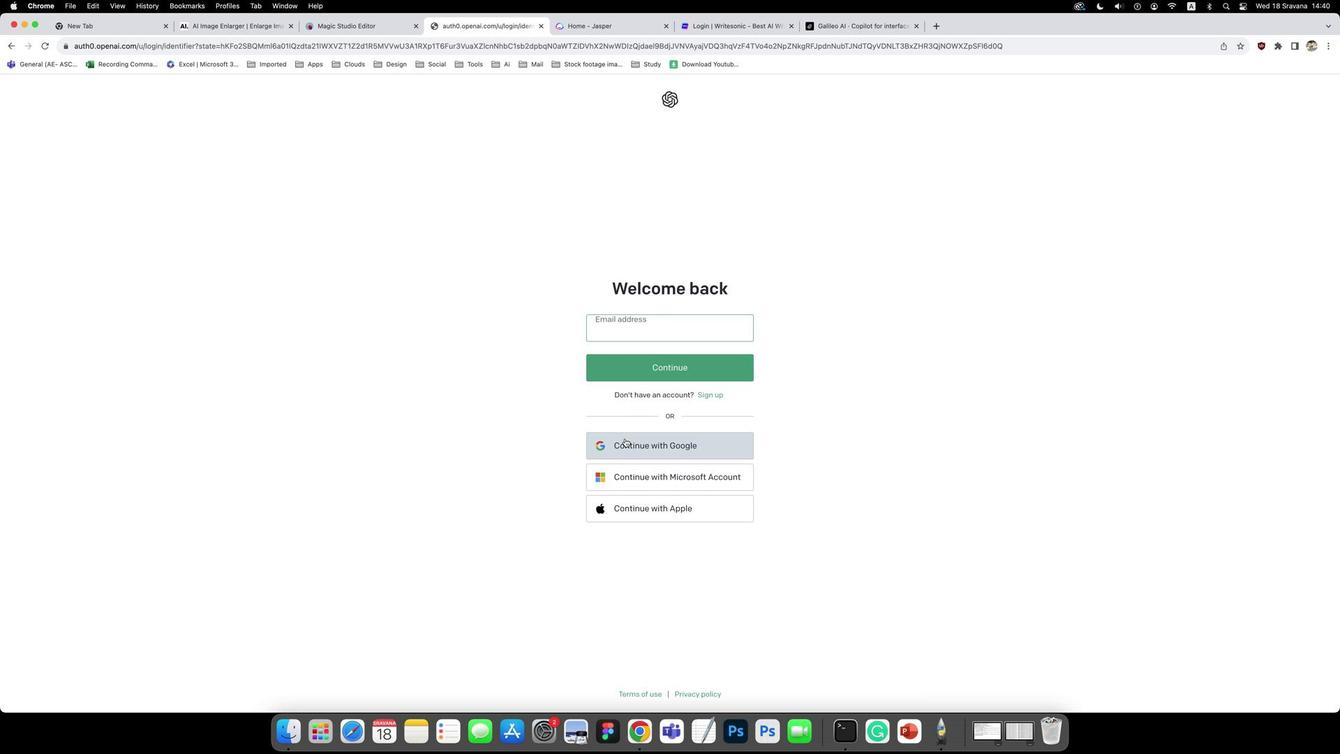
Action: Mouse pressed left at (640, 411)
Screenshot: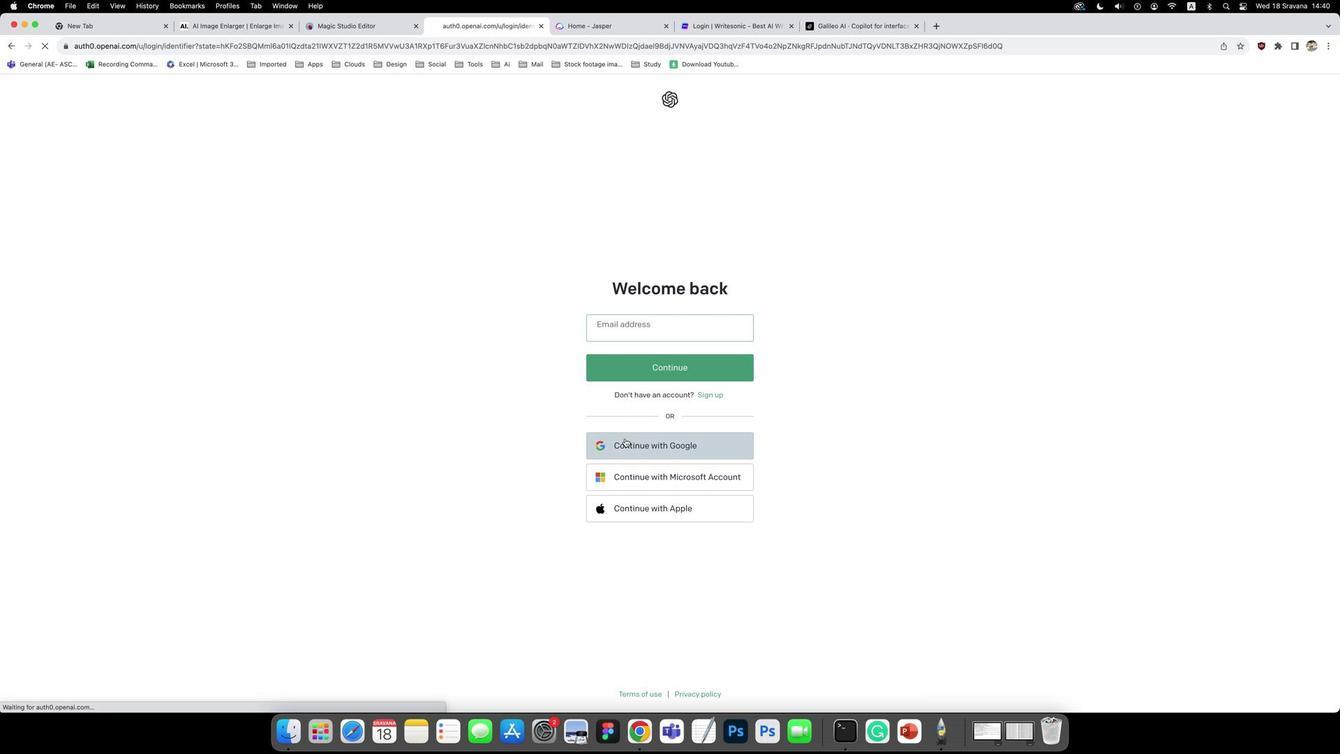 
Action: Mouse moved to (622, 349)
Screenshot: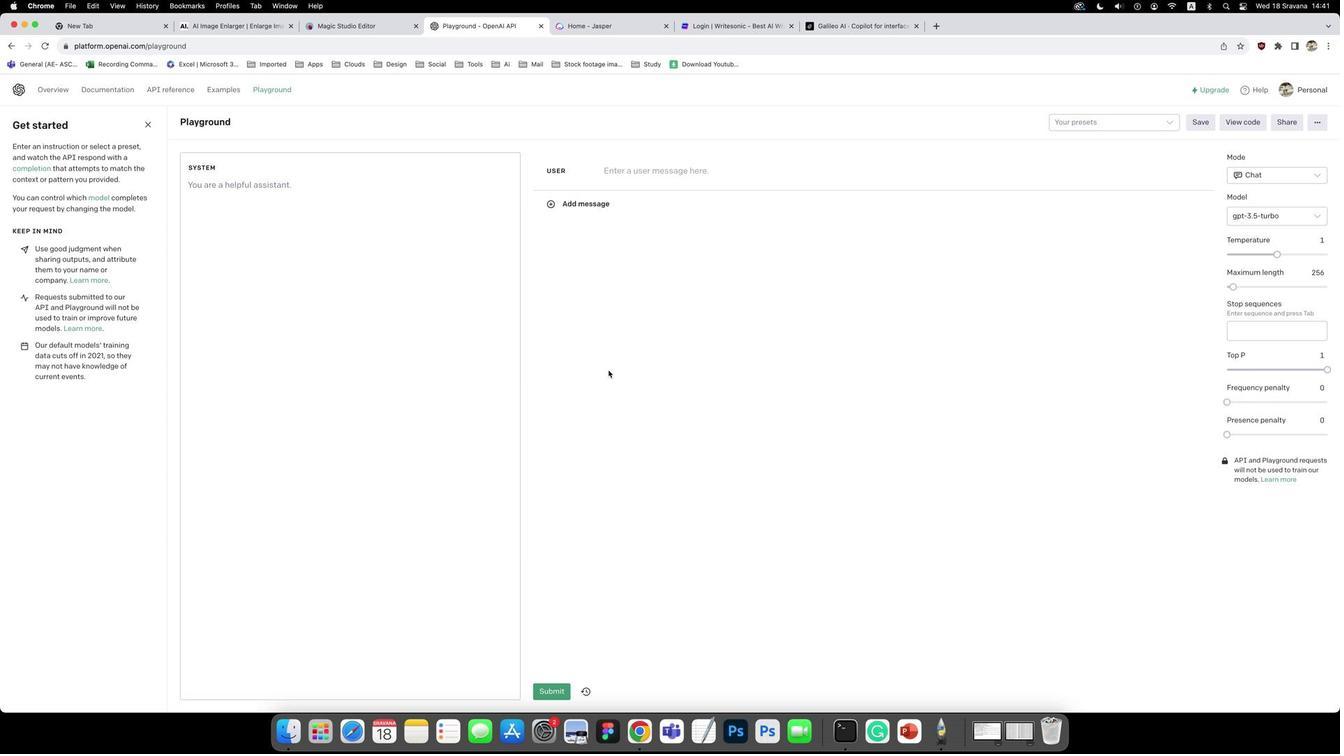 
Action: Mouse scrolled (622, 349) with delta (4, 12)
Screenshot: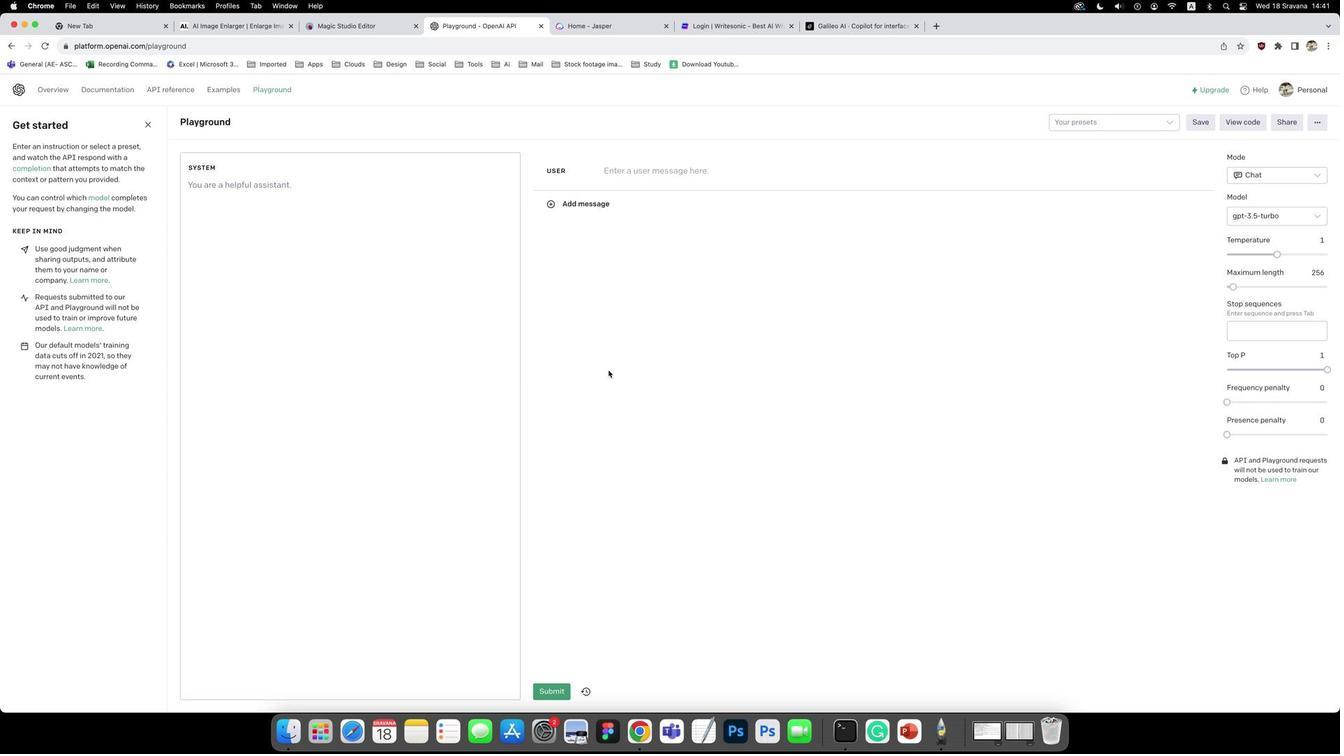 
Action: Mouse scrolled (622, 349) with delta (4, 12)
Screenshot: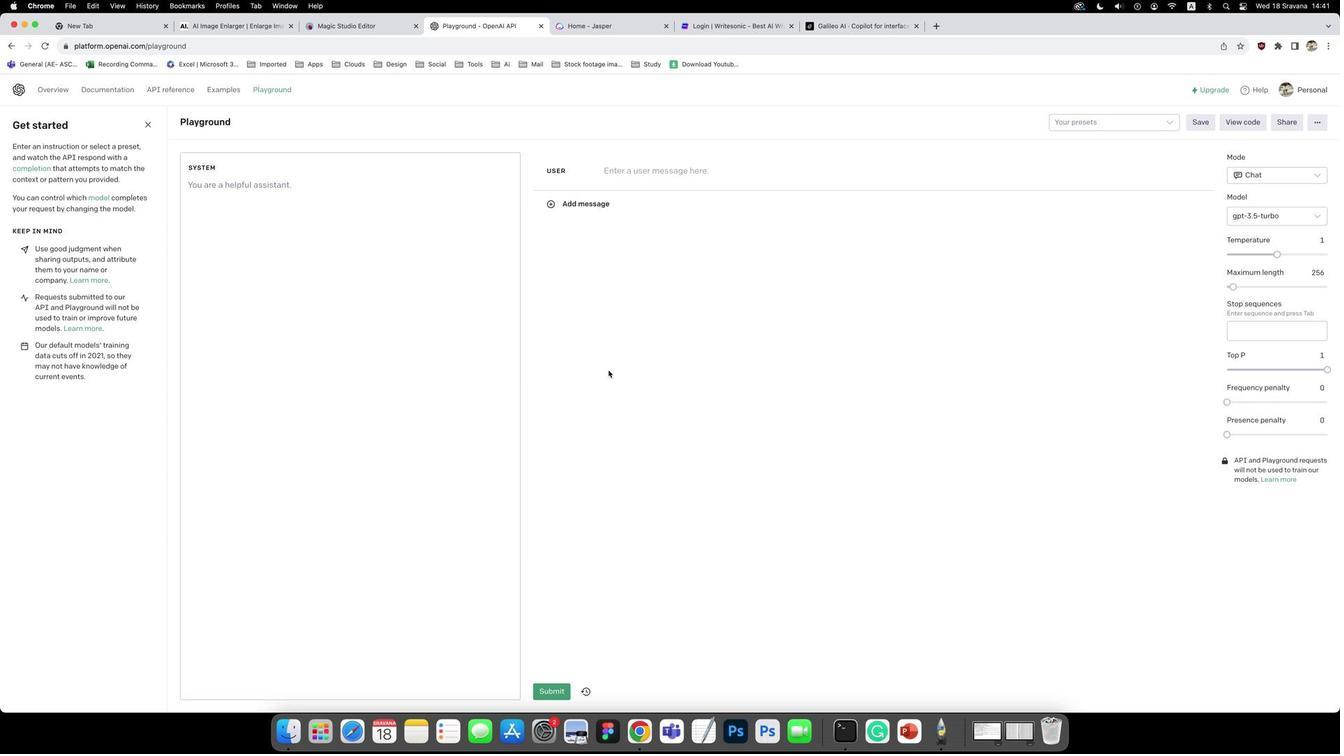 
Action: Mouse moved to (161, 125)
Screenshot: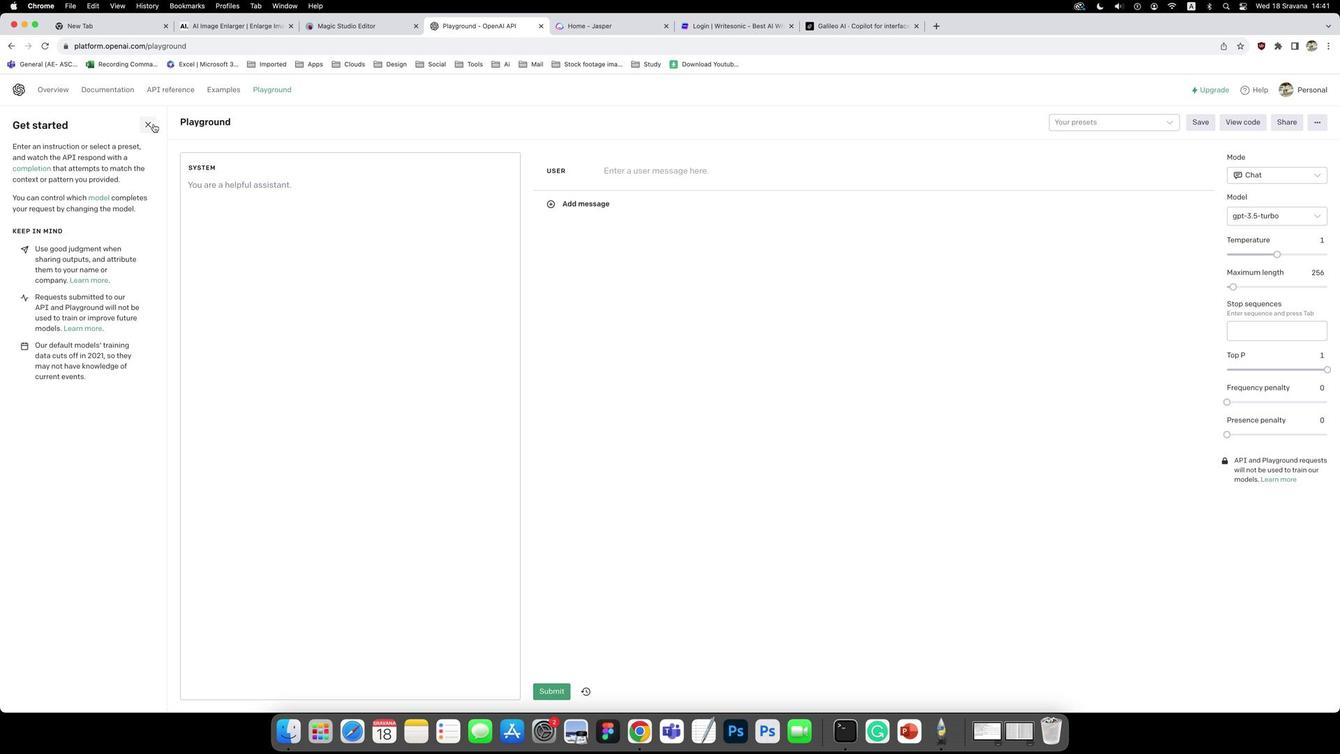 
Action: Mouse pressed left at (161, 125)
Screenshot: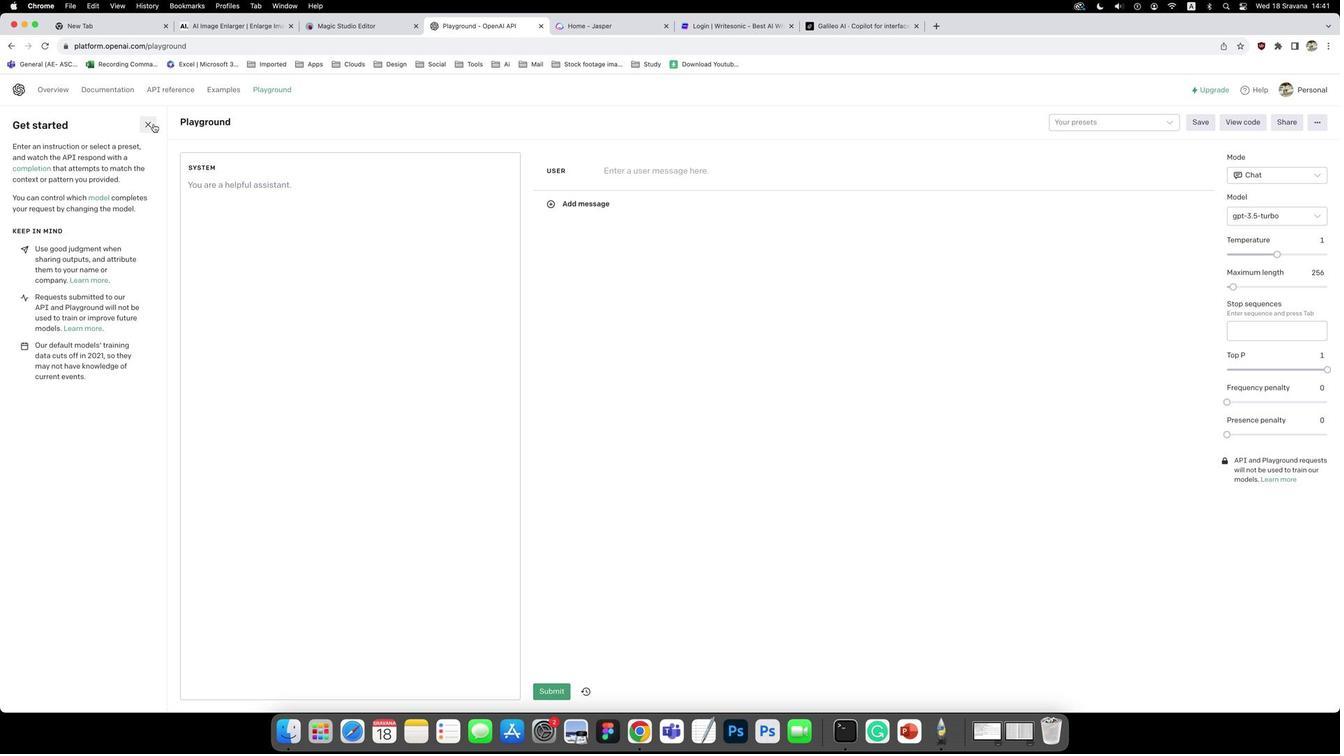 
Action: Mouse moved to (159, 159)
Screenshot: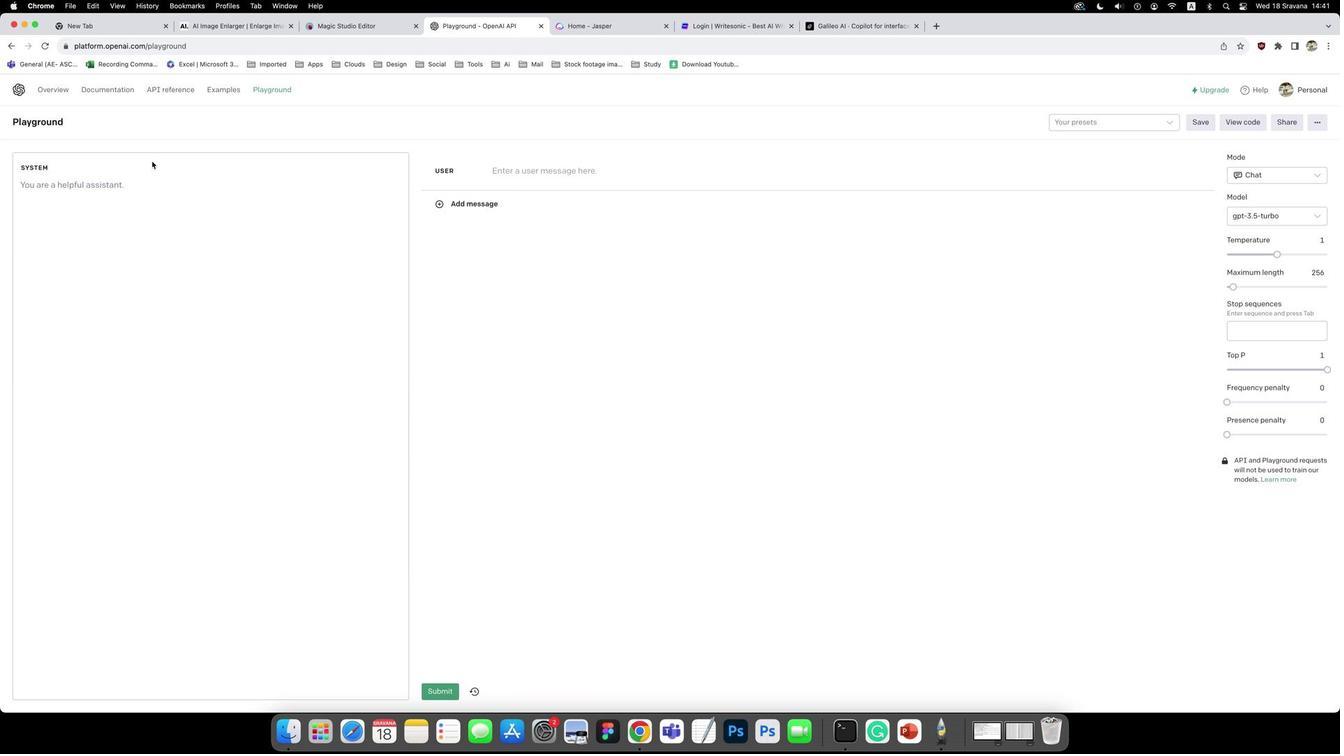 
Action: Mouse pressed left at (159, 159)
Screenshot: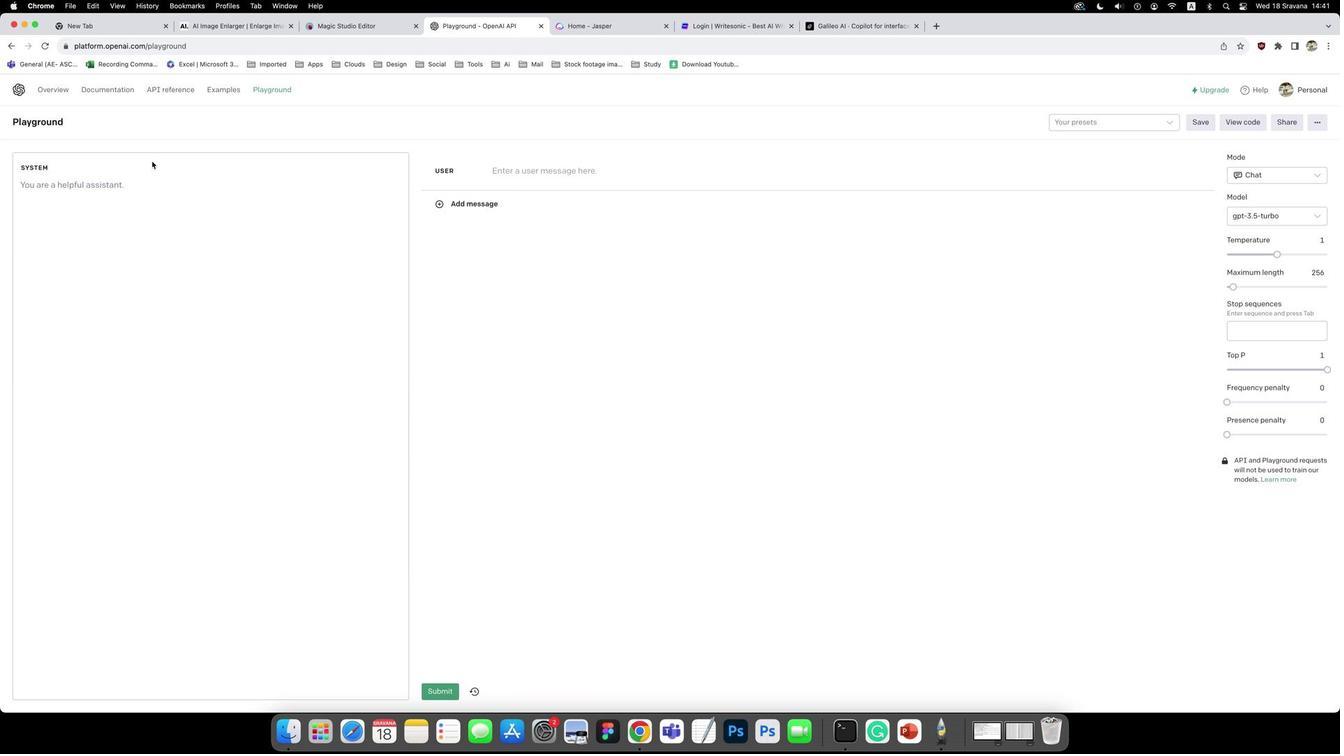 
Action: Mouse moved to (115, 185)
Screenshot: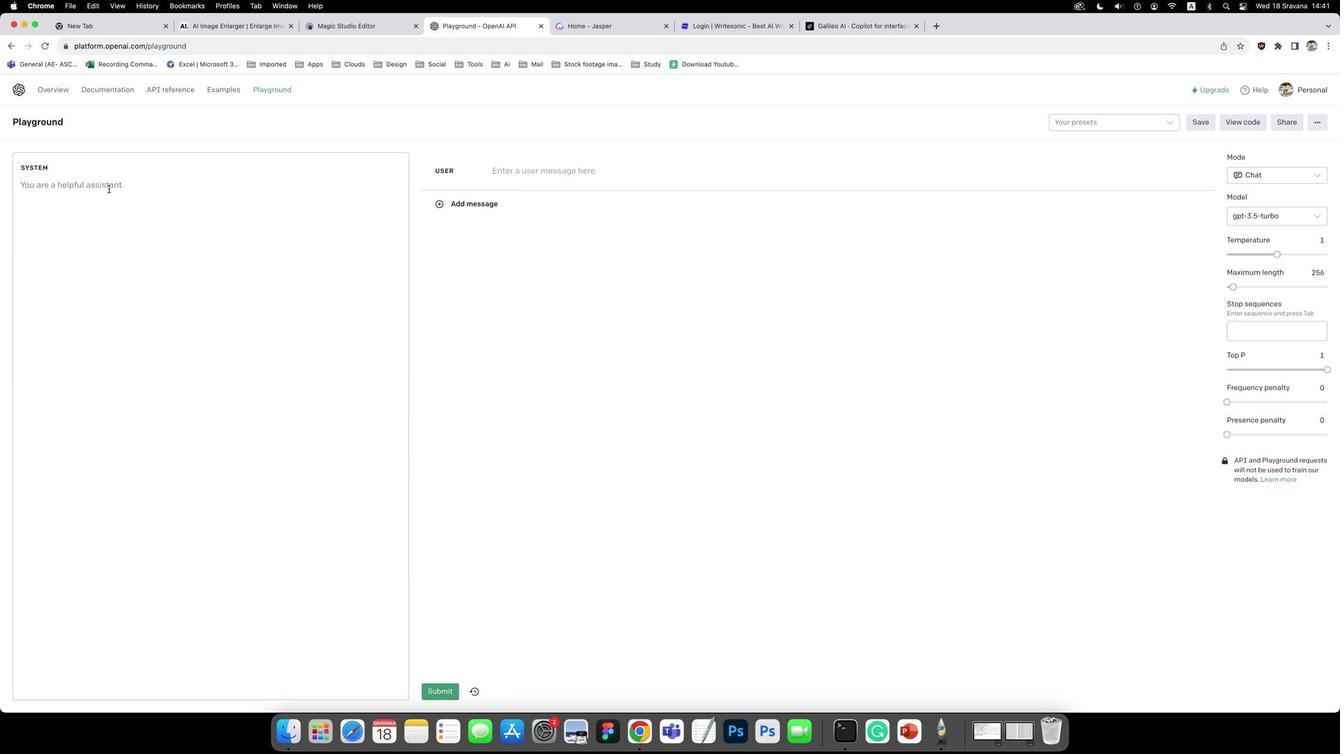 
Action: Mouse pressed left at (115, 185)
Screenshot: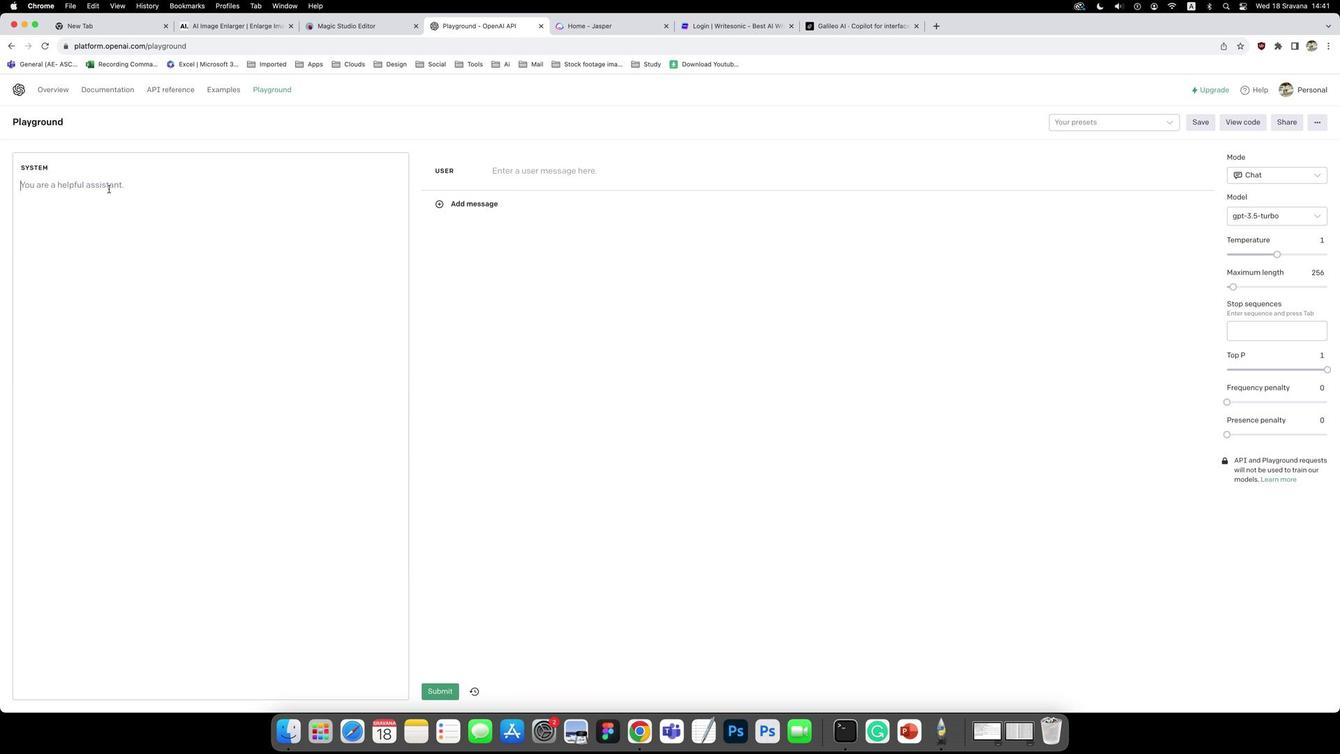 
Action: Mouse moved to (138, 196)
Screenshot: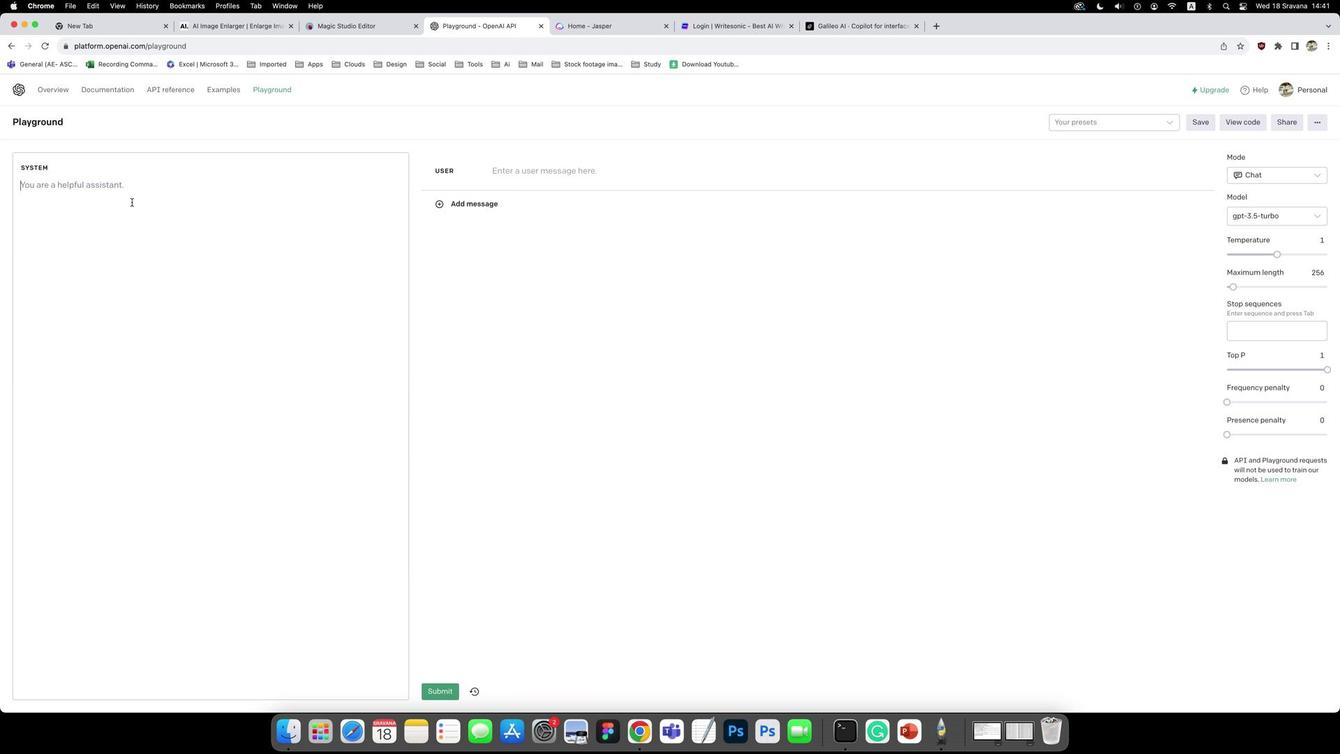 
Action: Key pressed 'w''h''a''t'Key.space'i''s'Key.space'c''i''t''r''o''l''l''e''n'Key.space'm''a''l''l''e''t'Key.enter
Screenshot: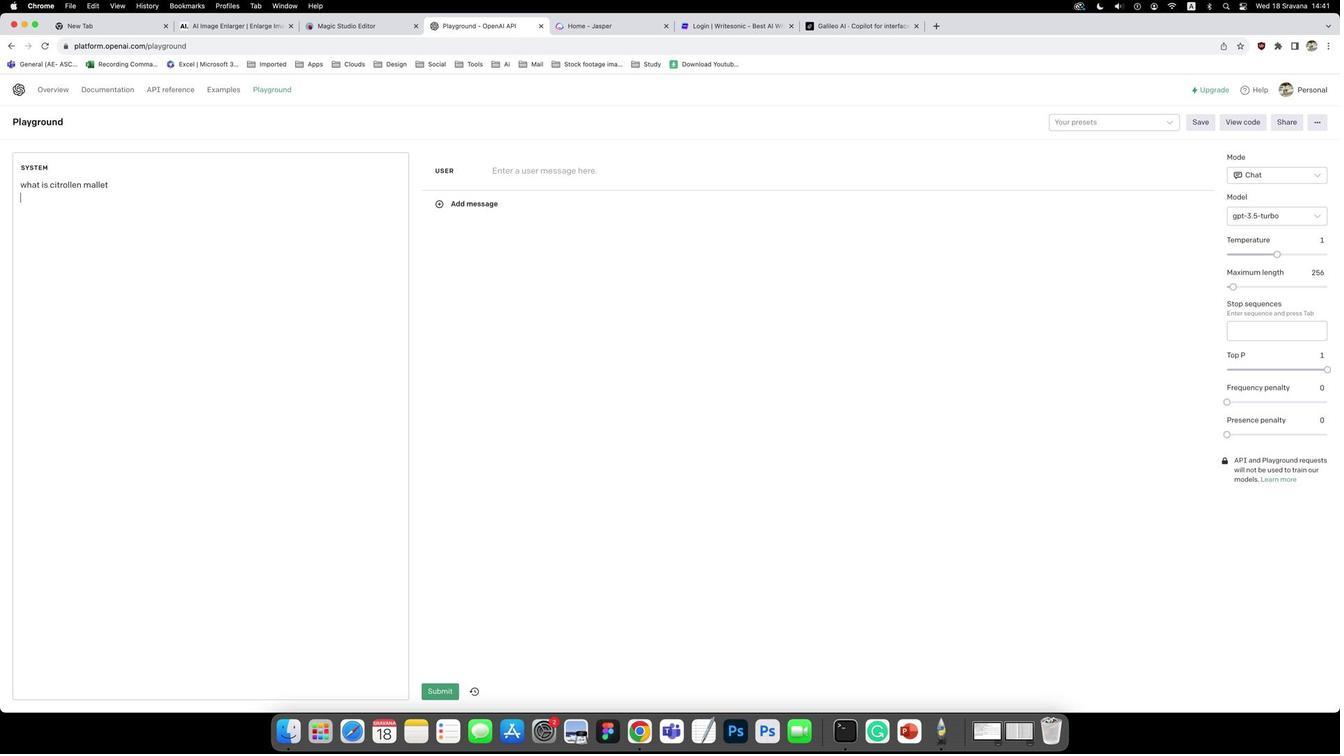 
Action: Mouse moved to (446, 645)
Screenshot: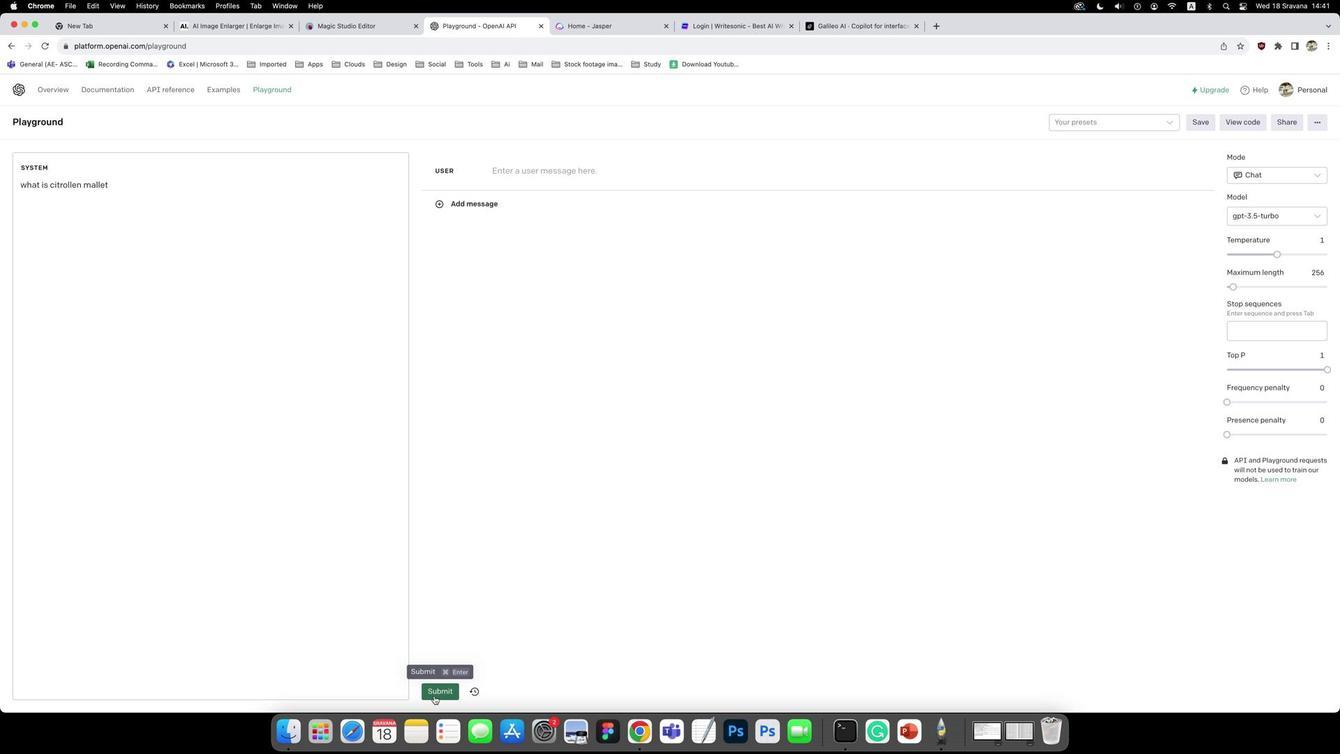 
Action: Mouse pressed left at (446, 645)
Screenshot: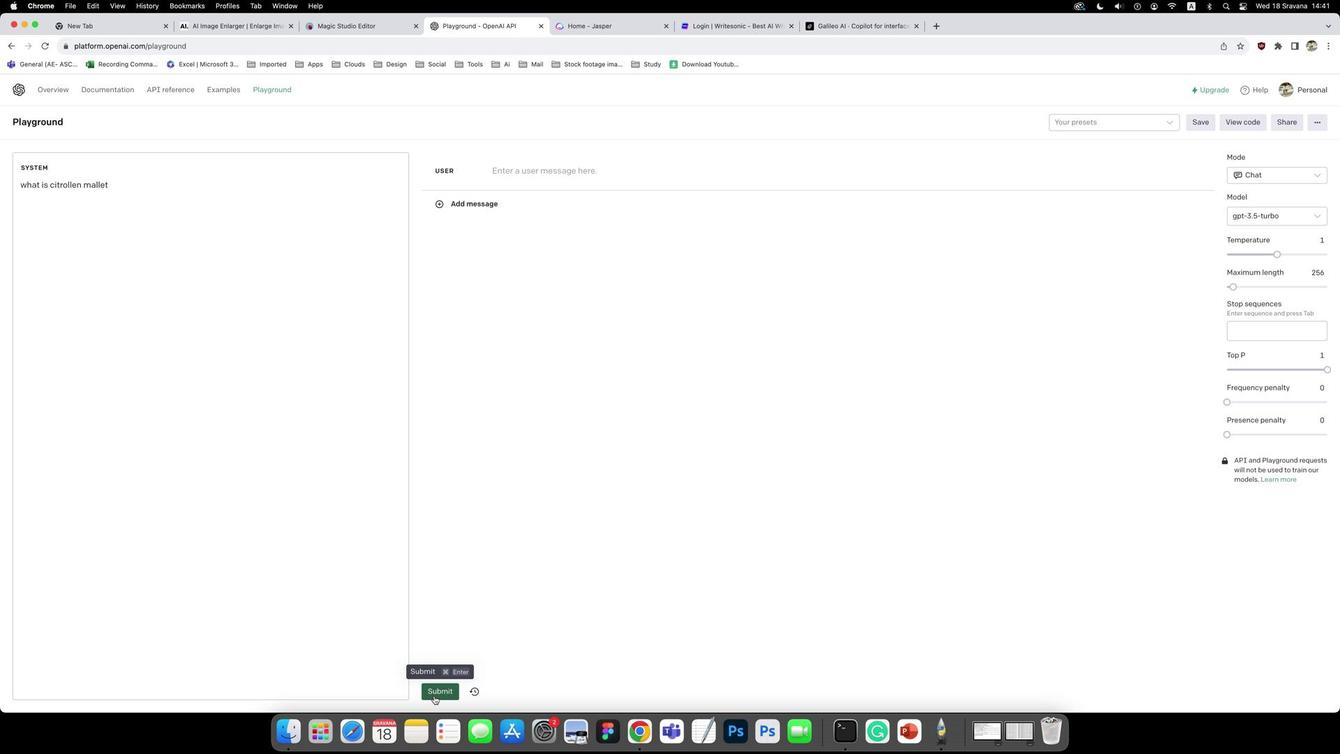 
Action: Mouse moved to (601, 38)
Screenshot: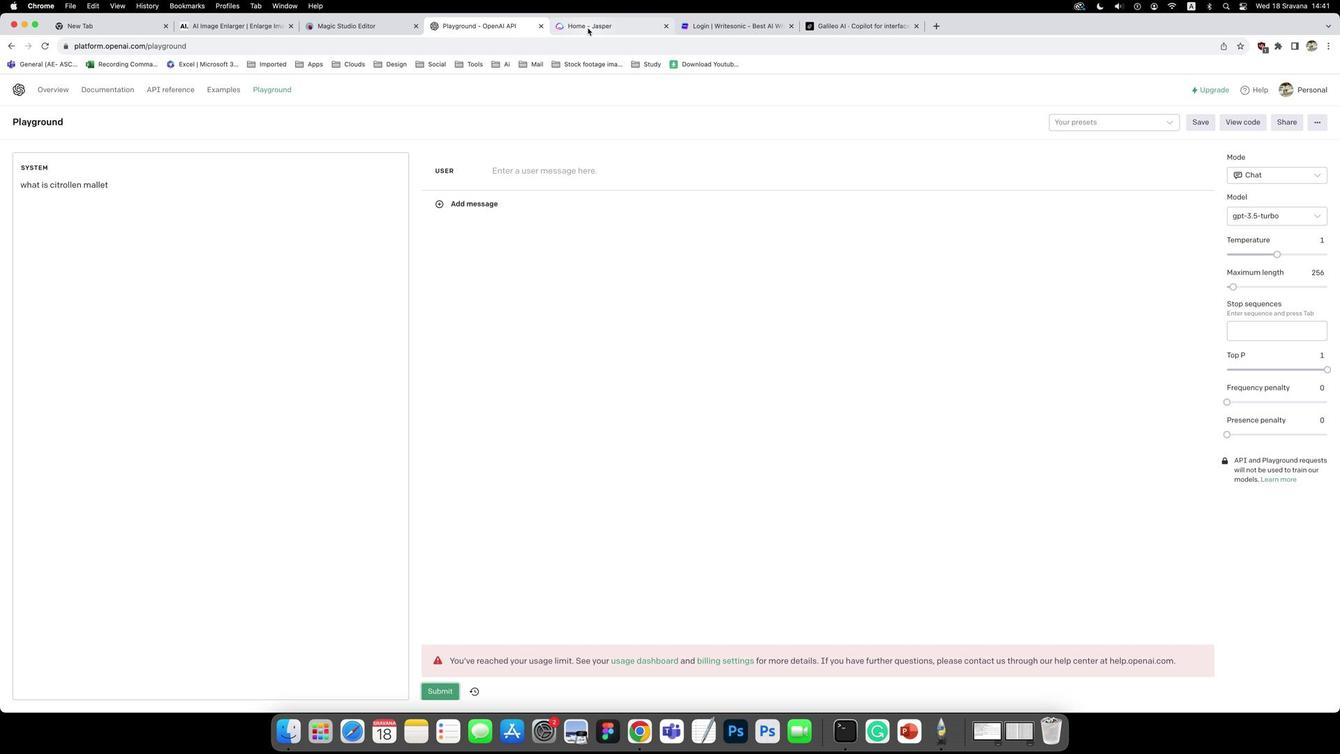 
Action: Mouse pressed left at (601, 38)
Screenshot: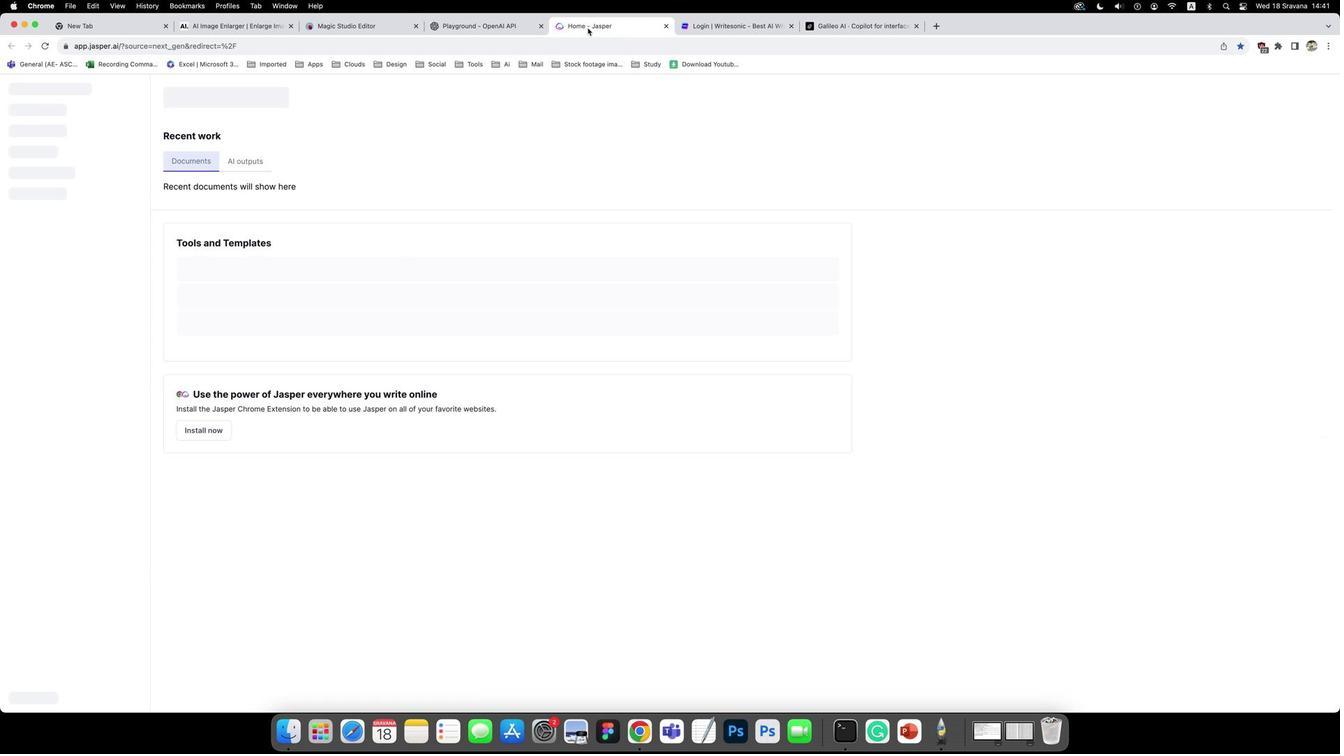
Action: Mouse moved to (671, 324)
Screenshot: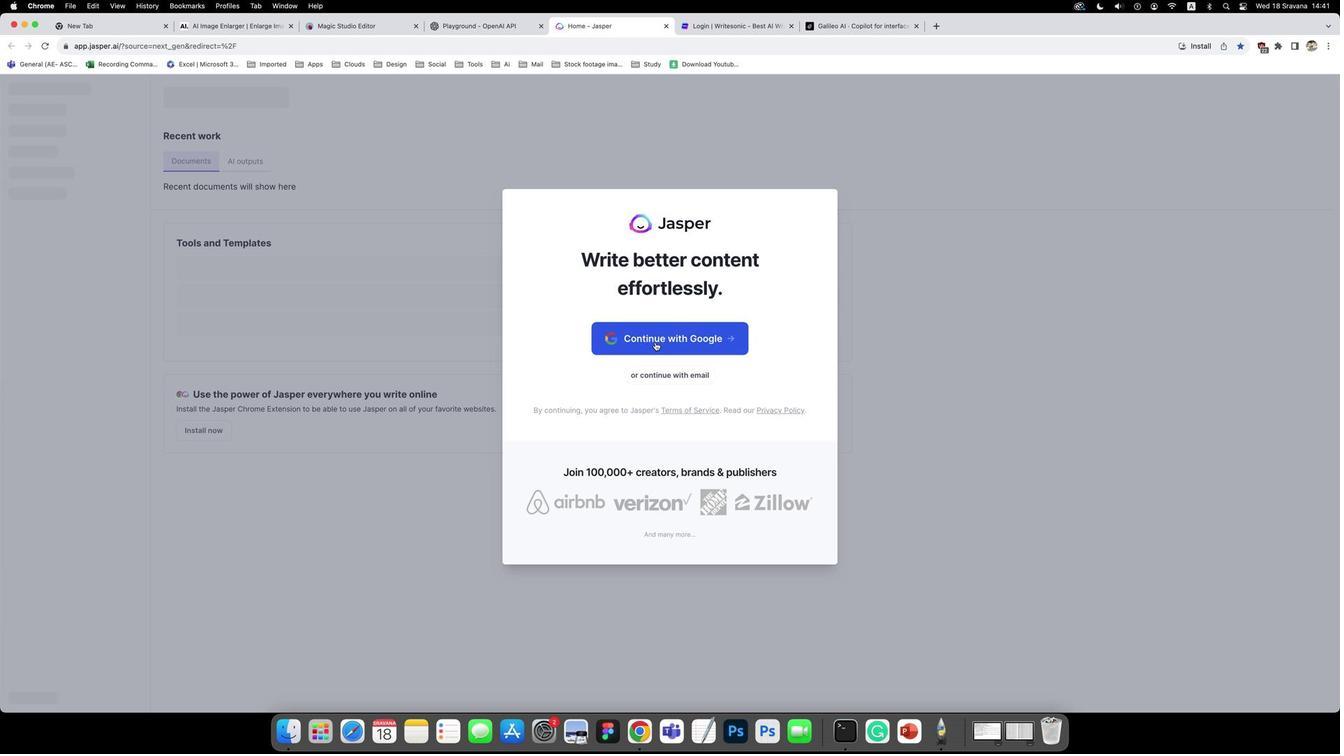 
Action: Mouse pressed left at (671, 324)
Screenshot: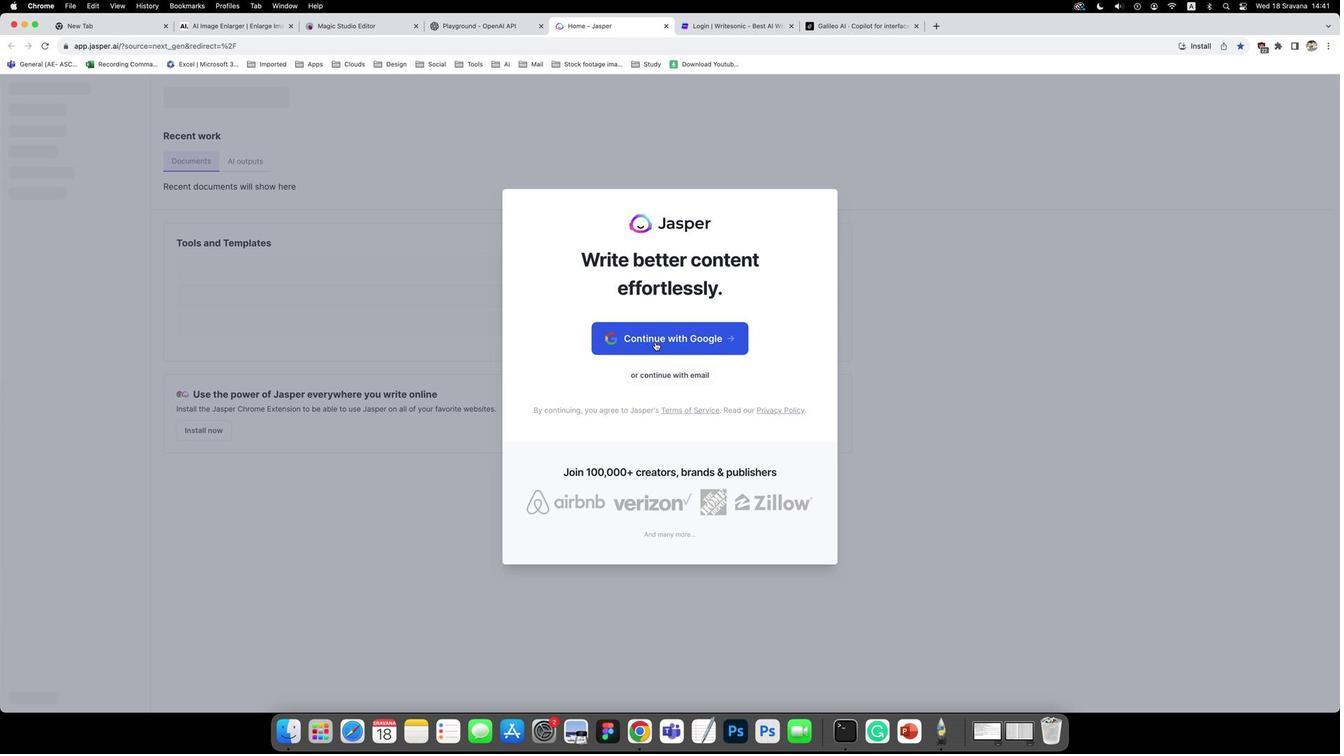 
Action: Mouse moved to (601, 336)
Screenshot: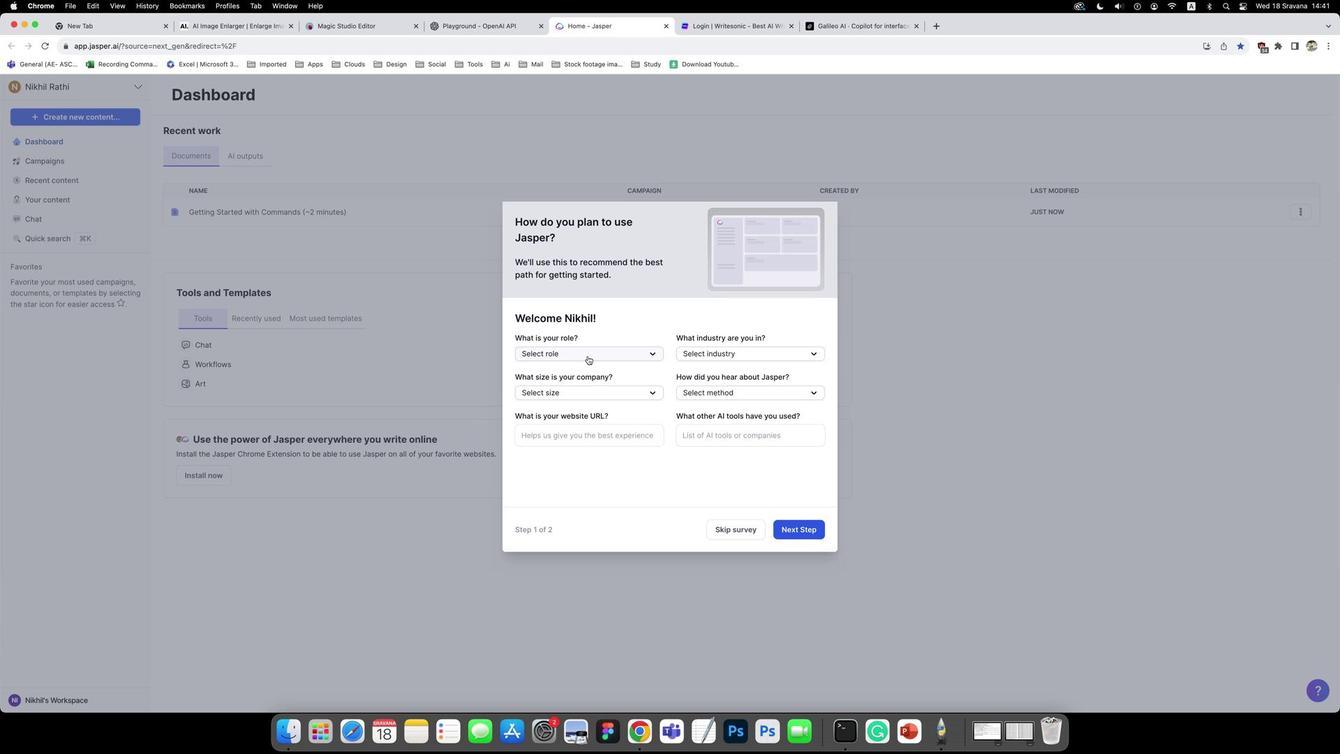 
Action: Mouse pressed left at (601, 336)
Screenshot: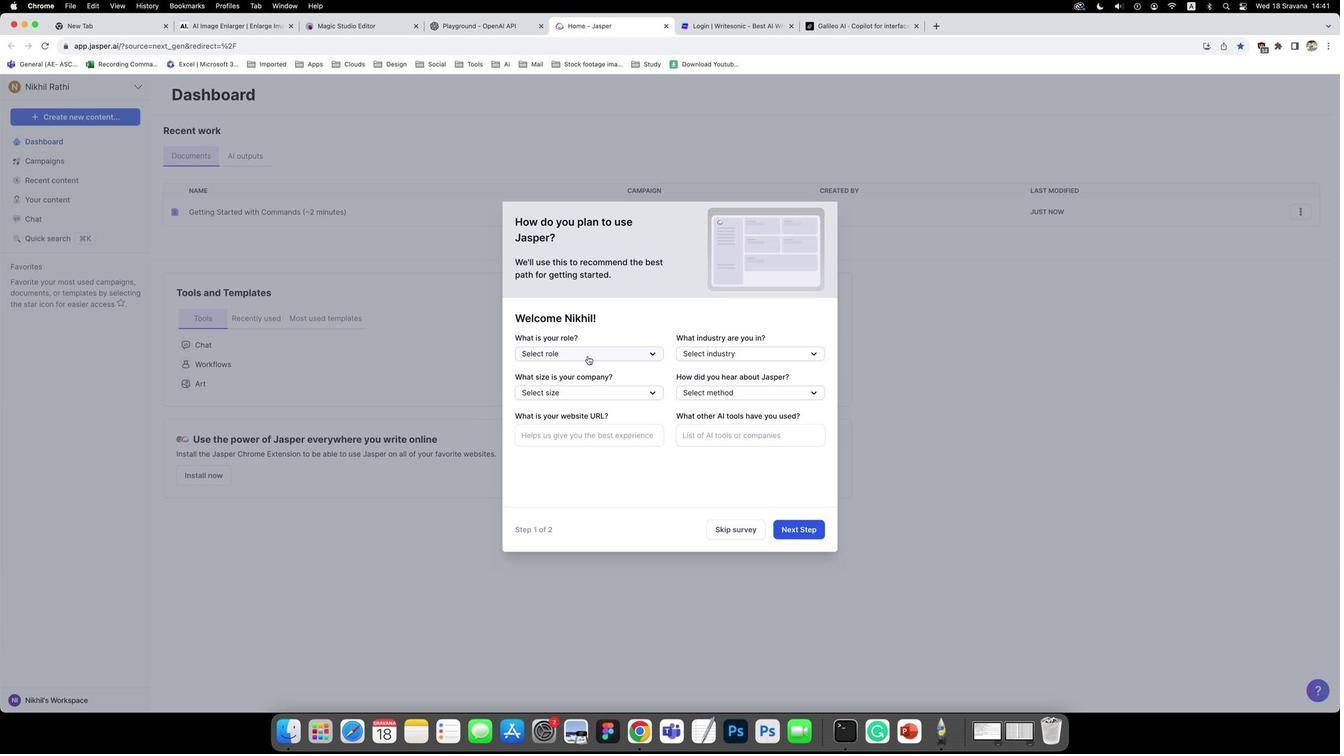 
Action: Mouse moved to (595, 359)
Screenshot: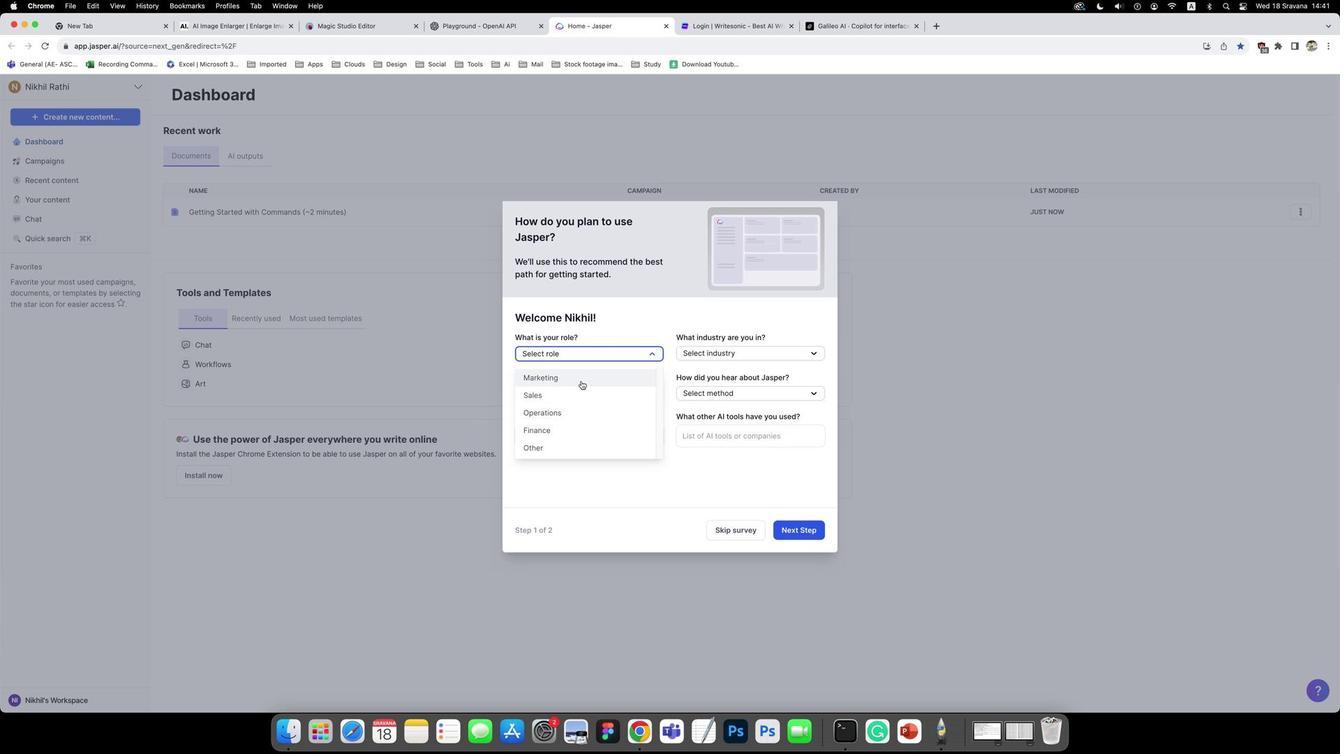 
Action: Mouse pressed left at (595, 359)
Screenshot: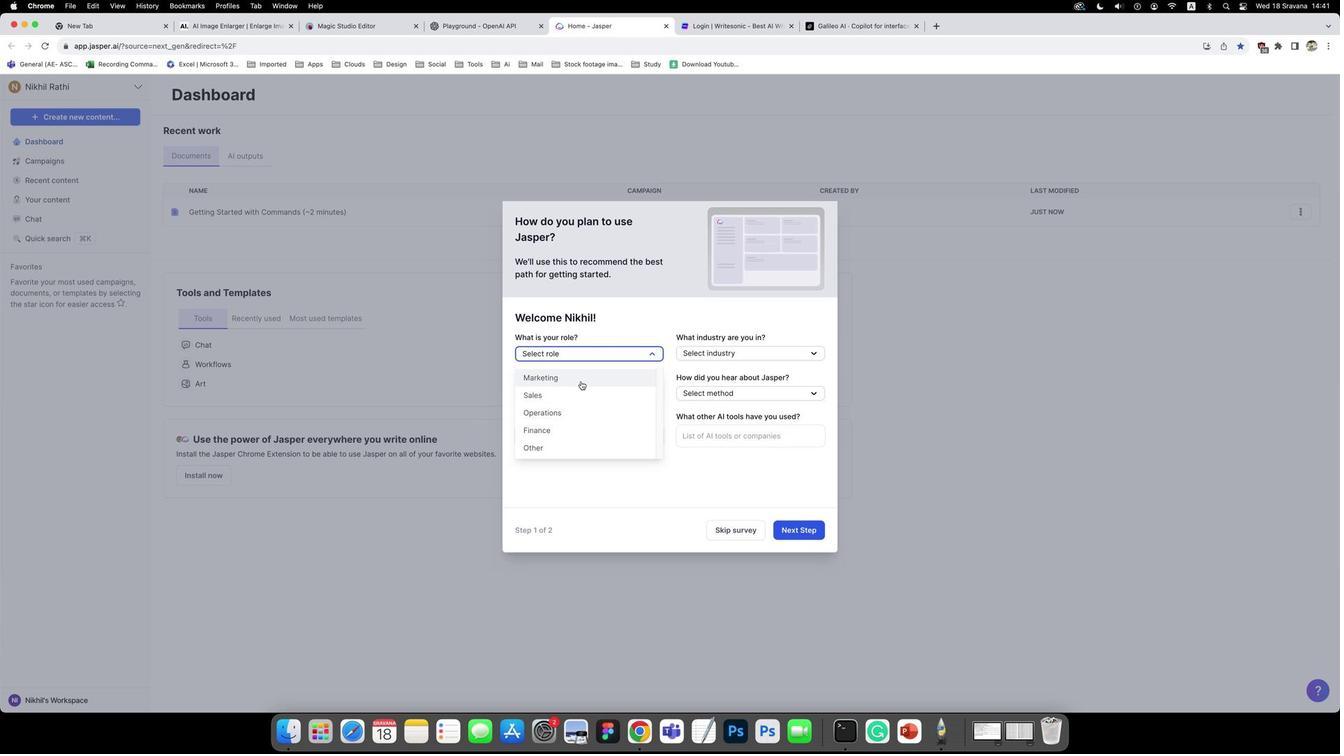 
Action: Mouse moved to (747, 327)
Screenshot: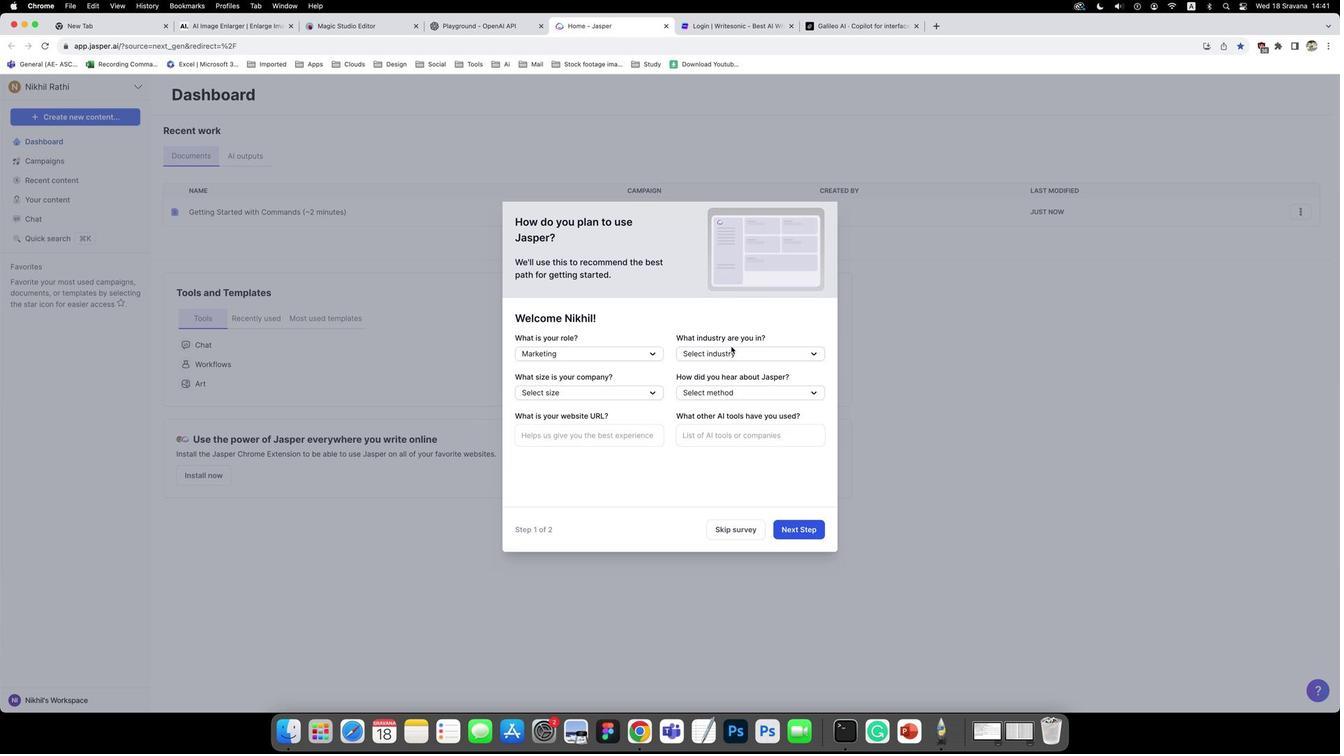 
Action: Mouse pressed left at (747, 327)
Screenshot: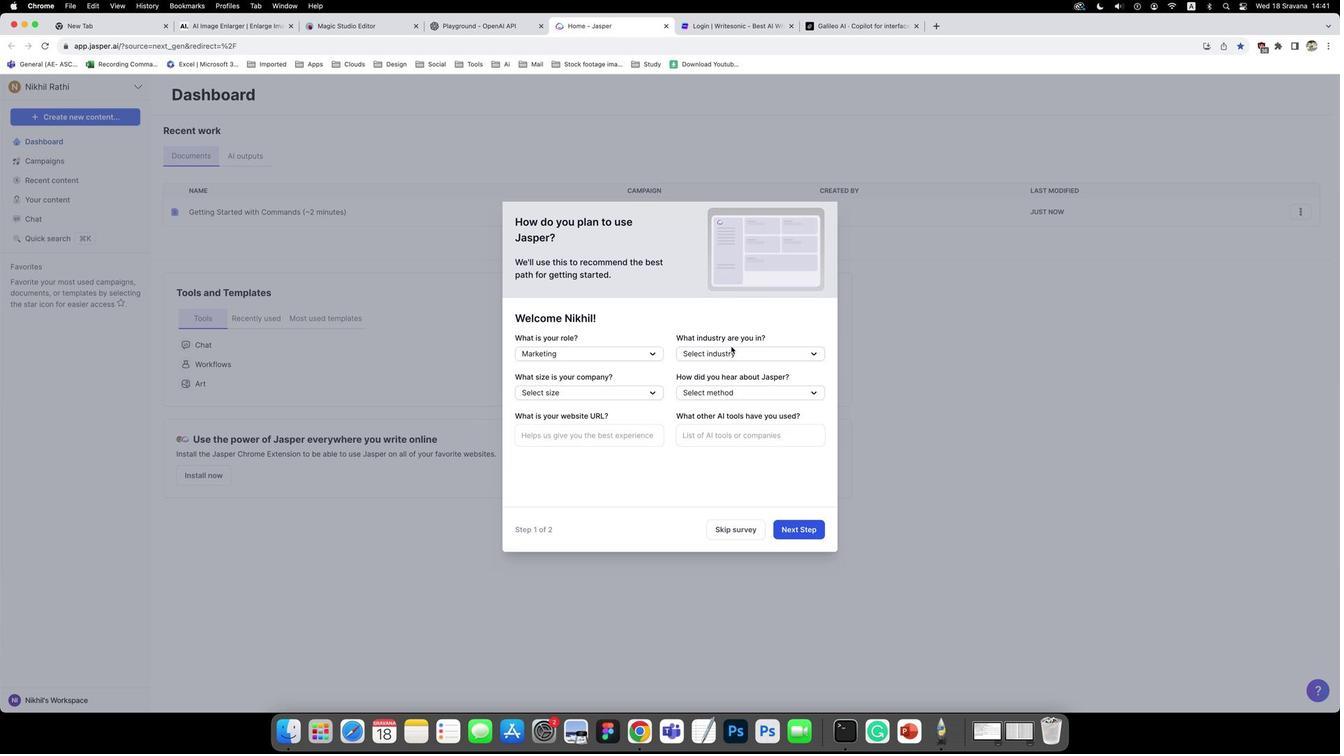 
Action: Mouse moved to (745, 330)
Screenshot: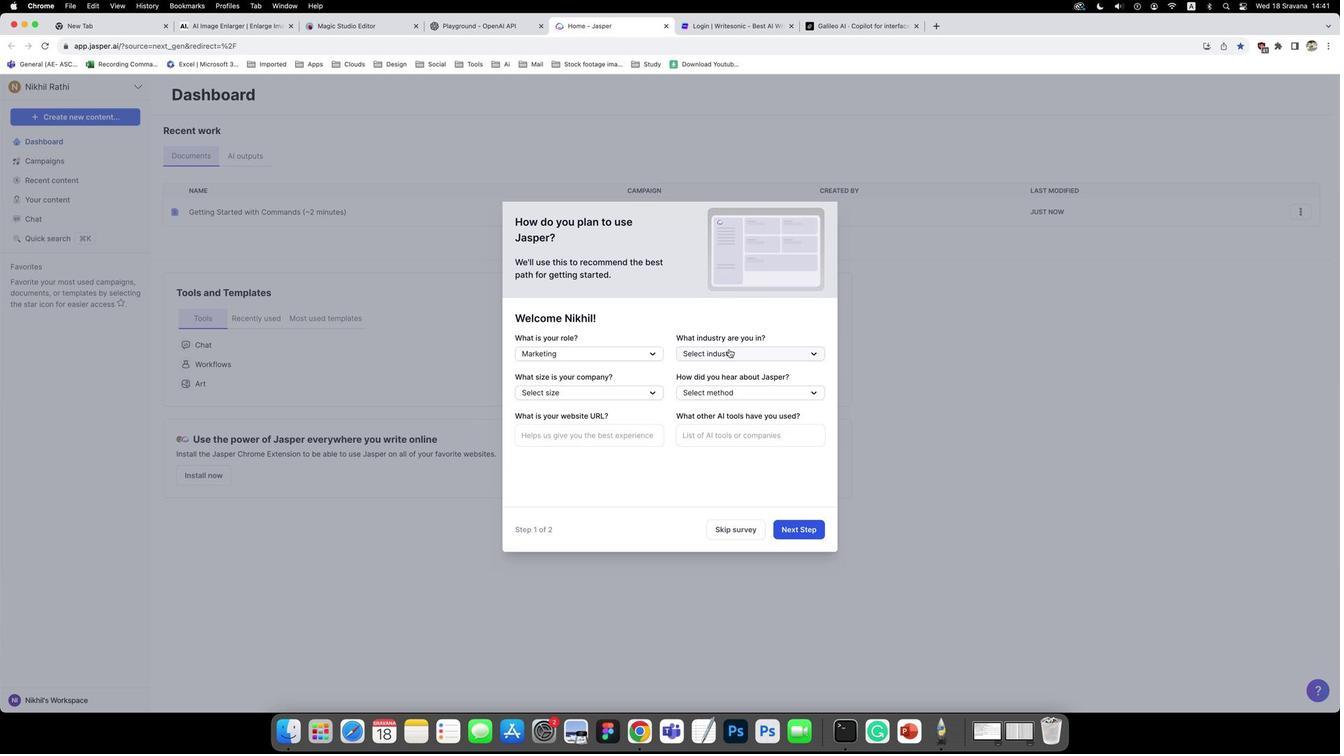 
Action: Mouse pressed left at (745, 330)
Screenshot: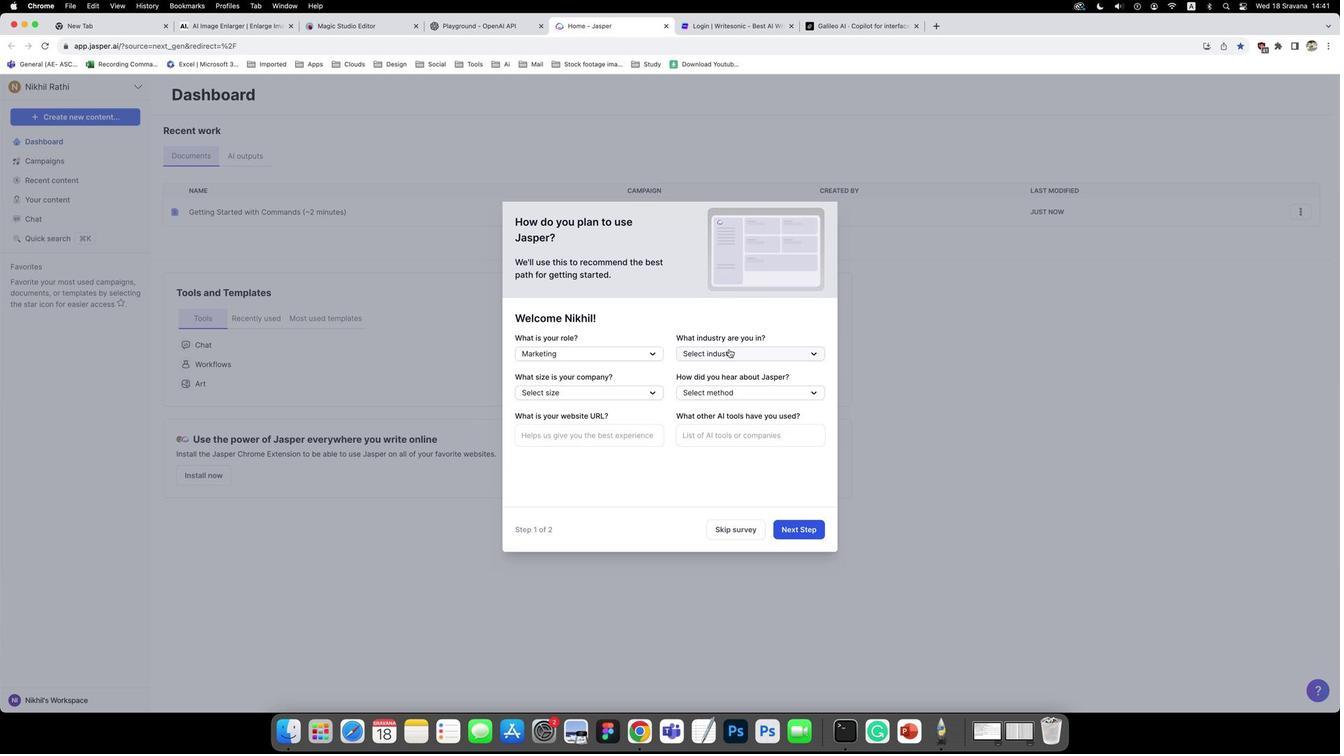 
Action: Mouse moved to (733, 357)
Screenshot: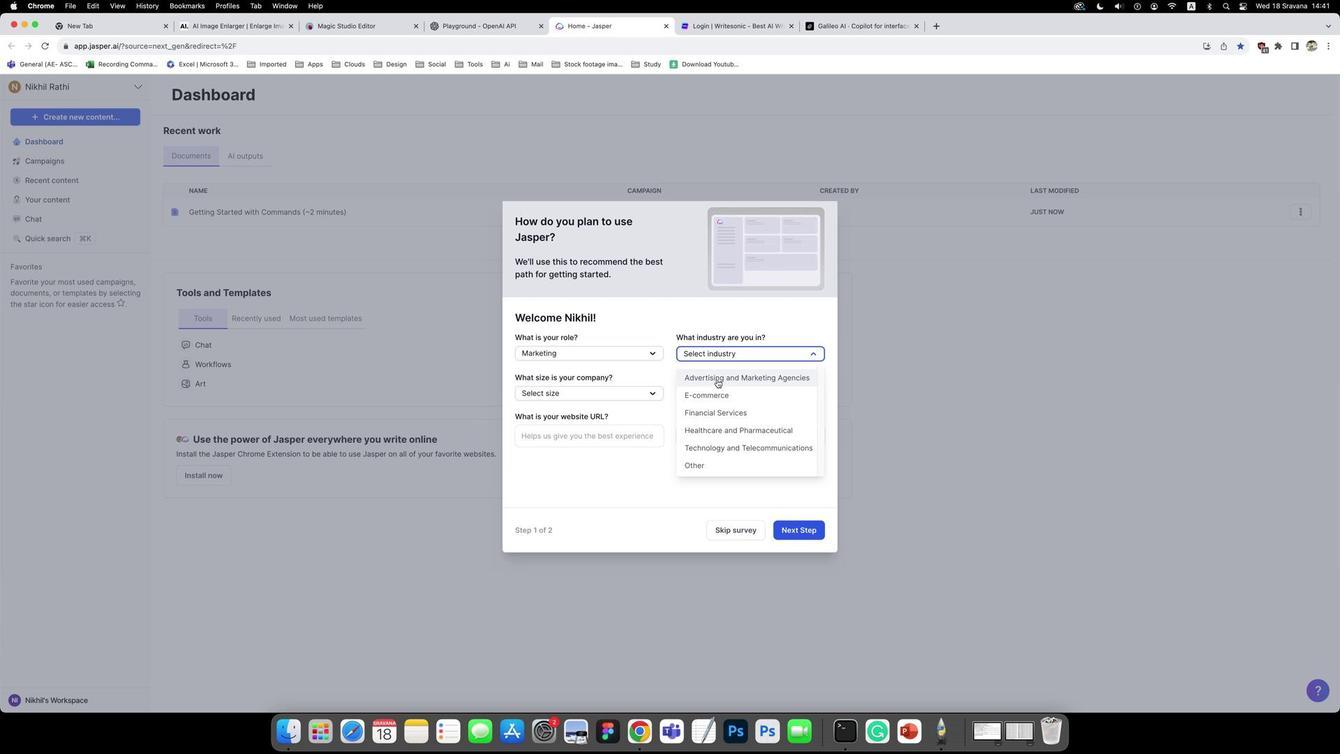 
Action: Mouse pressed left at (733, 357)
Screenshot: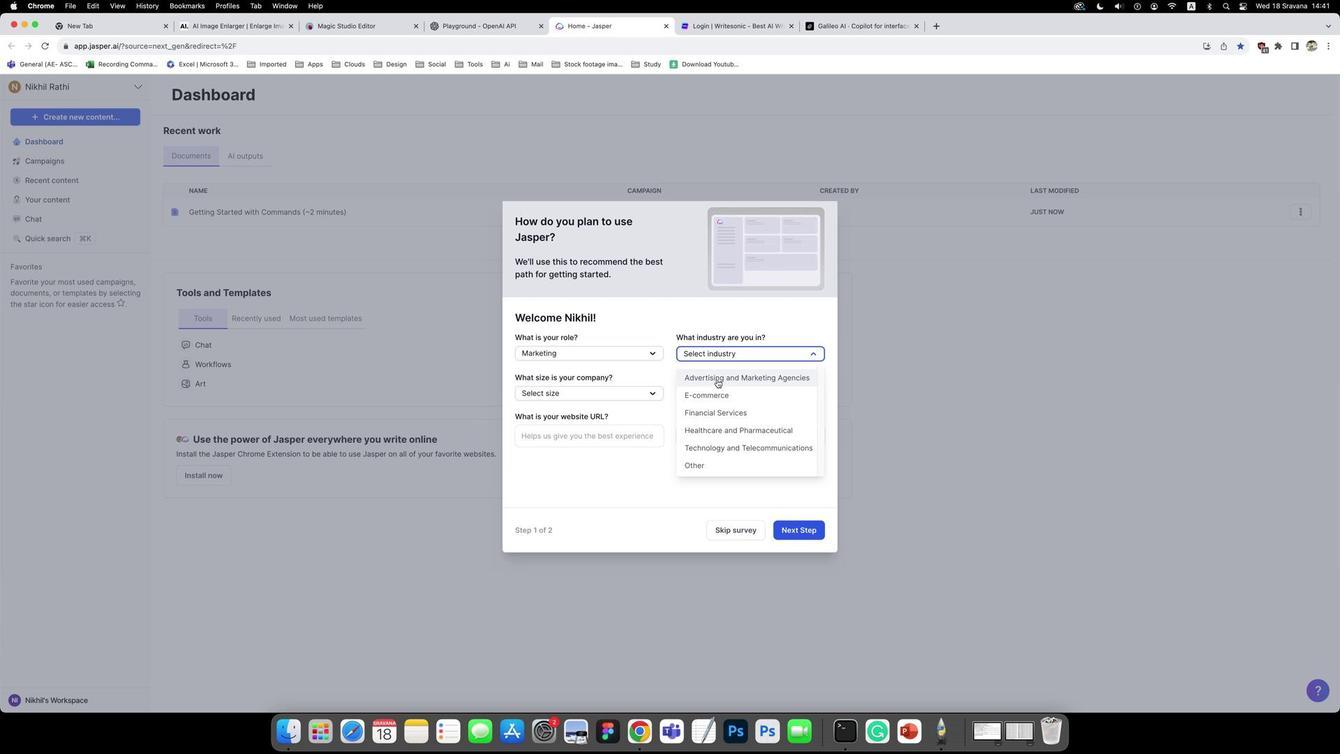 
Action: Mouse moved to (746, 379)
Screenshot: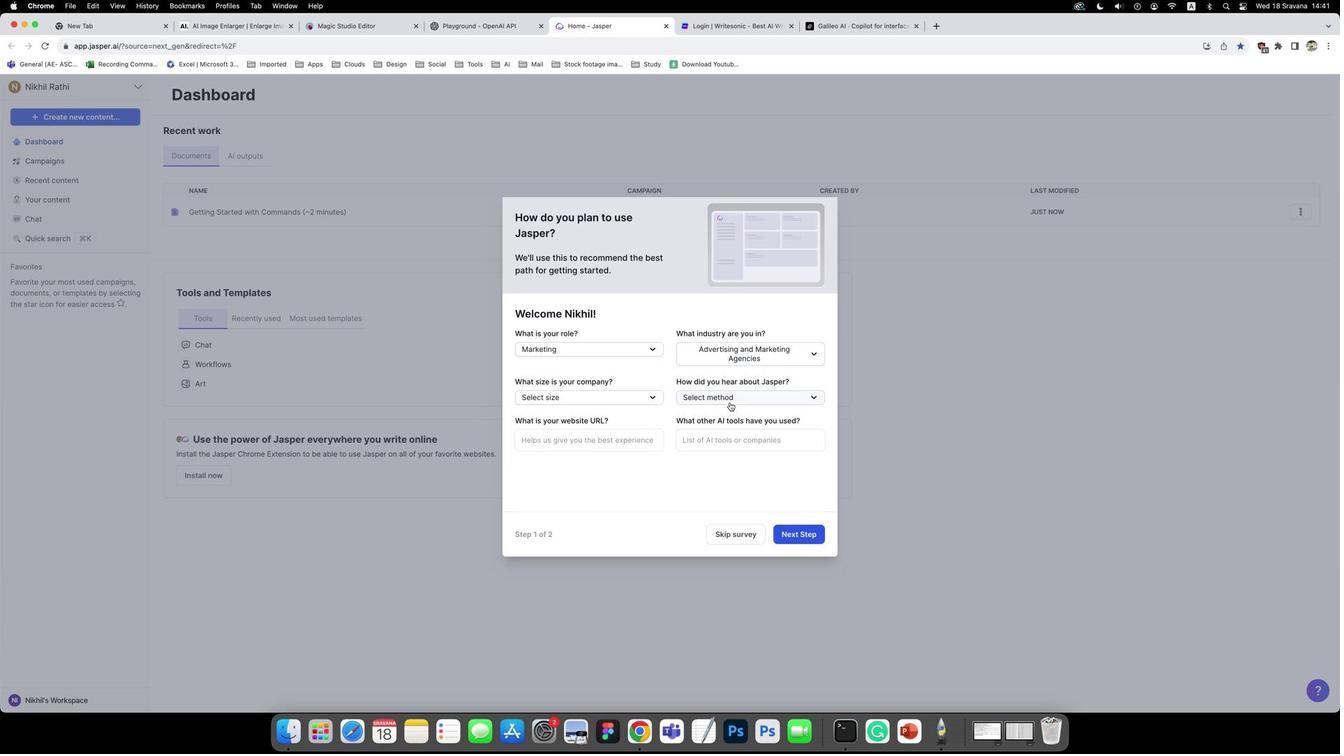 
Action: Mouse pressed left at (746, 379)
Screenshot: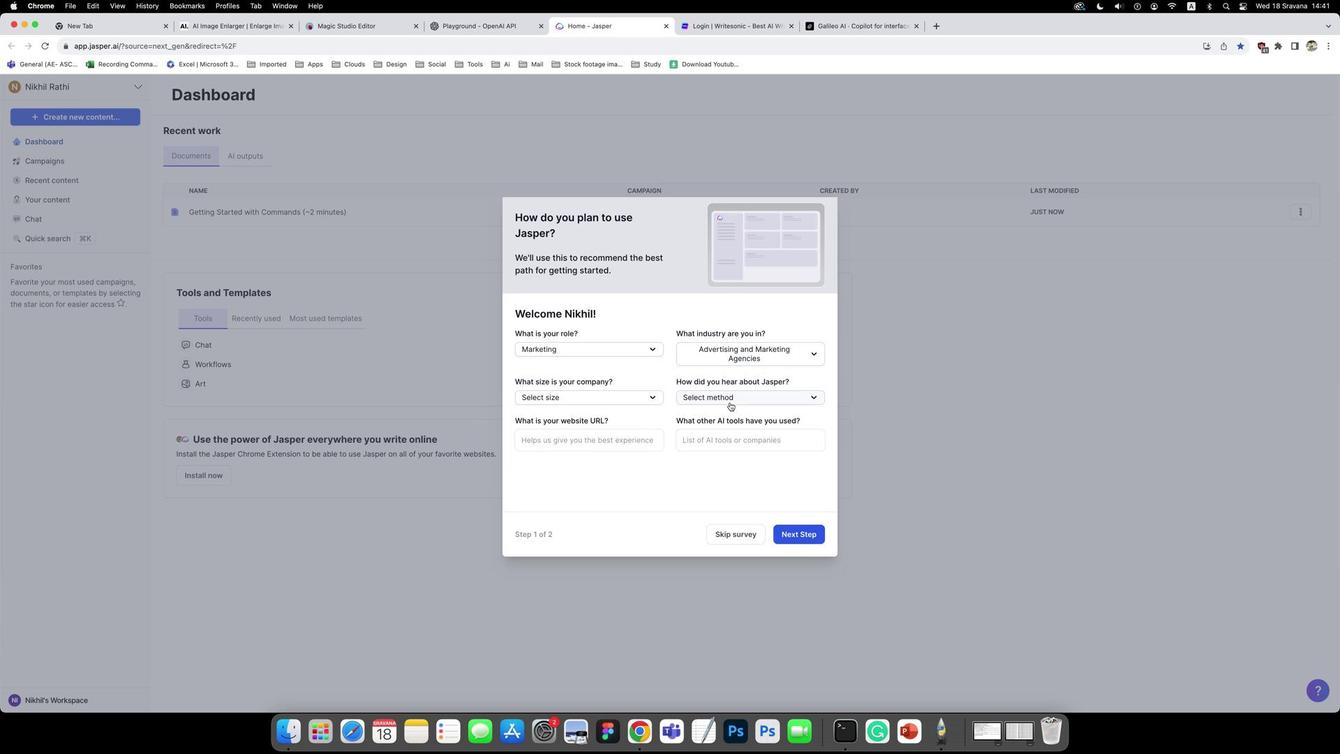 
Action: Mouse moved to (742, 399)
Screenshot: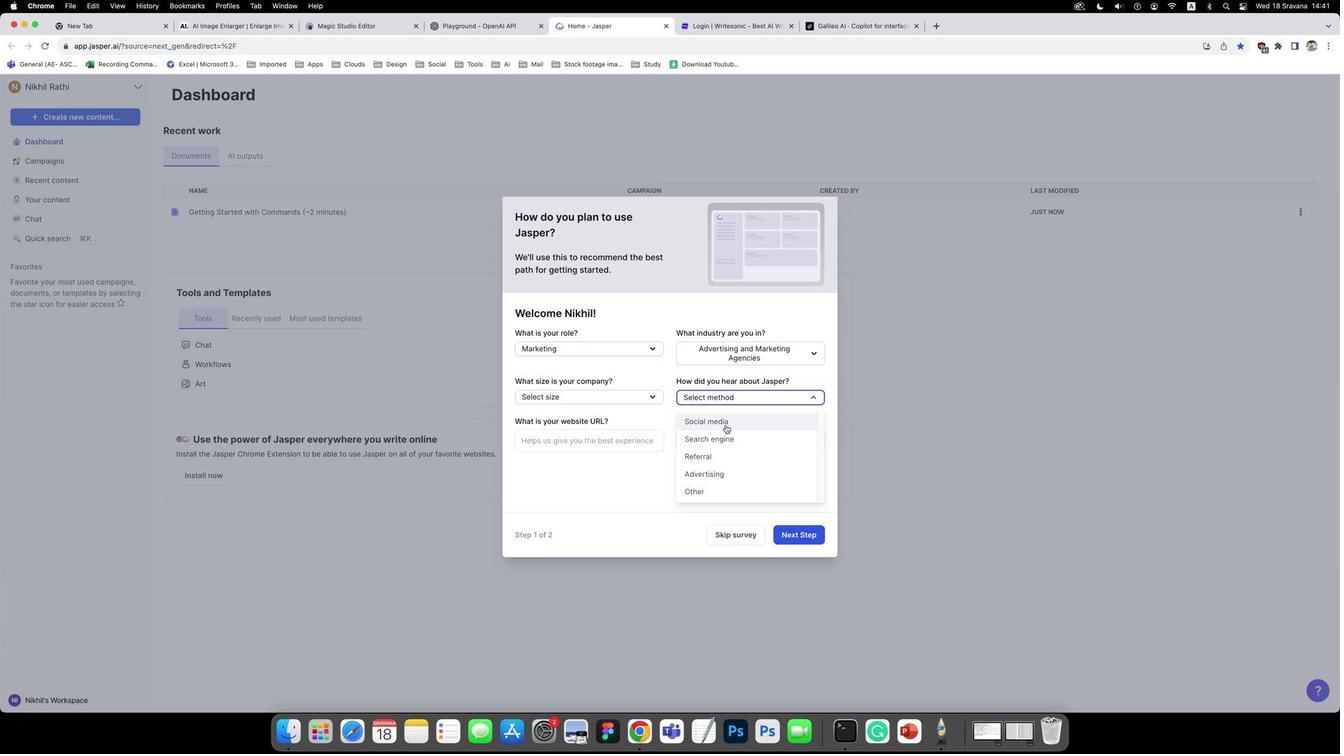 
Action: Mouse pressed left at (742, 399)
Screenshot: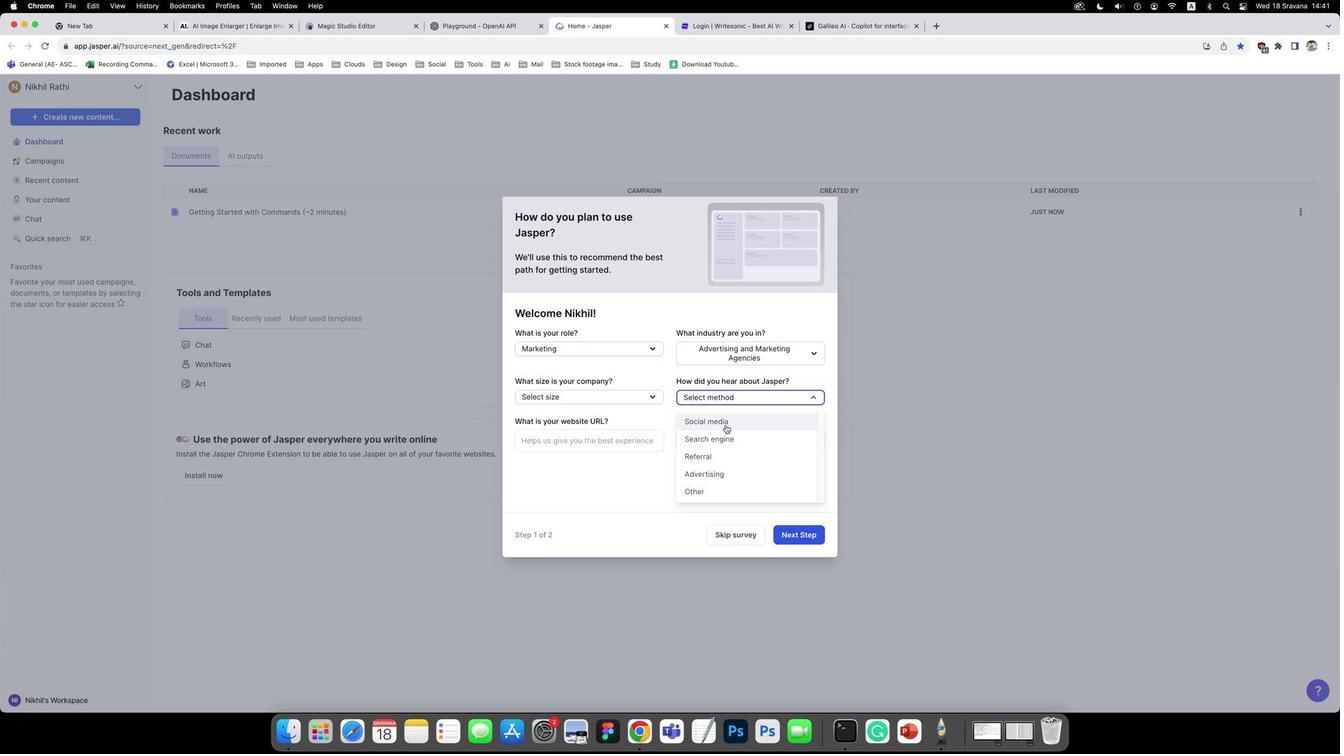 
Action: Mouse moved to (597, 365)
Screenshot: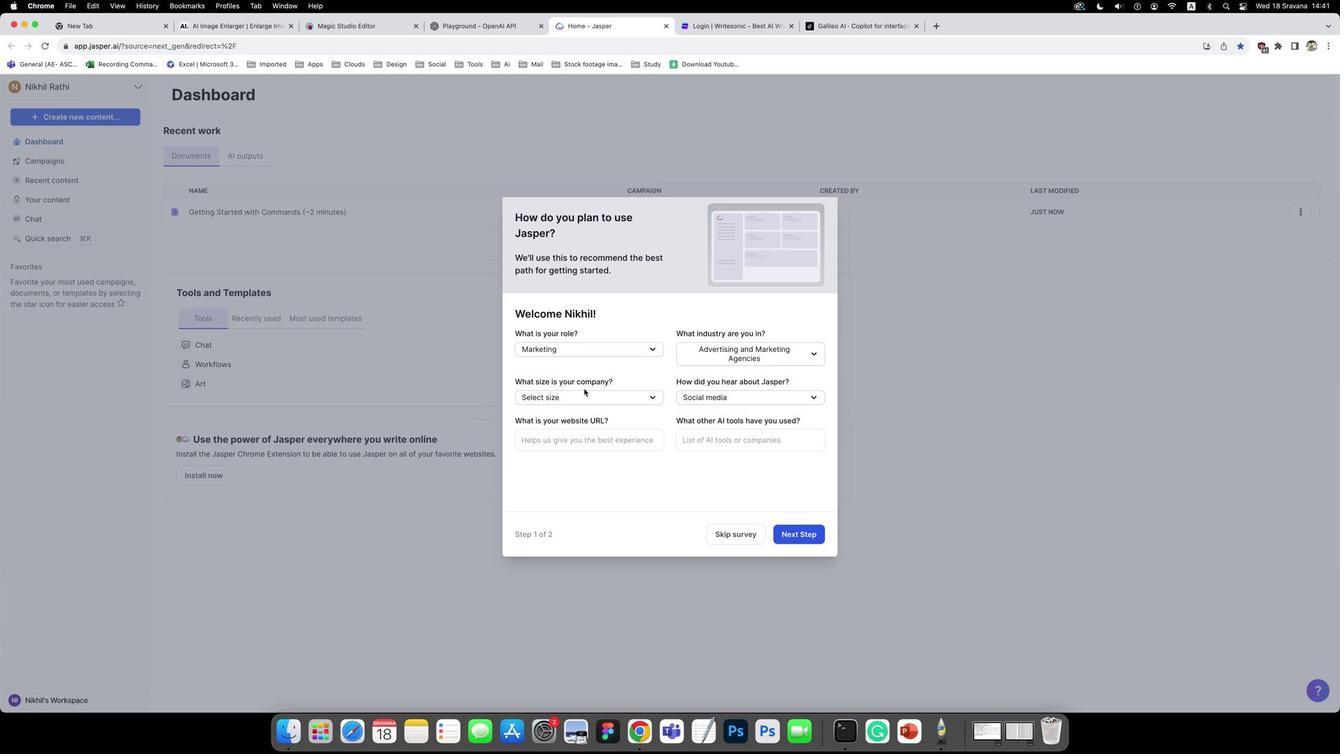 
Action: Mouse pressed left at (597, 365)
Screenshot: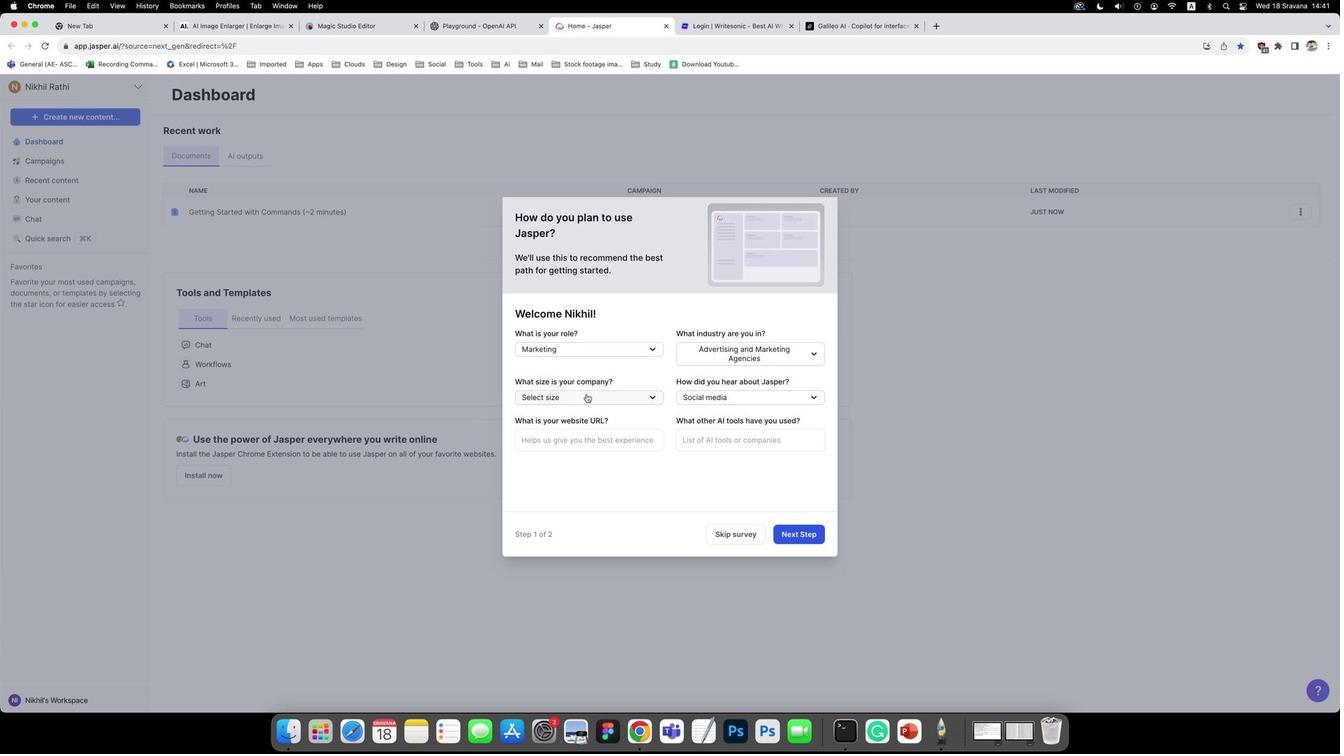 
Action: Mouse moved to (597, 376)
Screenshot: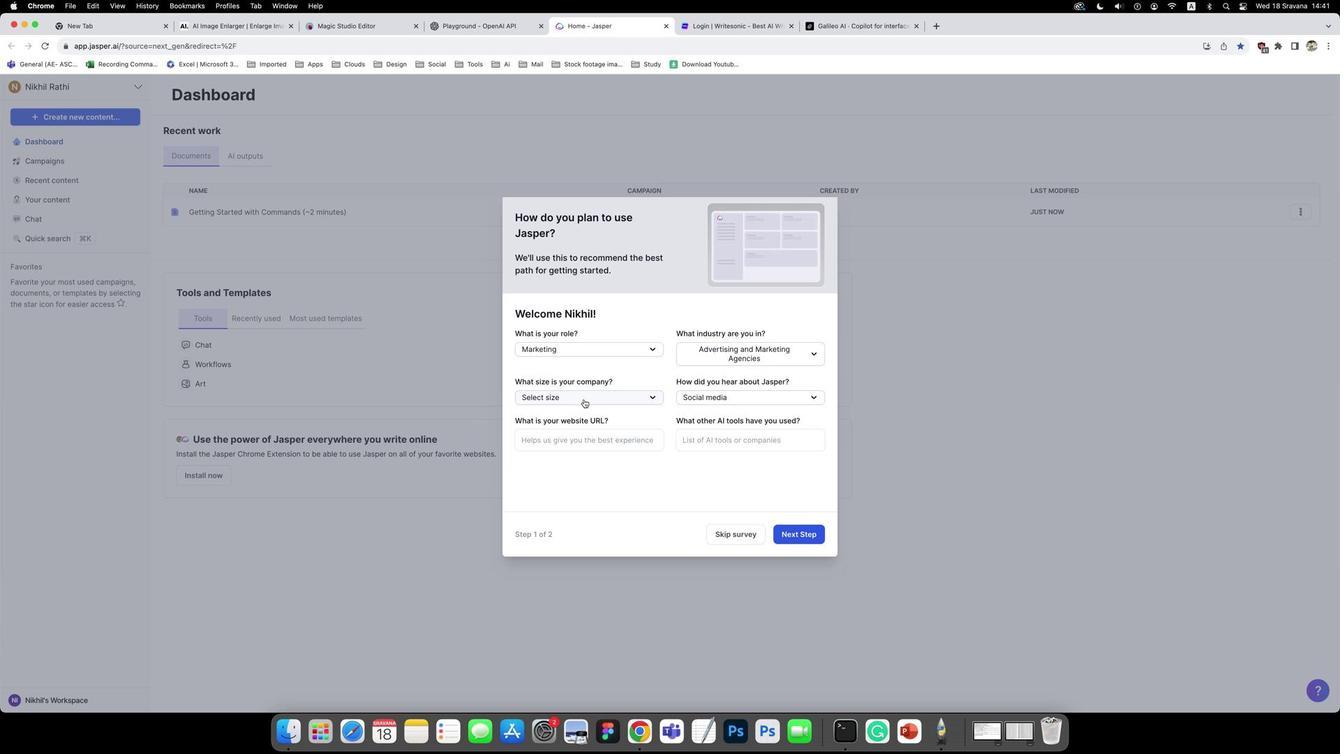 
Action: Mouse pressed left at (597, 376)
Screenshot: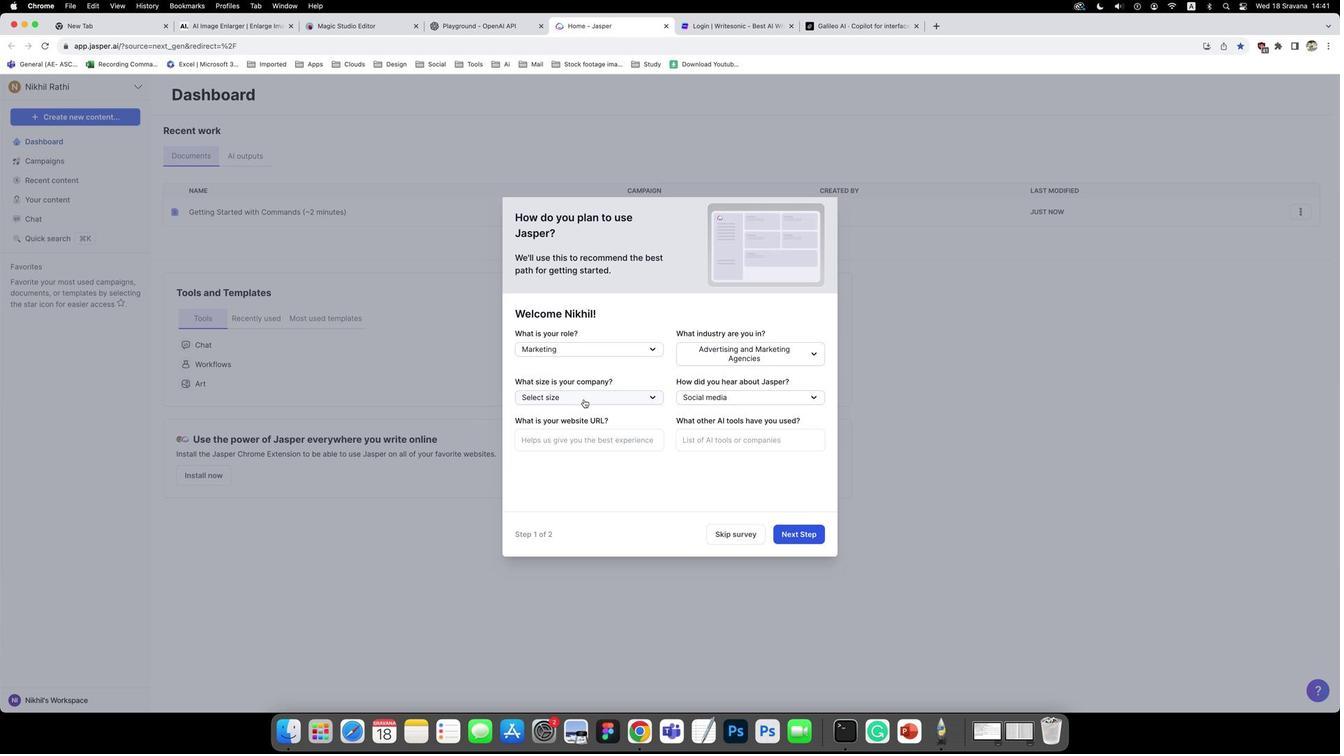 
Action: Mouse moved to (602, 398)
Screenshot: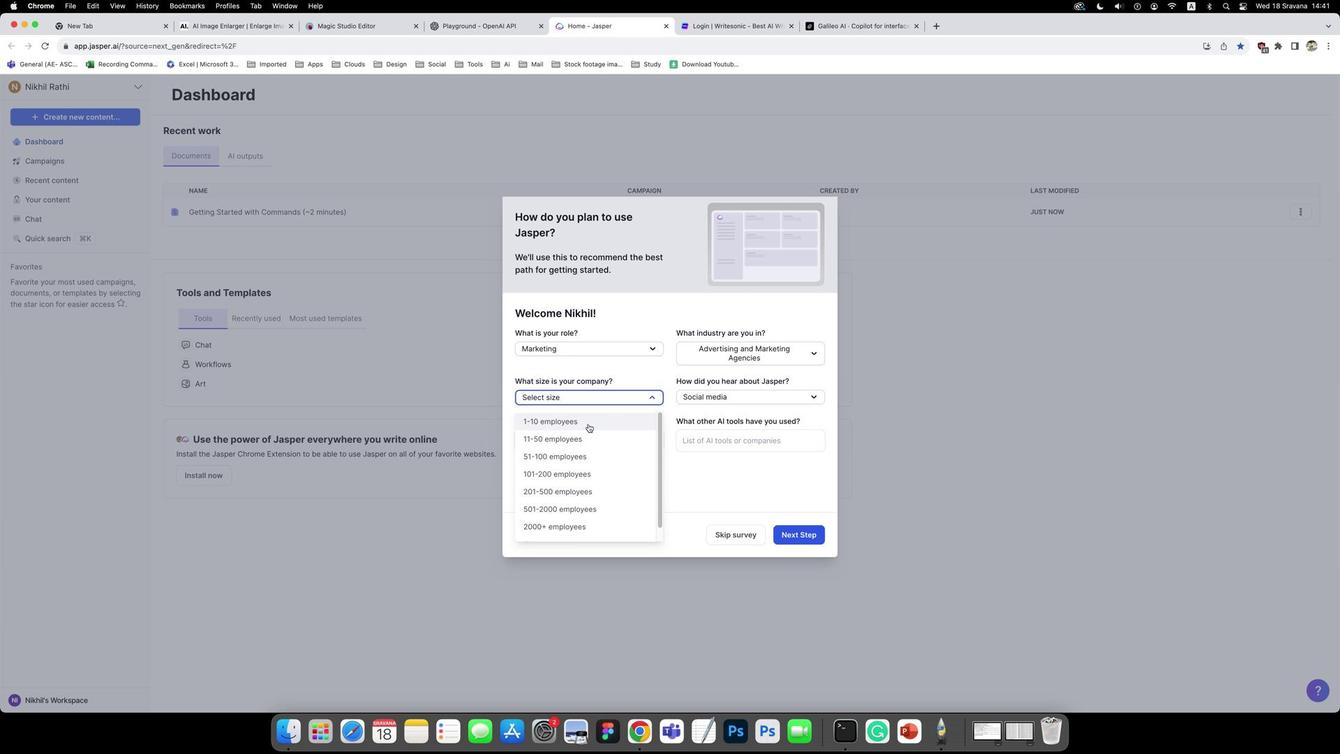 
Action: Mouse pressed left at (602, 398)
Screenshot: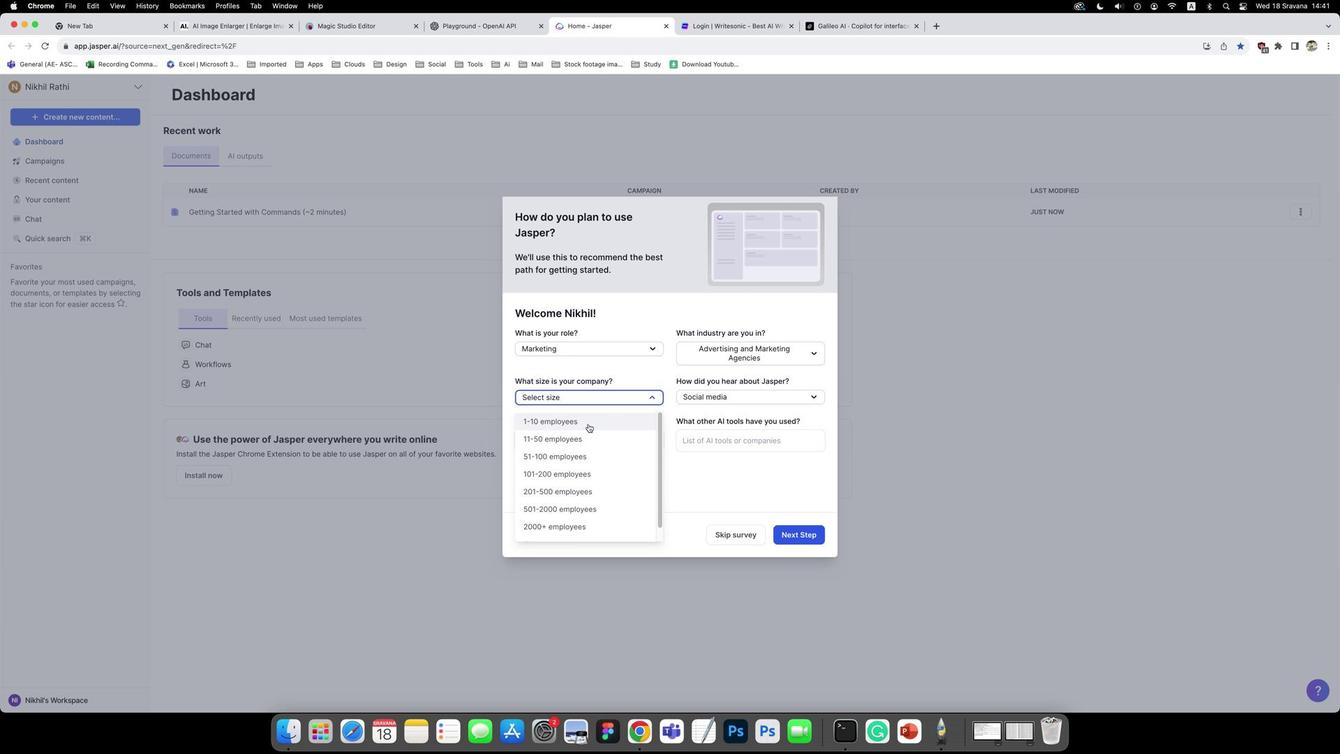
Action: Mouse moved to (805, 498)
Screenshot: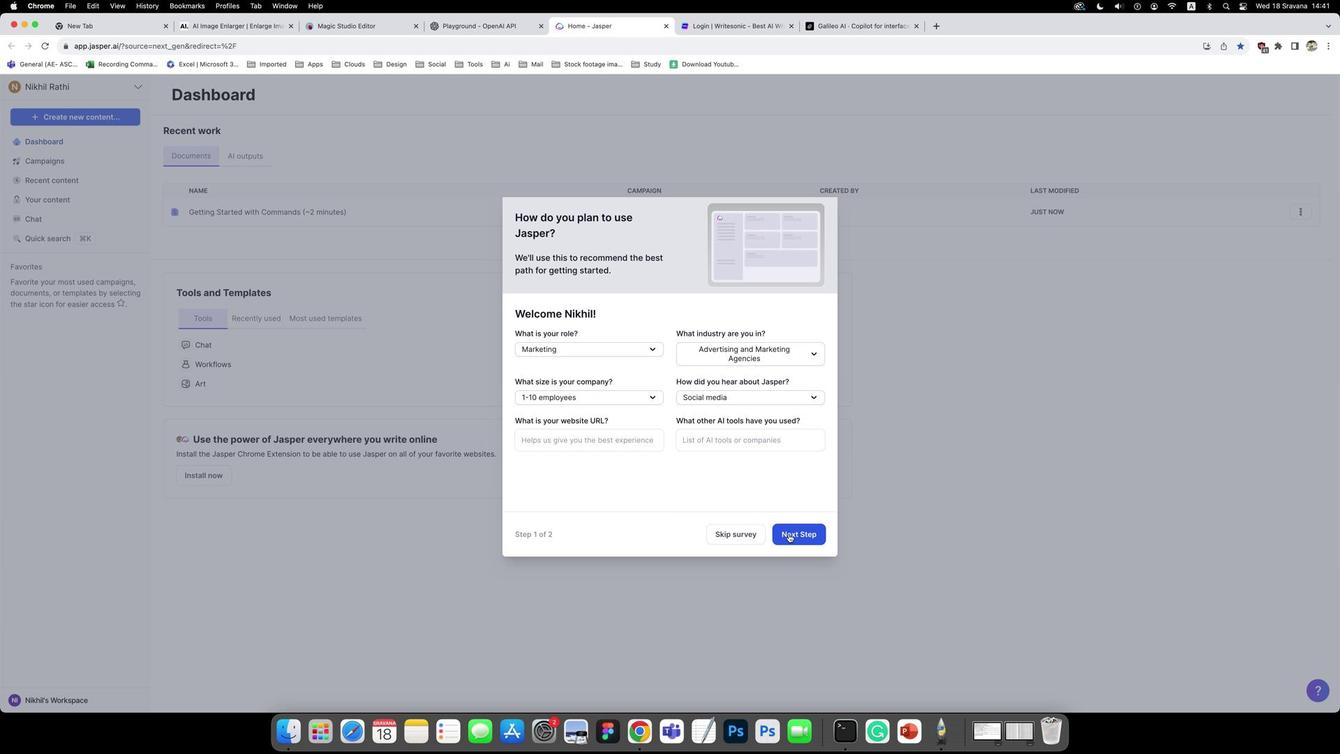
Action: Mouse pressed left at (805, 498)
Screenshot: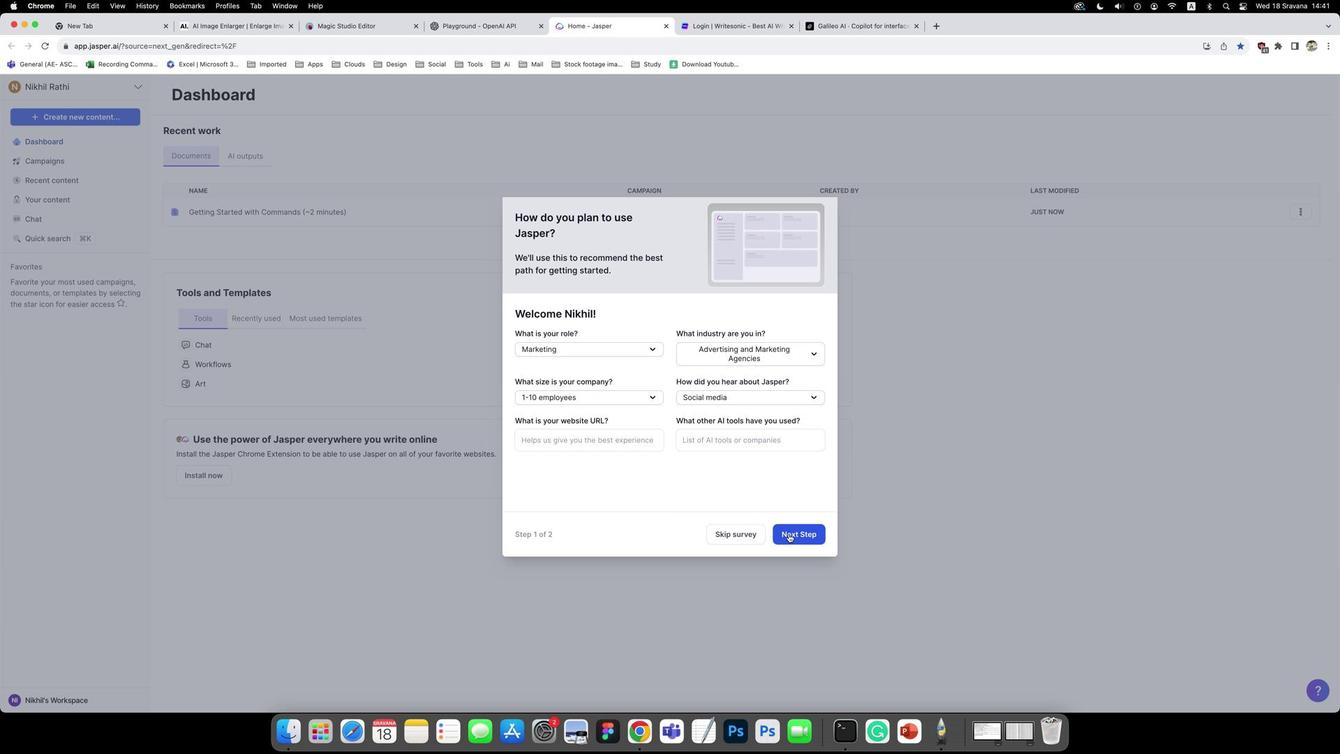 
Action: Mouse moved to (687, 421)
Screenshot: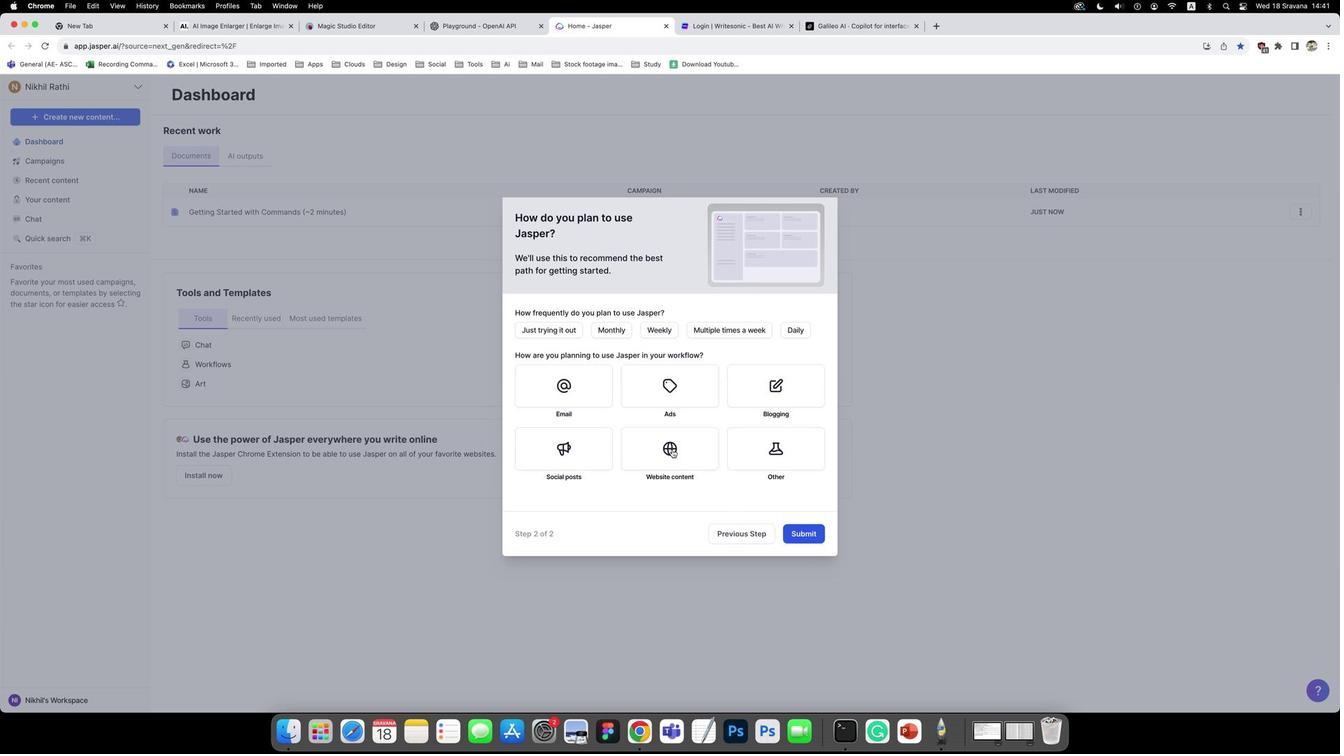 
Action: Mouse pressed left at (687, 421)
Screenshot: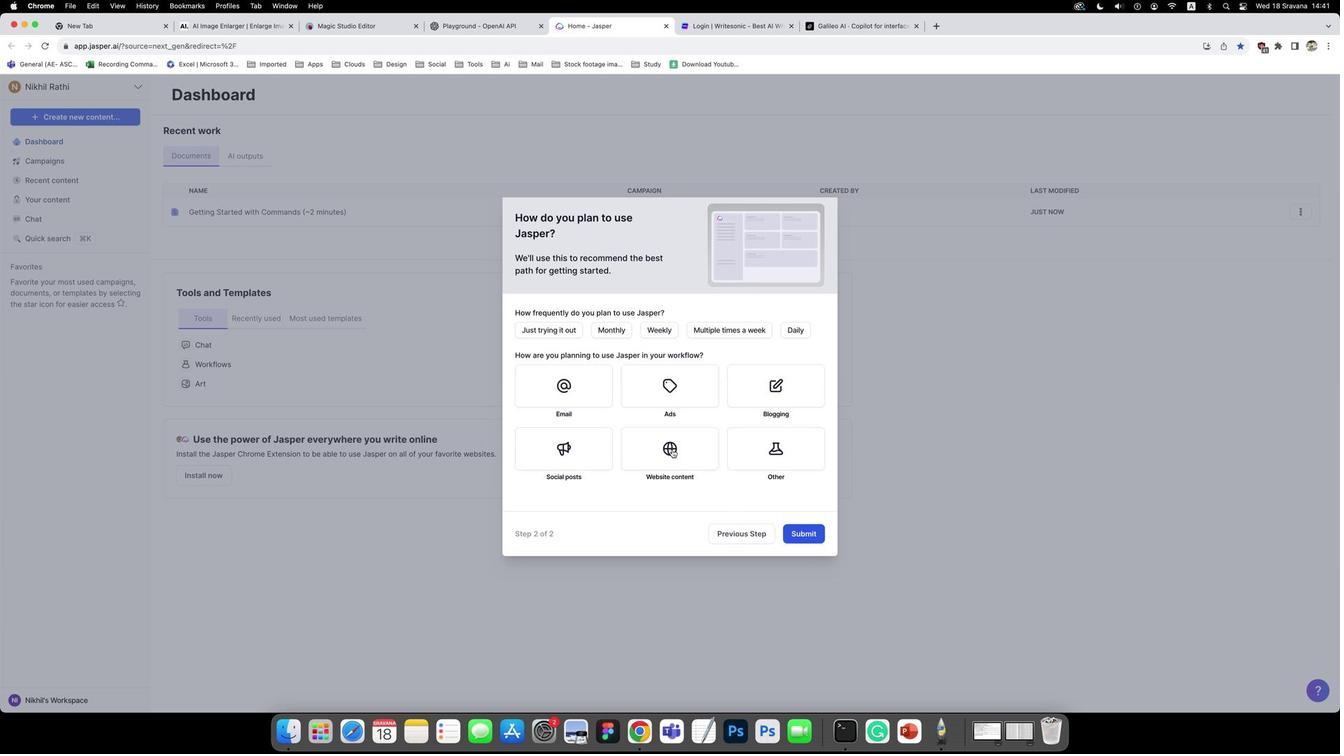 
Action: Mouse moved to (805, 502)
Screenshot: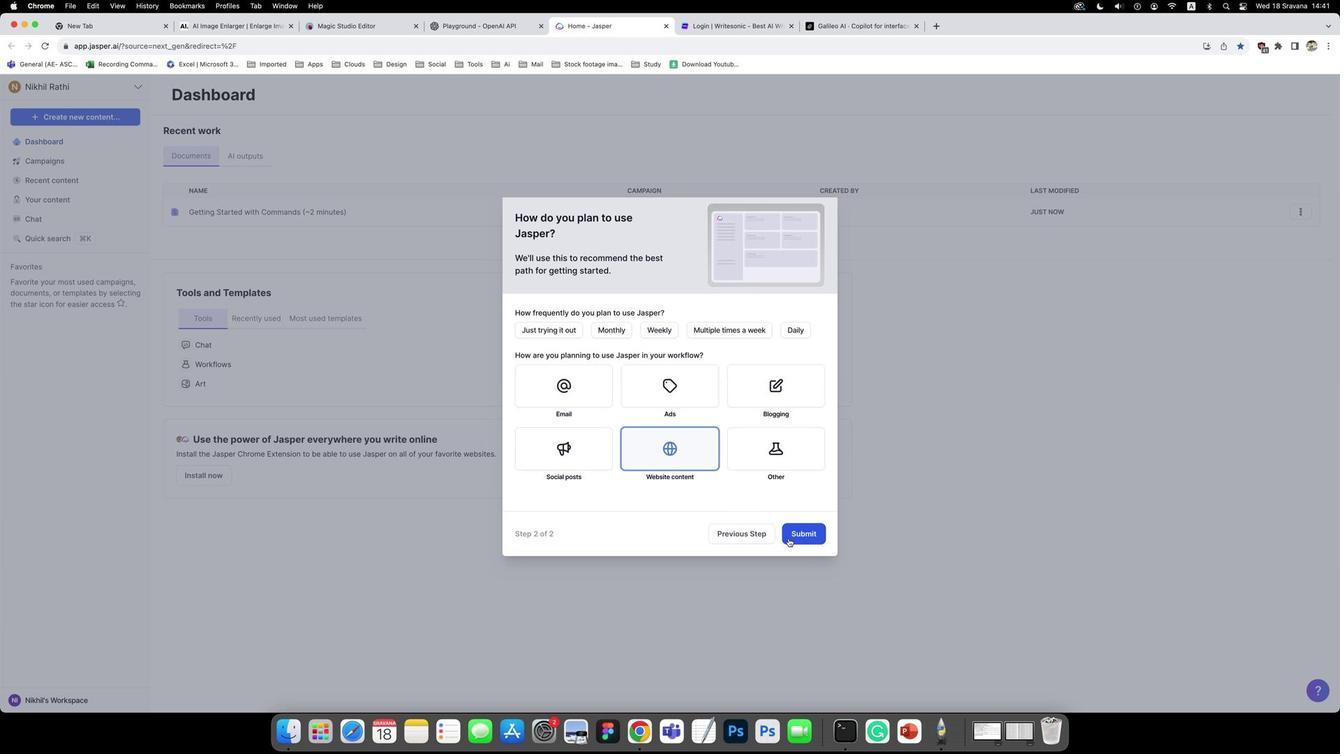 
Action: Mouse pressed left at (805, 502)
Screenshot: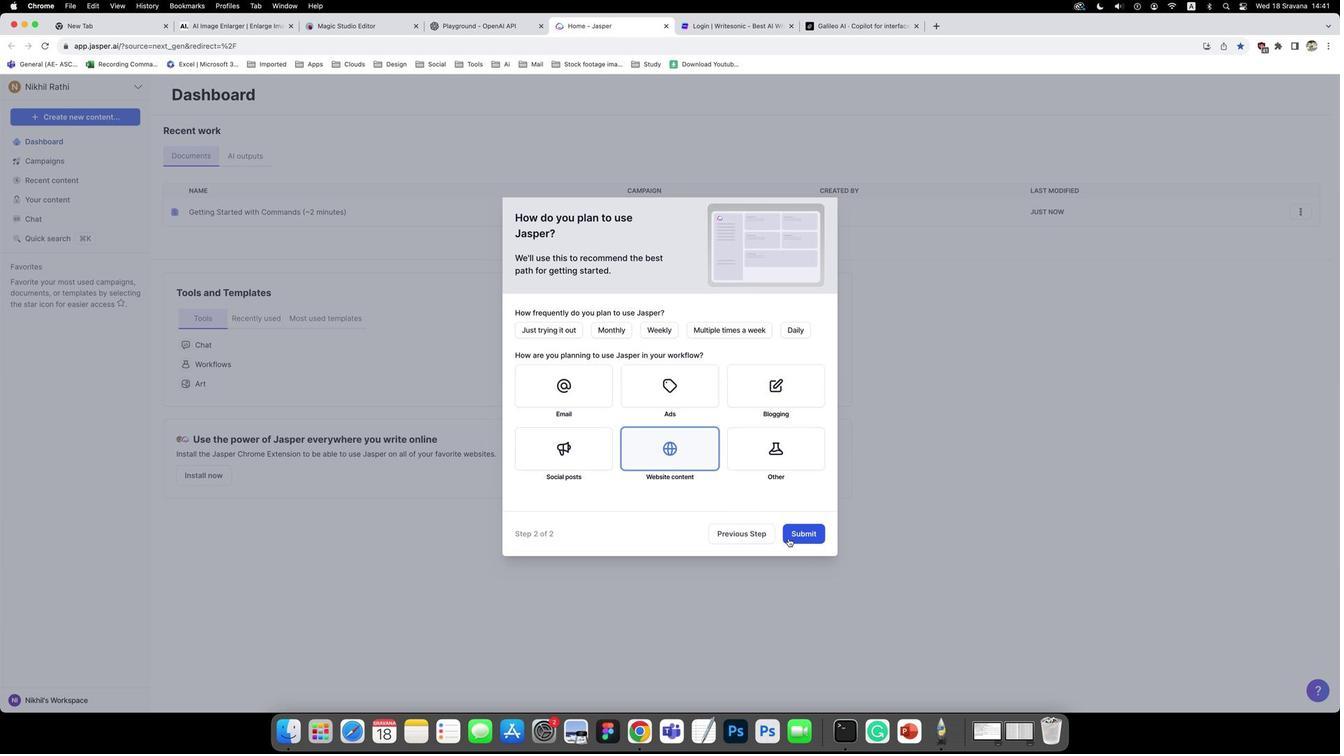 
Action: Mouse moved to (745, 492)
Screenshot: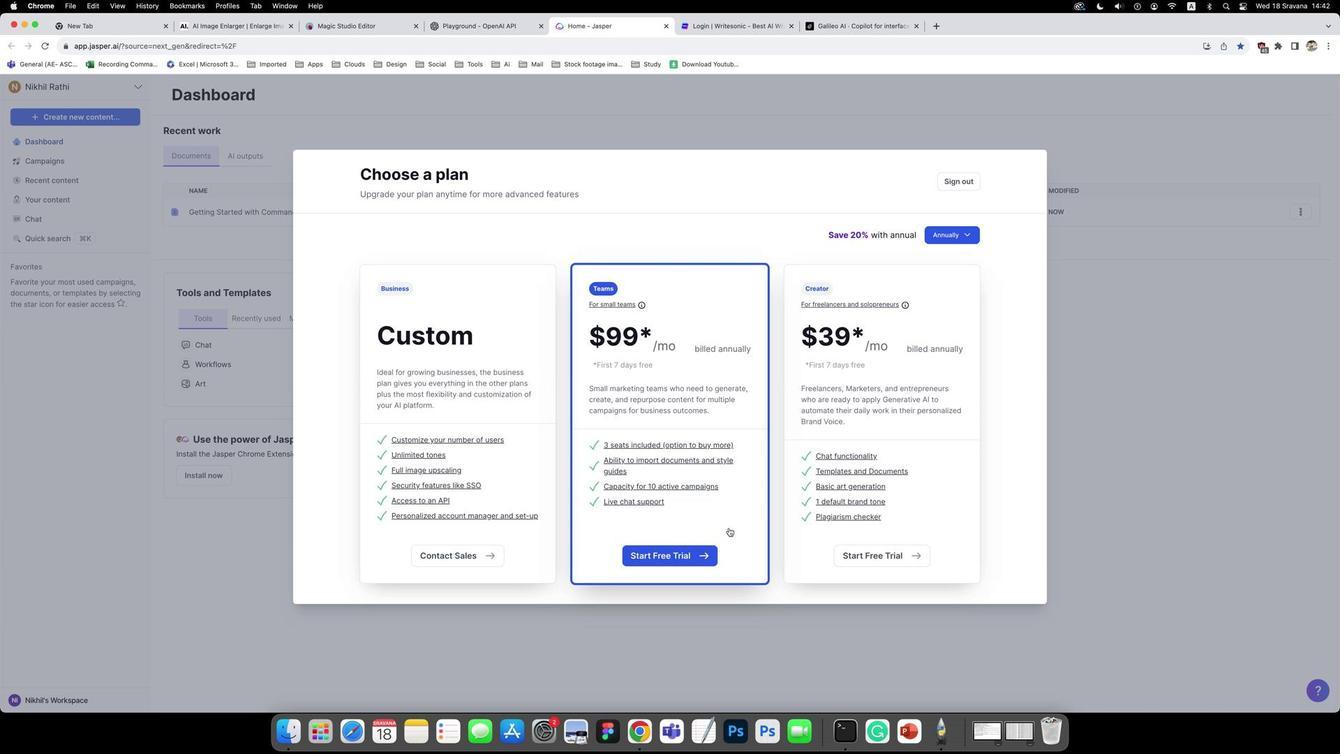 
Action: Mouse pressed left at (745, 492)
Screenshot: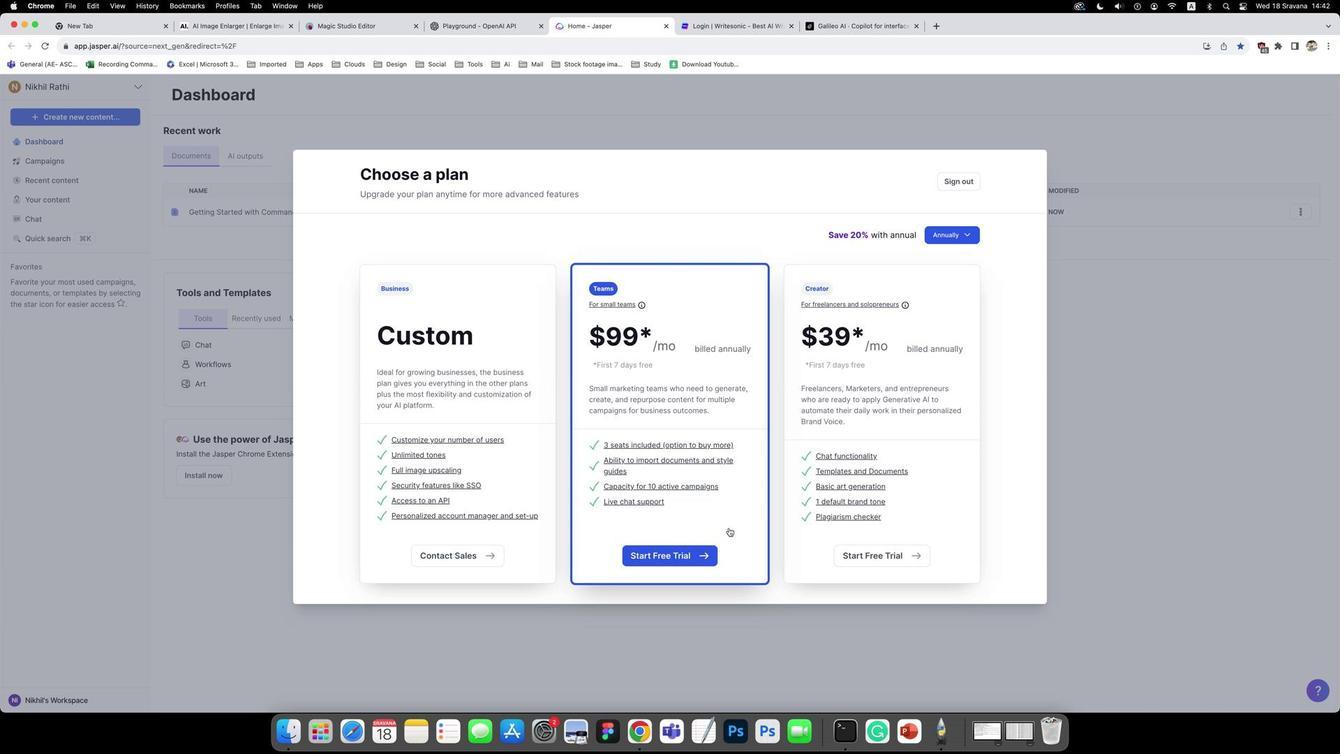 
Action: Mouse moved to (1164, 356)
Screenshot: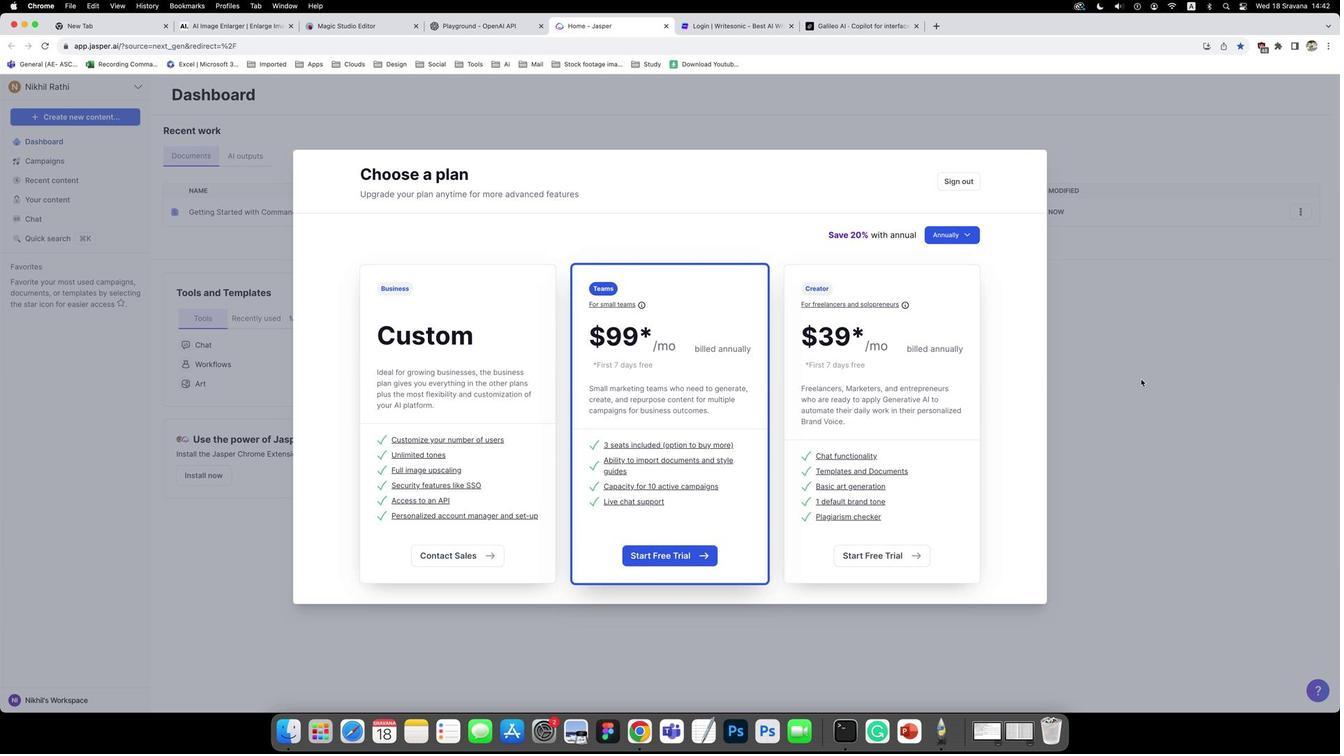 
Action: Mouse pressed left at (1164, 356)
Screenshot: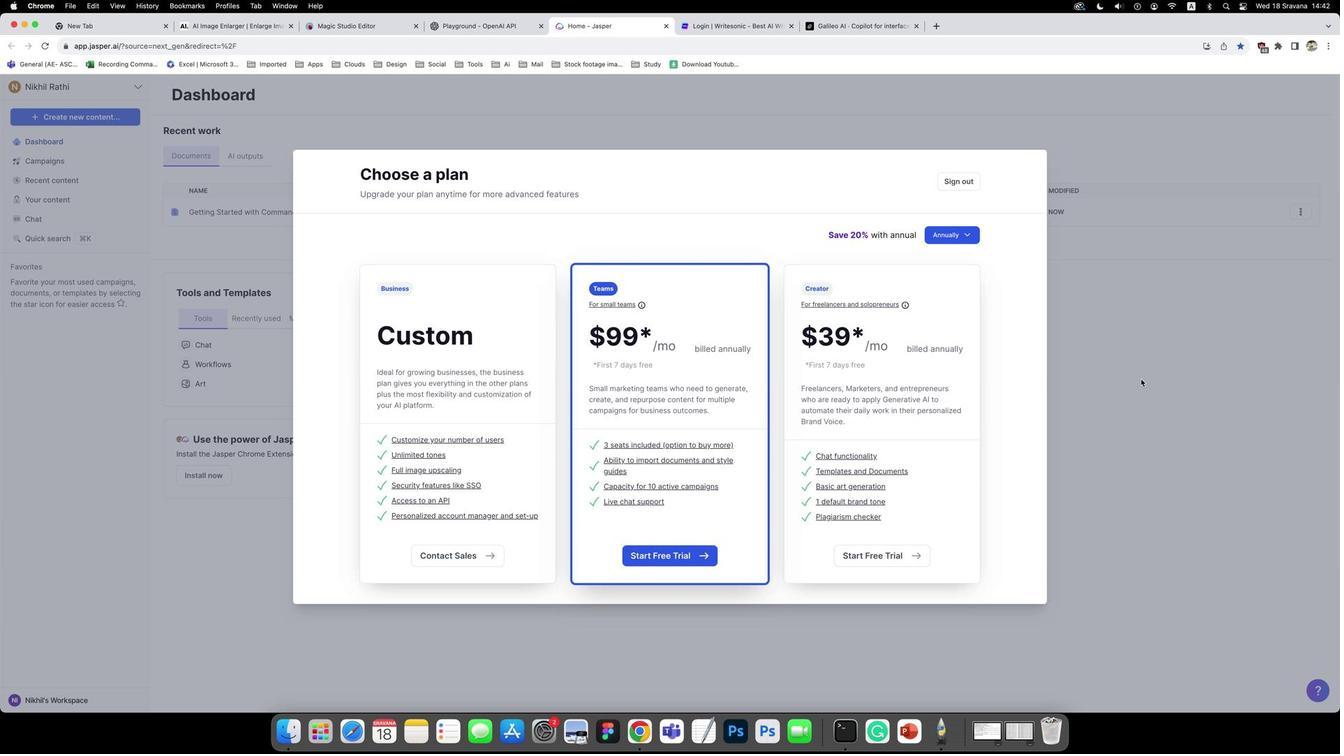 
Action: Mouse pressed left at (1164, 356)
Screenshot: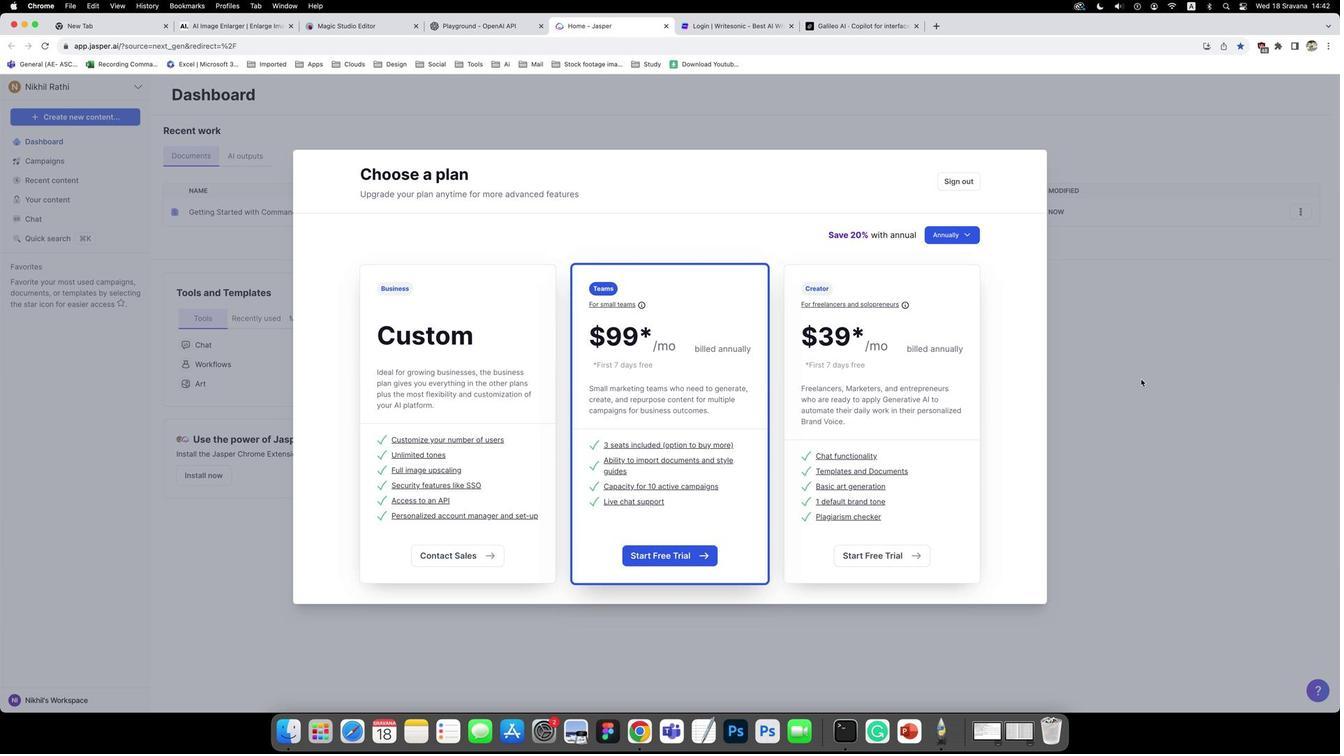 
Action: Mouse moved to (756, 432)
Screenshot: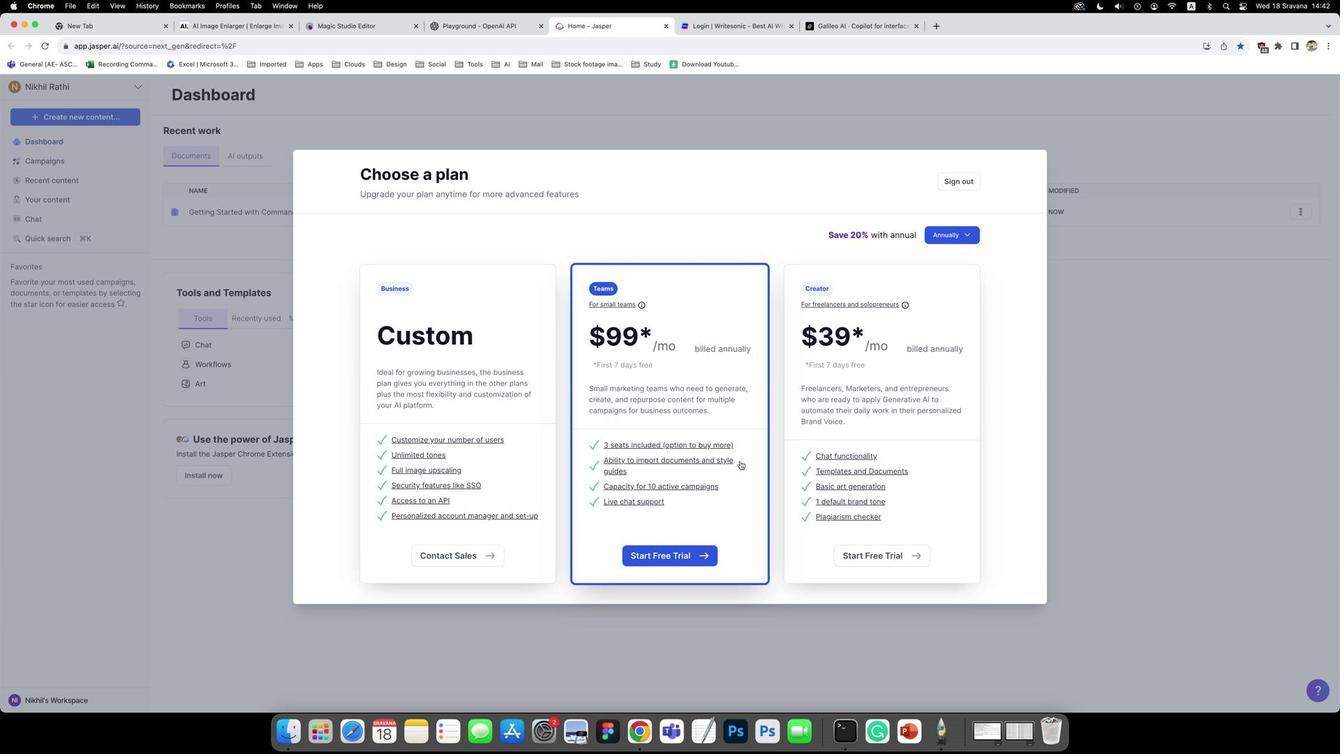 
Action: Mouse scrolled (756, 432) with delta (4, 12)
Screenshot: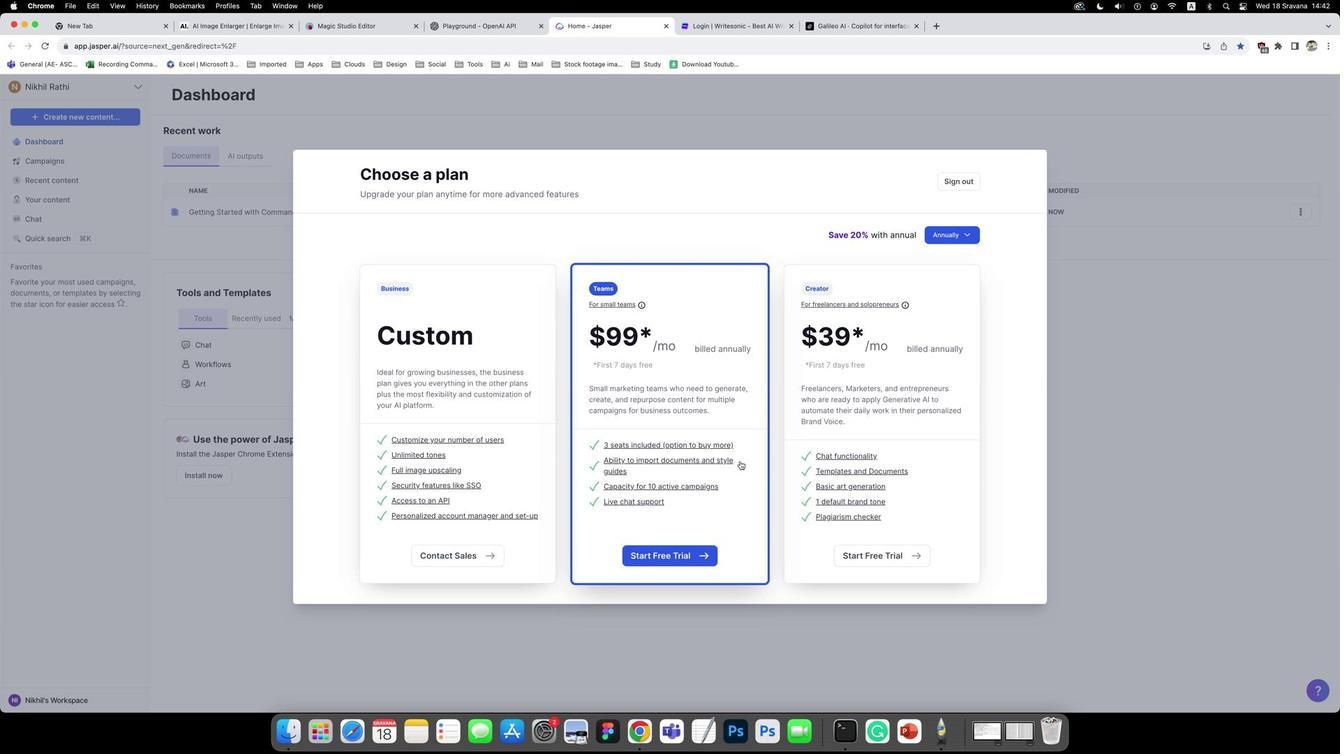 
Action: Mouse scrolled (756, 432) with delta (4, 12)
Screenshot: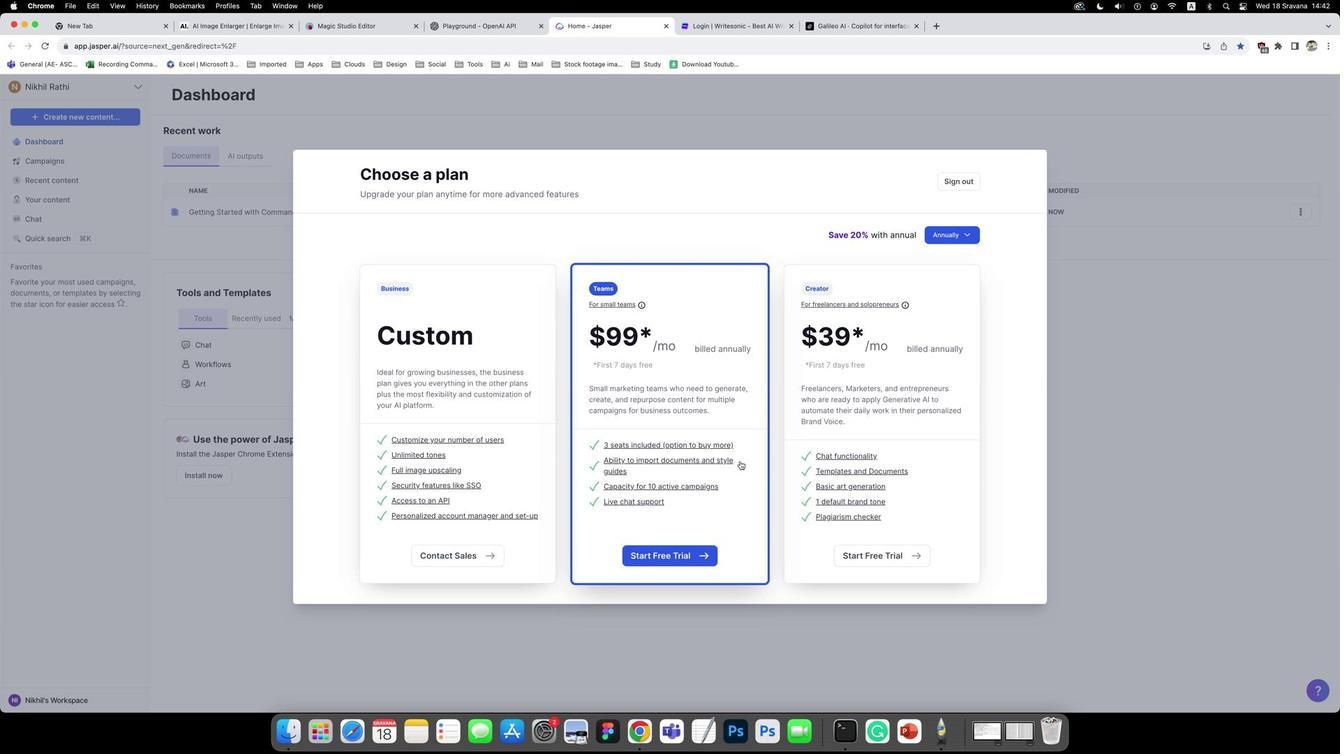 
Action: Mouse scrolled (756, 432) with delta (4, 9)
Screenshot: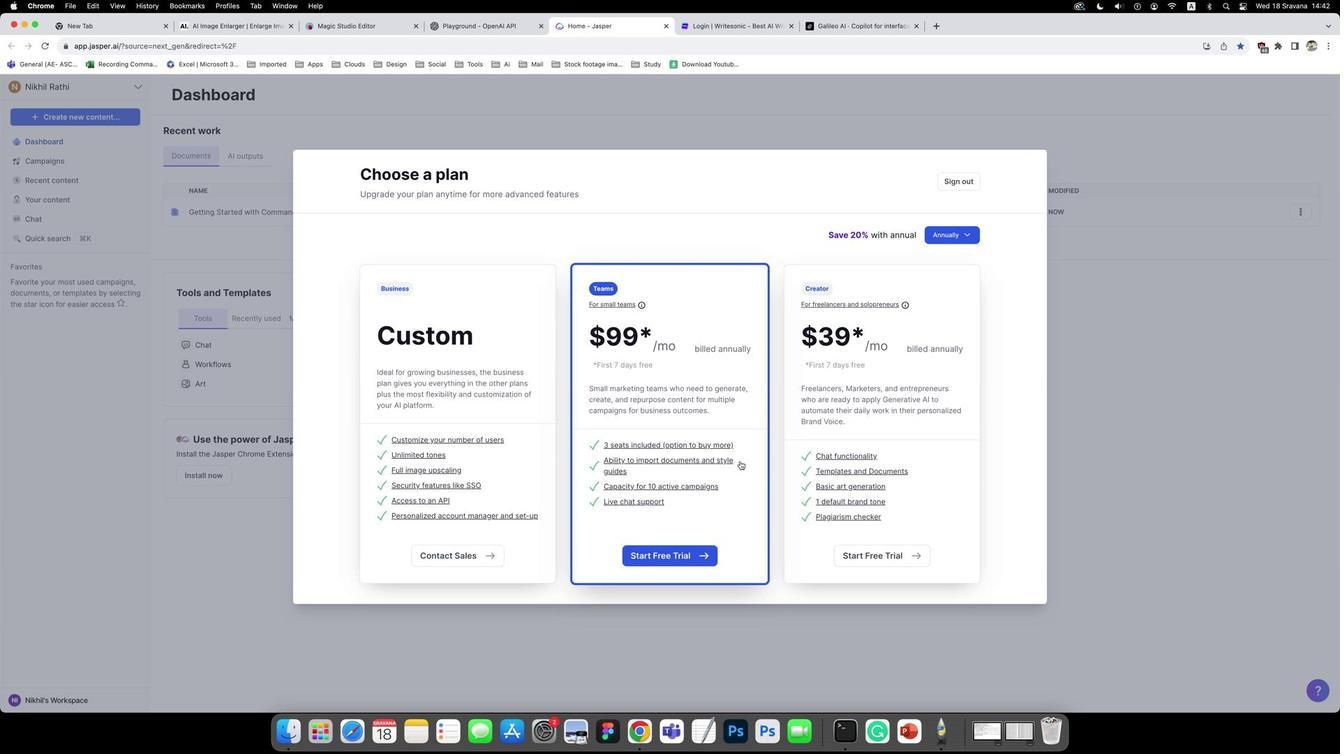 
Action: Mouse scrolled (756, 432) with delta (4, 7)
Screenshot: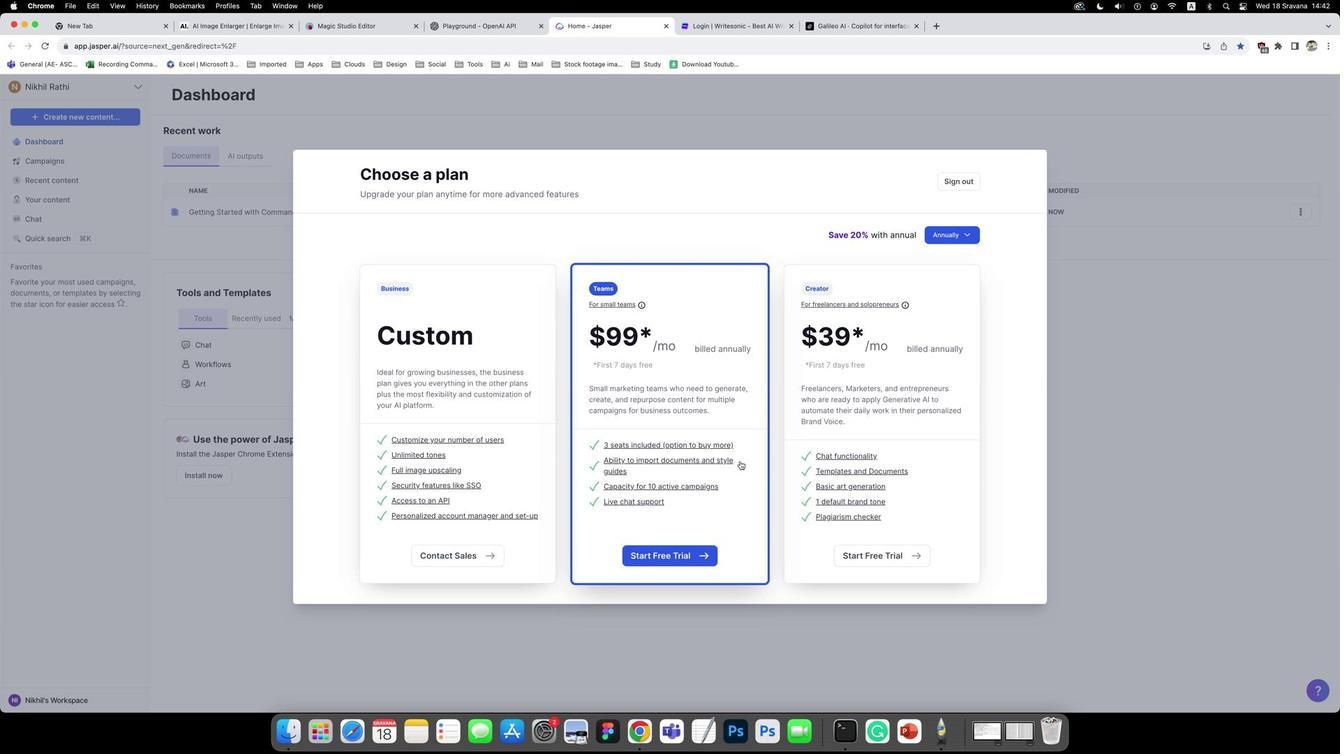 
Action: Mouse scrolled (756, 432) with delta (4, 6)
Screenshot: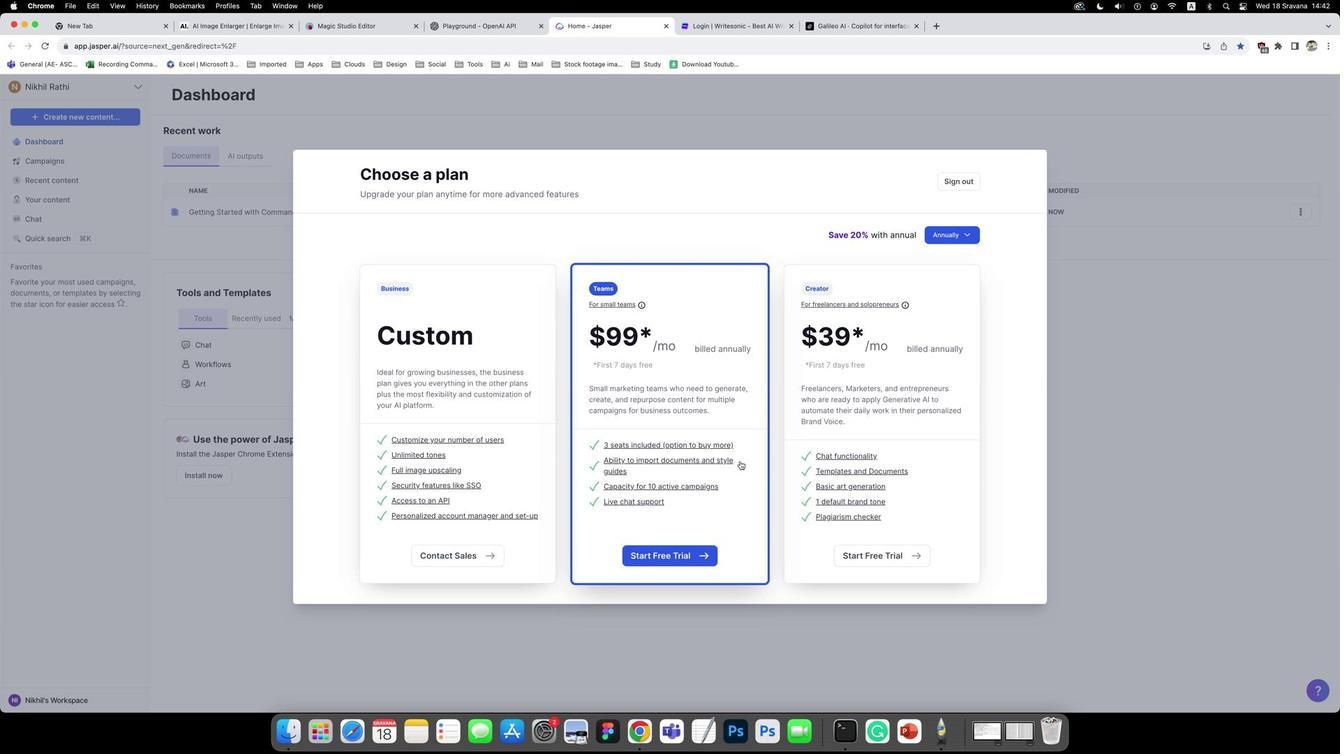 
Action: Mouse moved to (979, 179)
Screenshot: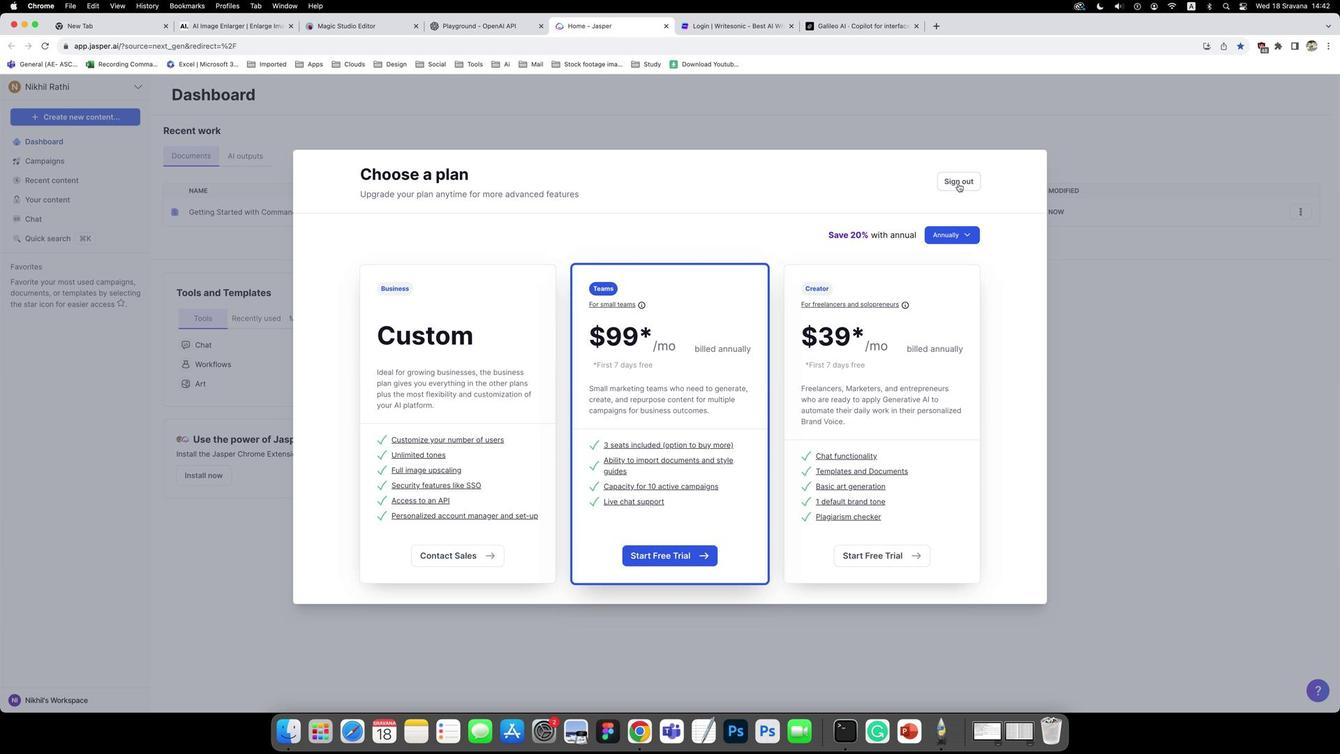 
Action: Mouse pressed left at (979, 179)
Screenshot: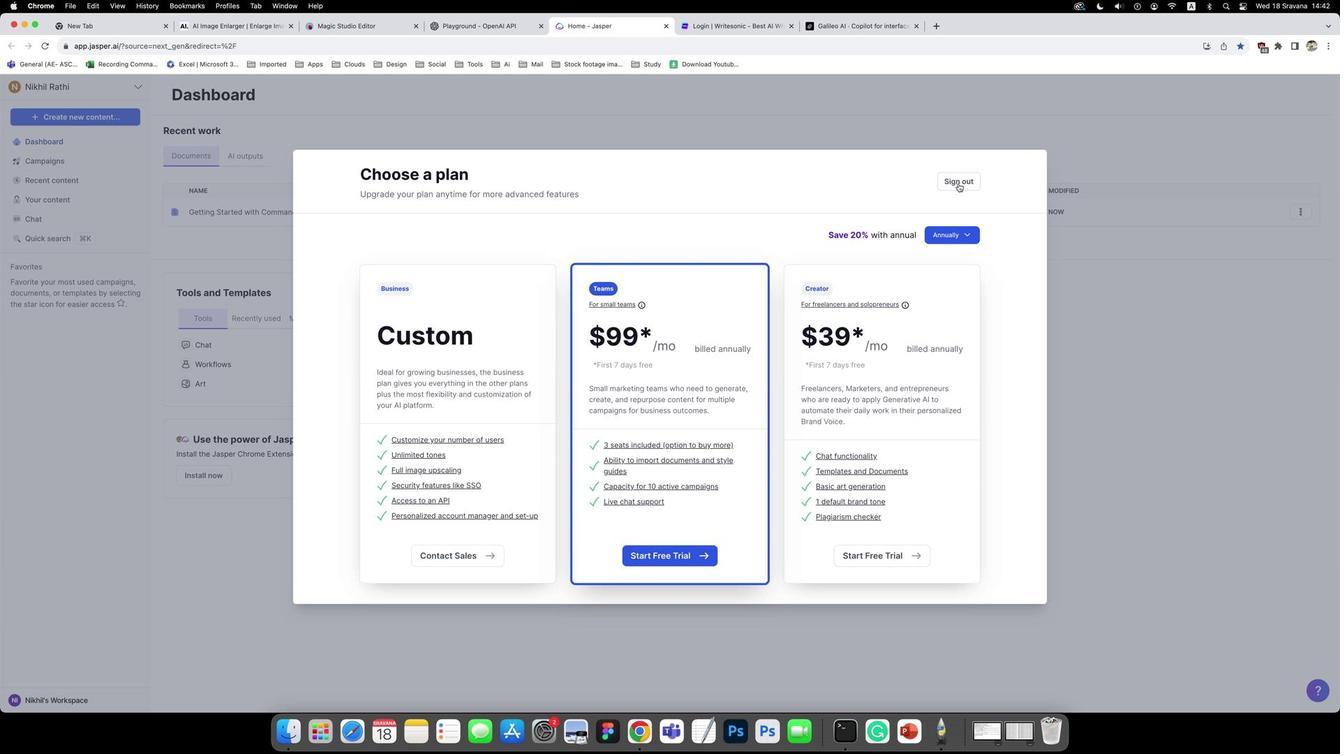 
Action: Mouse moved to (824, 266)
Screenshot: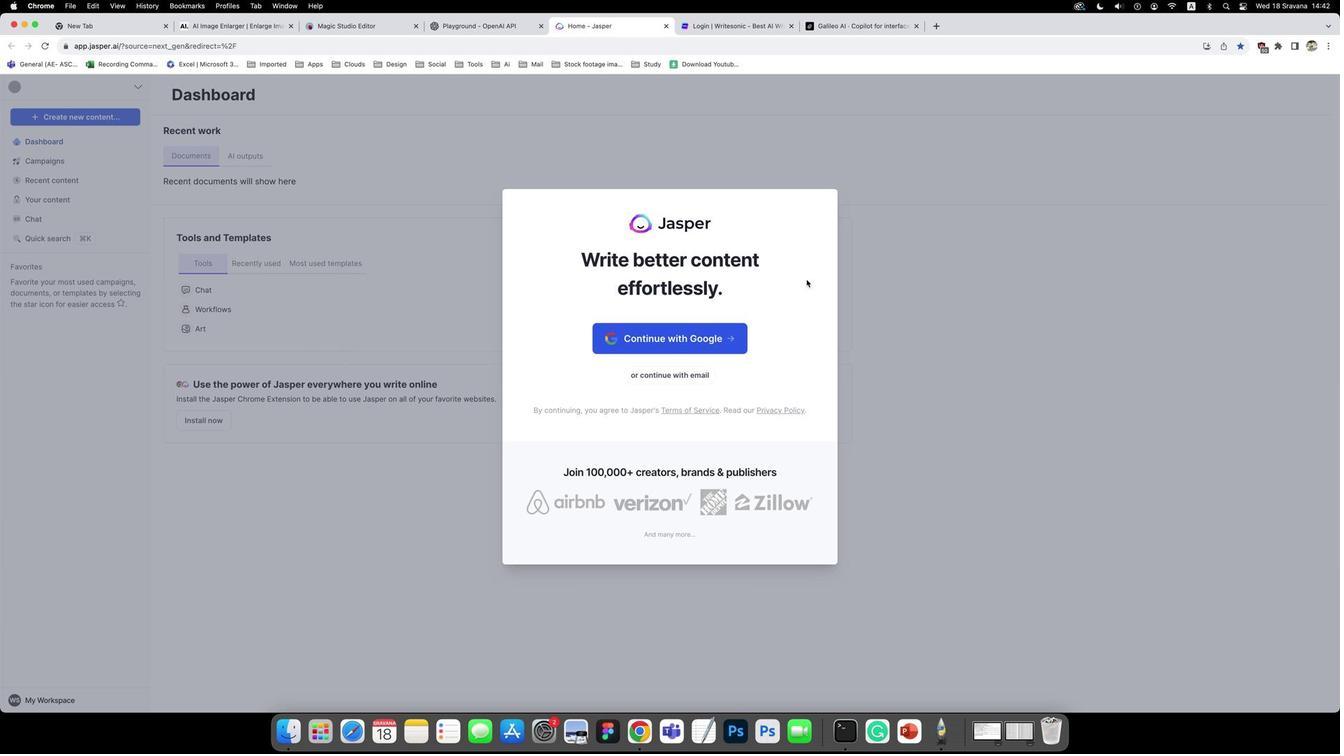 
Action: Mouse scrolled (824, 266) with delta (4, 12)
Screenshot: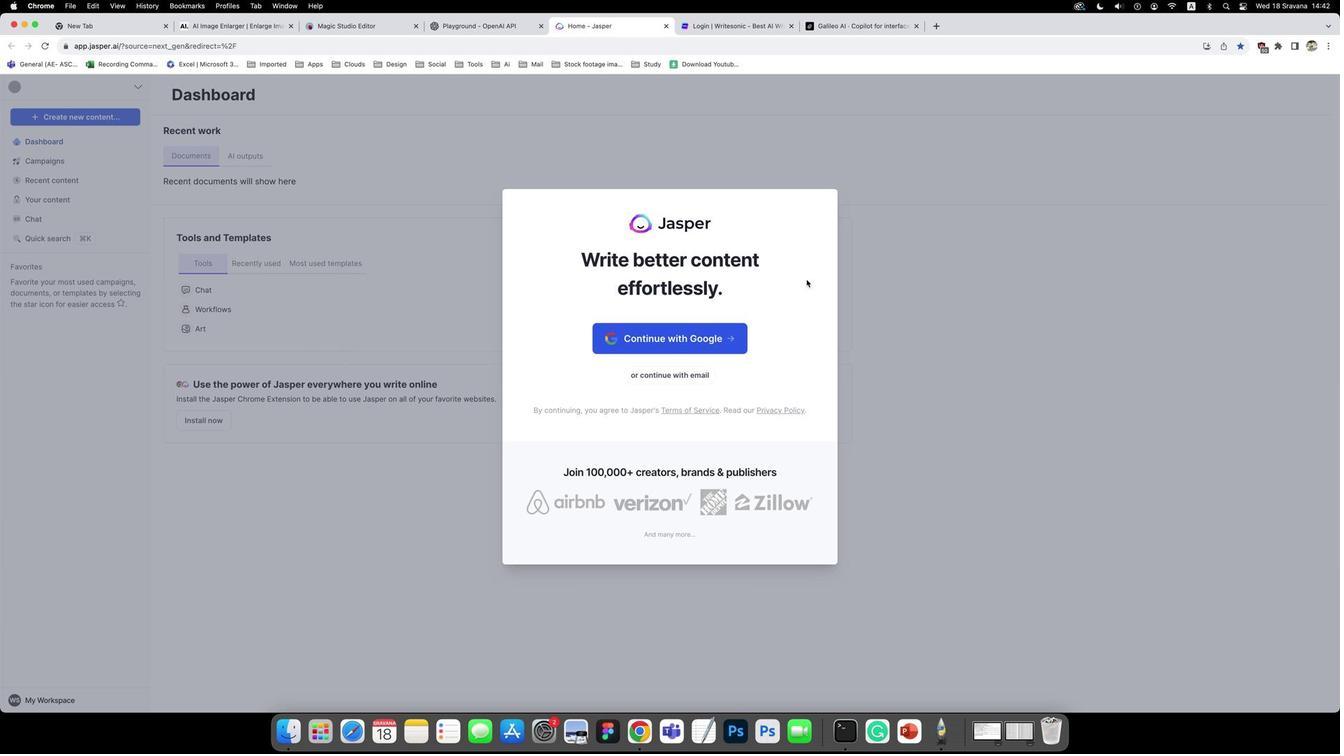 
Action: Mouse scrolled (824, 266) with delta (4, 12)
Screenshot: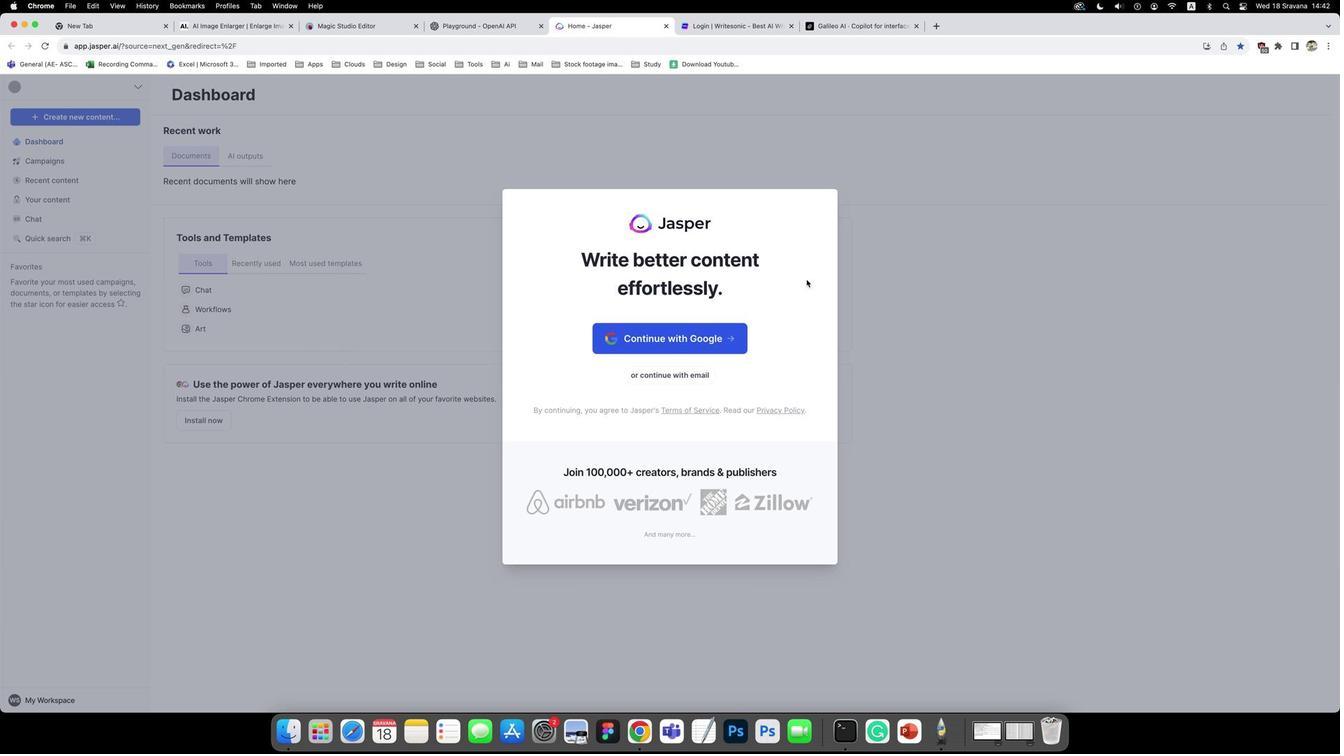 
Action: Mouse scrolled (824, 266) with delta (4, 10)
Screenshot: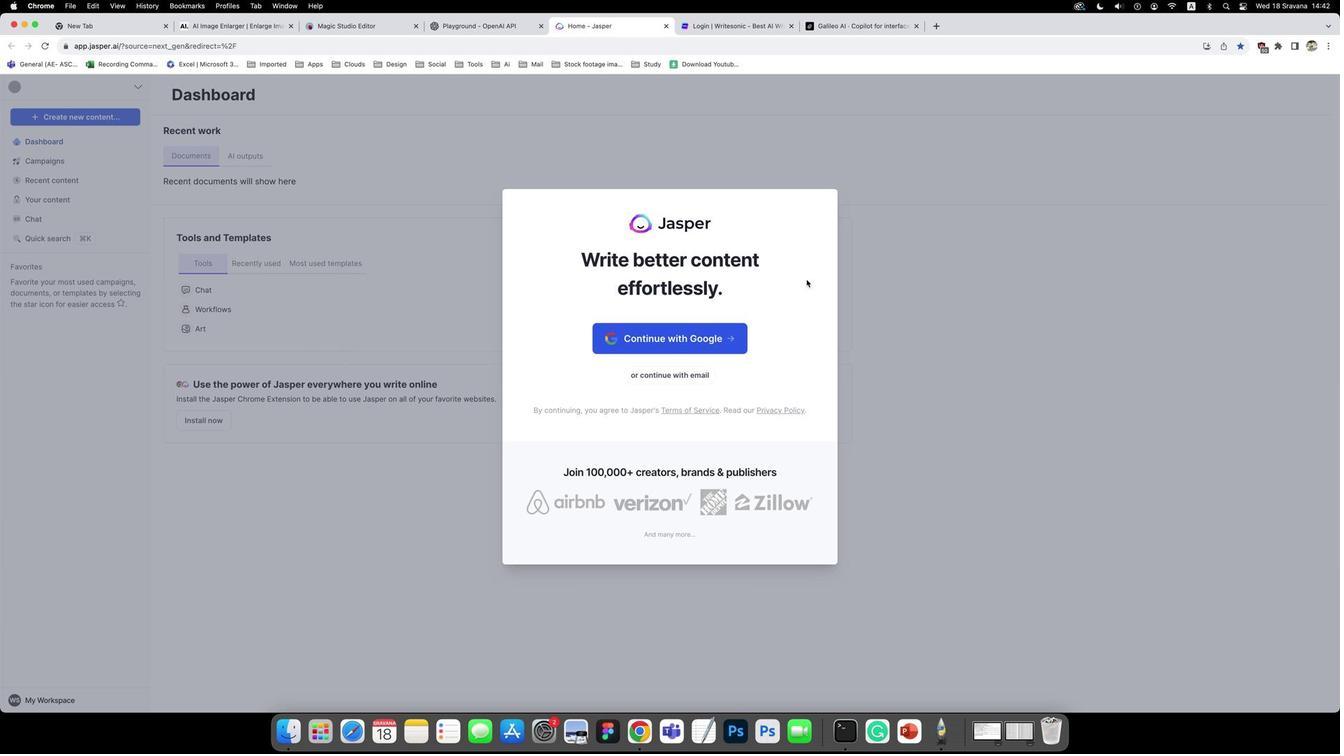 
Action: Mouse scrolled (824, 266) with delta (4, 8)
Screenshot: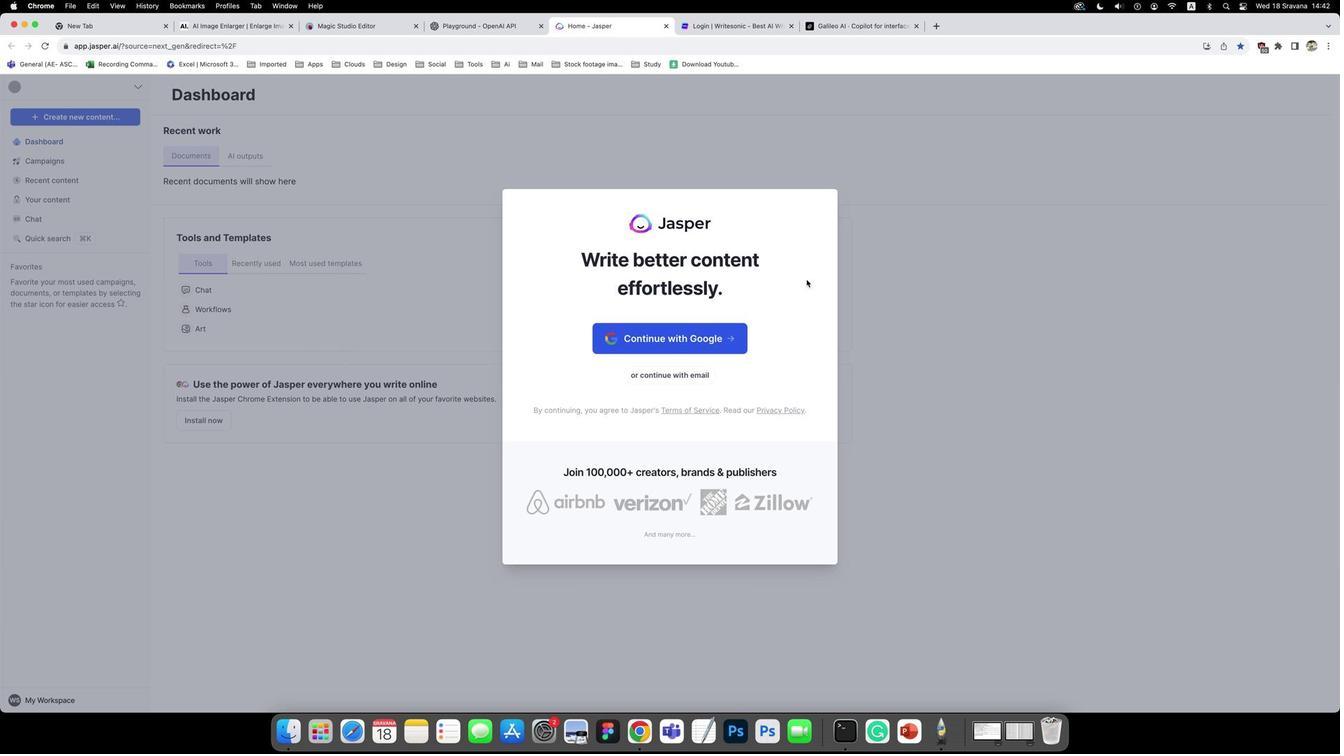 
Action: Mouse scrolled (824, 266) with delta (4, 7)
Screenshot: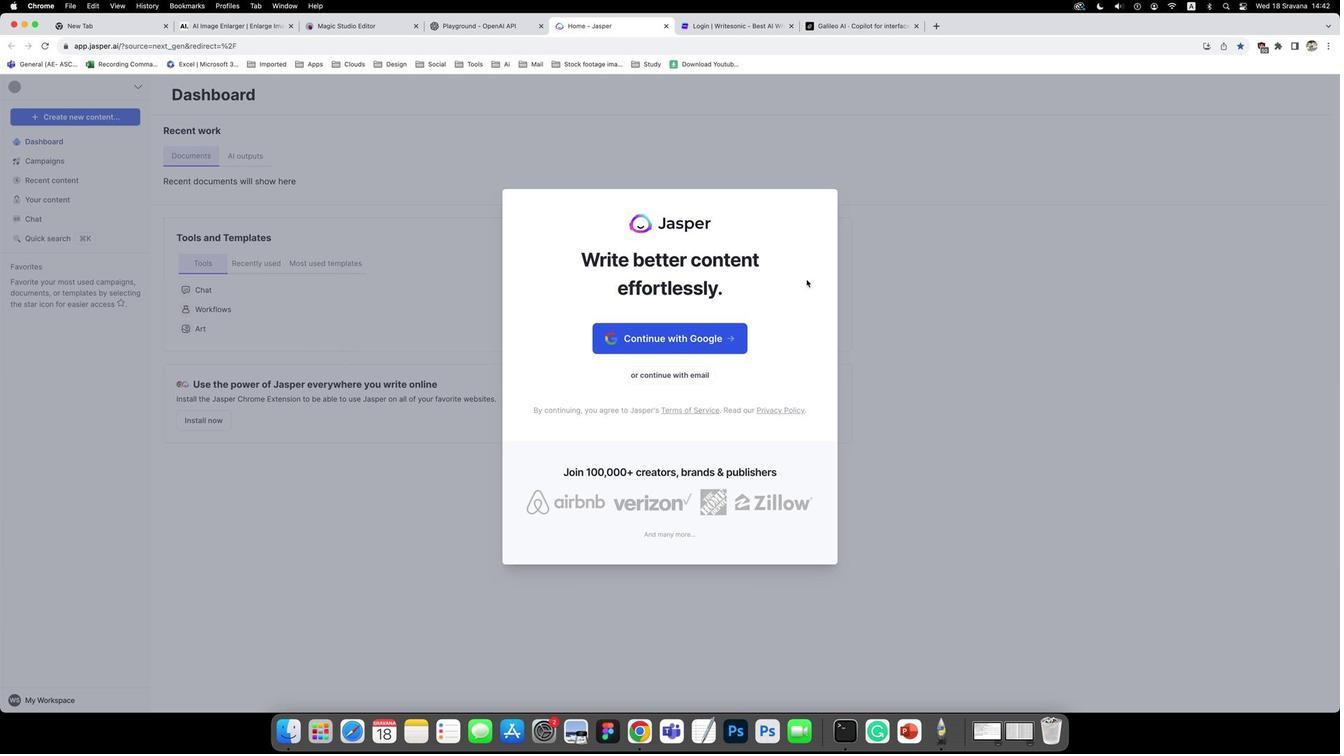 
Action: Mouse scrolled (824, 266) with delta (4, 12)
Screenshot: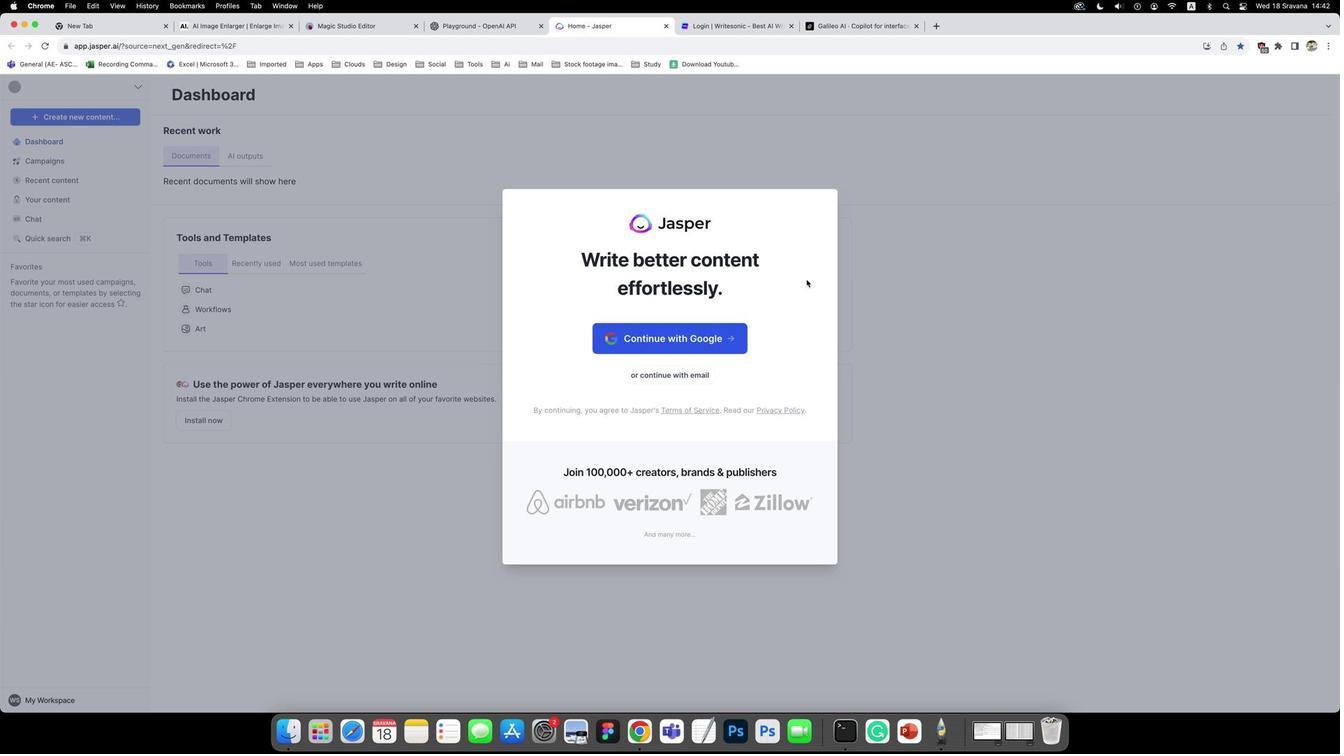 
Action: Mouse scrolled (824, 266) with delta (4, 12)
Screenshot: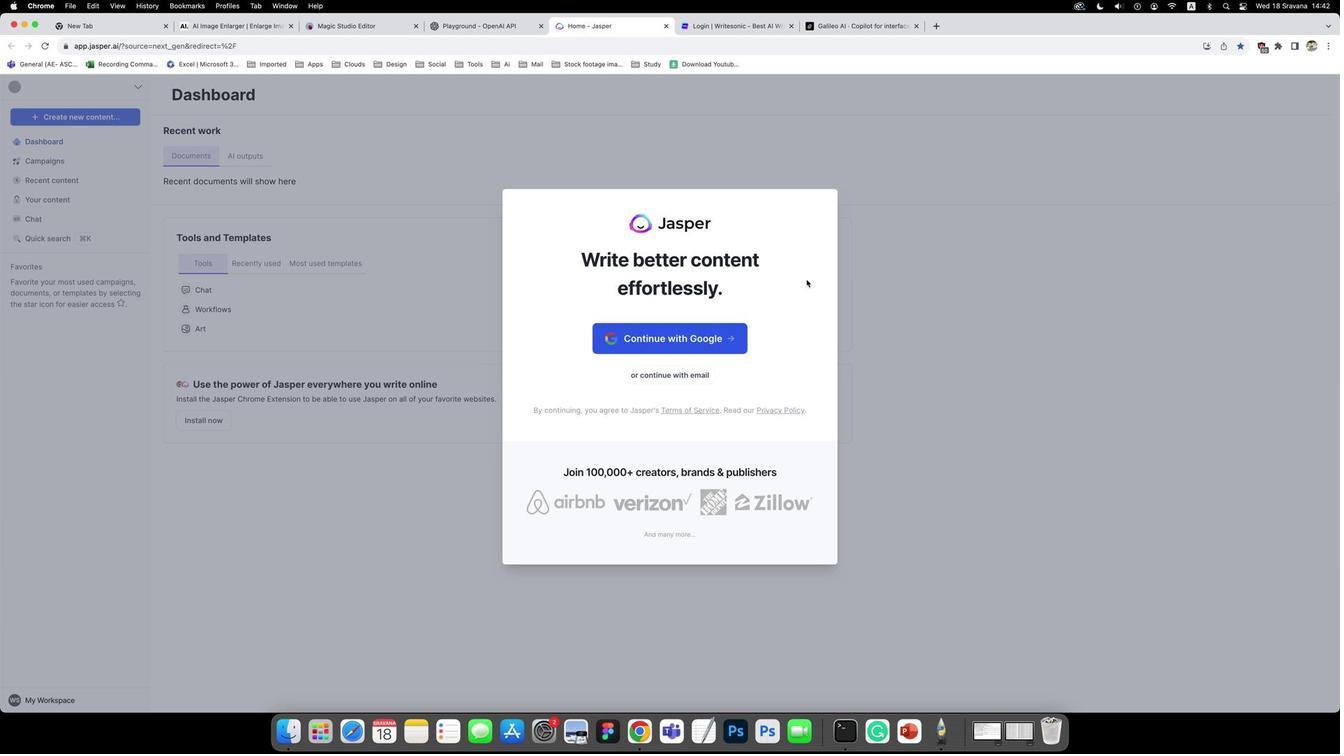 
Action: Mouse scrolled (824, 266) with delta (4, 10)
Screenshot: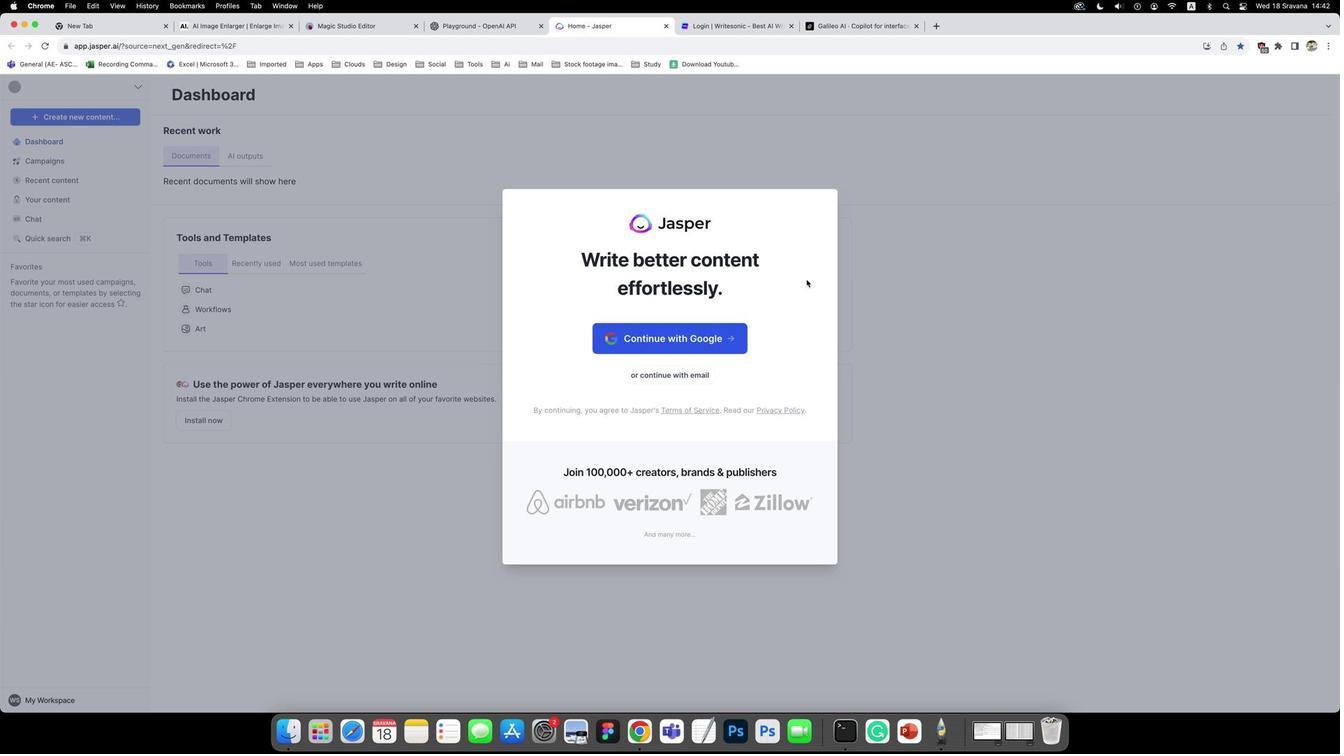 
Action: Mouse moved to (898, 229)
Screenshot: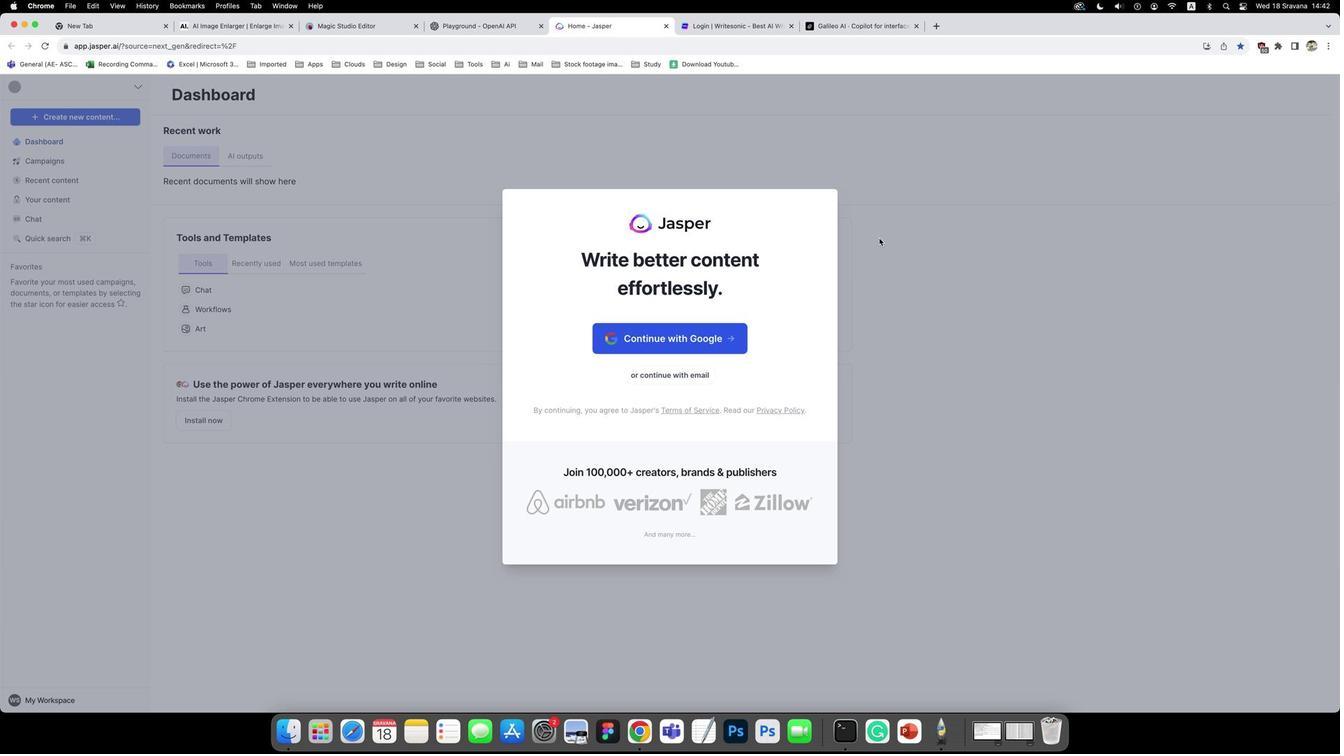 
Action: Mouse pressed left at (898, 229)
Screenshot: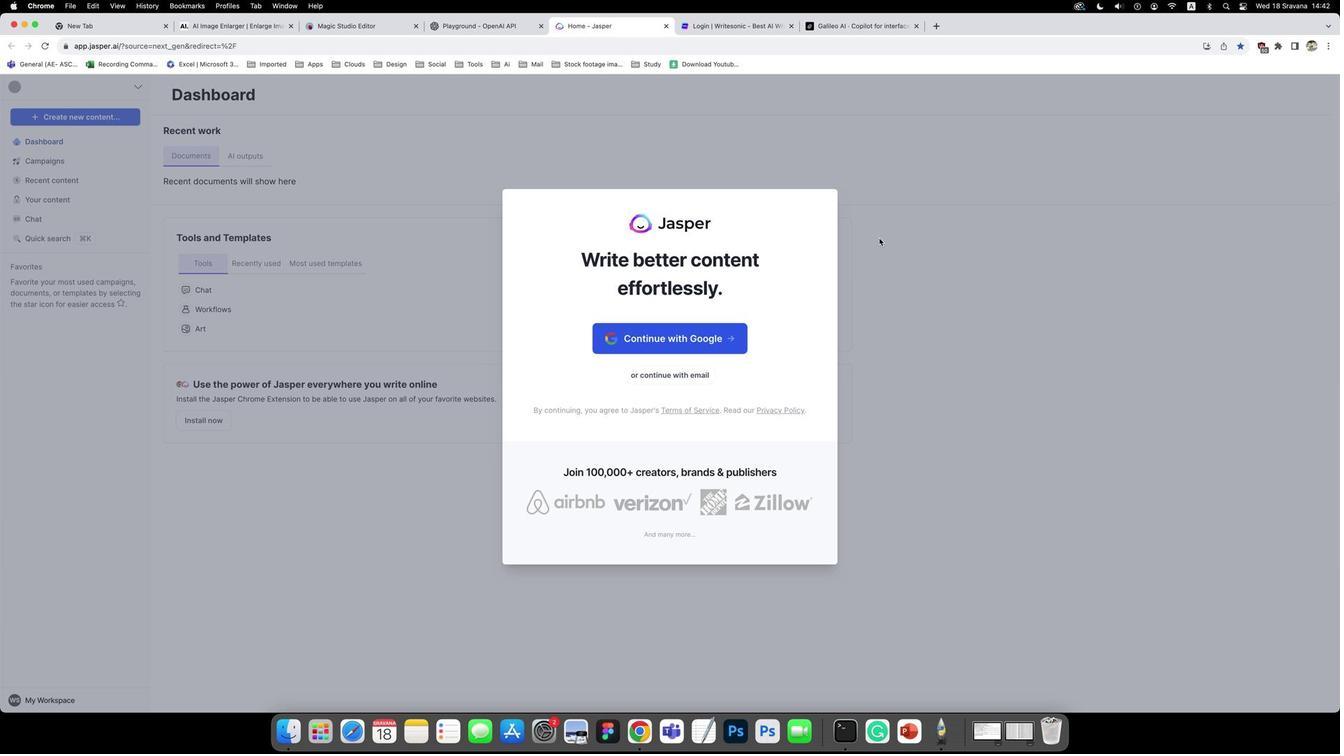 
Action: Mouse moved to (773, 34)
Screenshot: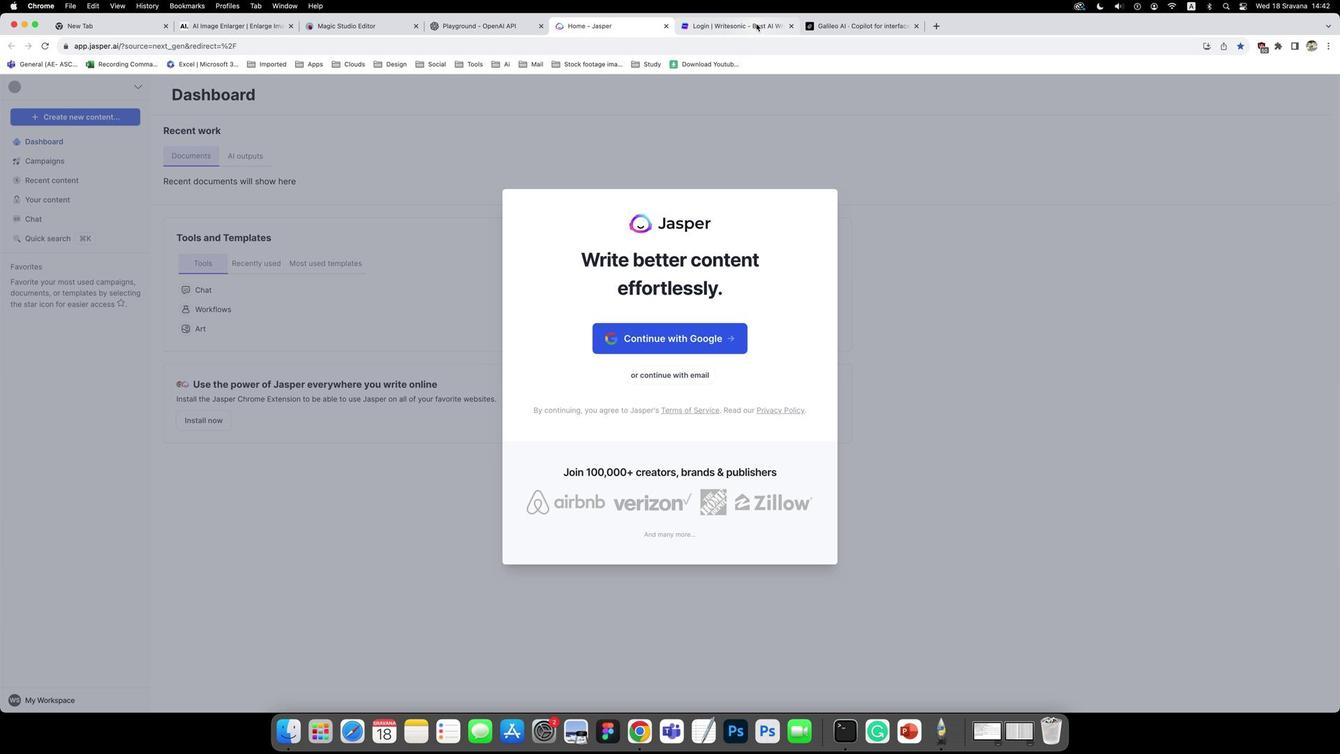 
Action: Mouse pressed left at (773, 34)
Screenshot: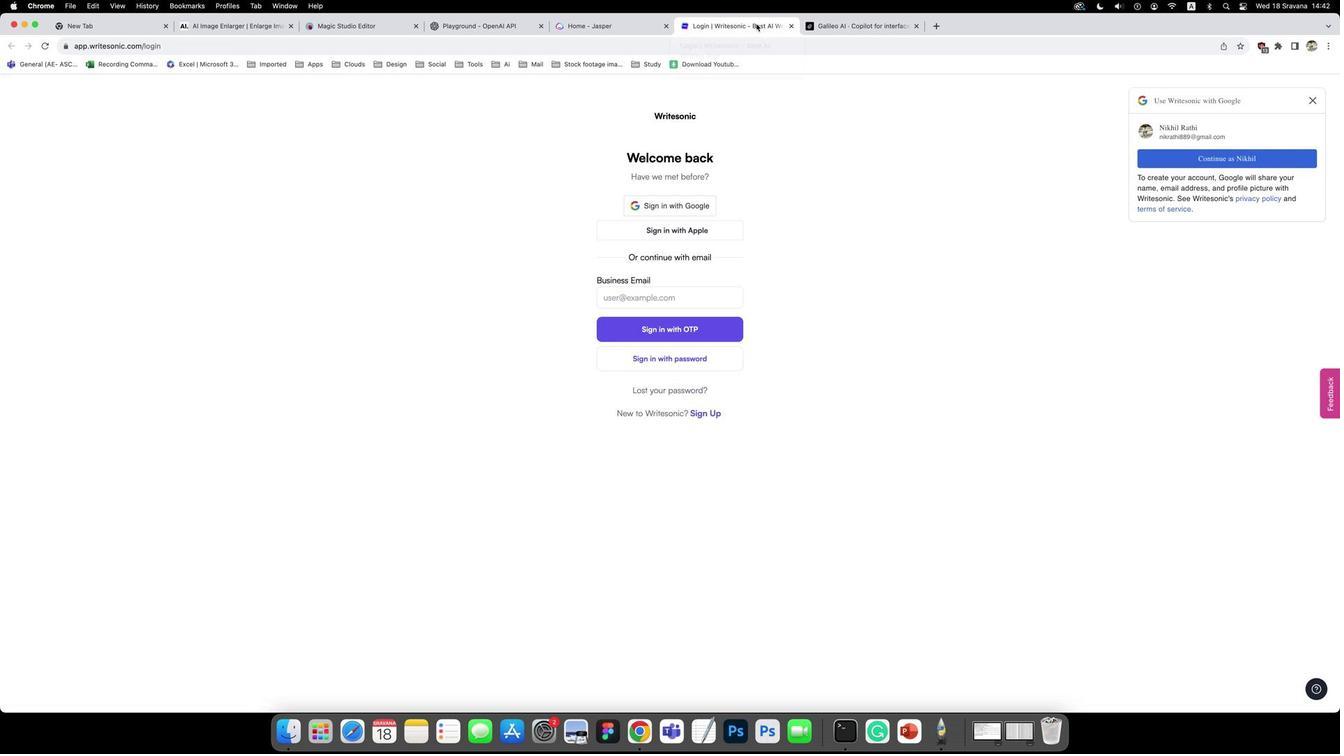 
Action: Mouse moved to (771, 261)
Screenshot: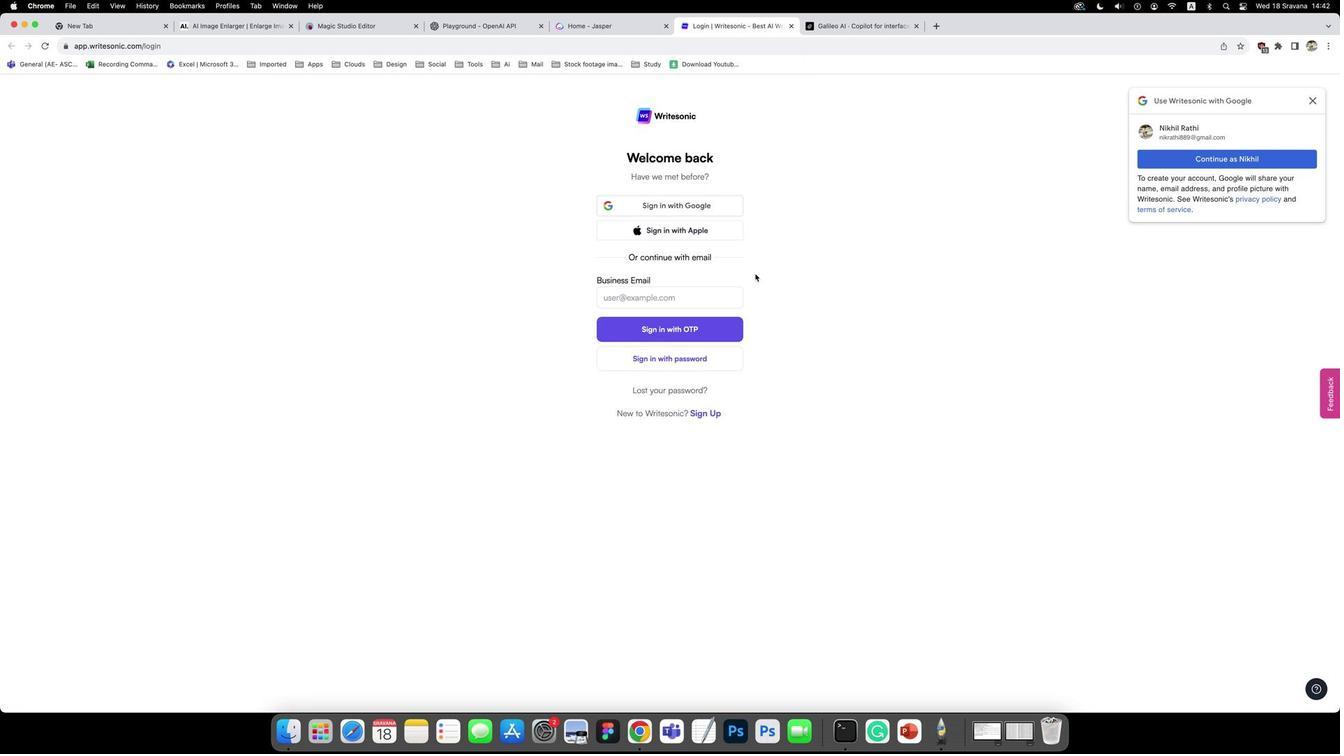 
Action: Mouse scrolled (771, 261) with delta (4, 12)
Screenshot: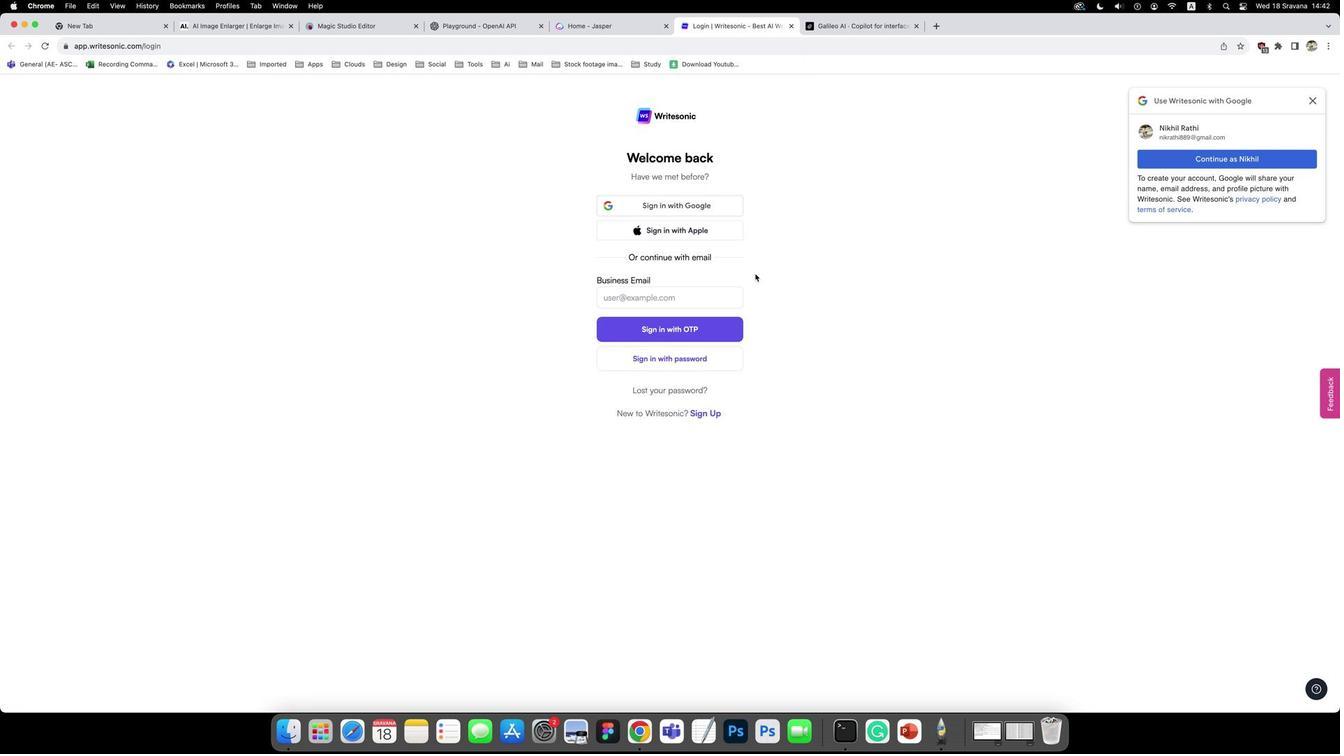 
Action: Mouse scrolled (771, 261) with delta (4, 12)
Screenshot: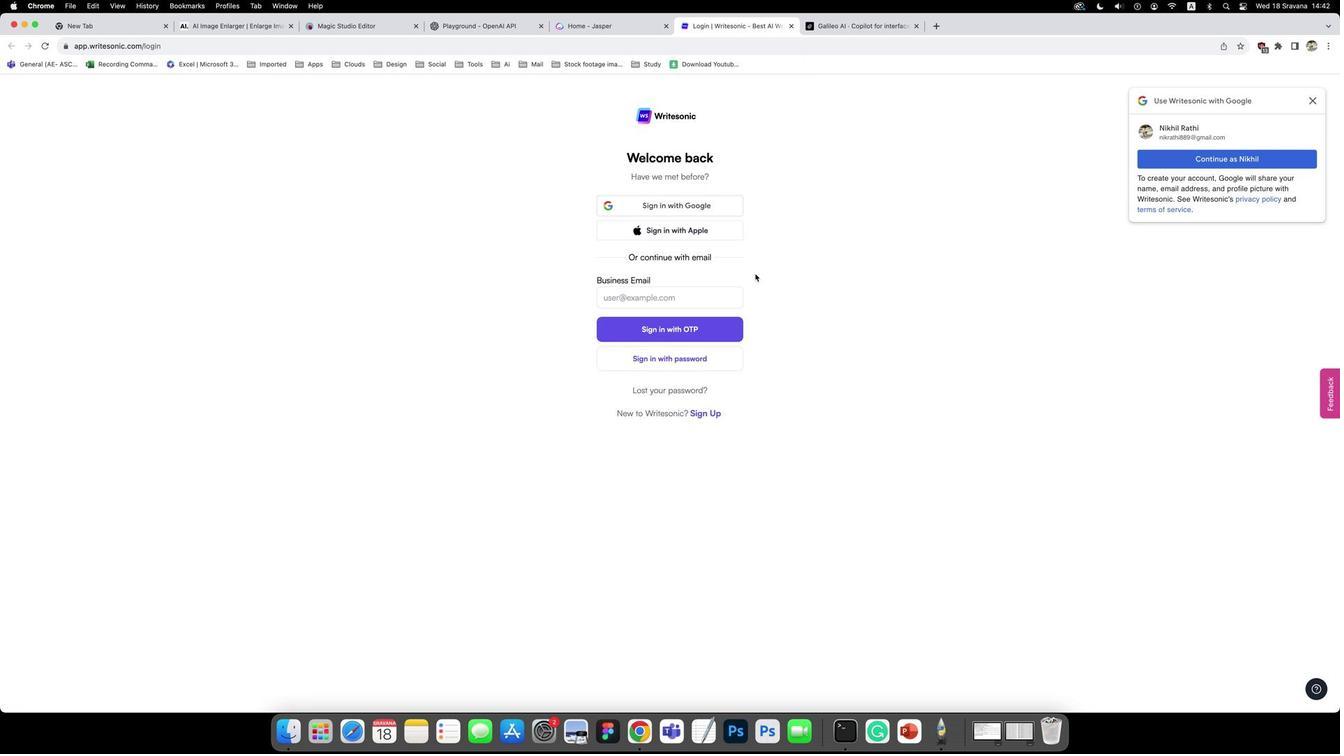 
Action: Mouse scrolled (771, 261) with delta (4, 11)
Screenshot: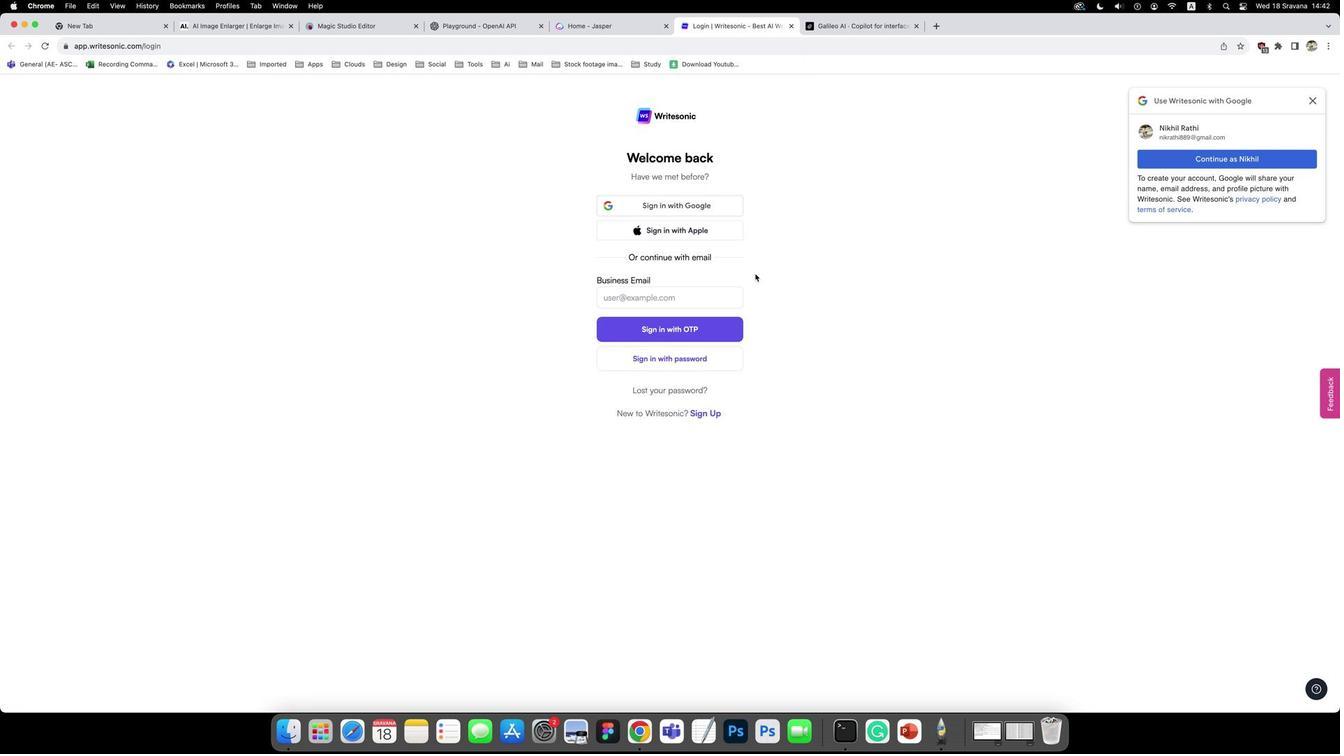 
Action: Mouse scrolled (771, 261) with delta (4, 11)
Screenshot: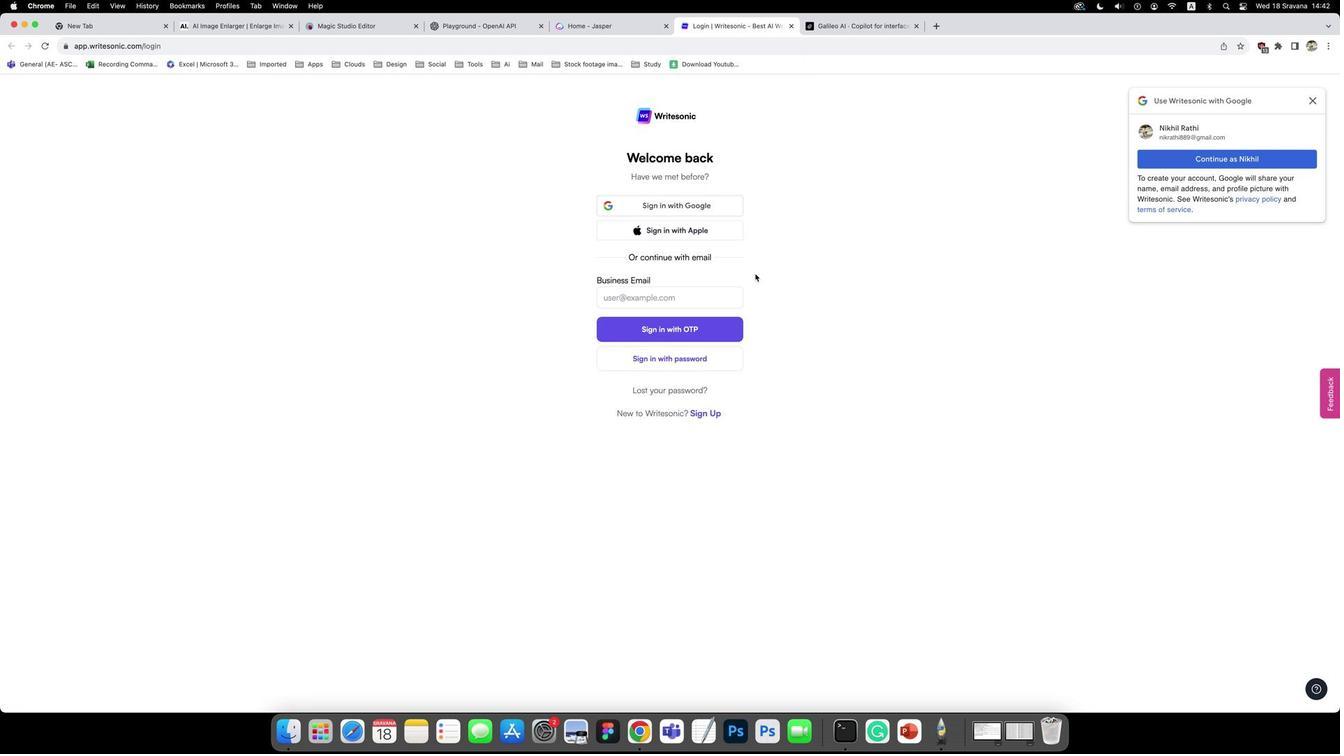 
Action: Mouse moved to (784, 290)
Screenshot: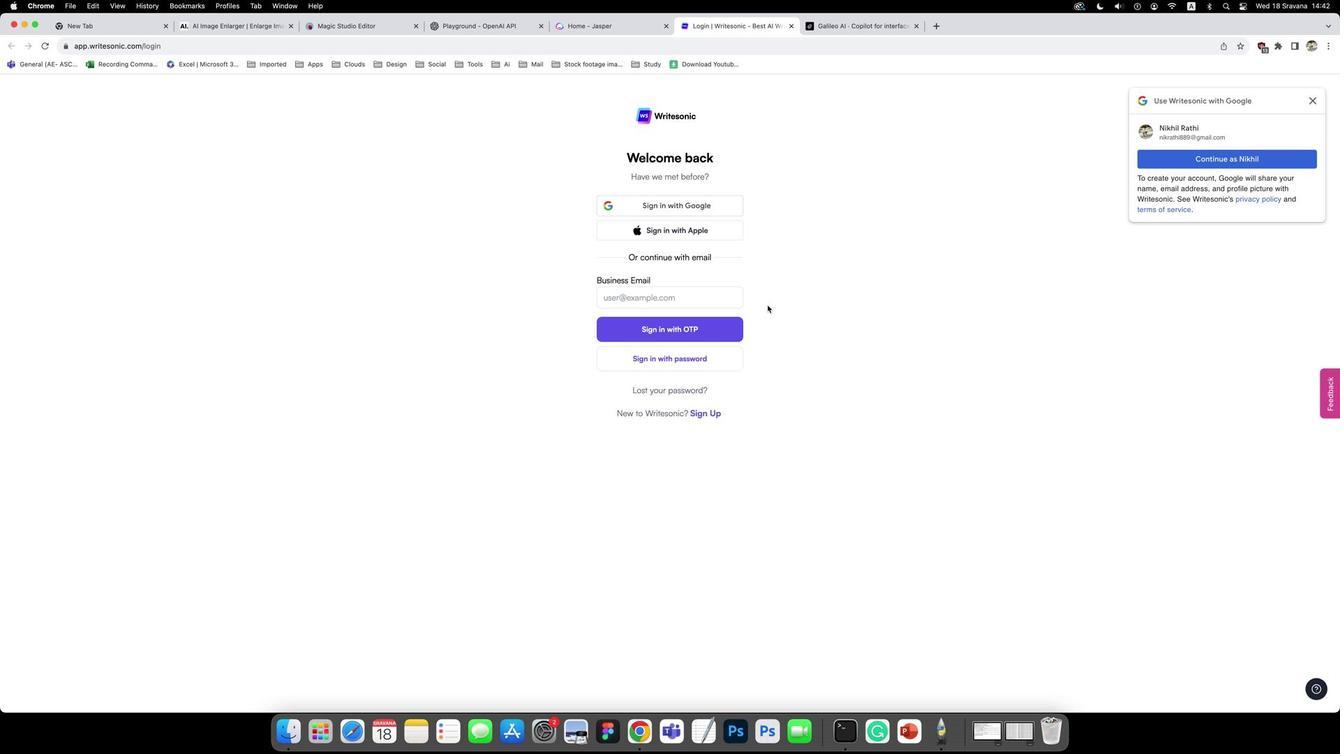 
Action: Mouse pressed left at (784, 290)
Screenshot: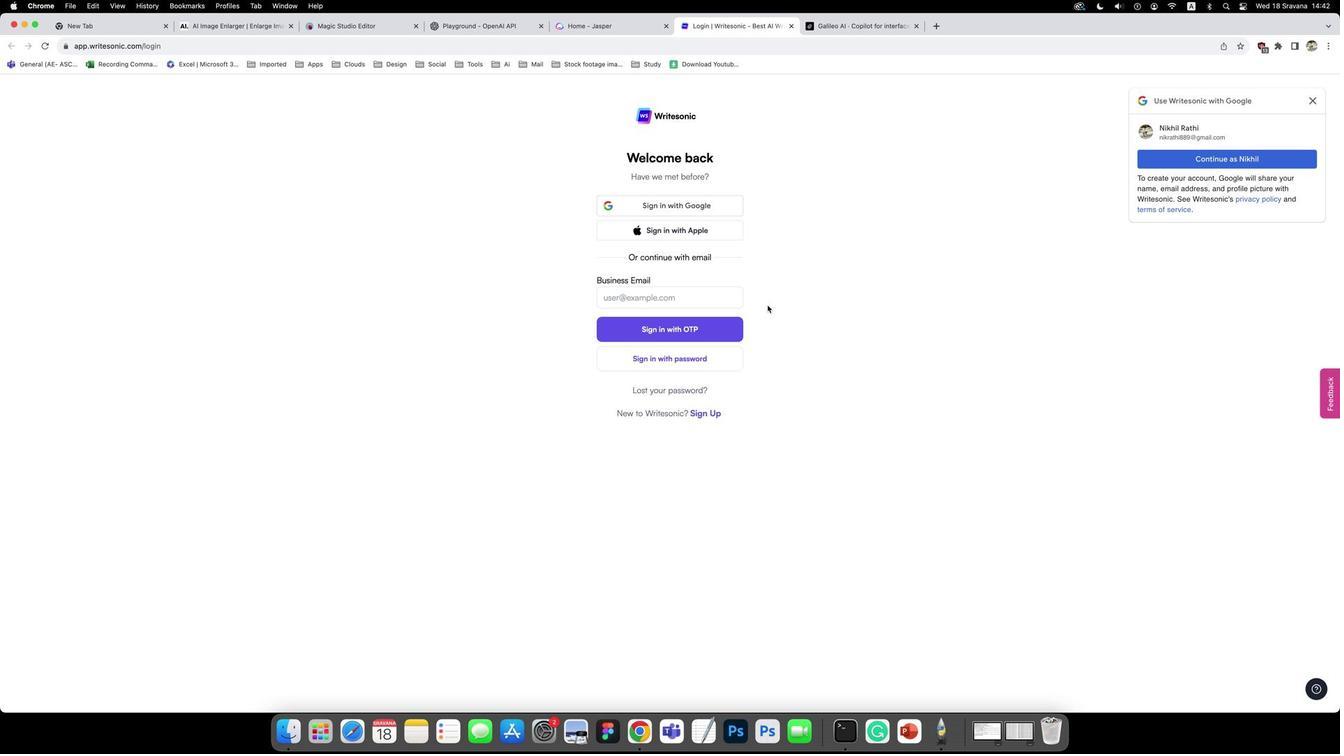 
Action: Mouse moved to (882, 39)
Screenshot: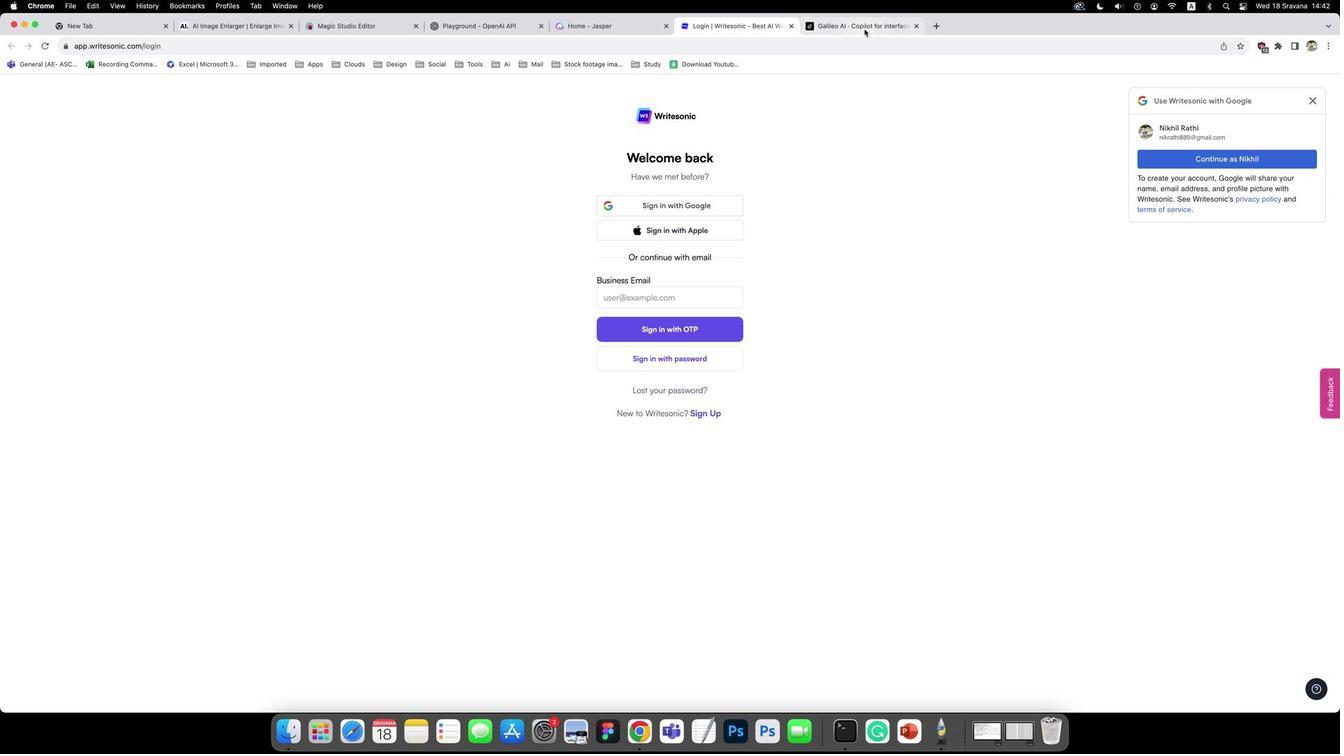 
Action: Mouse pressed left at (882, 39)
Screenshot: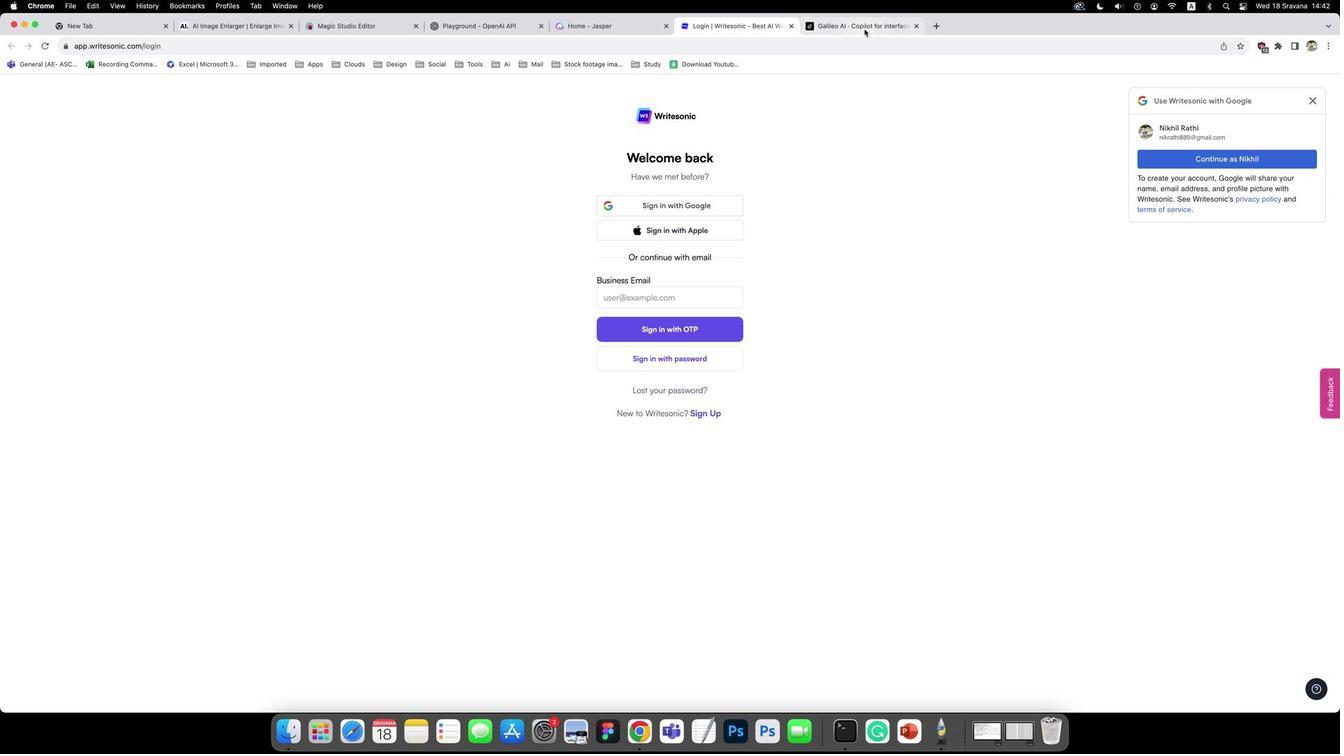 
Action: Mouse moved to (835, 142)
Screenshot: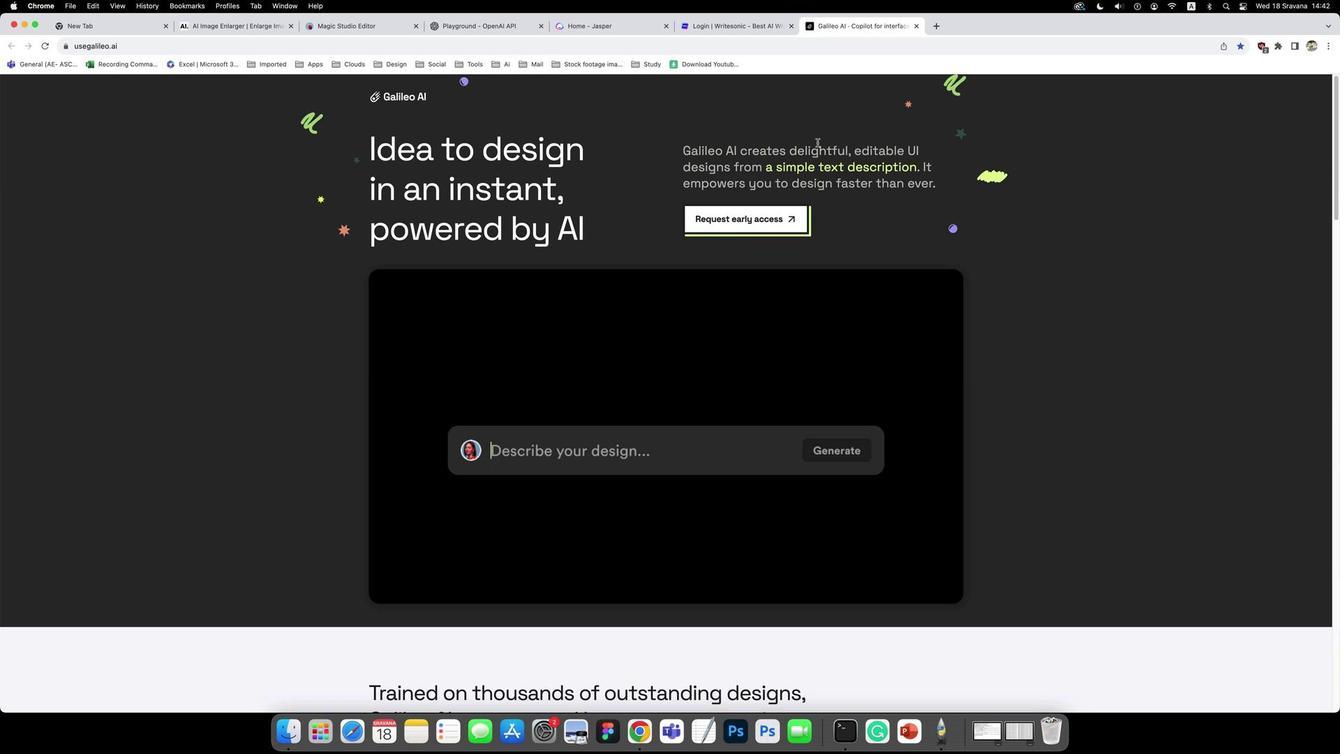 
Action: Mouse scrolled (835, 142) with delta (4, 12)
Screenshot: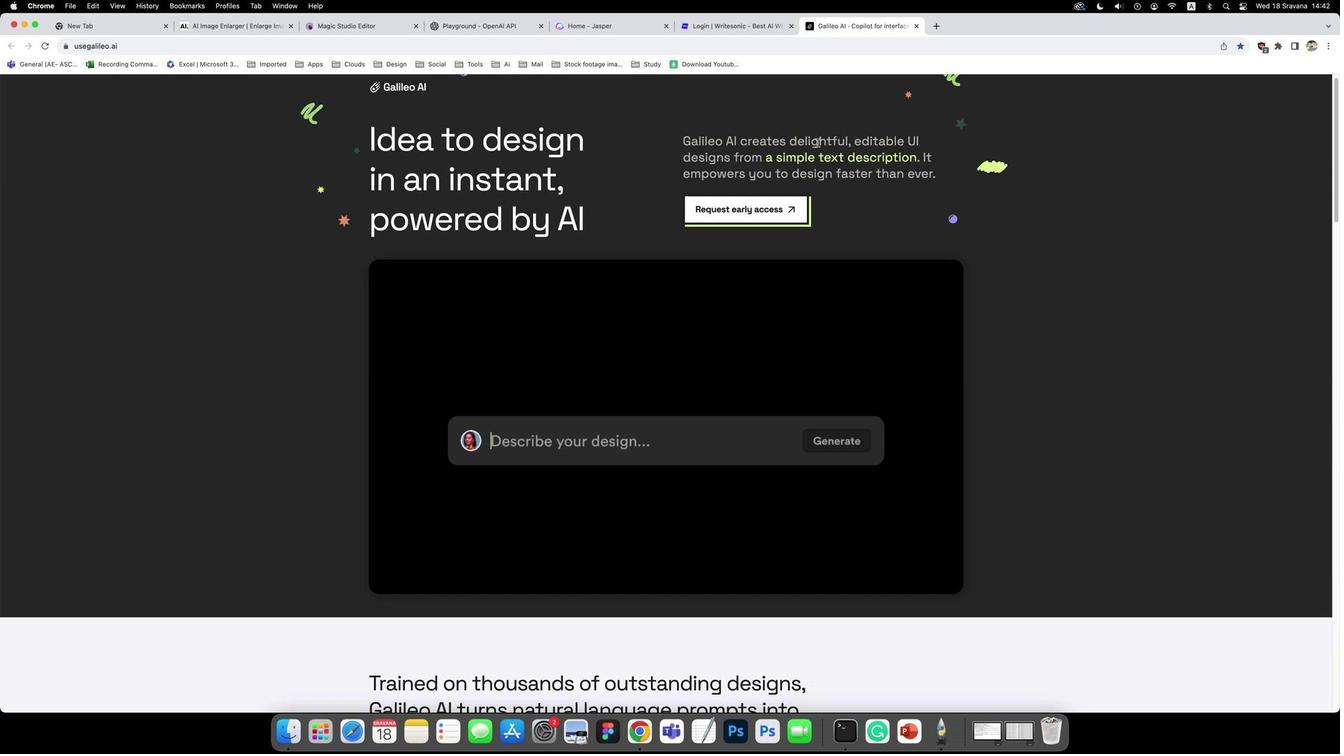 
Action: Mouse scrolled (835, 142) with delta (4, 12)
Screenshot: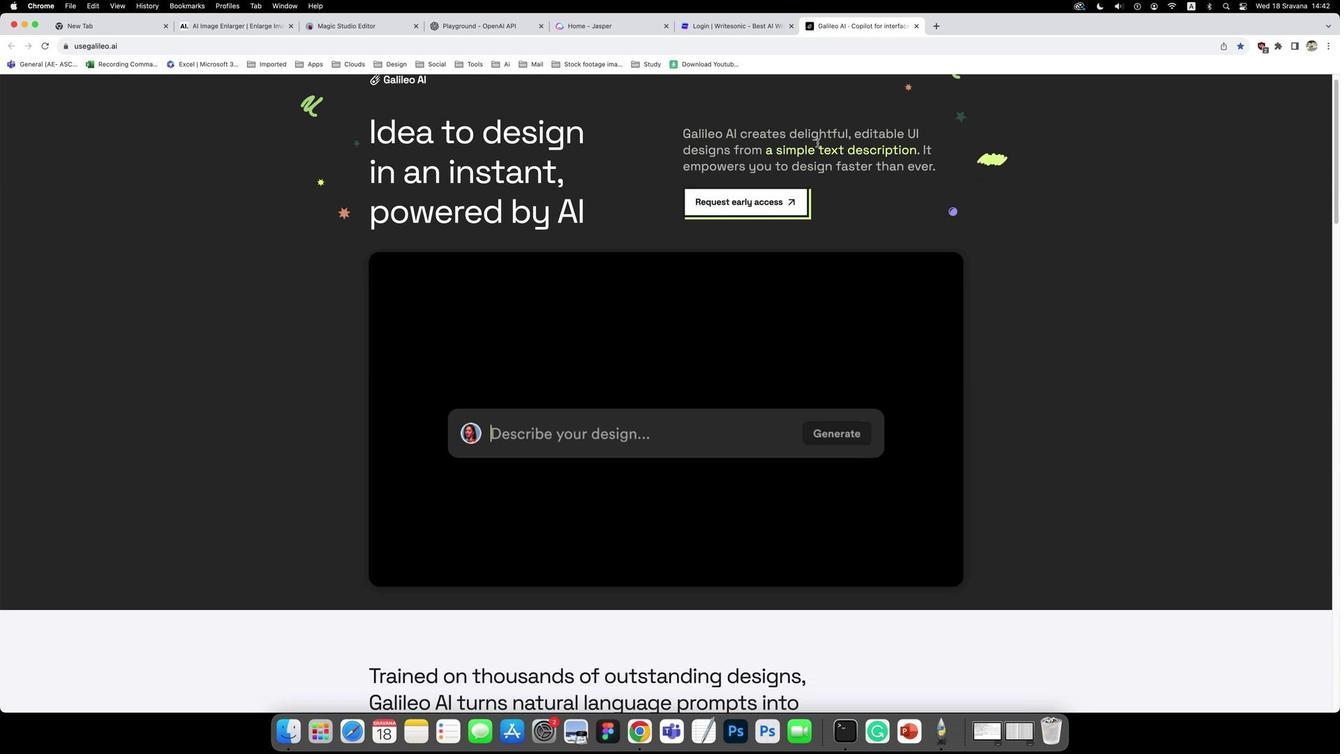 
Action: Mouse scrolled (835, 142) with delta (4, 10)
Screenshot: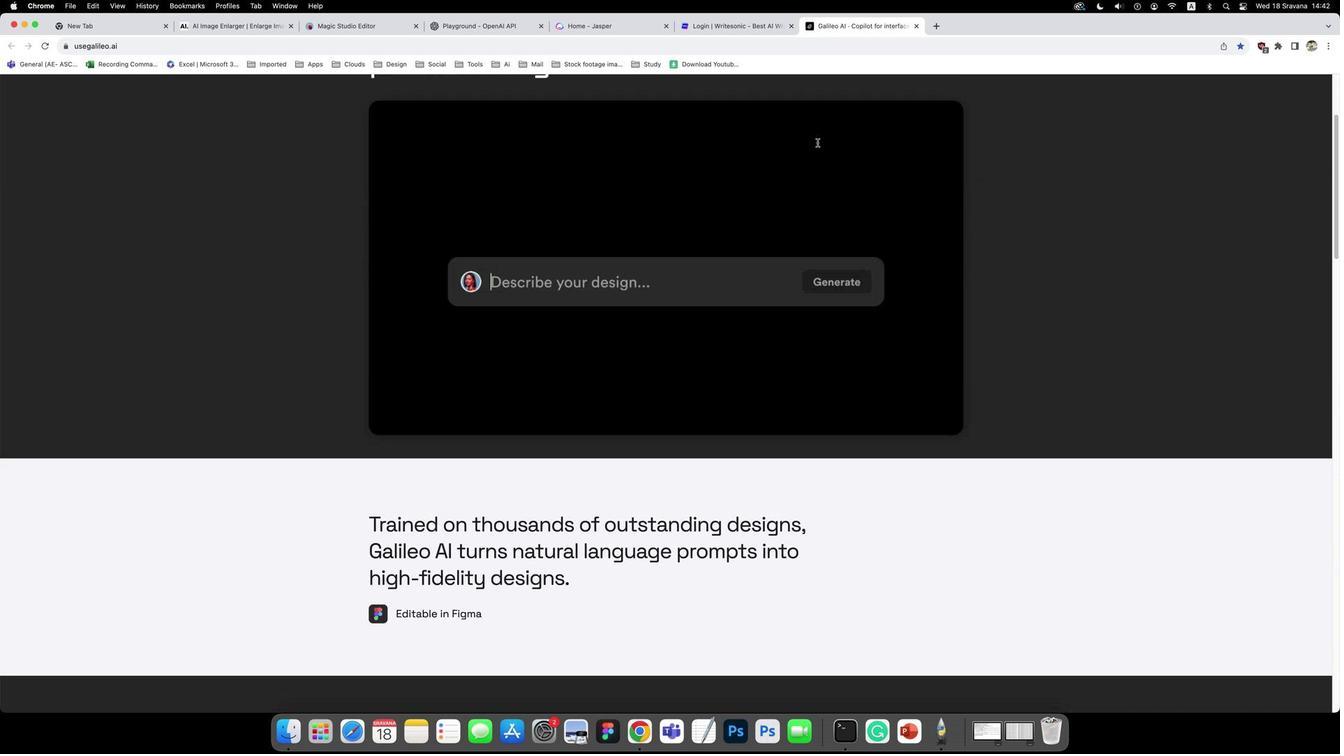 
Action: Mouse scrolled (835, 142) with delta (4, 9)
Screenshot: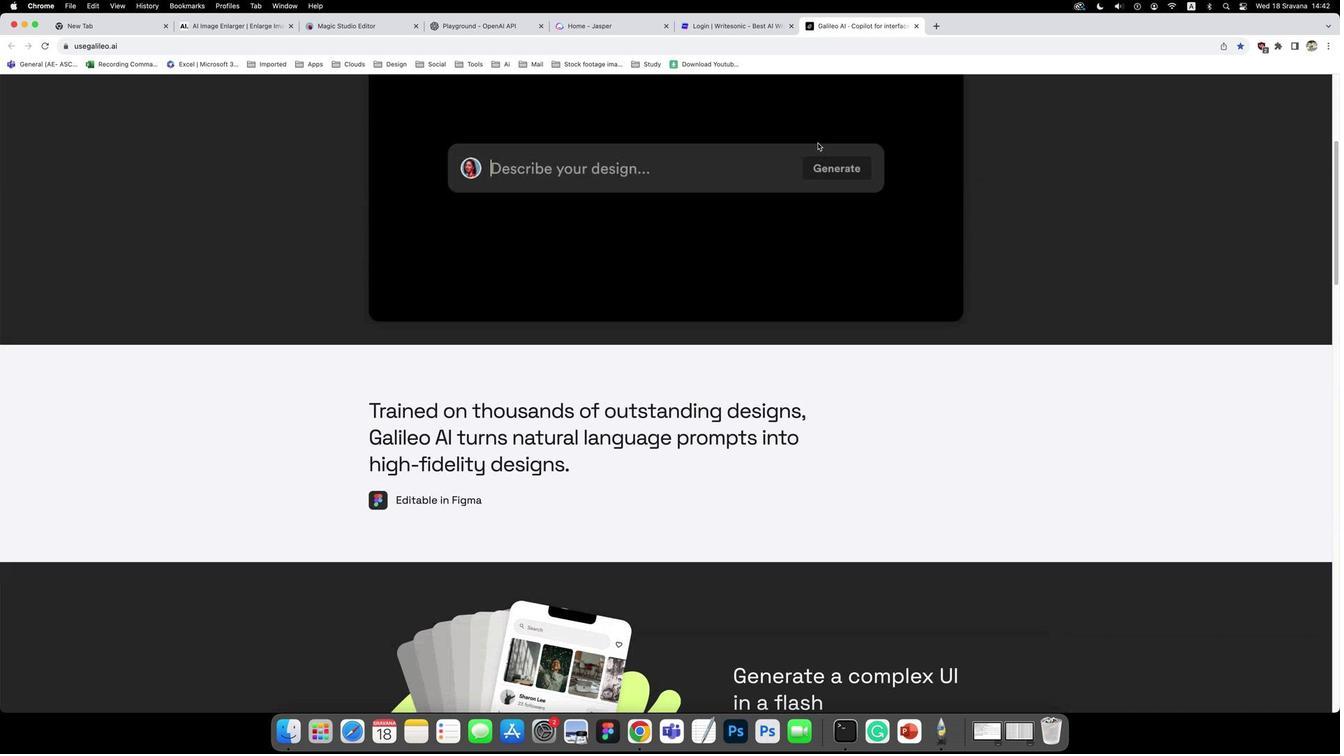 
Action: Mouse scrolled (835, 142) with delta (4, 12)
Screenshot: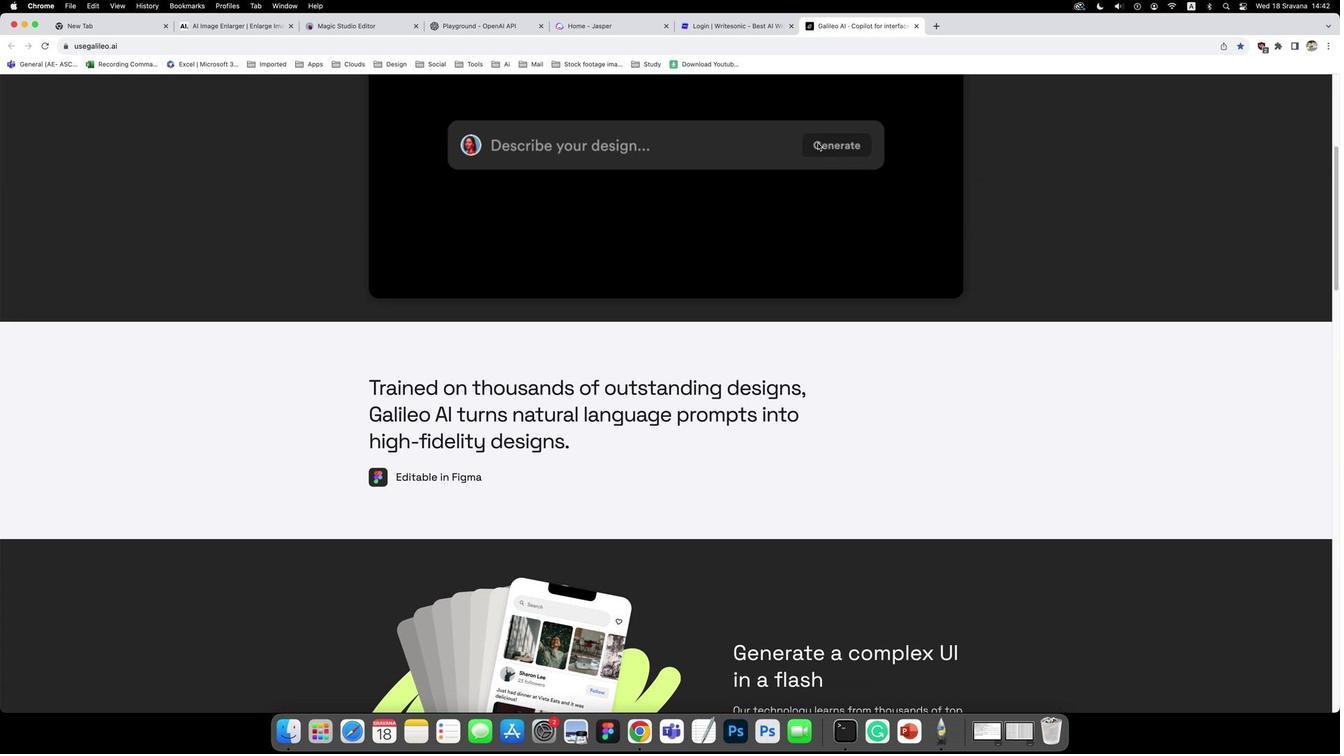 
Action: Mouse scrolled (835, 142) with delta (4, 12)
Screenshot: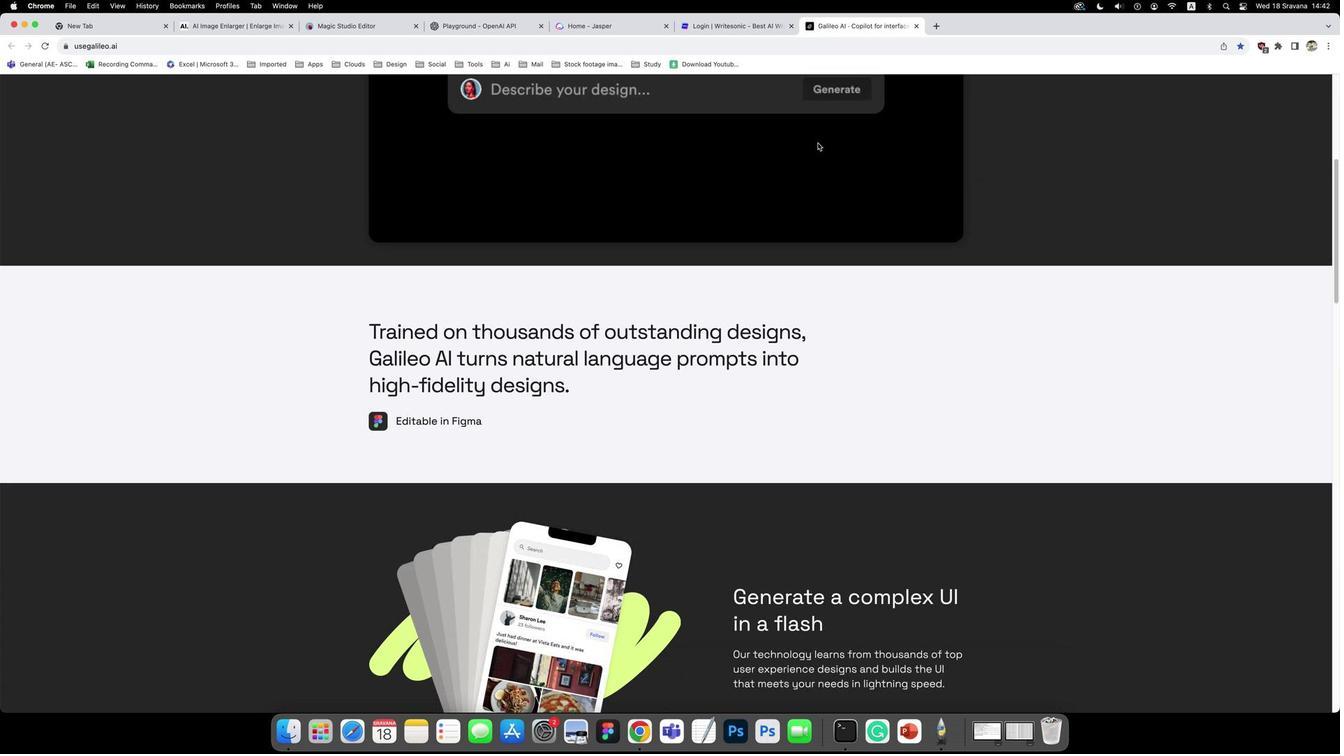 
Action: Mouse scrolled (835, 142) with delta (4, 10)
Screenshot: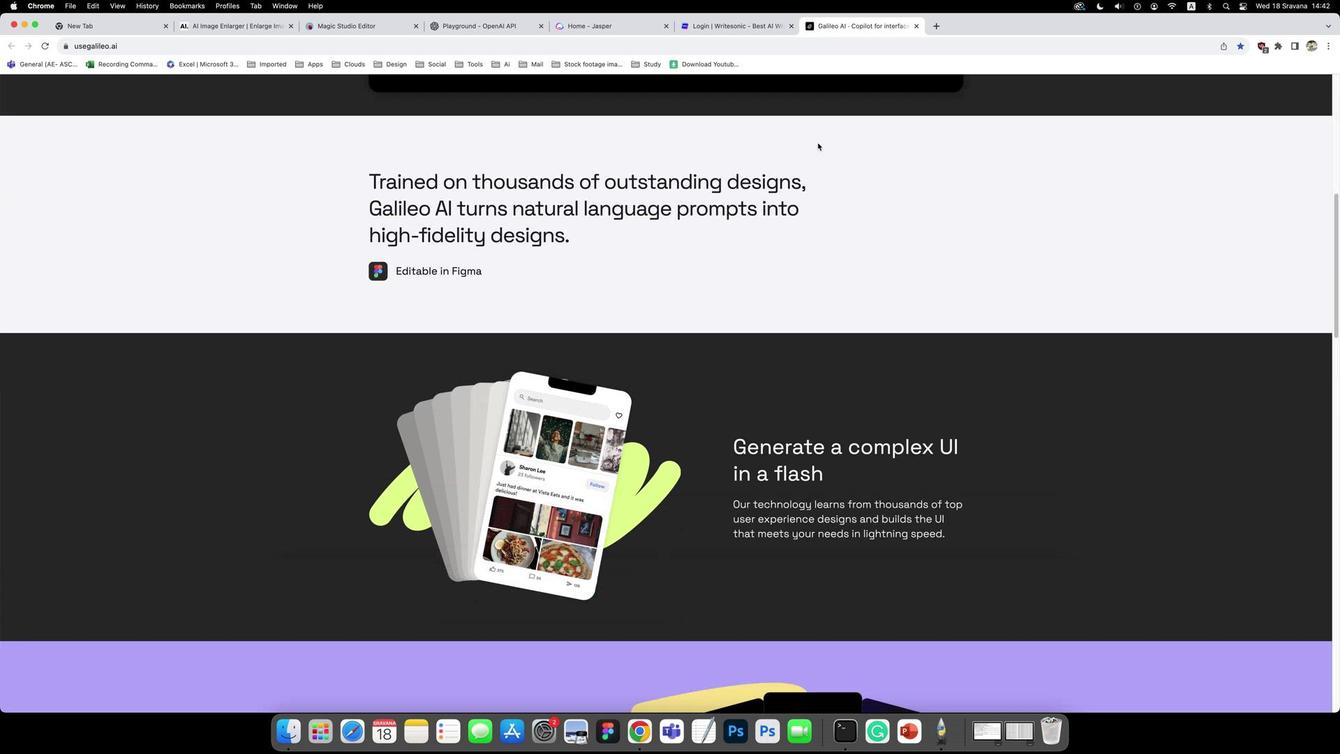 
Action: Mouse scrolled (835, 142) with delta (4, 7)
Screenshot: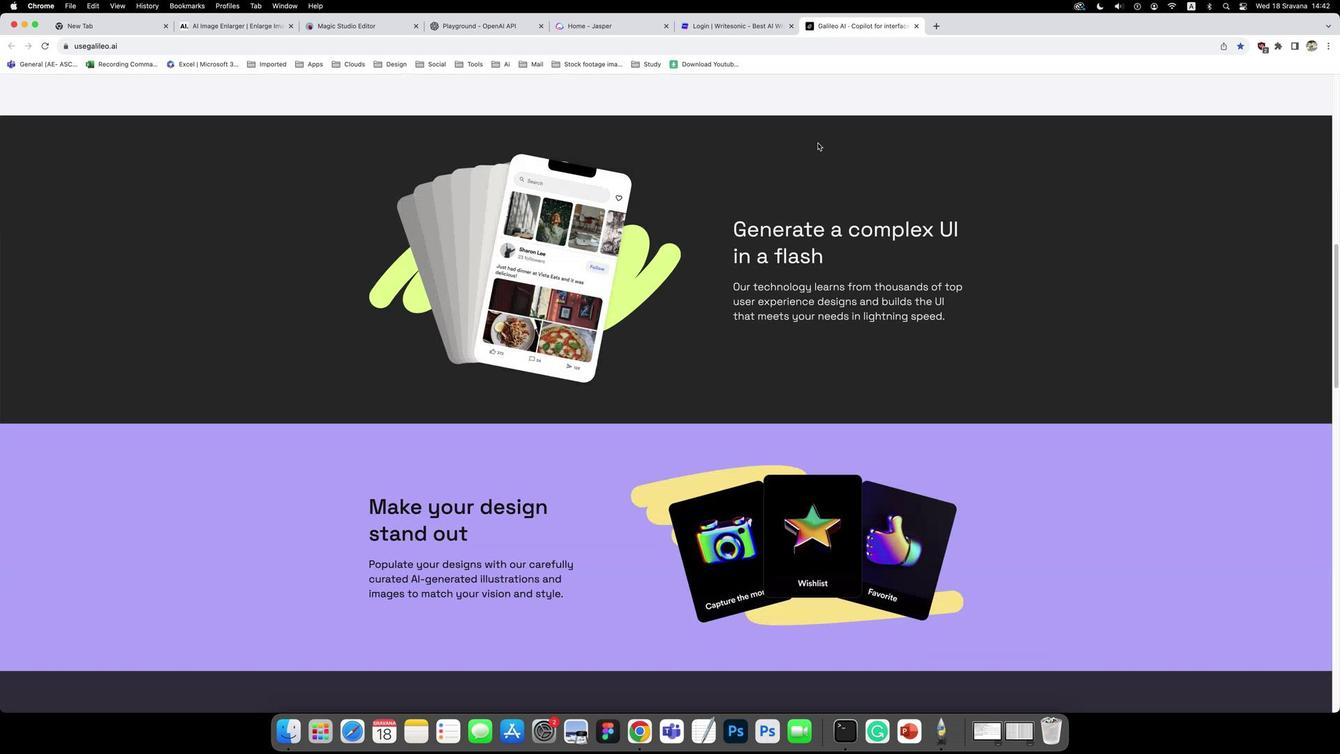 
Action: Mouse scrolled (835, 142) with delta (4, 6)
Screenshot: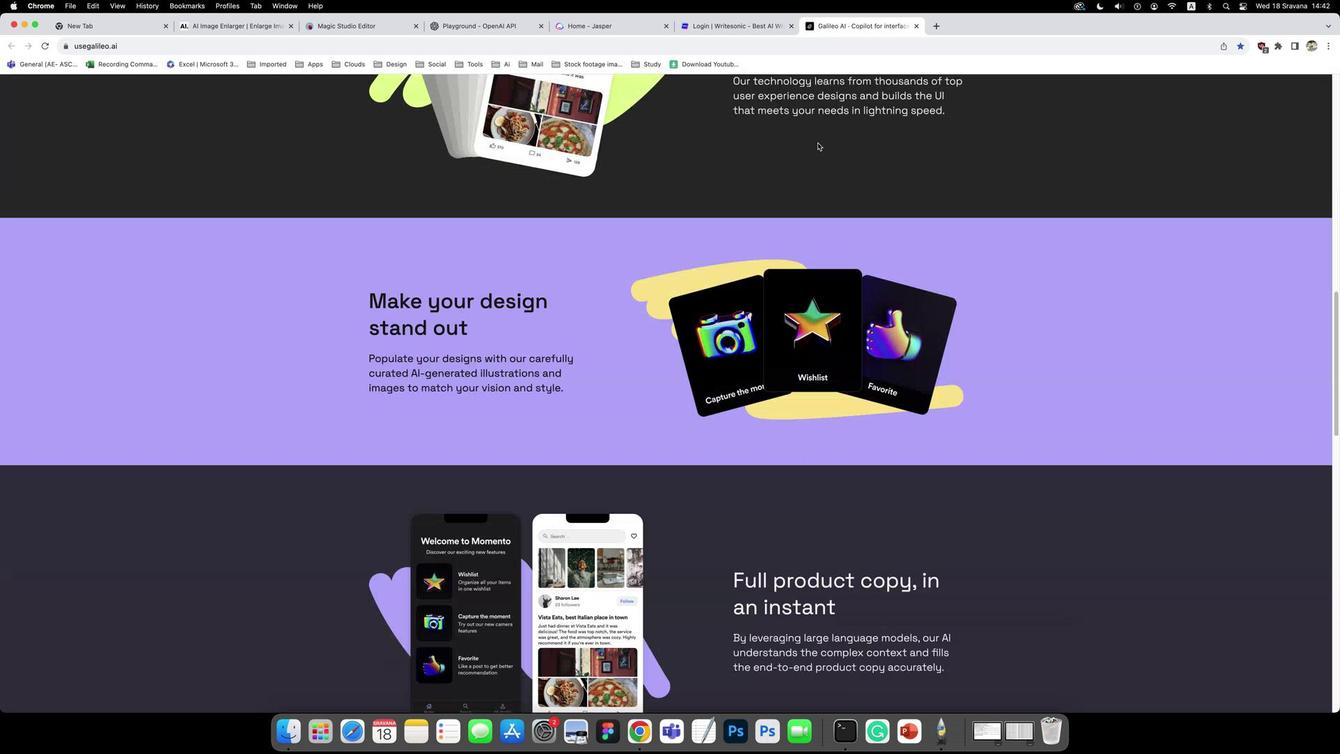 
Action: Mouse scrolled (835, 142) with delta (4, 12)
Screenshot: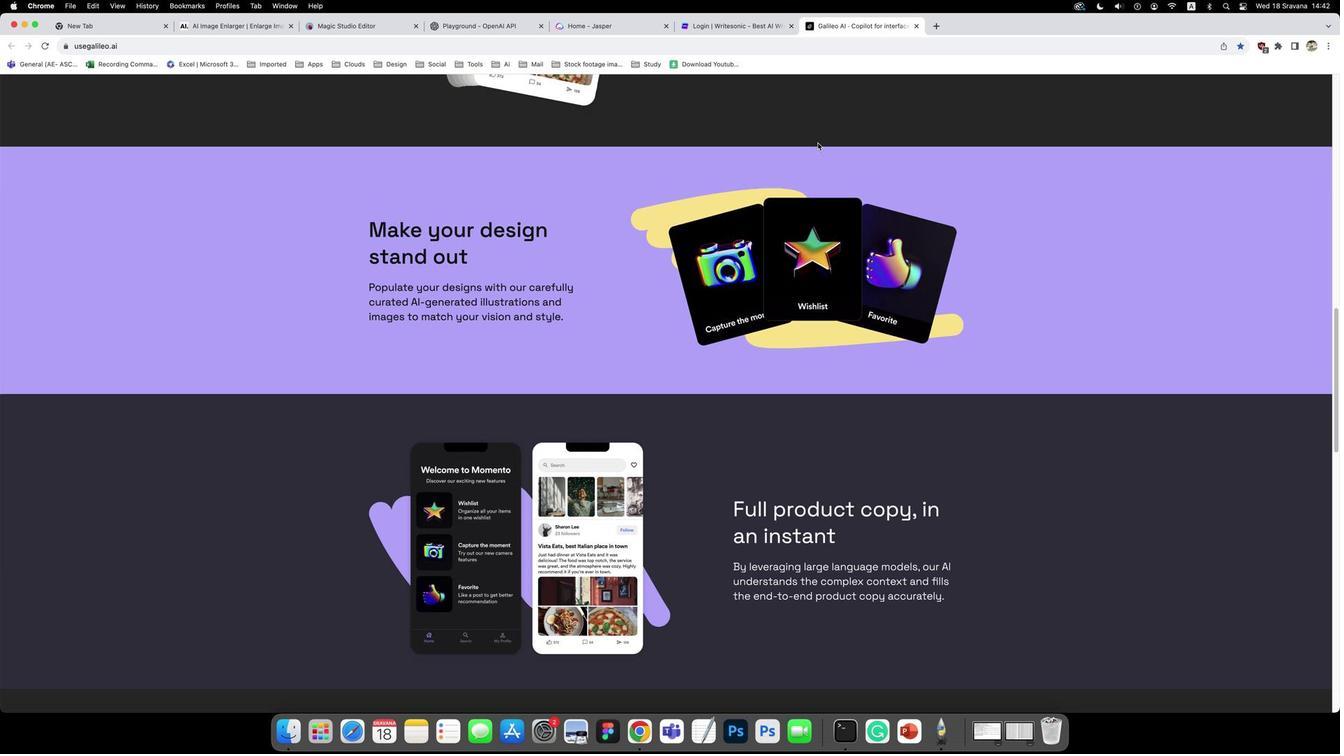 
Action: Mouse scrolled (835, 142) with delta (4, 12)
Screenshot: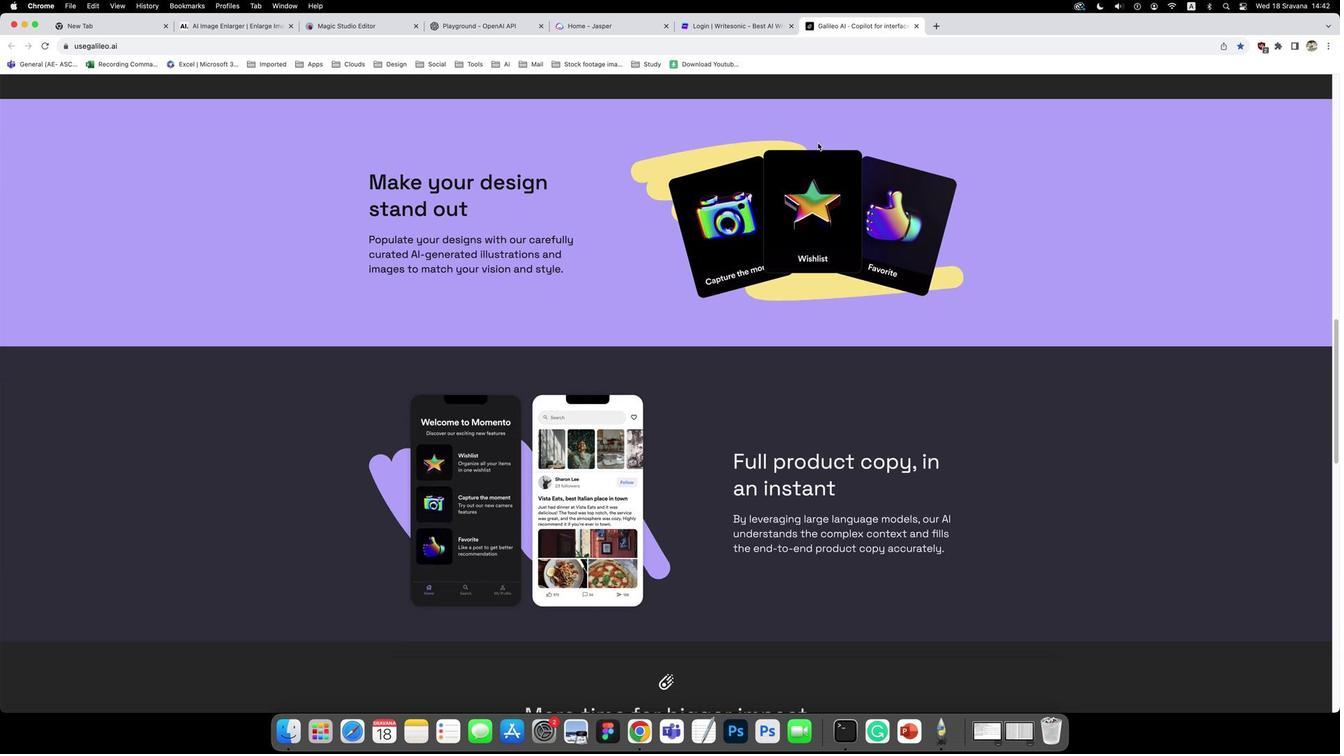 
Action: Mouse scrolled (835, 142) with delta (4, 10)
Screenshot: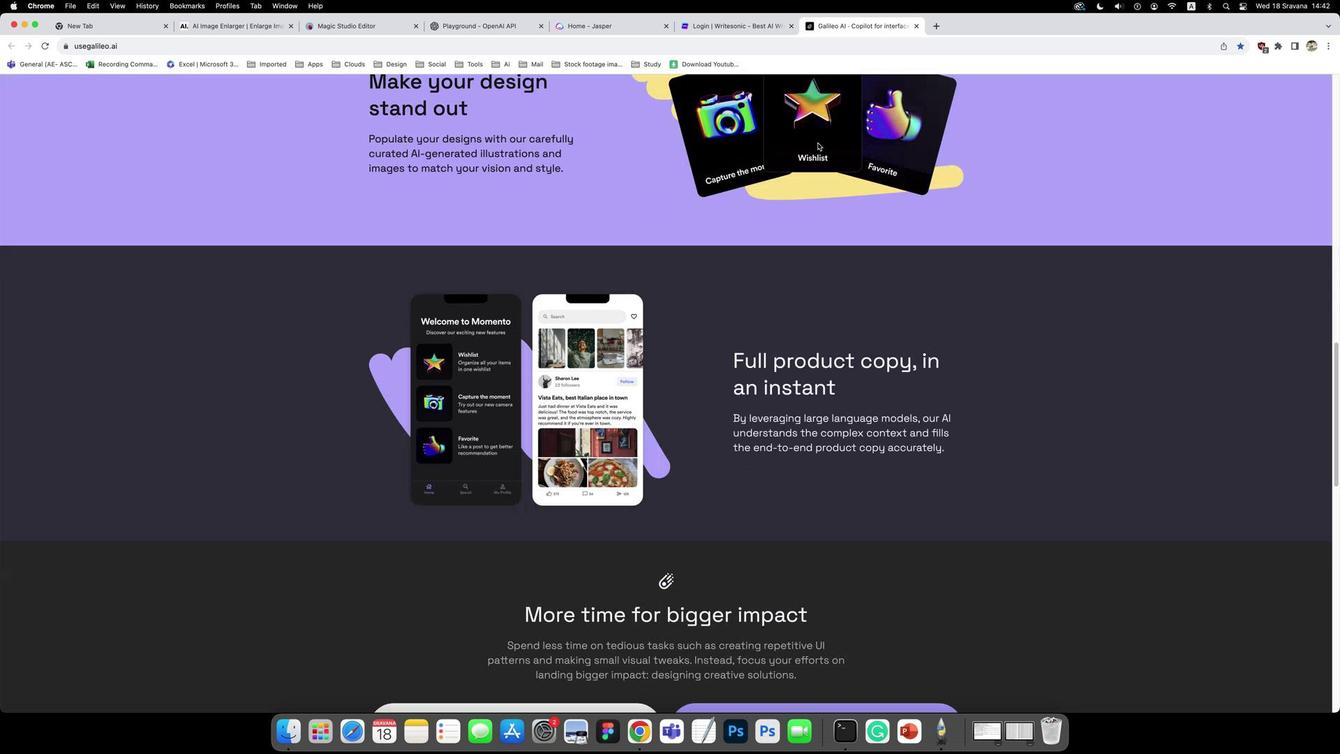 
Action: Mouse scrolled (835, 142) with delta (4, 9)
Screenshot: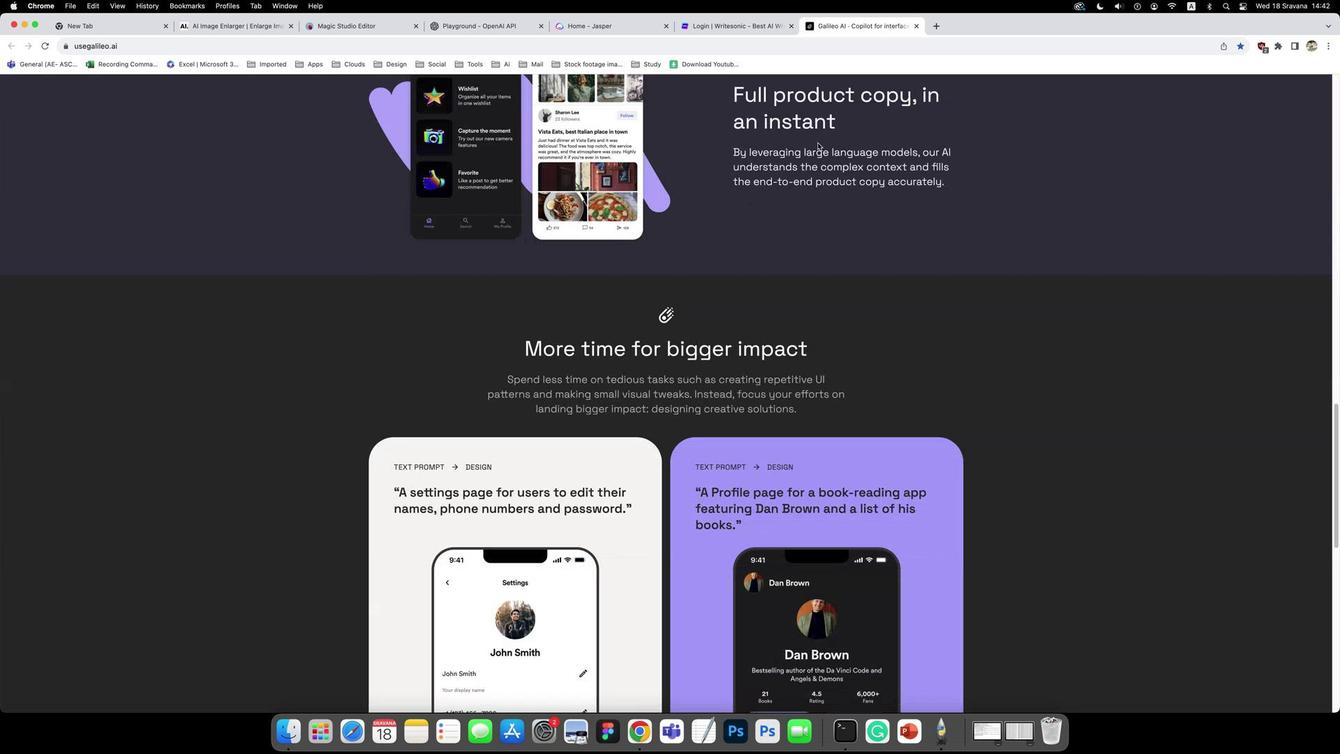 
Action: Mouse scrolled (835, 142) with delta (4, 7)
Screenshot: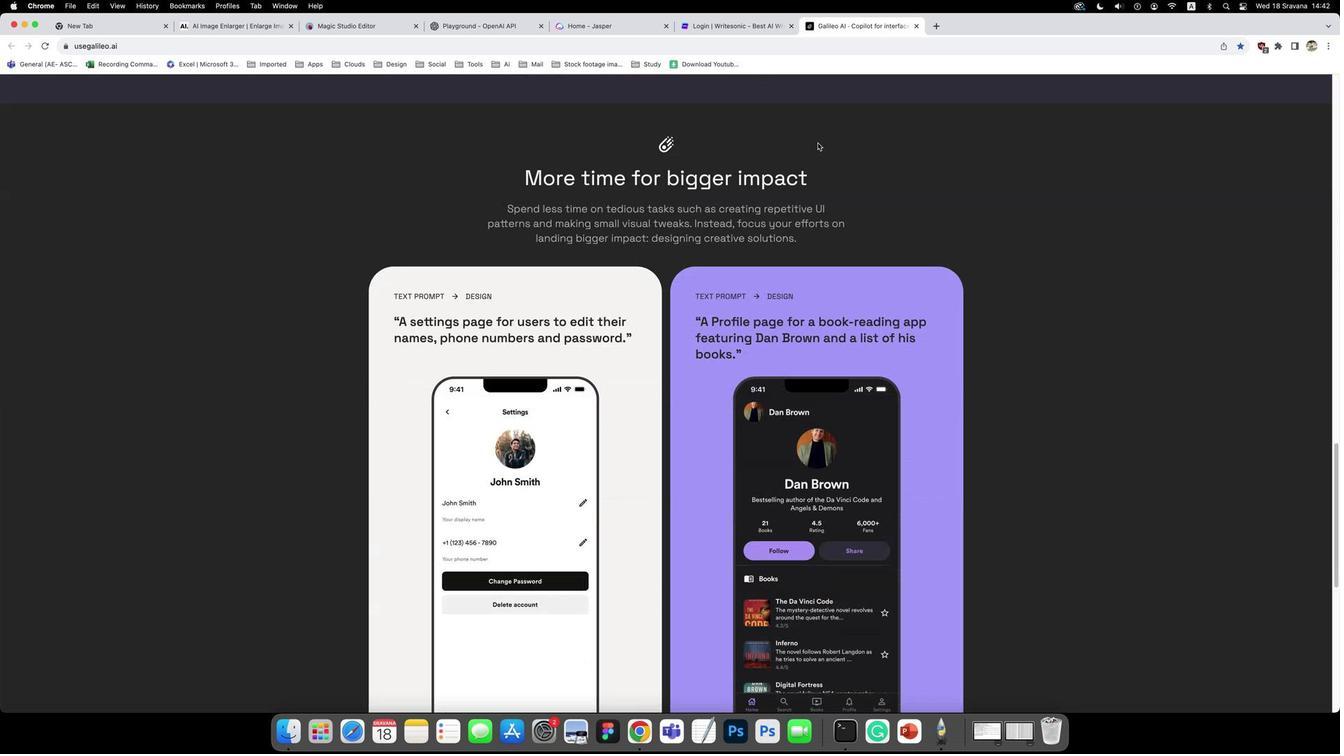 
Action: Mouse scrolled (835, 142) with delta (4, 12)
Screenshot: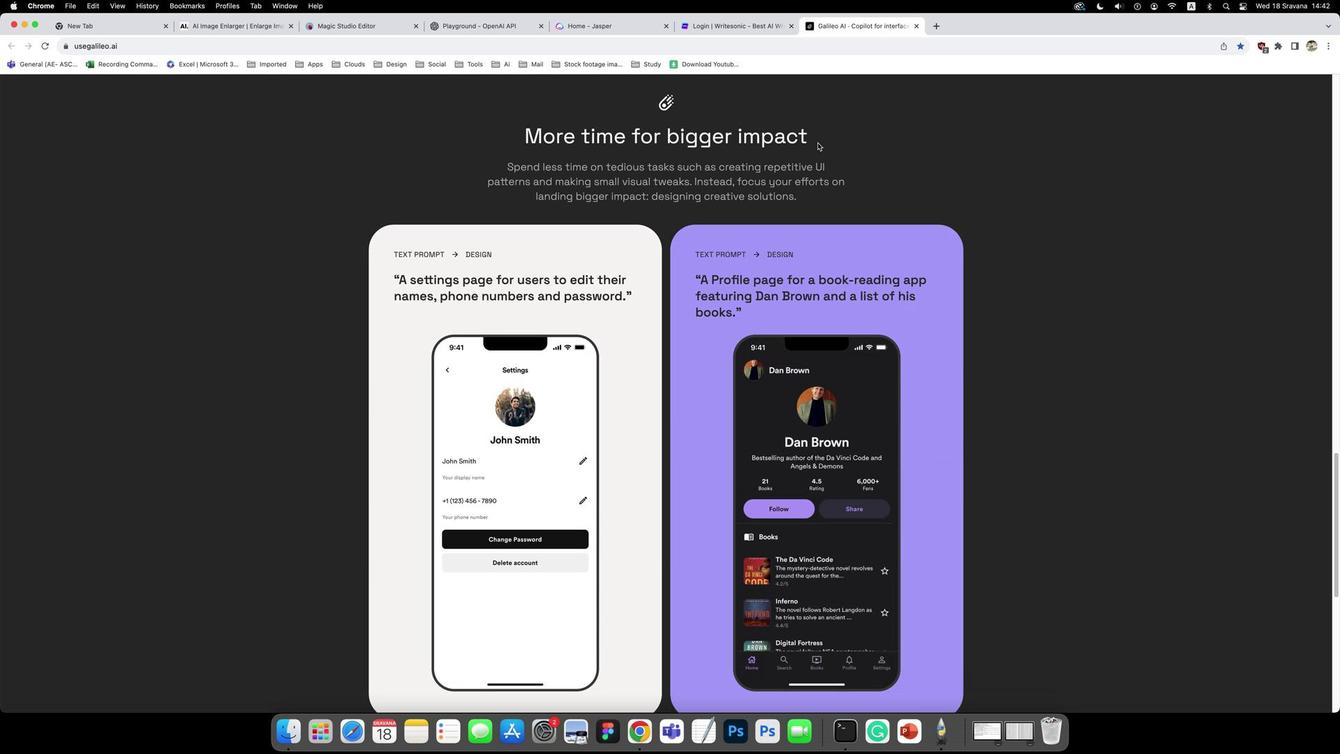 
Action: Mouse scrolled (835, 142) with delta (4, 12)
Screenshot: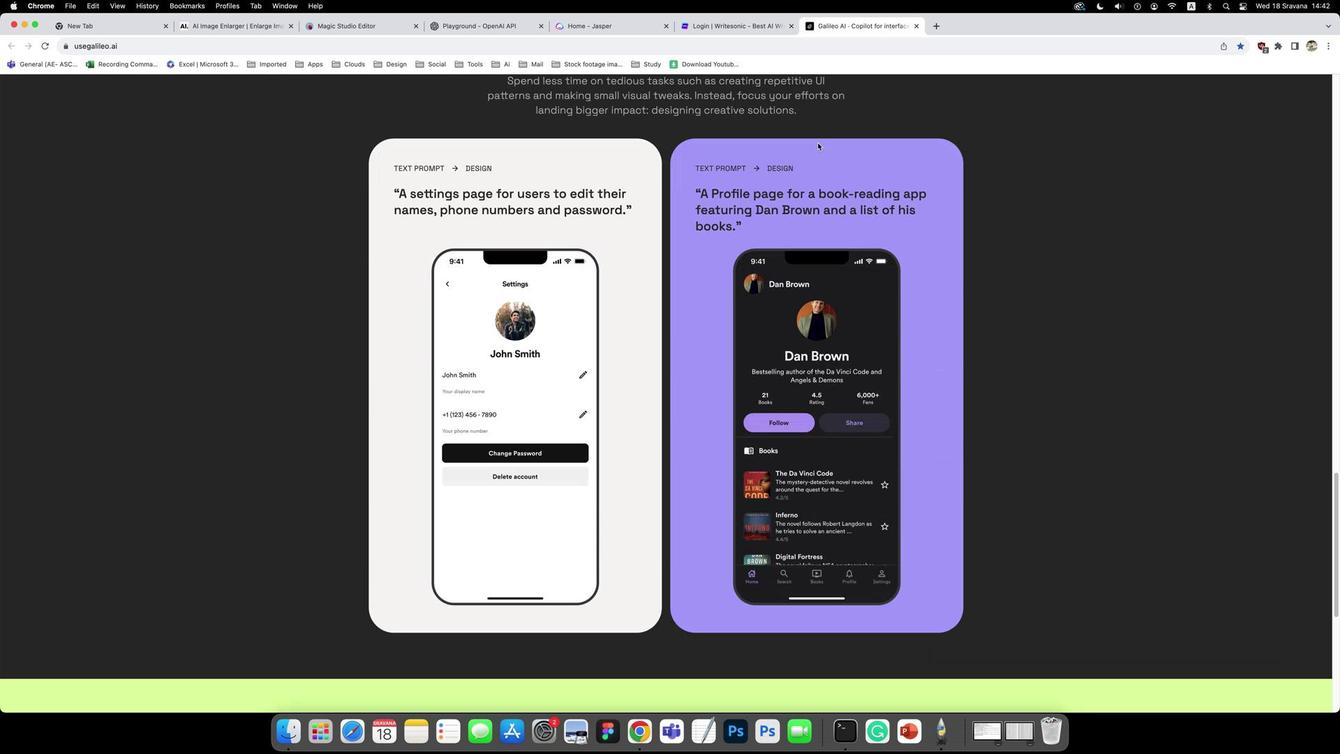 
Action: Mouse scrolled (835, 142) with delta (4, 9)
Screenshot: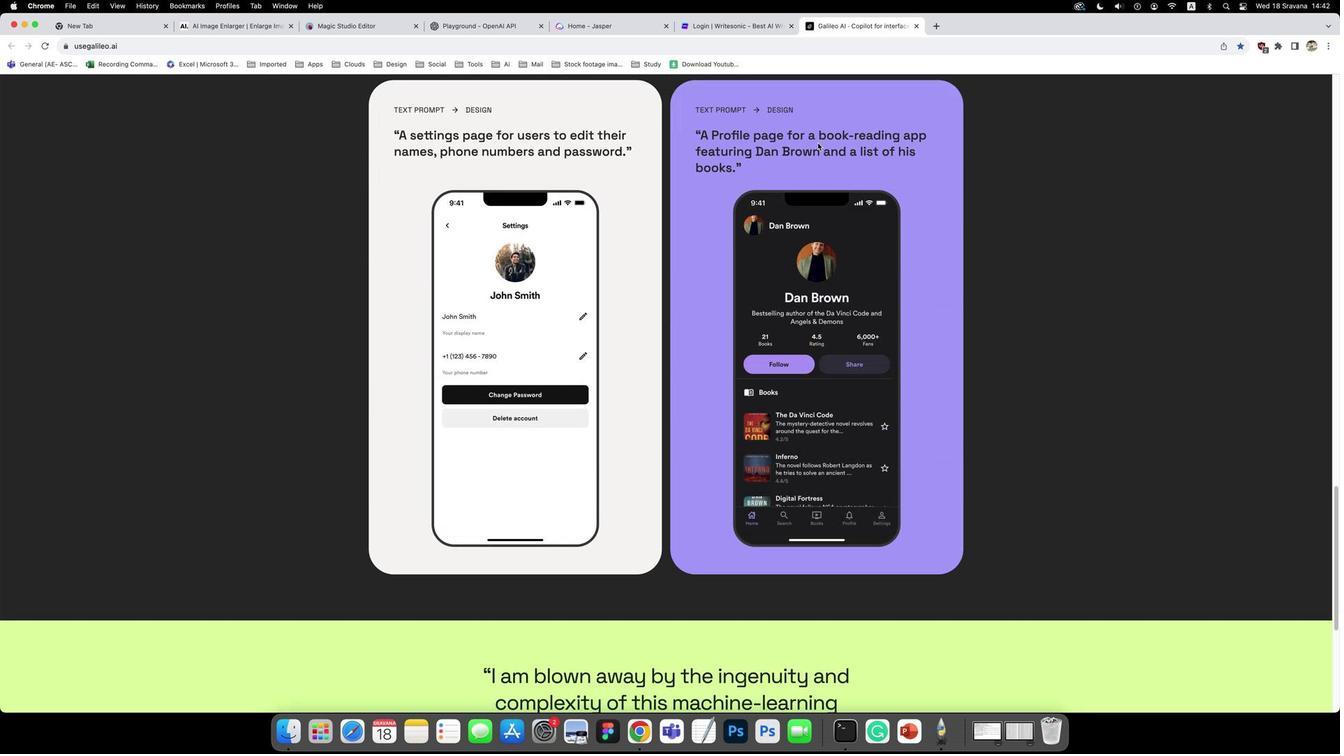 
Action: Mouse scrolled (835, 142) with delta (4, 8)
Screenshot: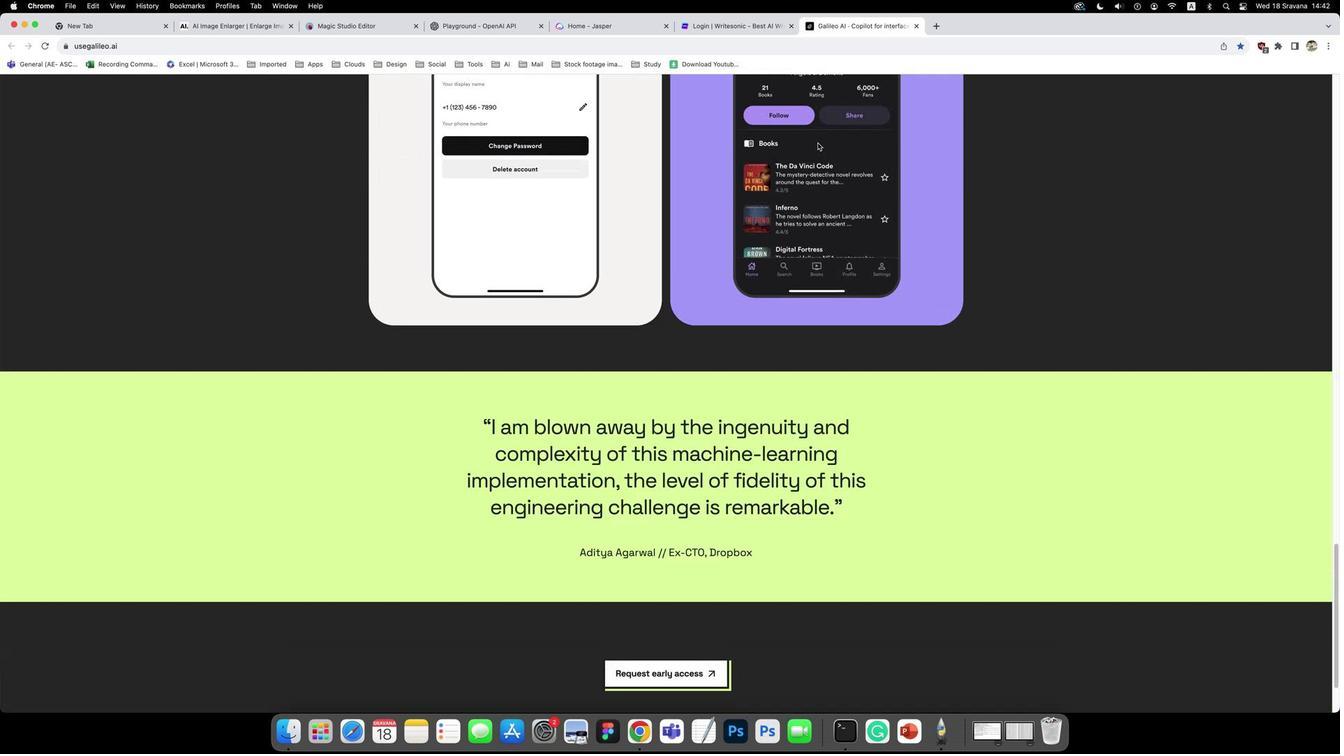 
Action: Mouse scrolled (835, 142) with delta (4, 12)
Screenshot: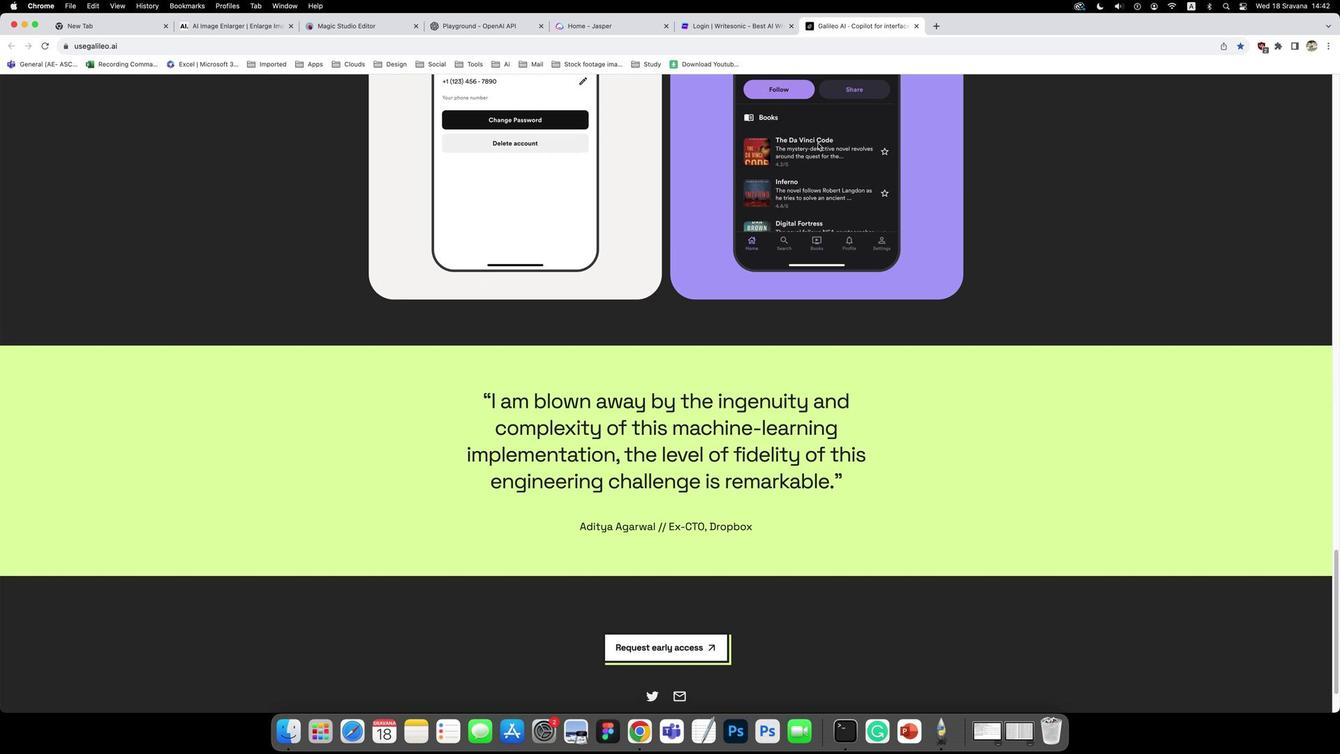 
Action: Mouse scrolled (835, 142) with delta (4, 12)
Screenshot: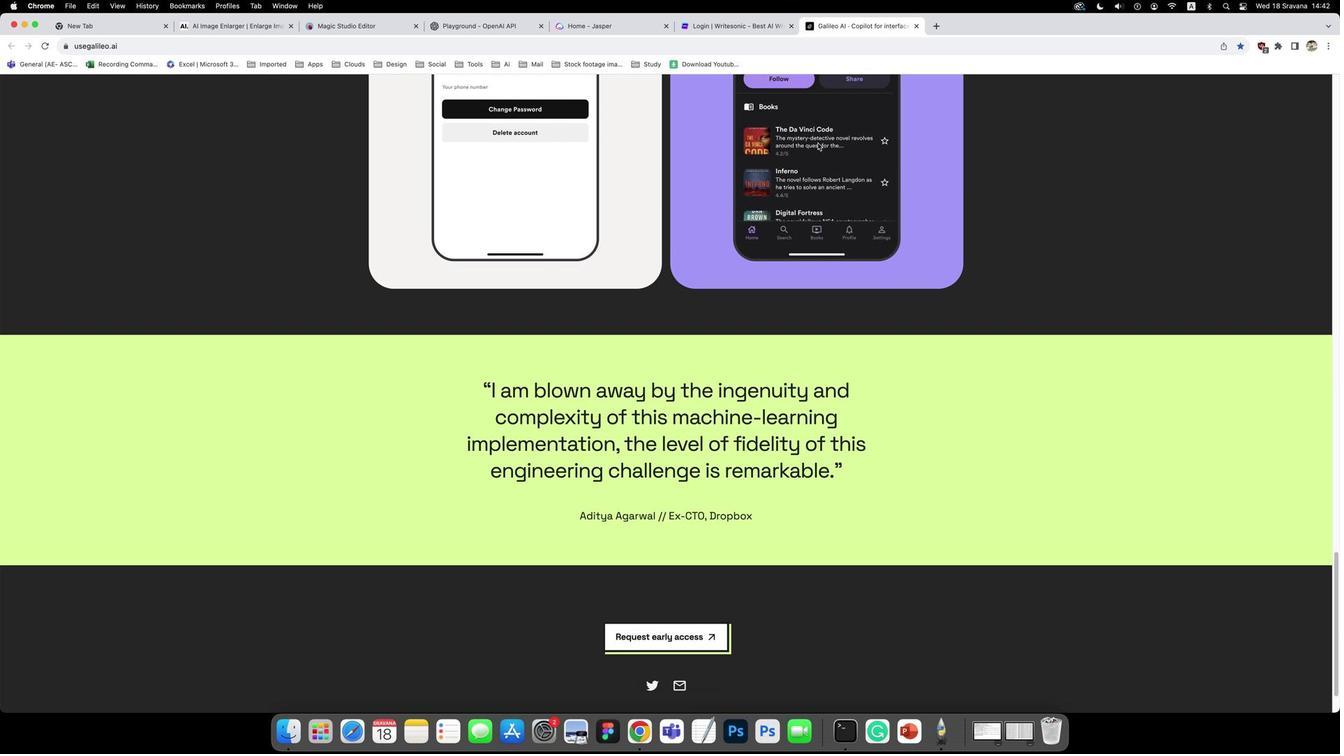 
Action: Mouse scrolled (835, 142) with delta (4, 10)
Screenshot: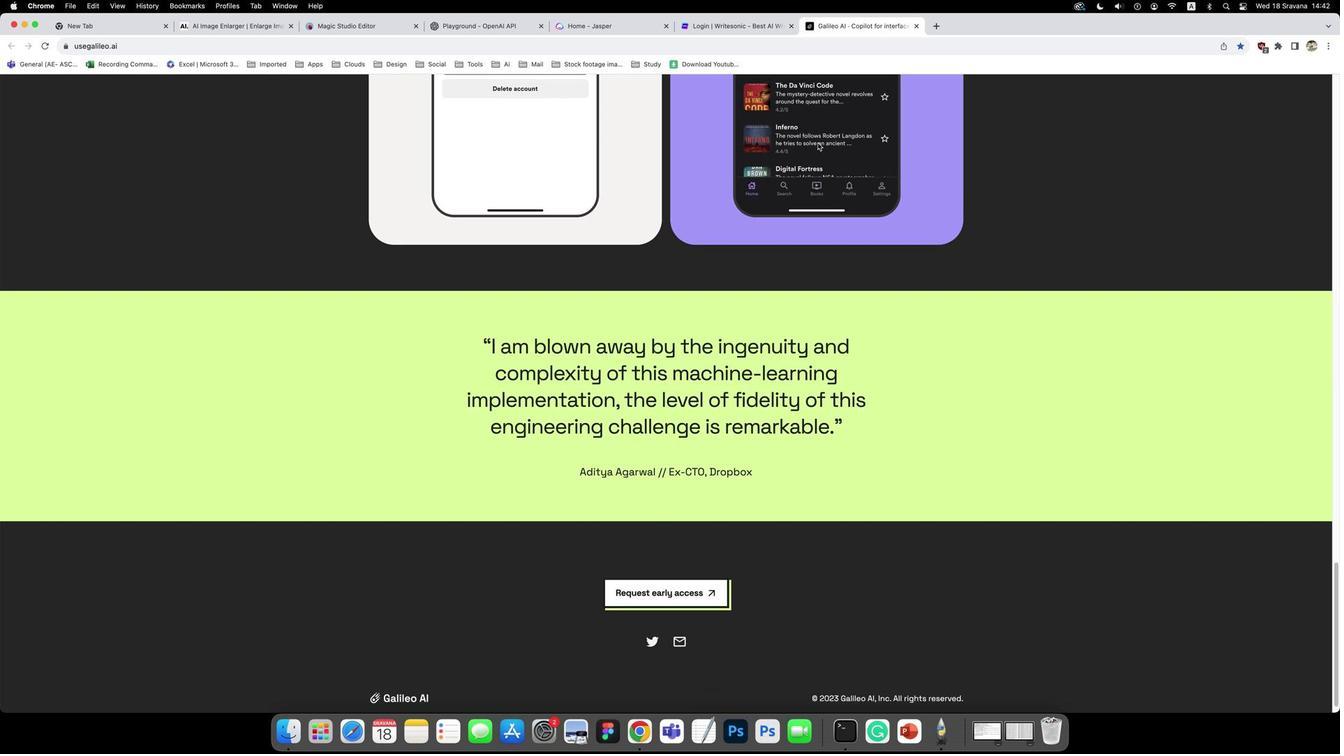 
Action: Mouse scrolled (835, 142) with delta (4, 12)
Screenshot: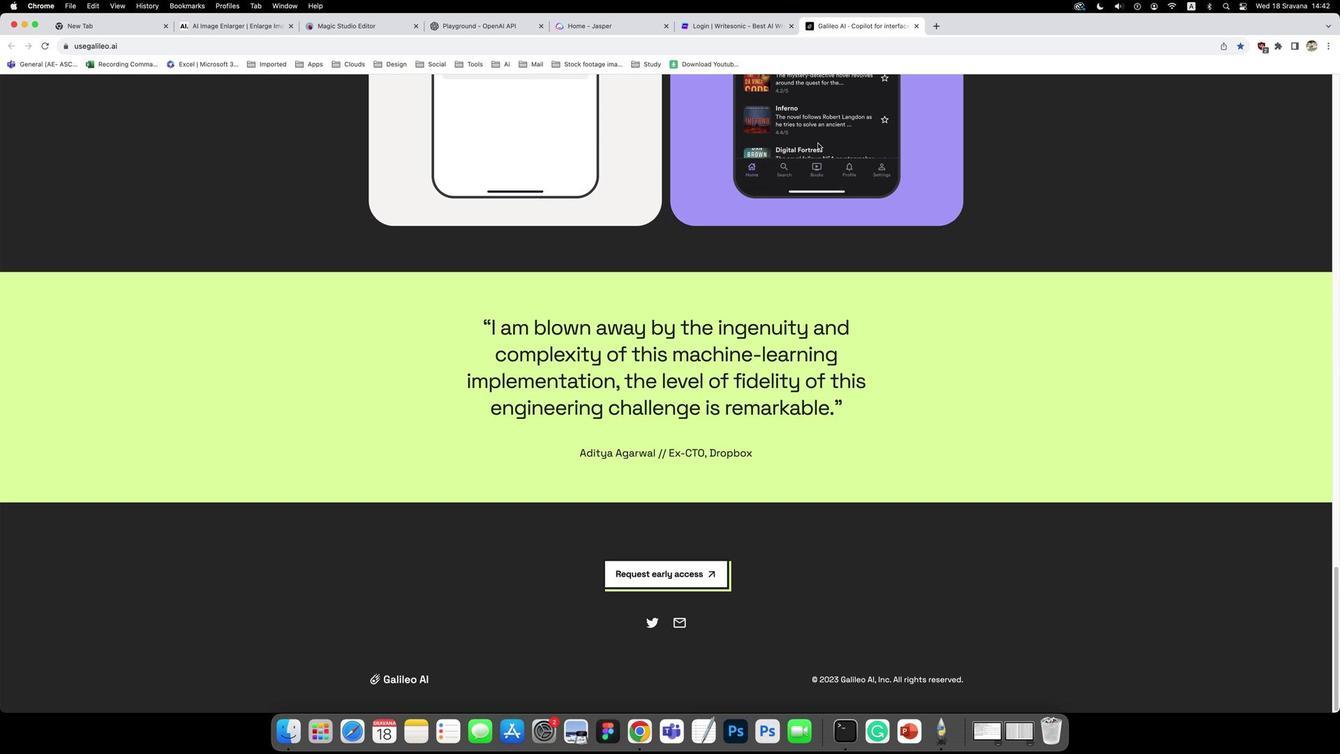 
Action: Mouse scrolled (835, 142) with delta (4, 12)
Screenshot: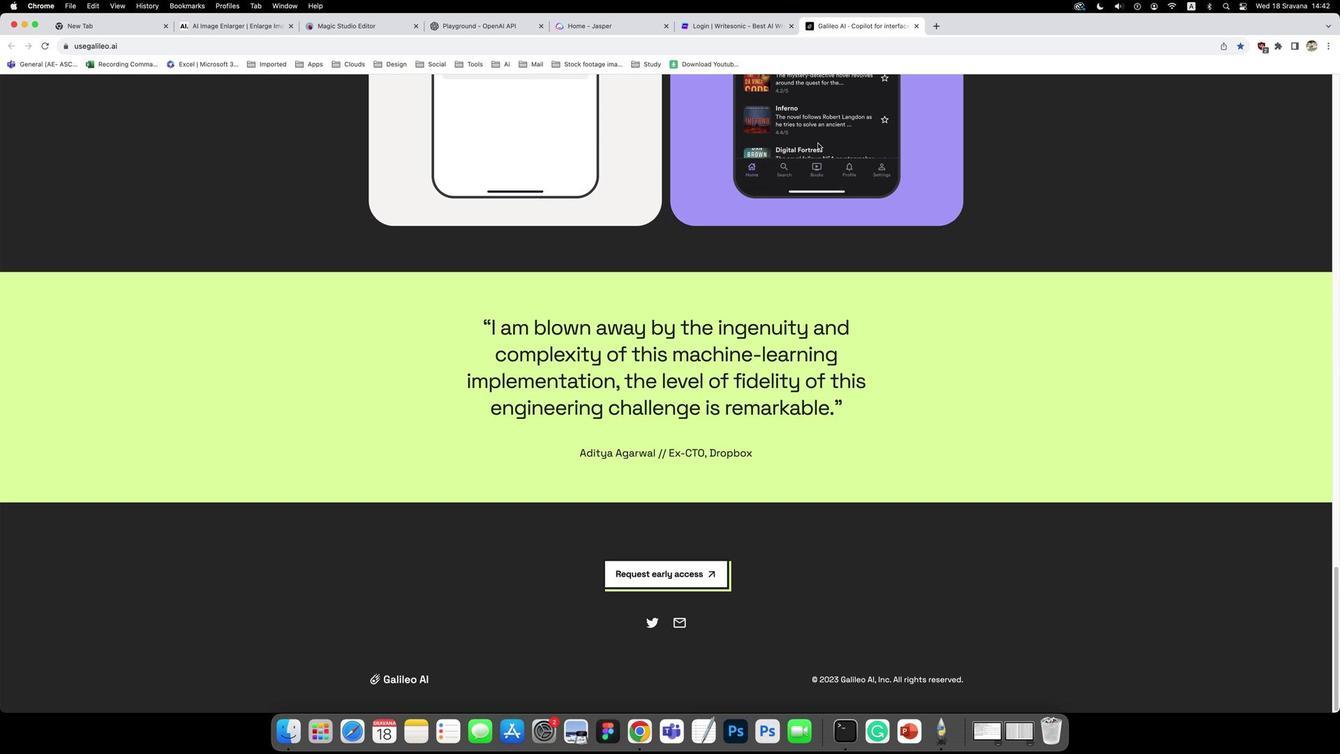 
Action: Mouse scrolled (835, 142) with delta (4, 10)
Screenshot: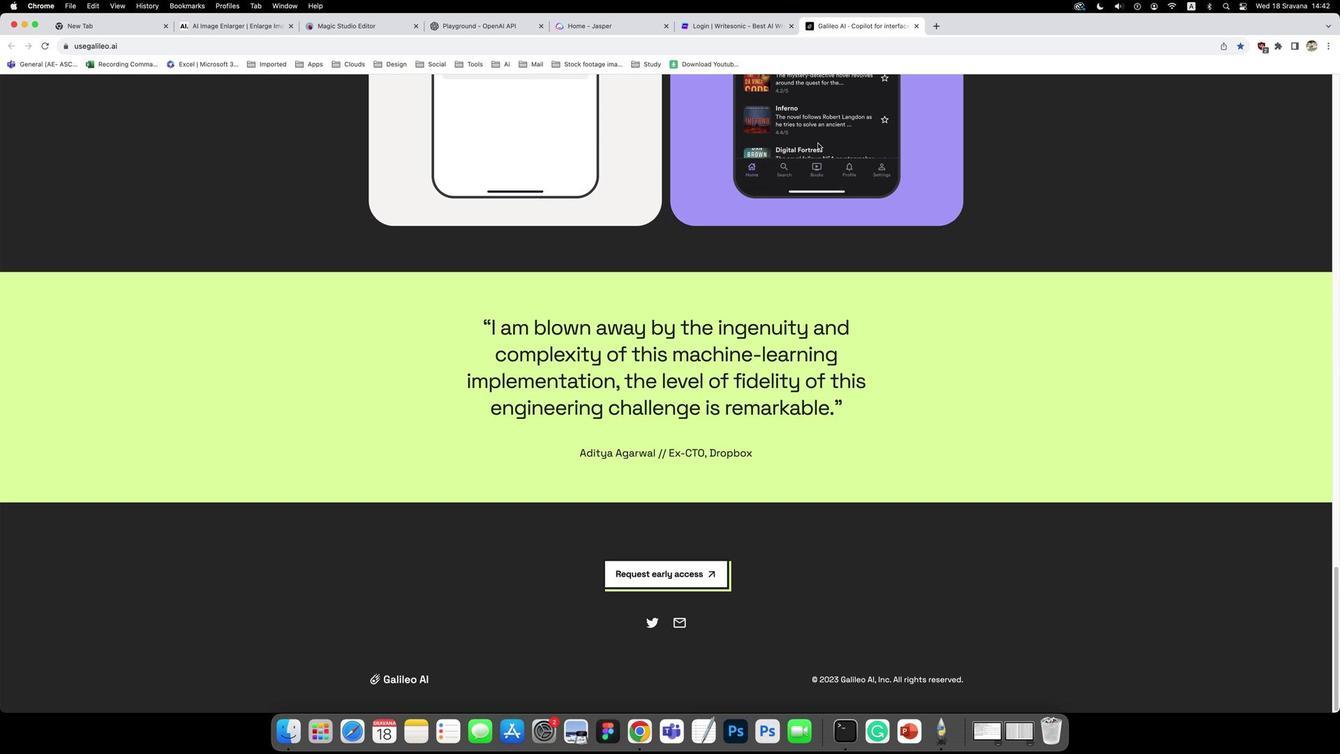
Action: Mouse scrolled (835, 142) with delta (4, 13)
Screenshot: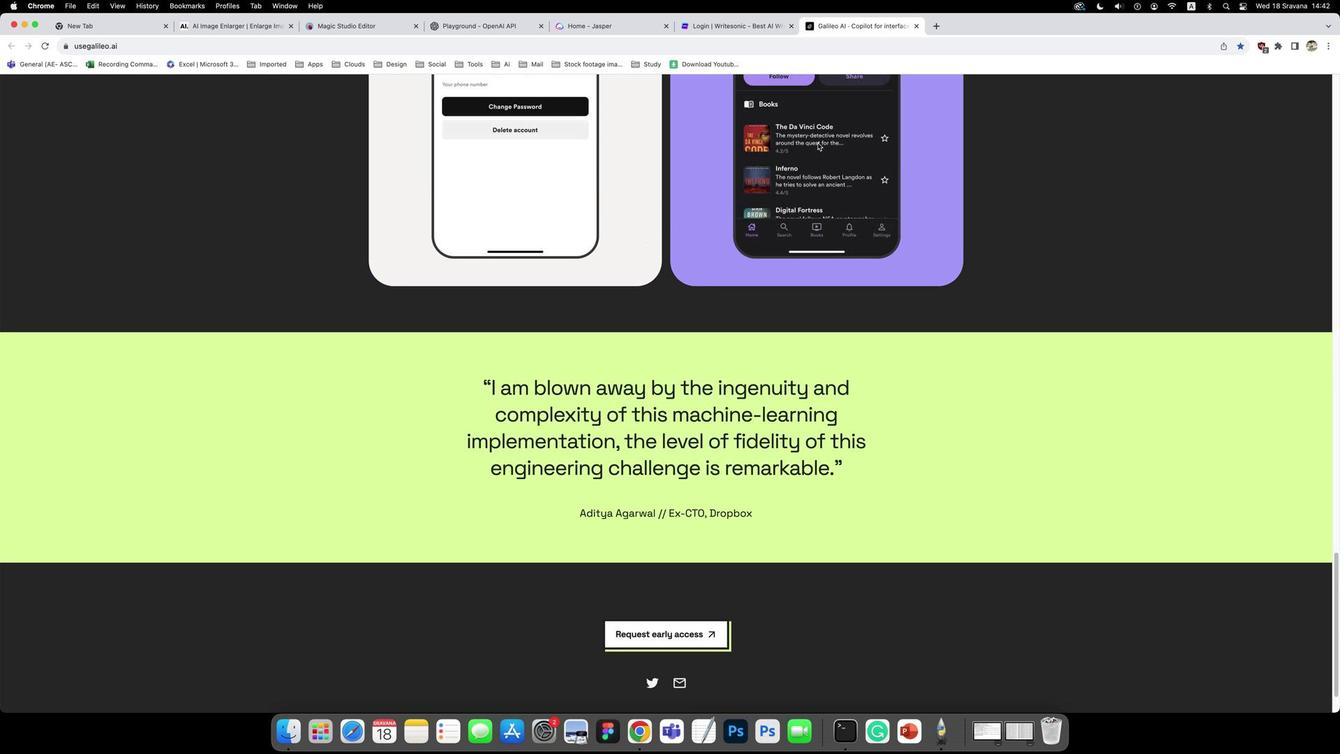 
Action: Mouse scrolled (835, 142) with delta (4, 13)
Screenshot: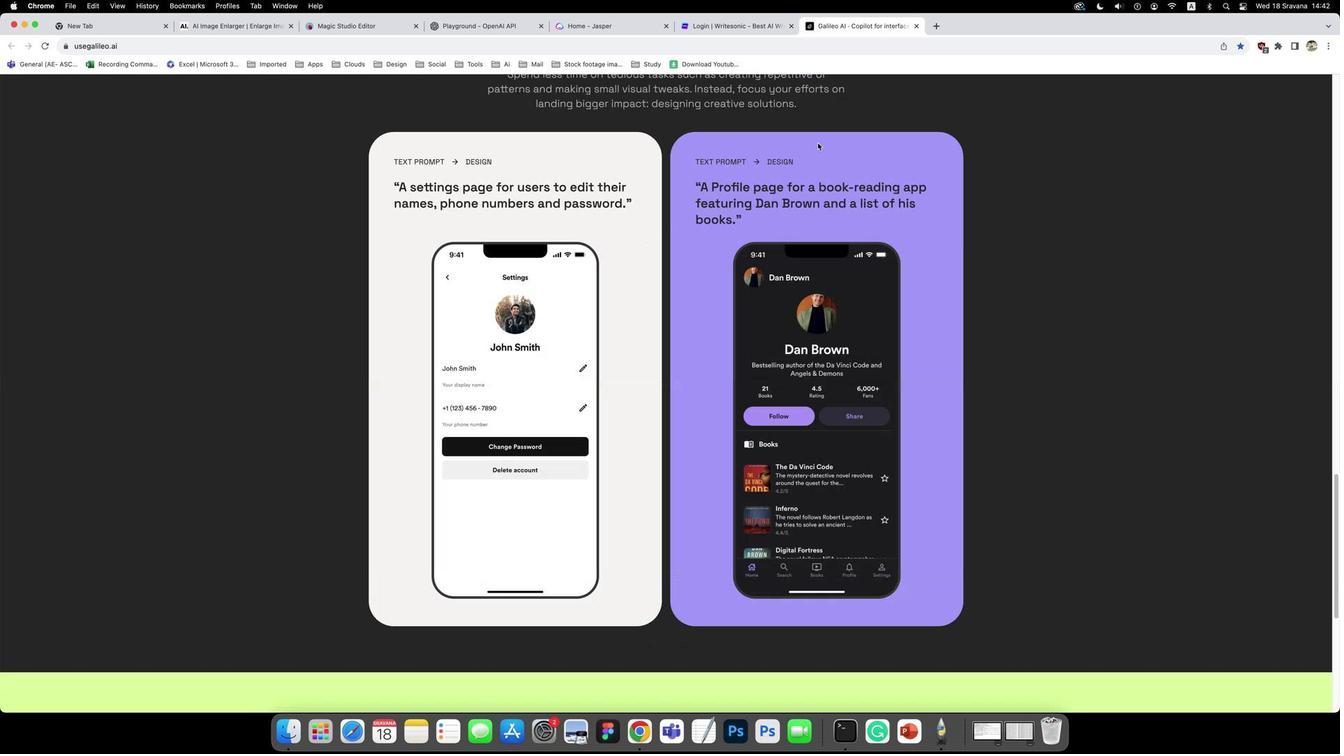 
Action: Mouse scrolled (835, 142) with delta (4, 17)
Screenshot: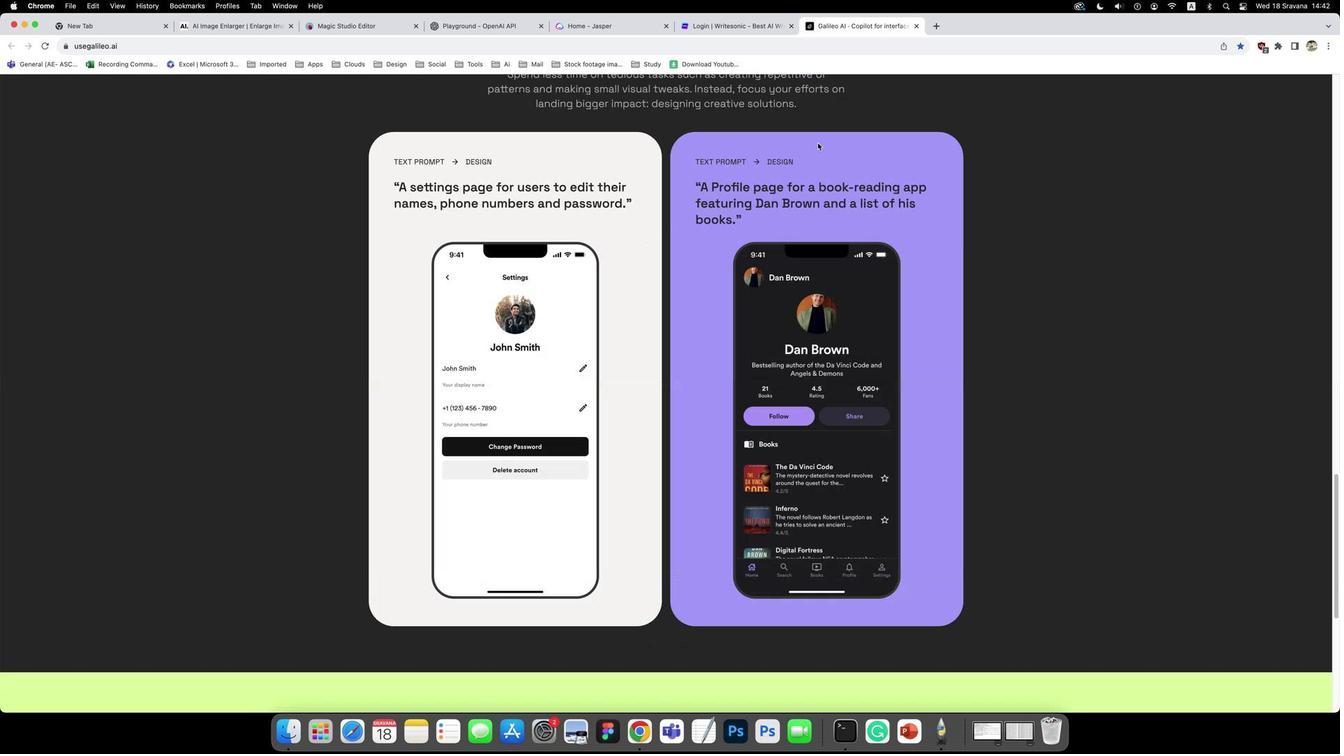 
Action: Mouse scrolled (835, 142) with delta (4, 19)
Screenshot: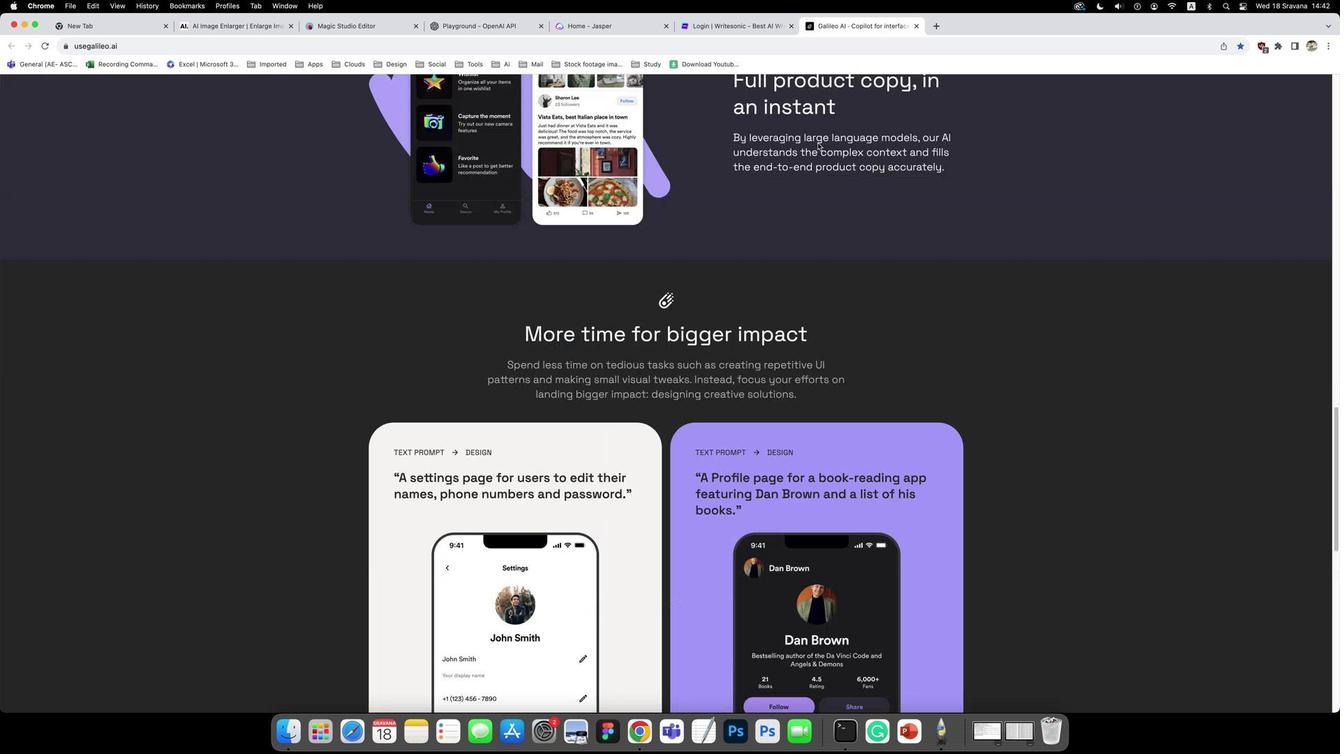 
Action: Mouse scrolled (835, 142) with delta (4, 19)
Screenshot: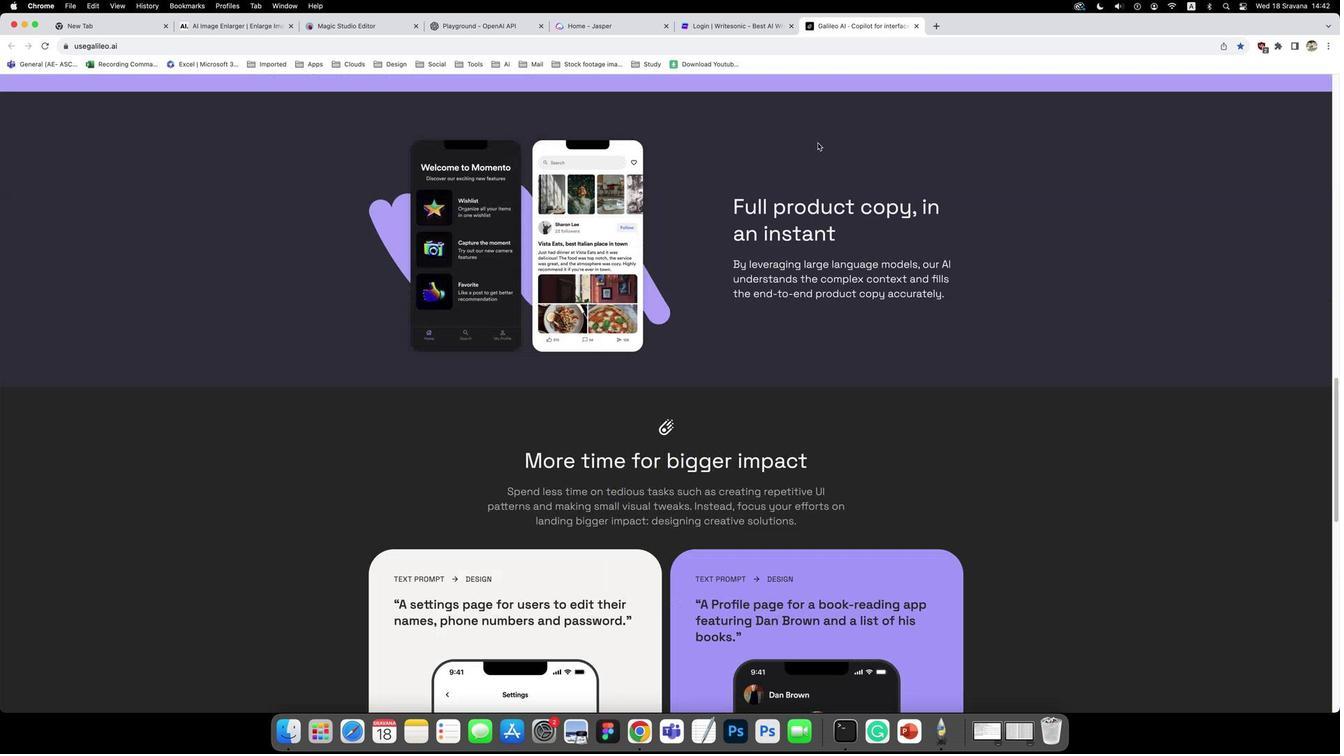 
Action: Mouse scrolled (835, 142) with delta (4, 13)
Screenshot: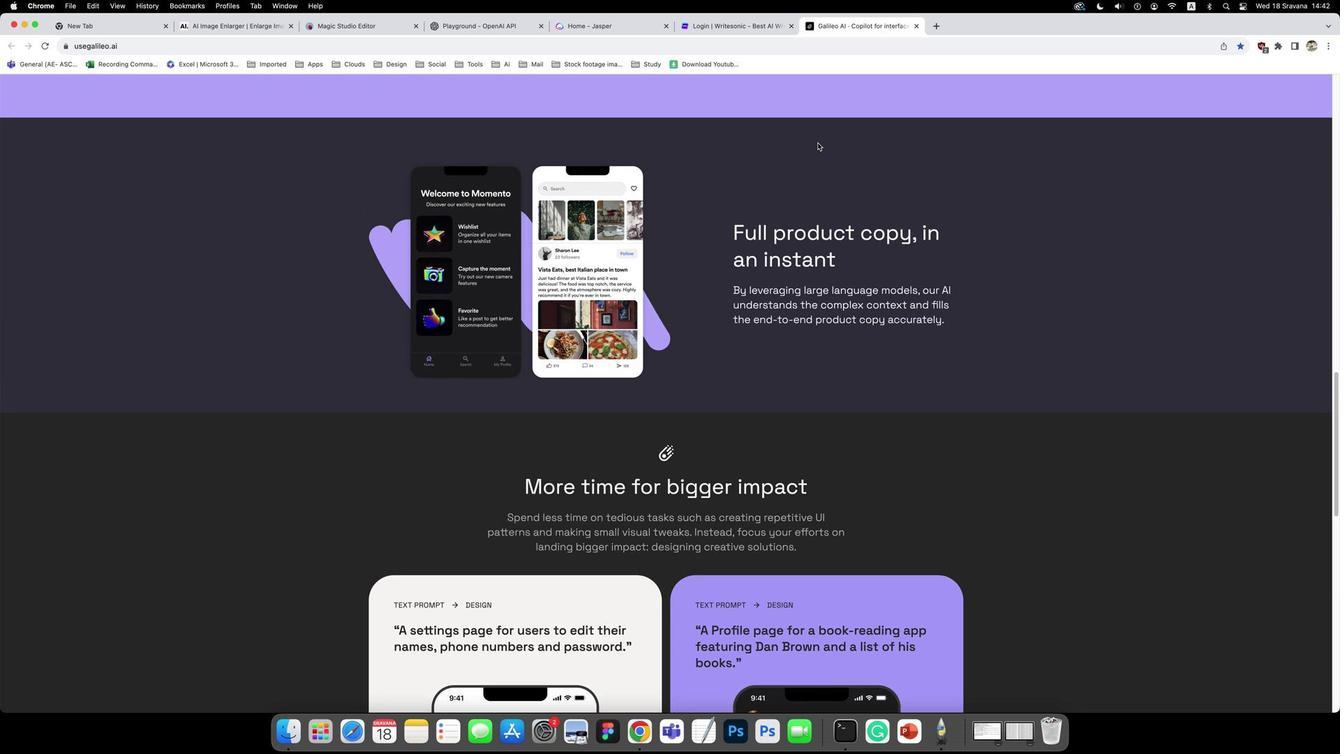 
Action: Mouse scrolled (835, 142) with delta (4, 13)
